 Task: Reply to email with the signature Autumn Baker with the subject Vacation request from softage.1@softage.net with the message I would like to request a meeting to discuss the upcoming sales strategy. Undo the message and rewrite the message as I will review this document and get back to you shortly. Send the email
Action: Mouse moved to (590, 736)
Screenshot: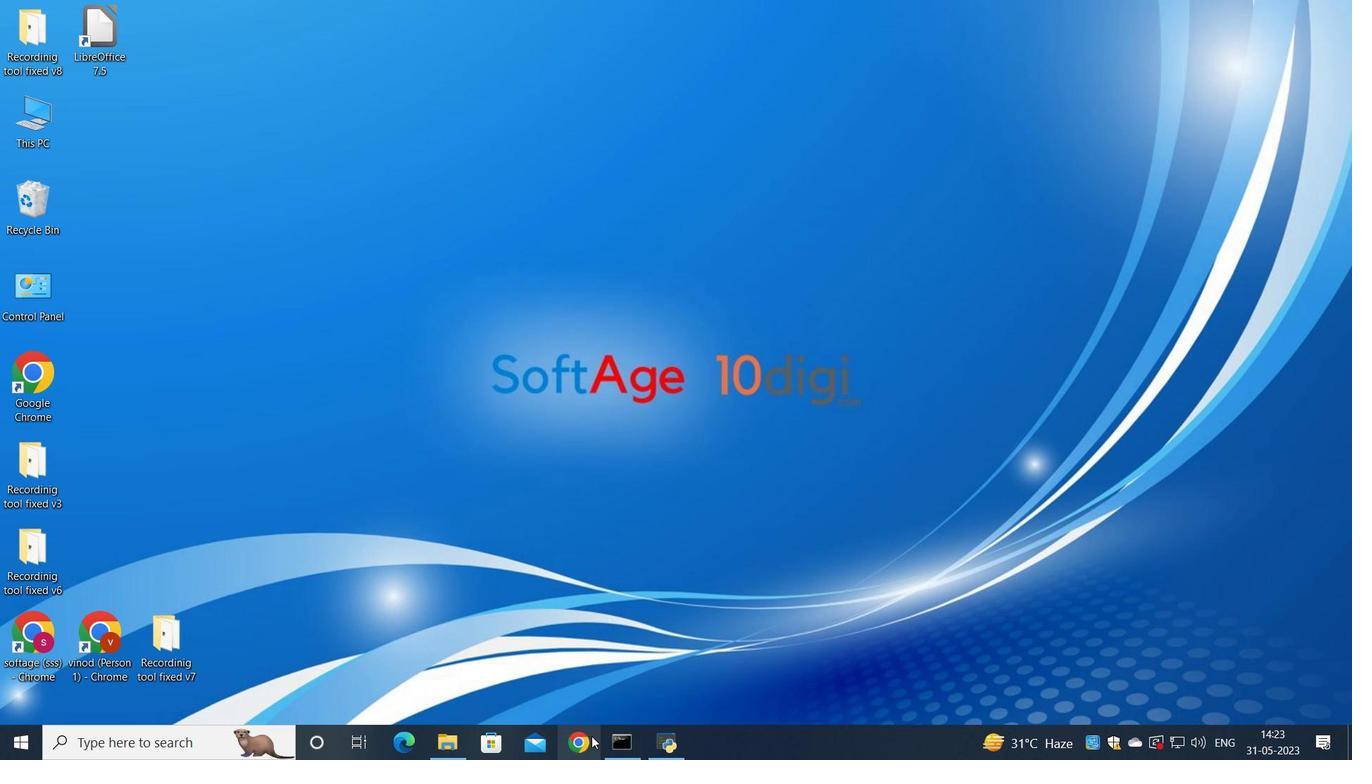 
Action: Mouse pressed left at (590, 736)
Screenshot: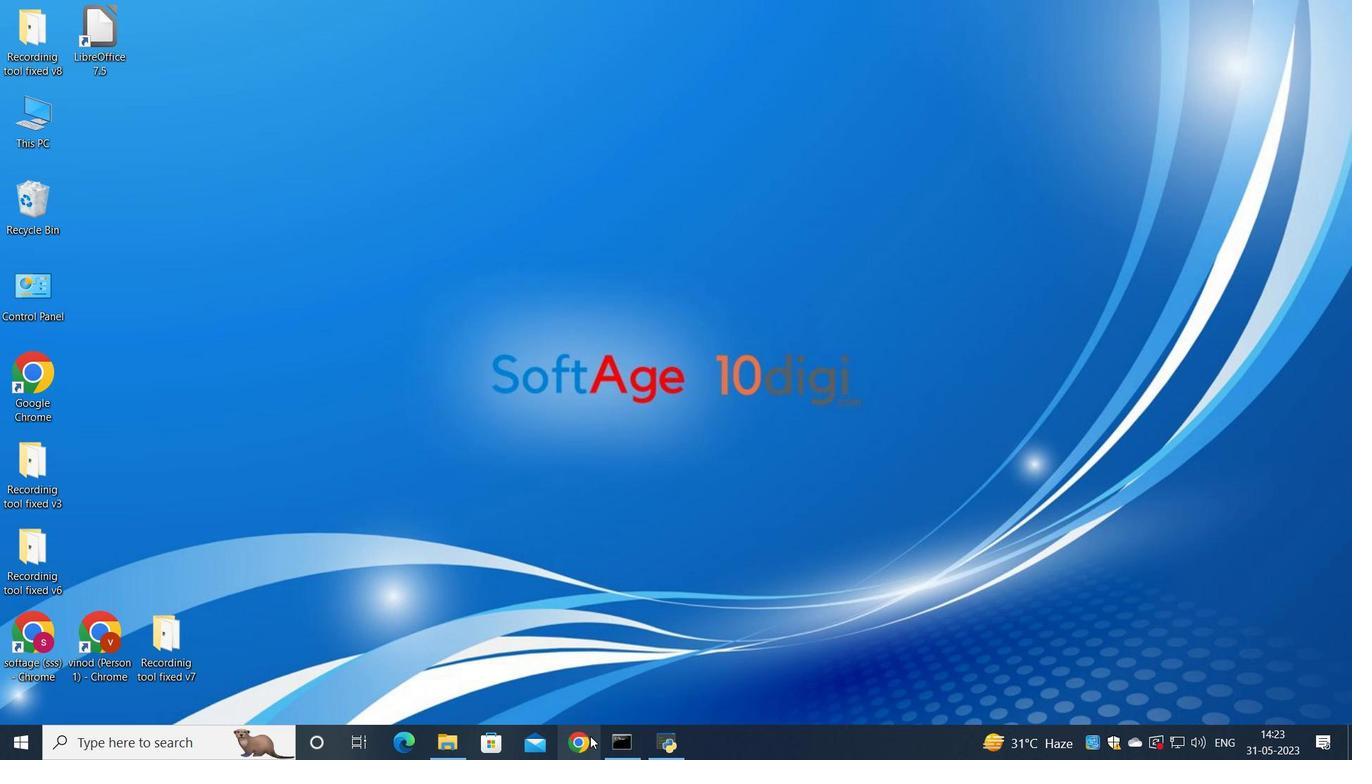 
Action: Mouse moved to (607, 443)
Screenshot: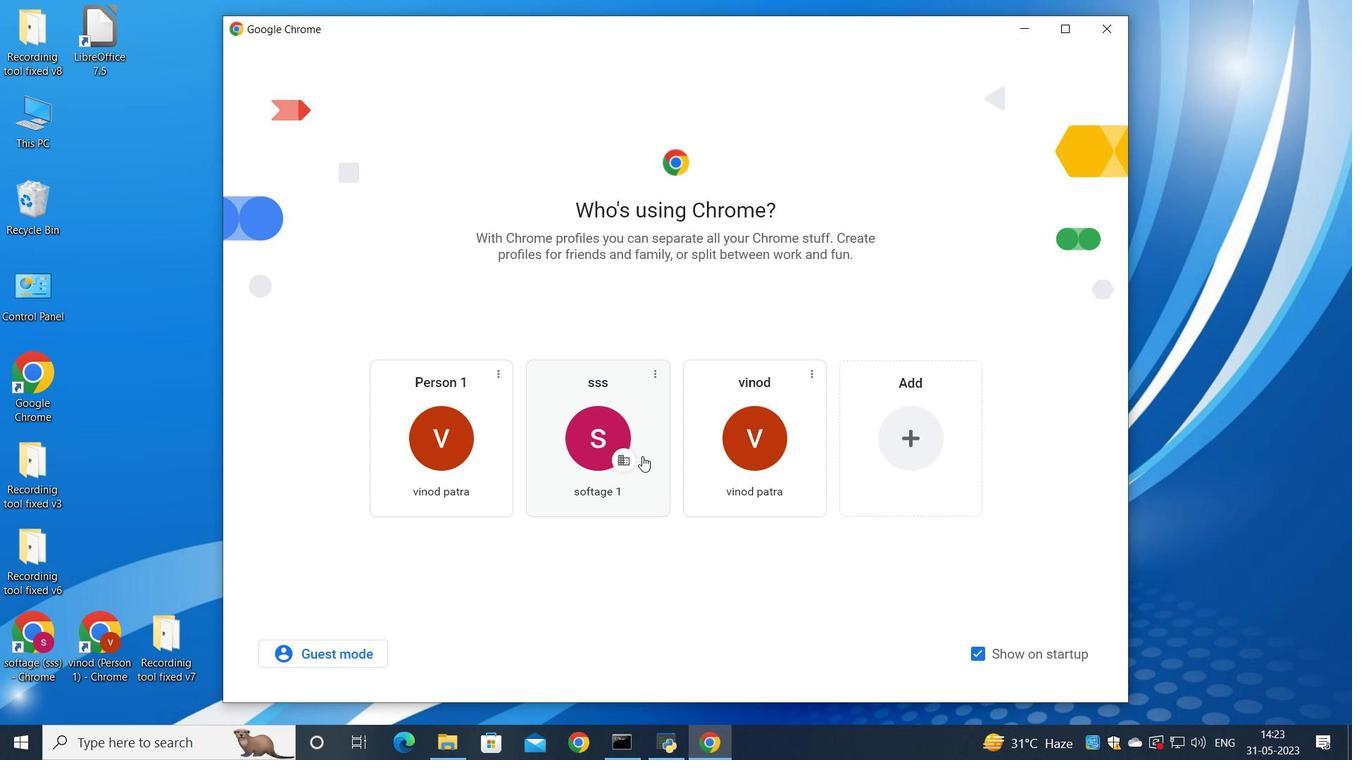 
Action: Mouse pressed left at (607, 443)
Screenshot: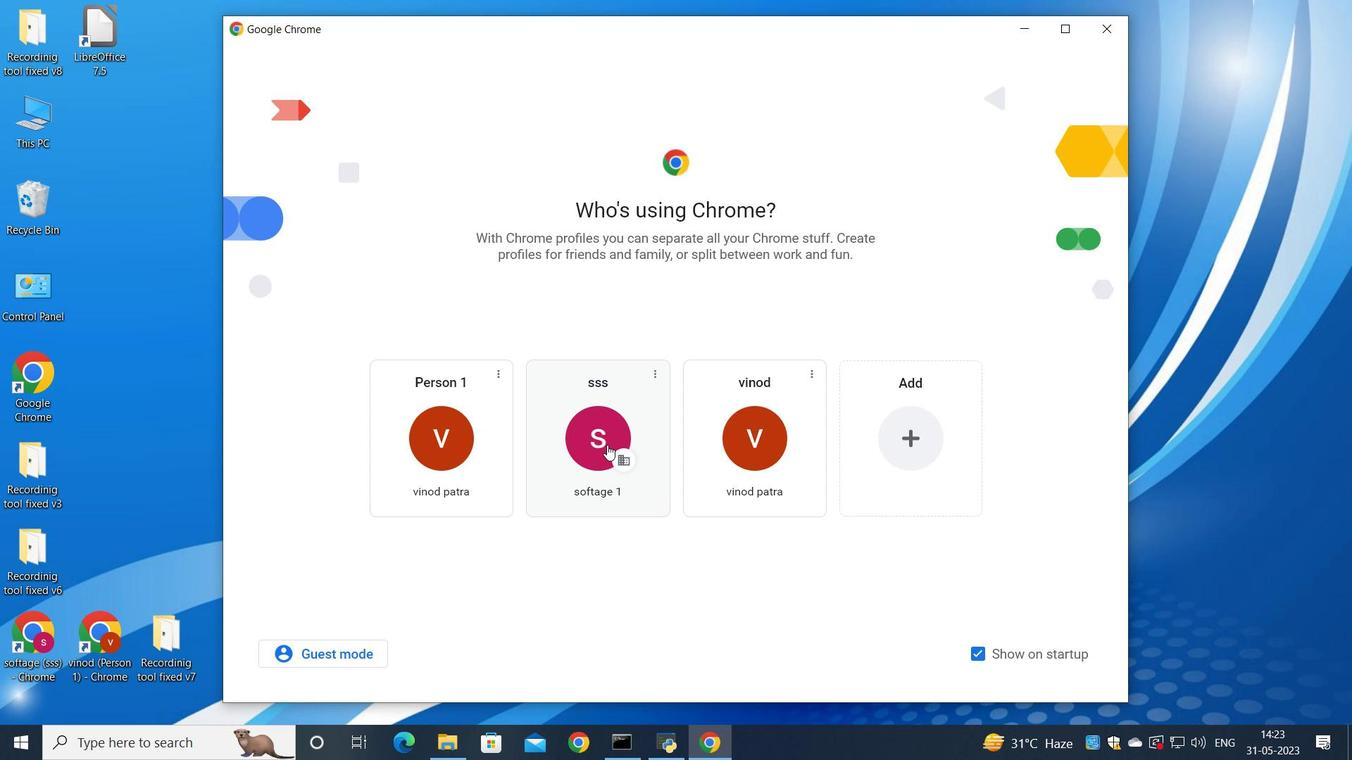 
Action: Mouse moved to (1184, 92)
Screenshot: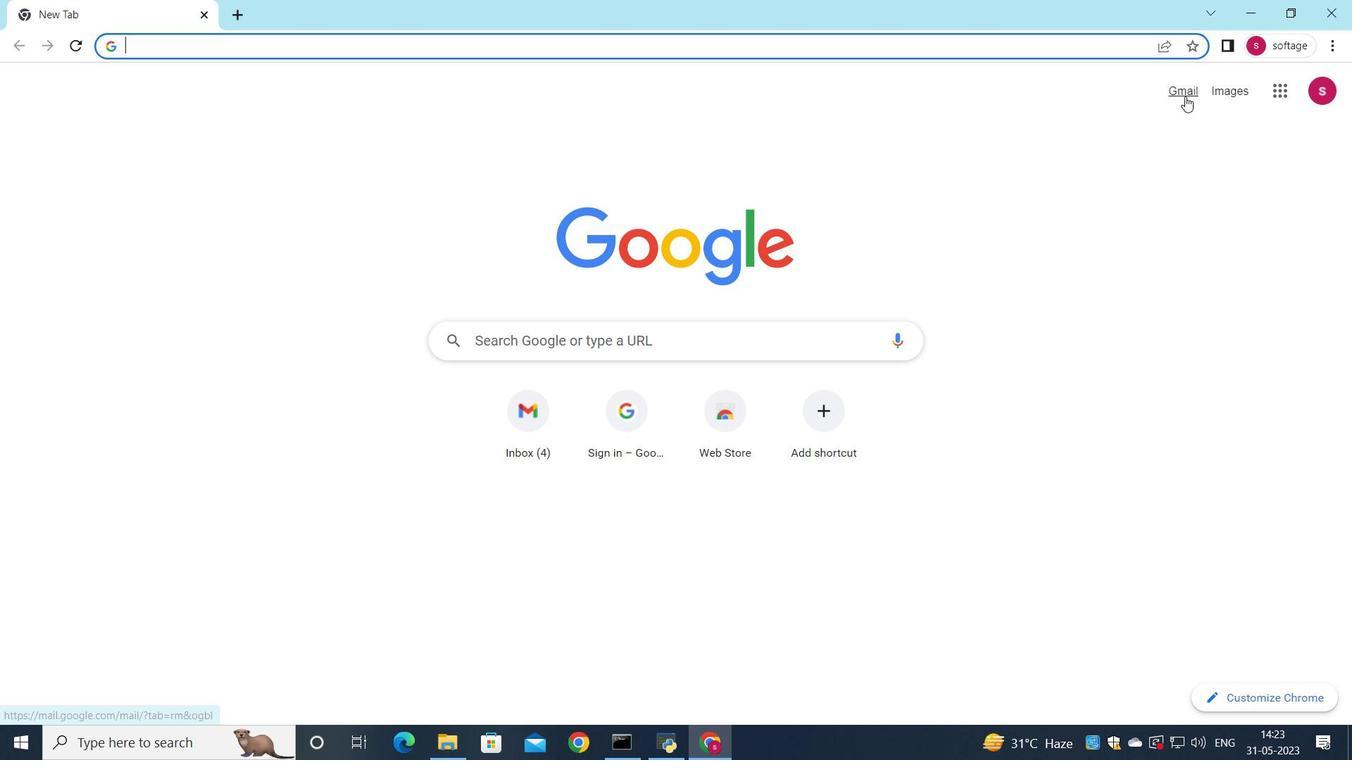 
Action: Mouse pressed left at (1184, 92)
Screenshot: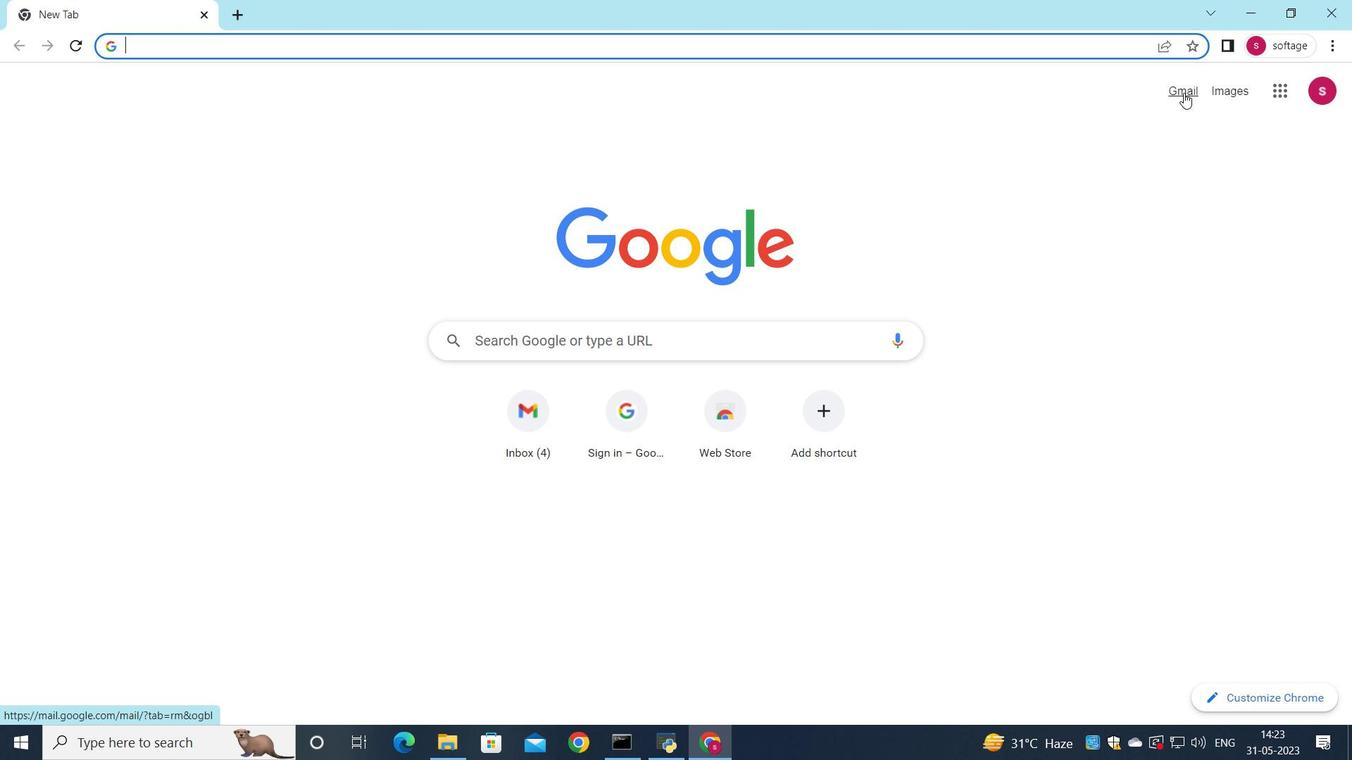 
Action: Mouse moved to (1154, 112)
Screenshot: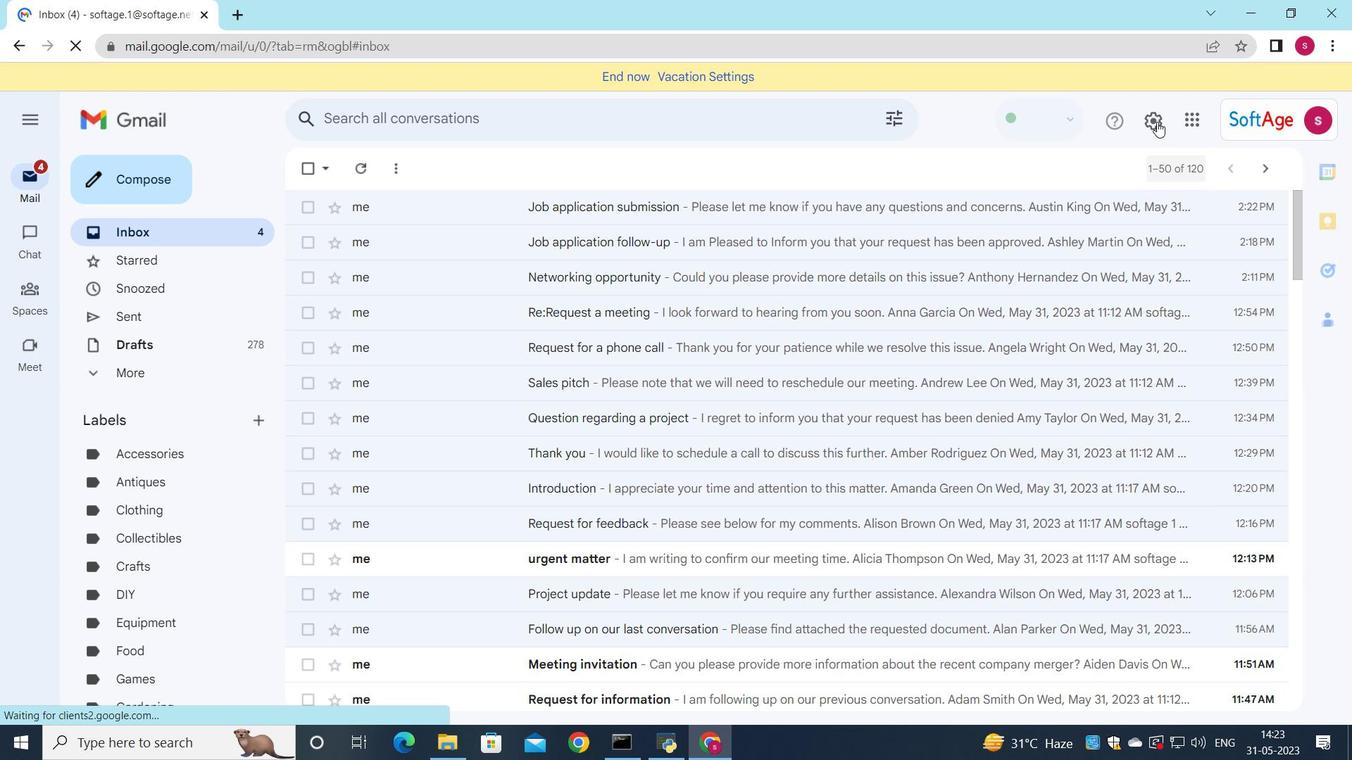 
Action: Mouse pressed left at (1154, 112)
Screenshot: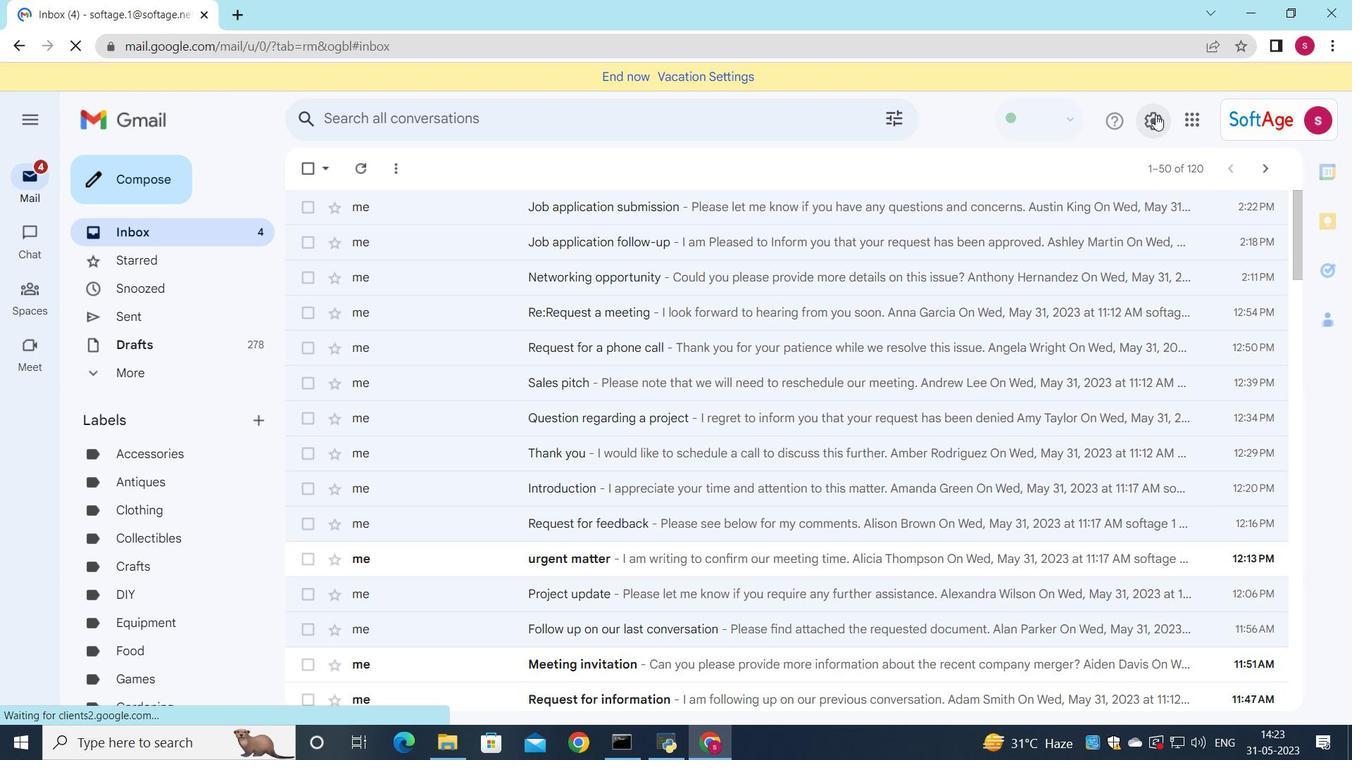 
Action: Mouse moved to (1147, 217)
Screenshot: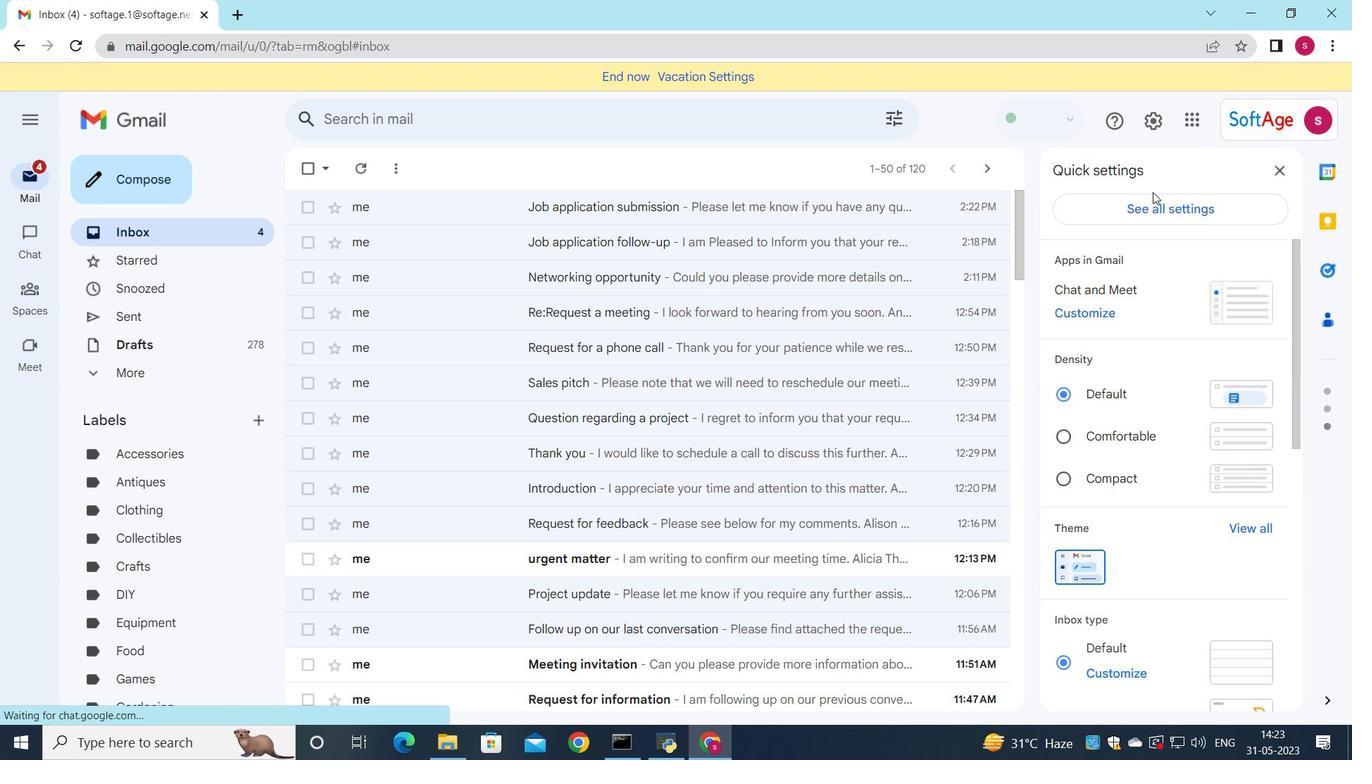 
Action: Mouse pressed left at (1147, 217)
Screenshot: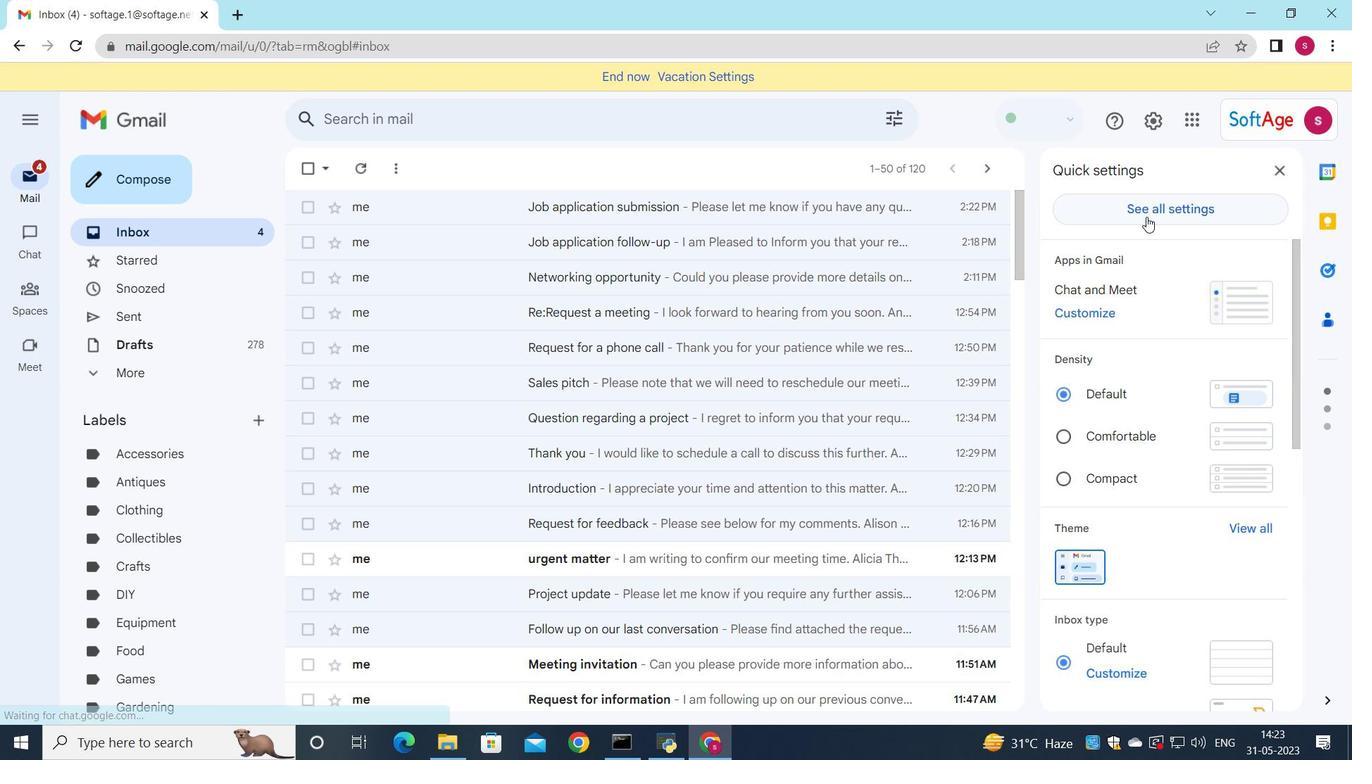 
Action: Mouse moved to (453, 486)
Screenshot: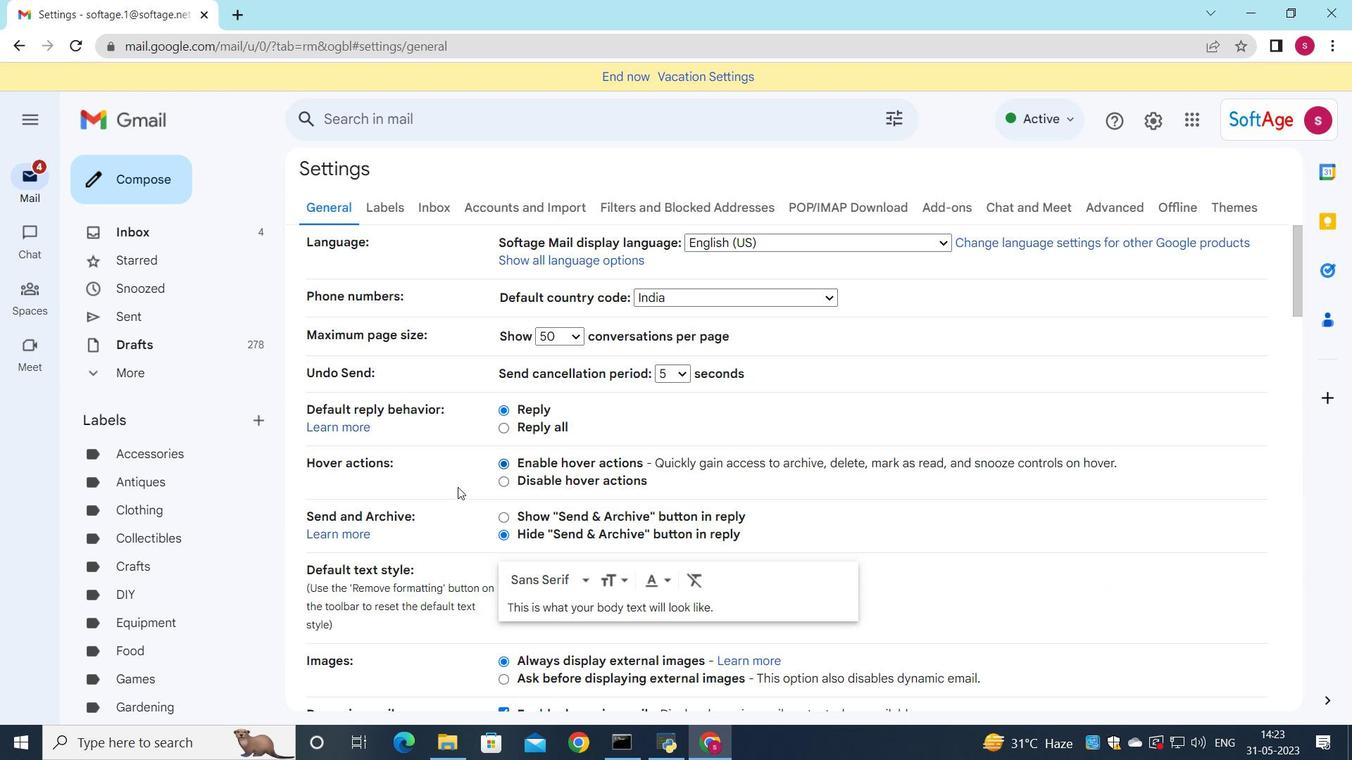 
Action: Mouse scrolled (453, 485) with delta (0, 0)
Screenshot: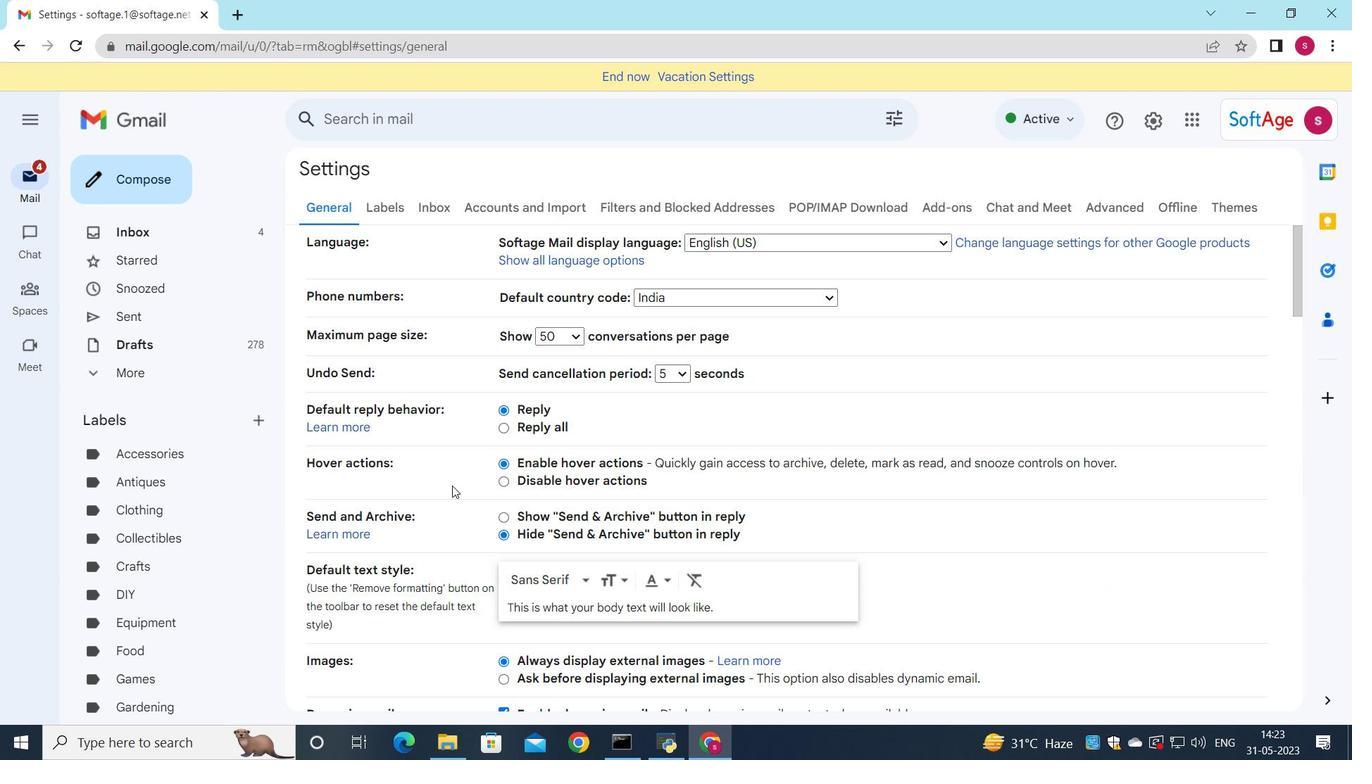 
Action: Mouse scrolled (453, 485) with delta (0, 0)
Screenshot: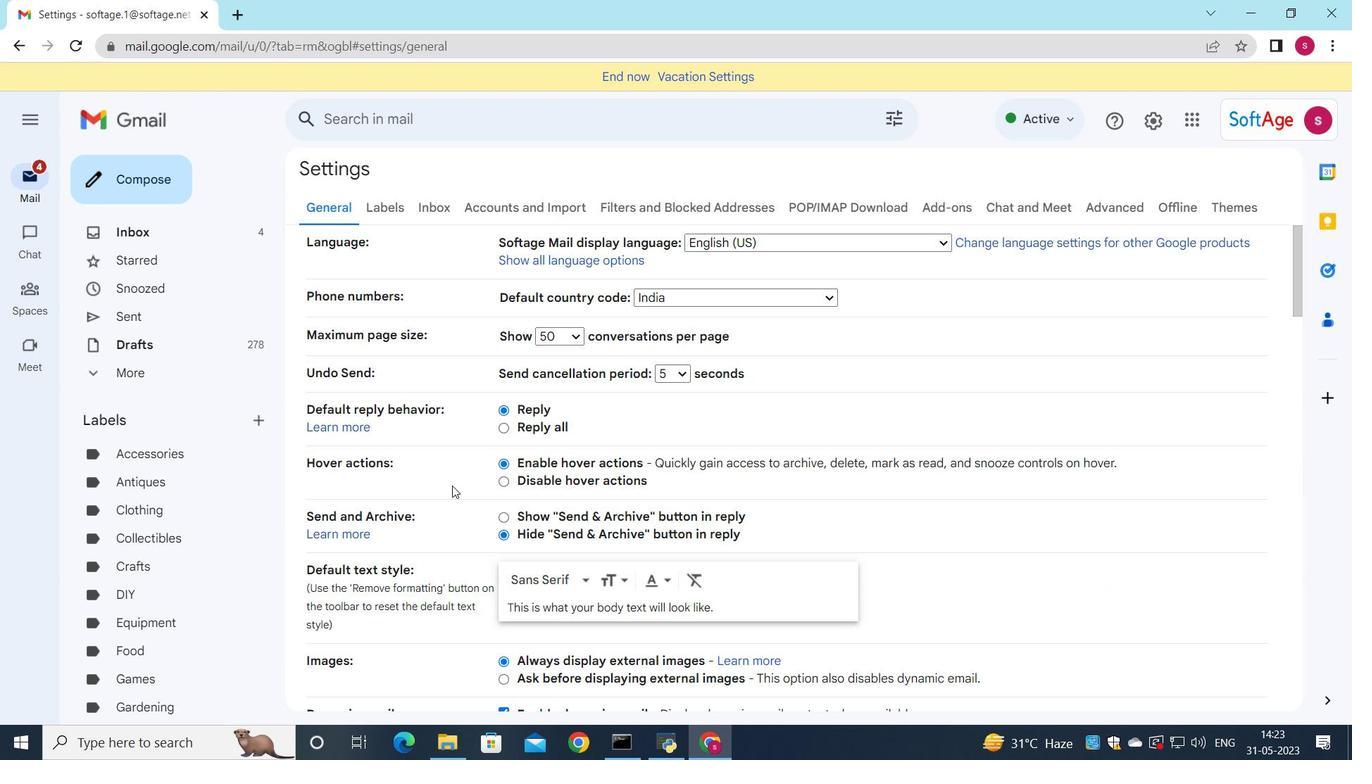 
Action: Mouse scrolled (453, 485) with delta (0, 0)
Screenshot: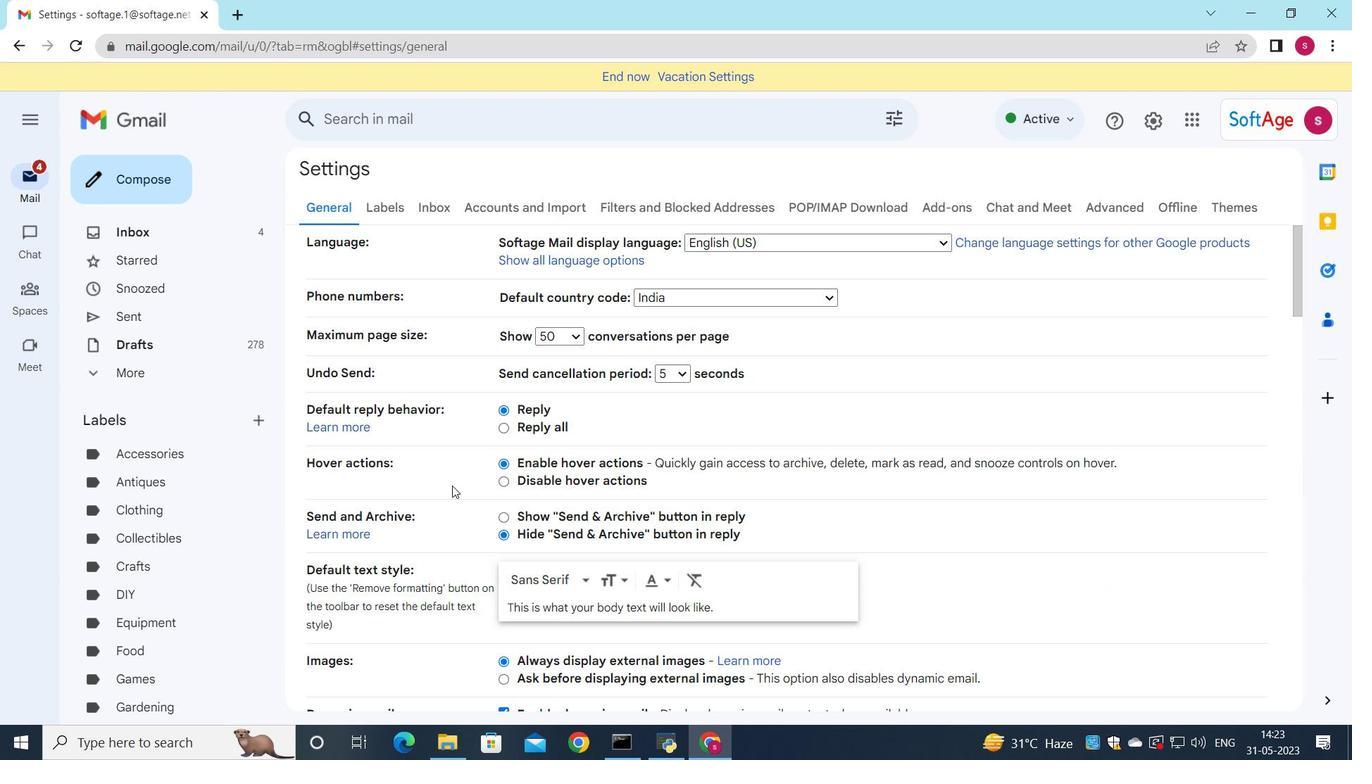 
Action: Mouse scrolled (453, 485) with delta (0, 0)
Screenshot: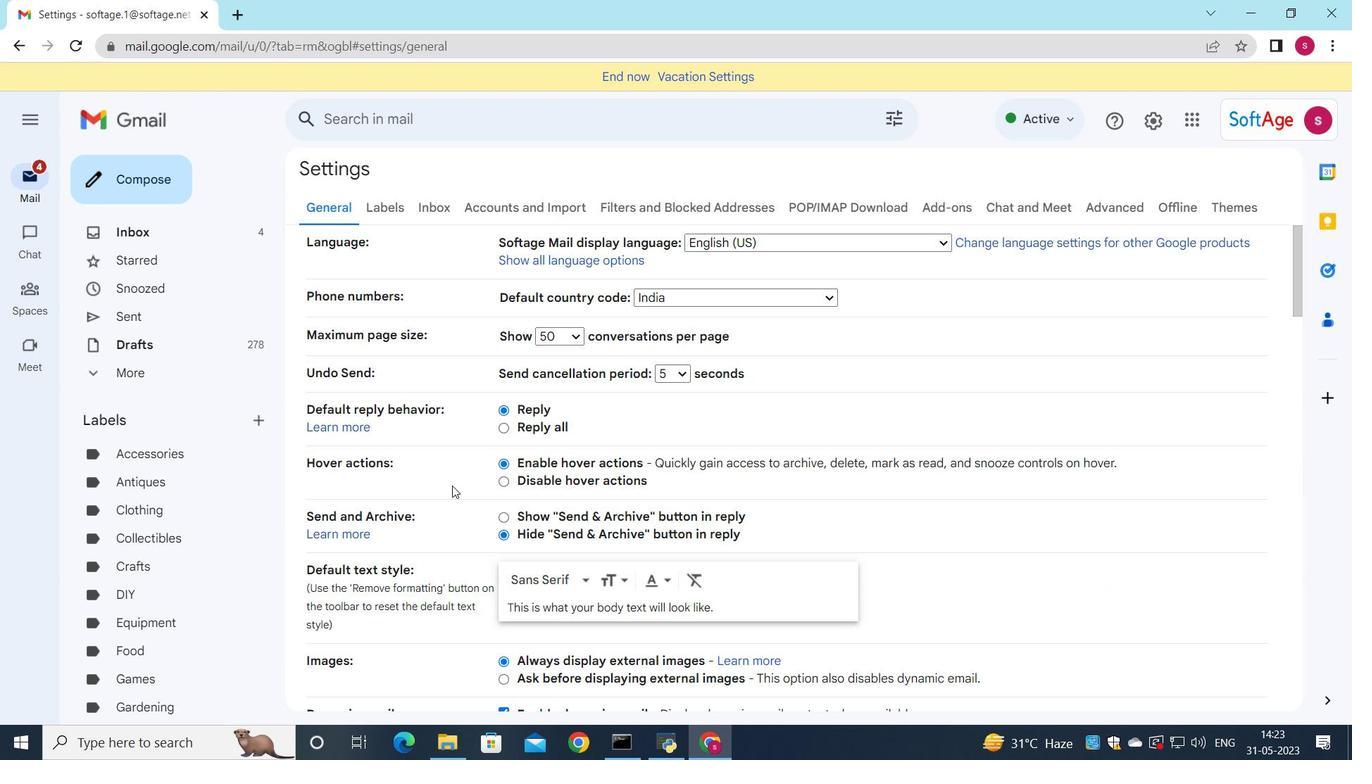 
Action: Mouse moved to (518, 493)
Screenshot: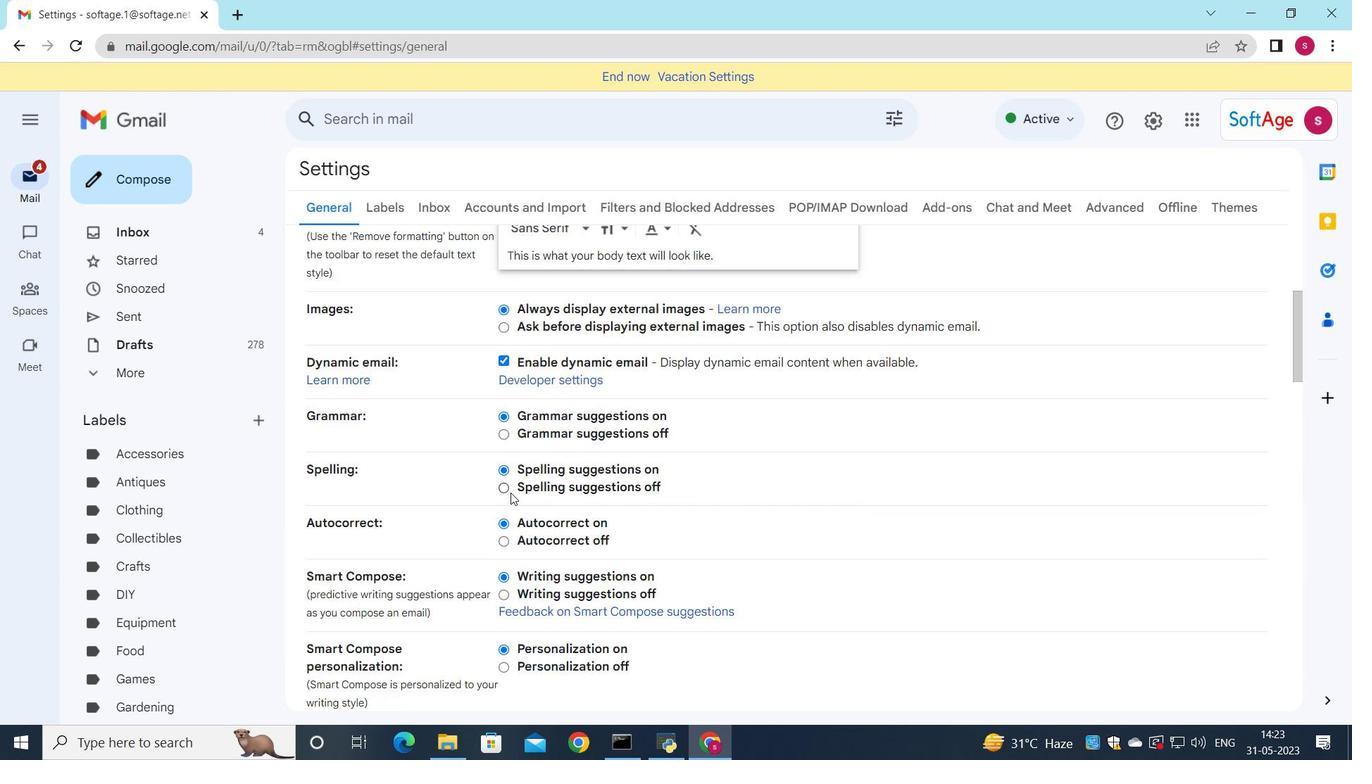 
Action: Mouse scrolled (518, 492) with delta (0, 0)
Screenshot: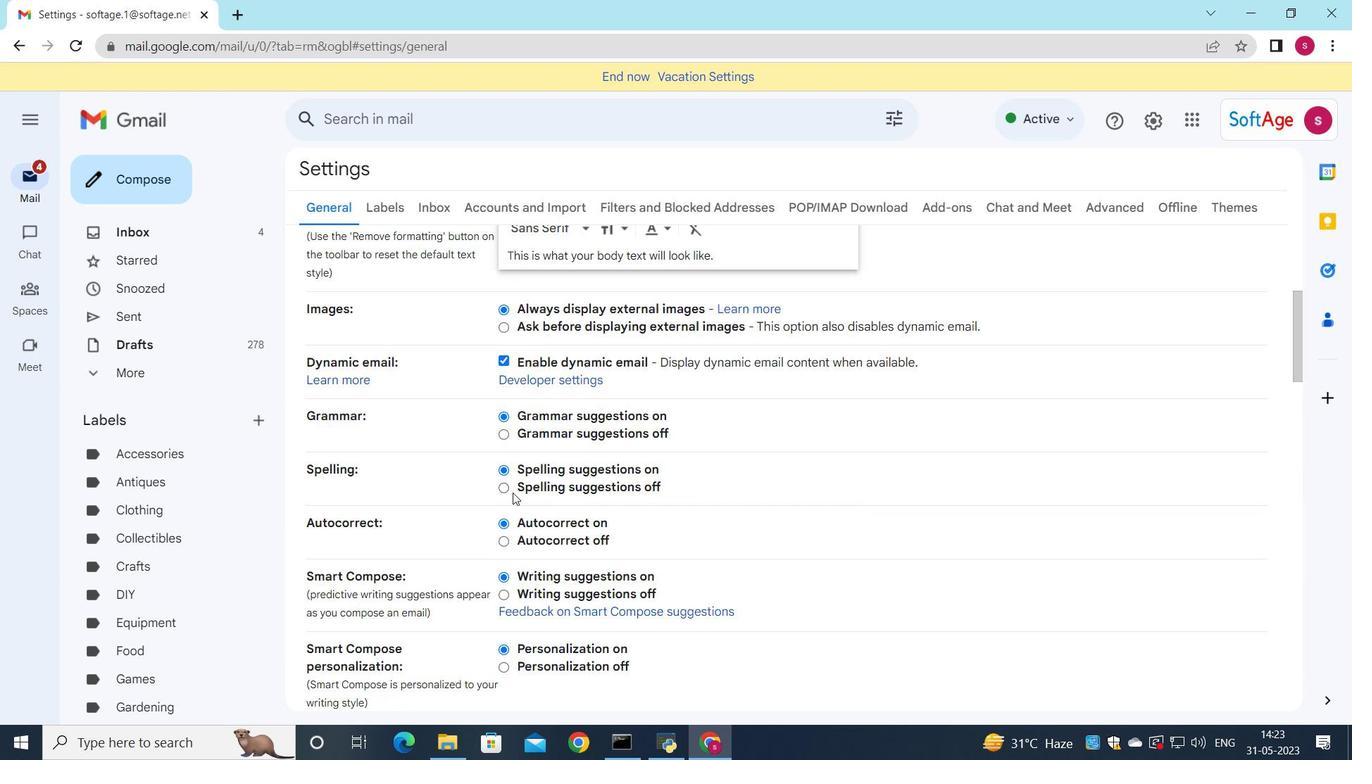
Action: Mouse scrolled (518, 492) with delta (0, 0)
Screenshot: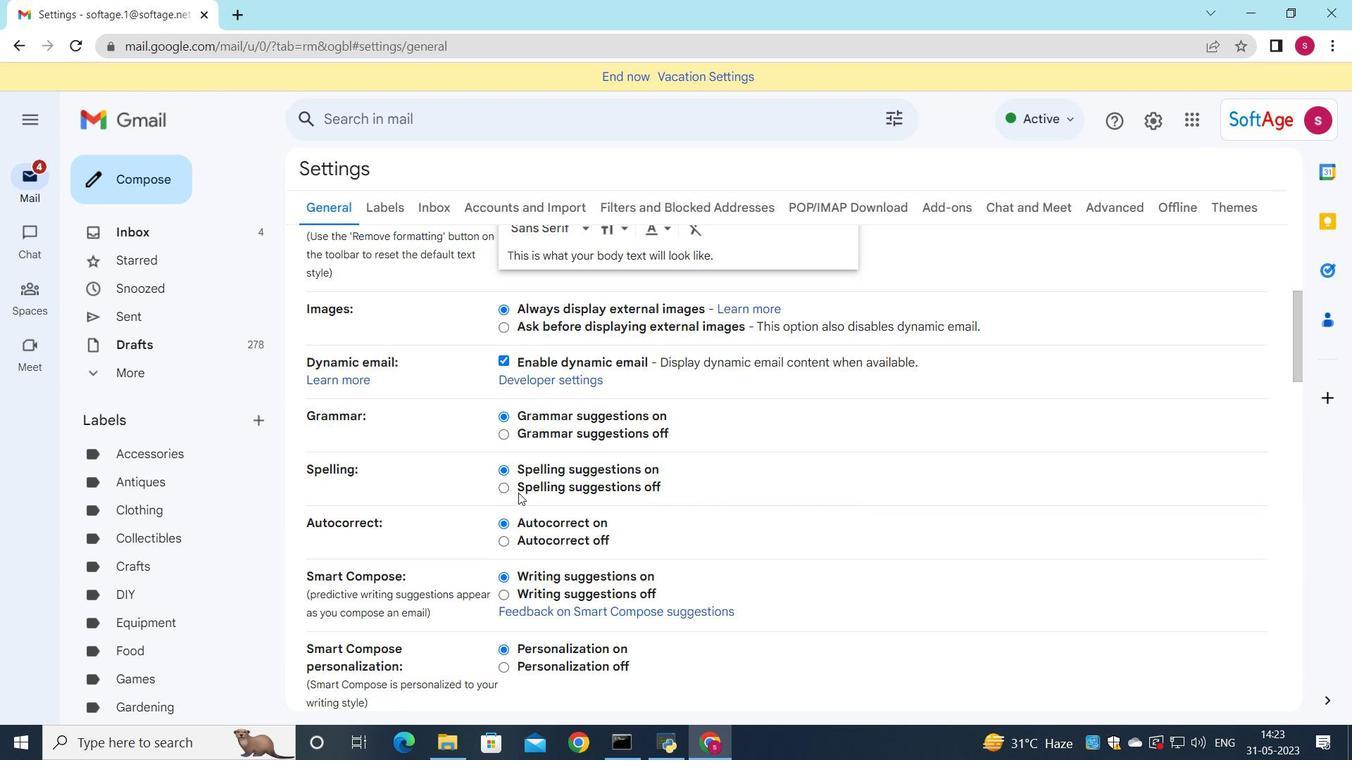 
Action: Mouse scrolled (518, 492) with delta (0, 0)
Screenshot: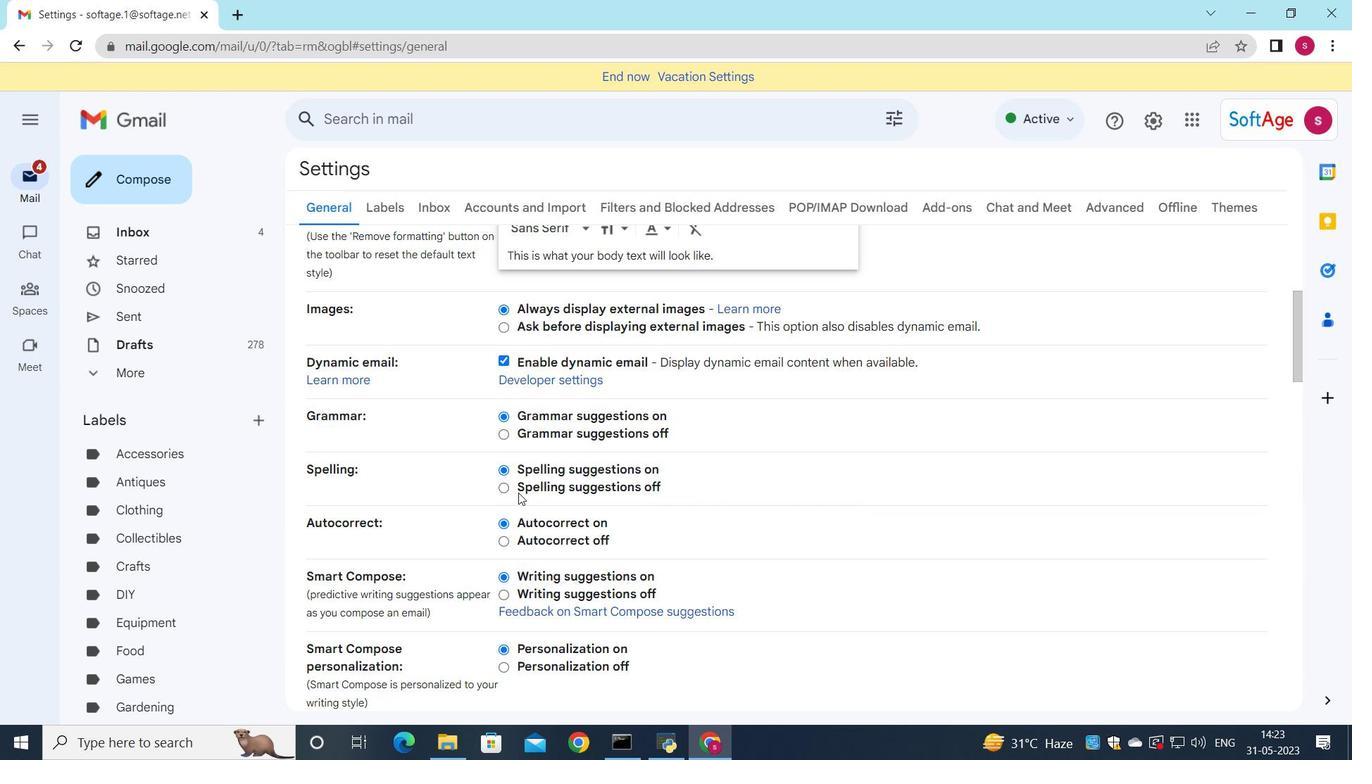 
Action: Mouse moved to (505, 484)
Screenshot: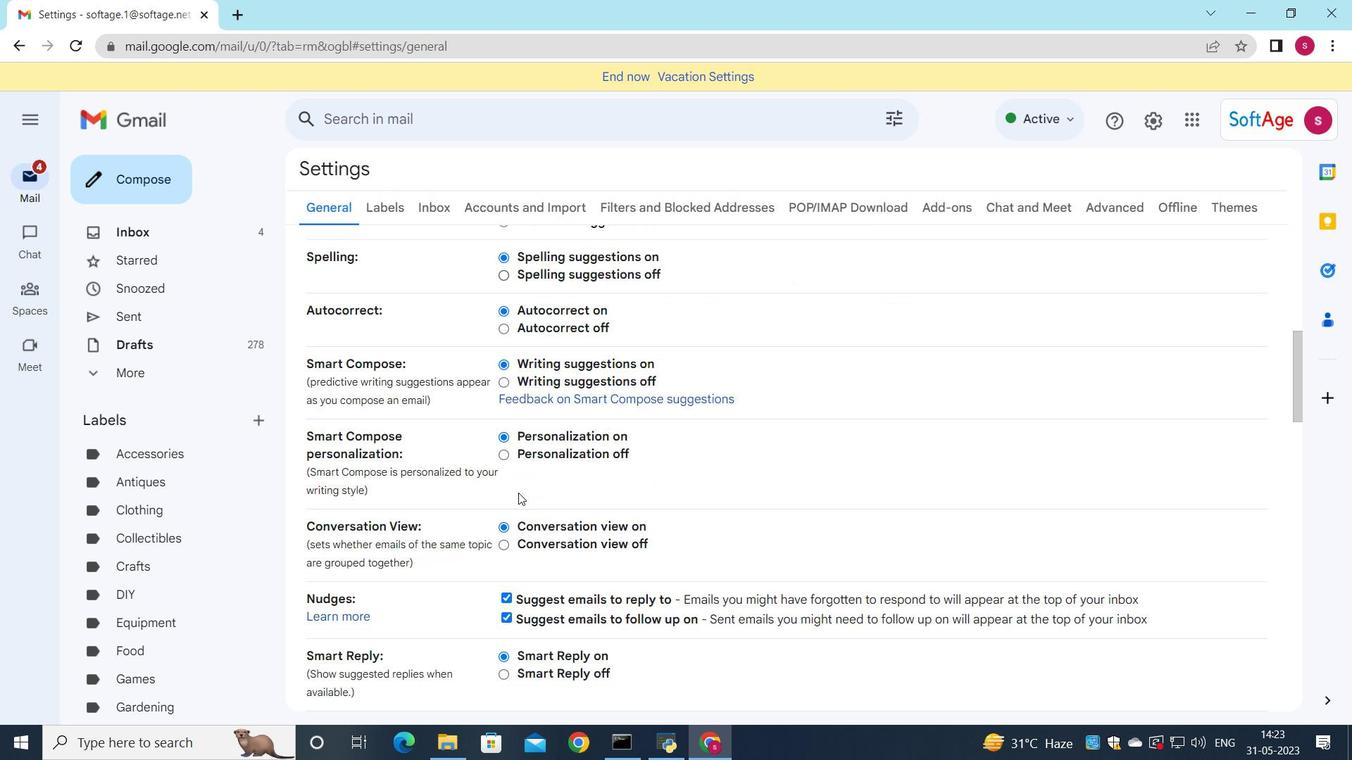 
Action: Mouse scrolled (505, 484) with delta (0, 0)
Screenshot: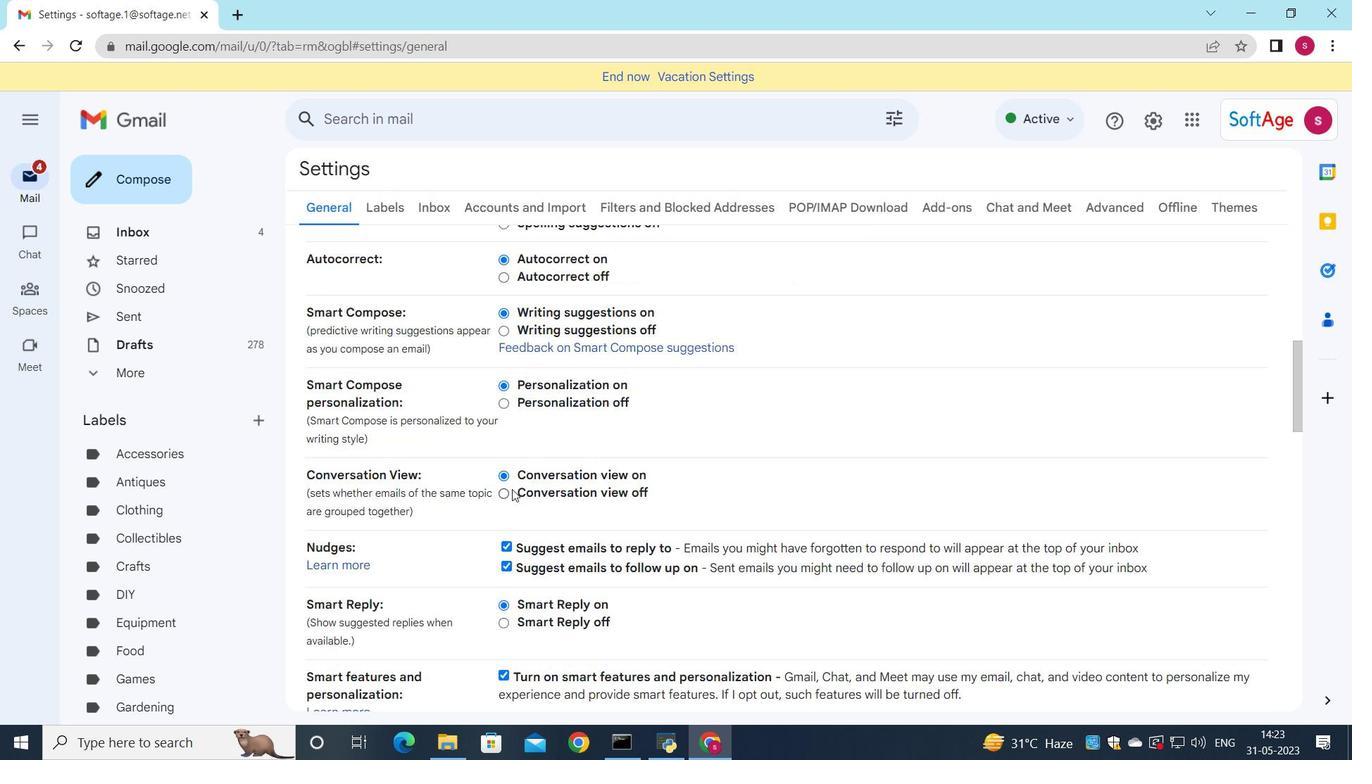 
Action: Mouse scrolled (505, 484) with delta (0, 0)
Screenshot: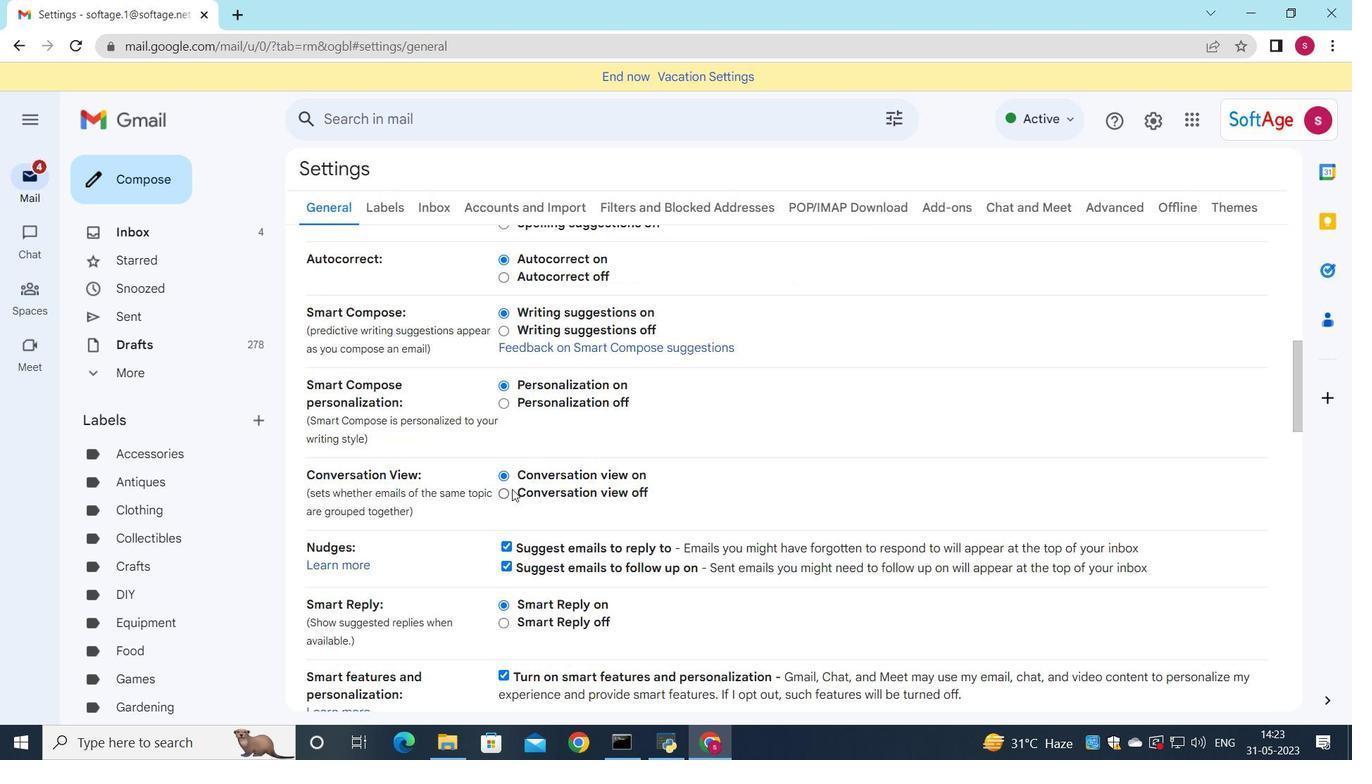 
Action: Mouse scrolled (505, 484) with delta (0, 0)
Screenshot: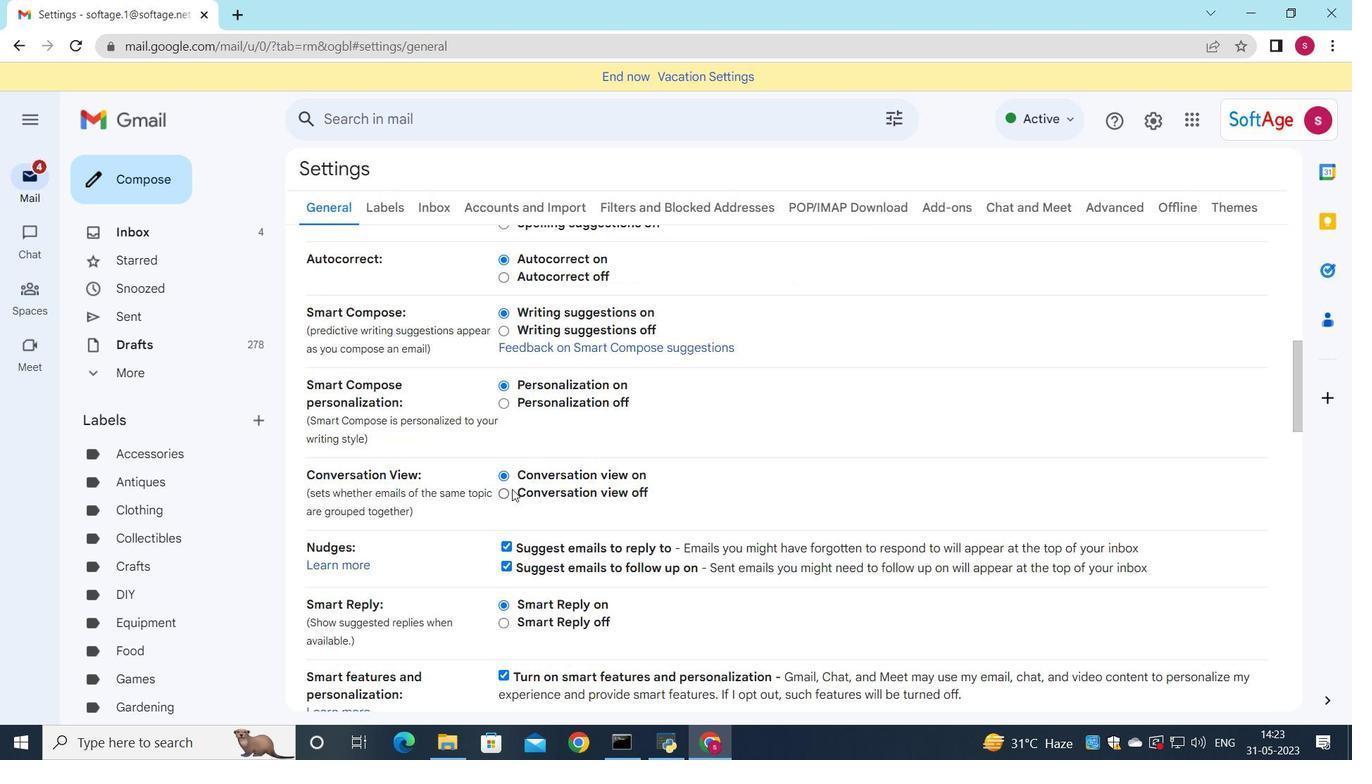 
Action: Mouse scrolled (505, 484) with delta (0, 0)
Screenshot: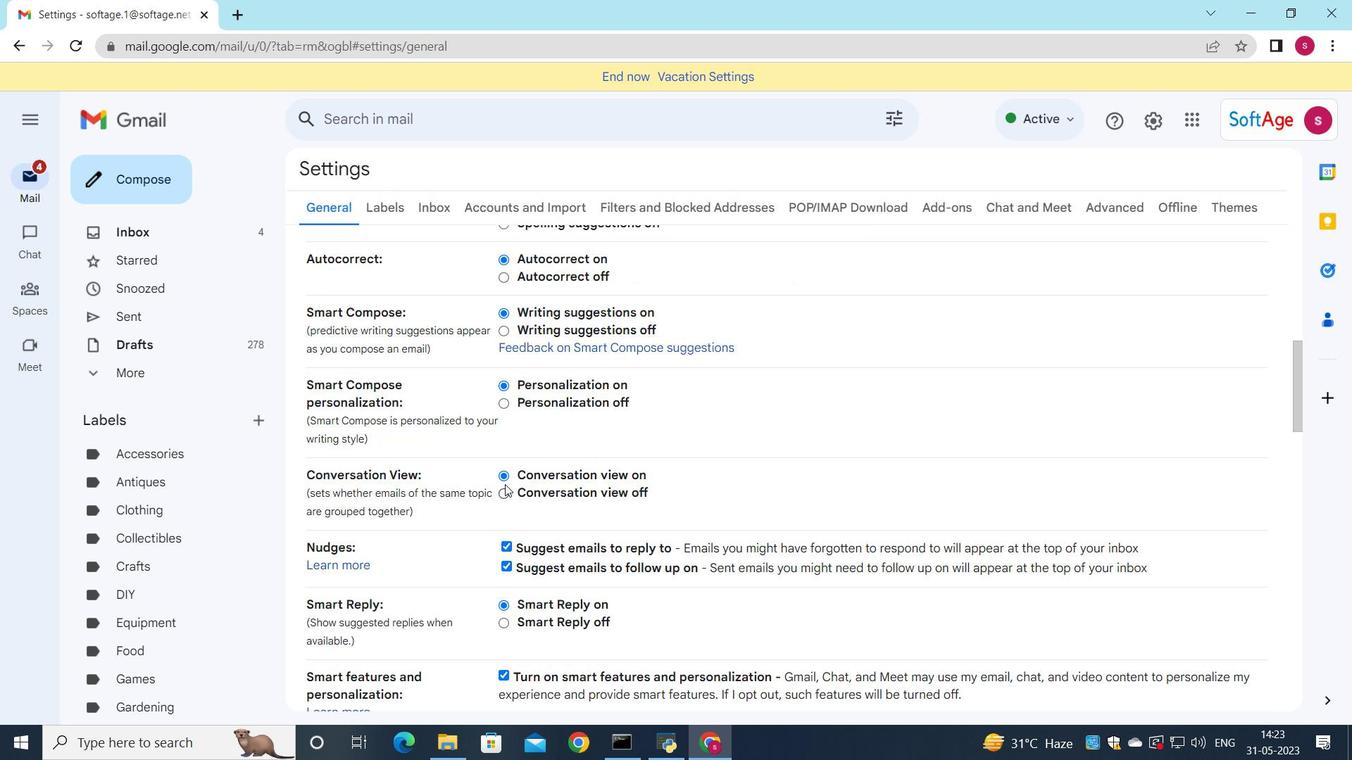 
Action: Mouse scrolled (505, 484) with delta (0, 0)
Screenshot: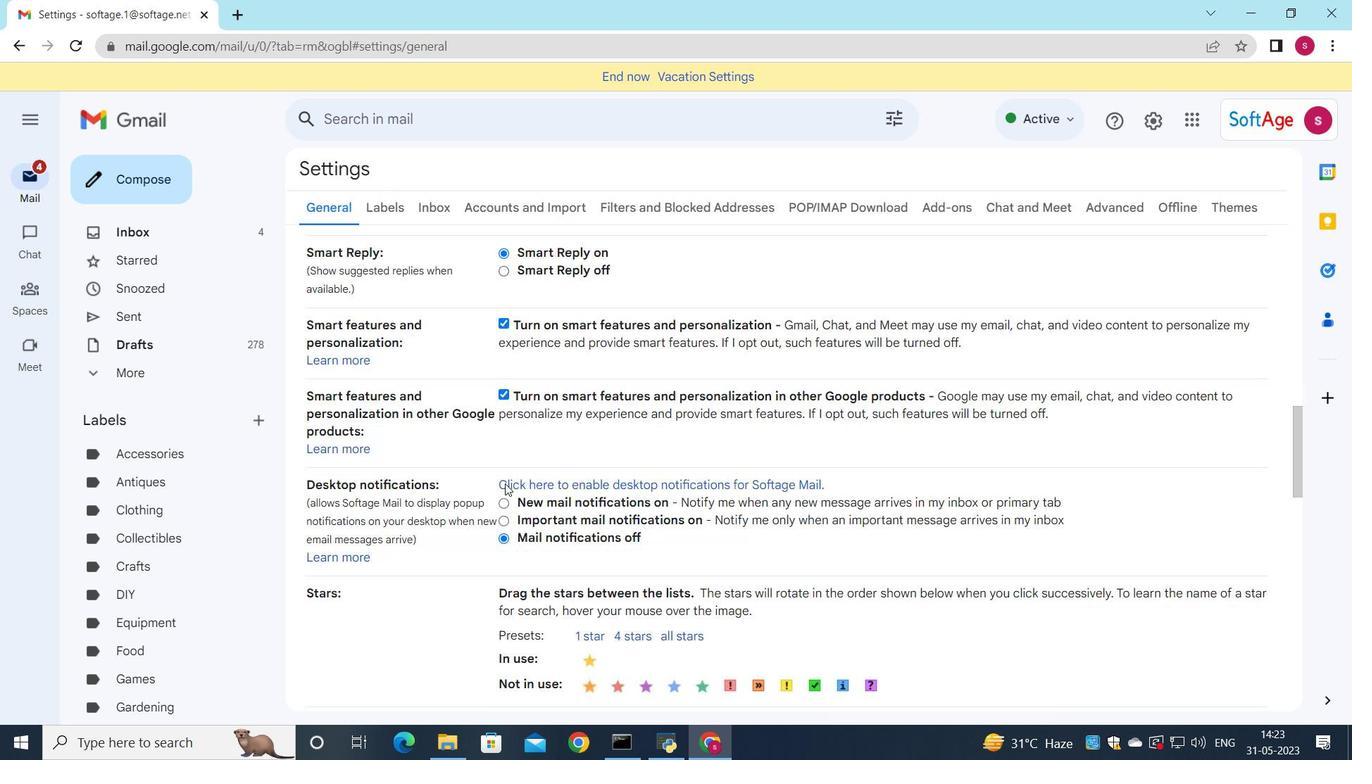 
Action: Mouse scrolled (505, 484) with delta (0, 0)
Screenshot: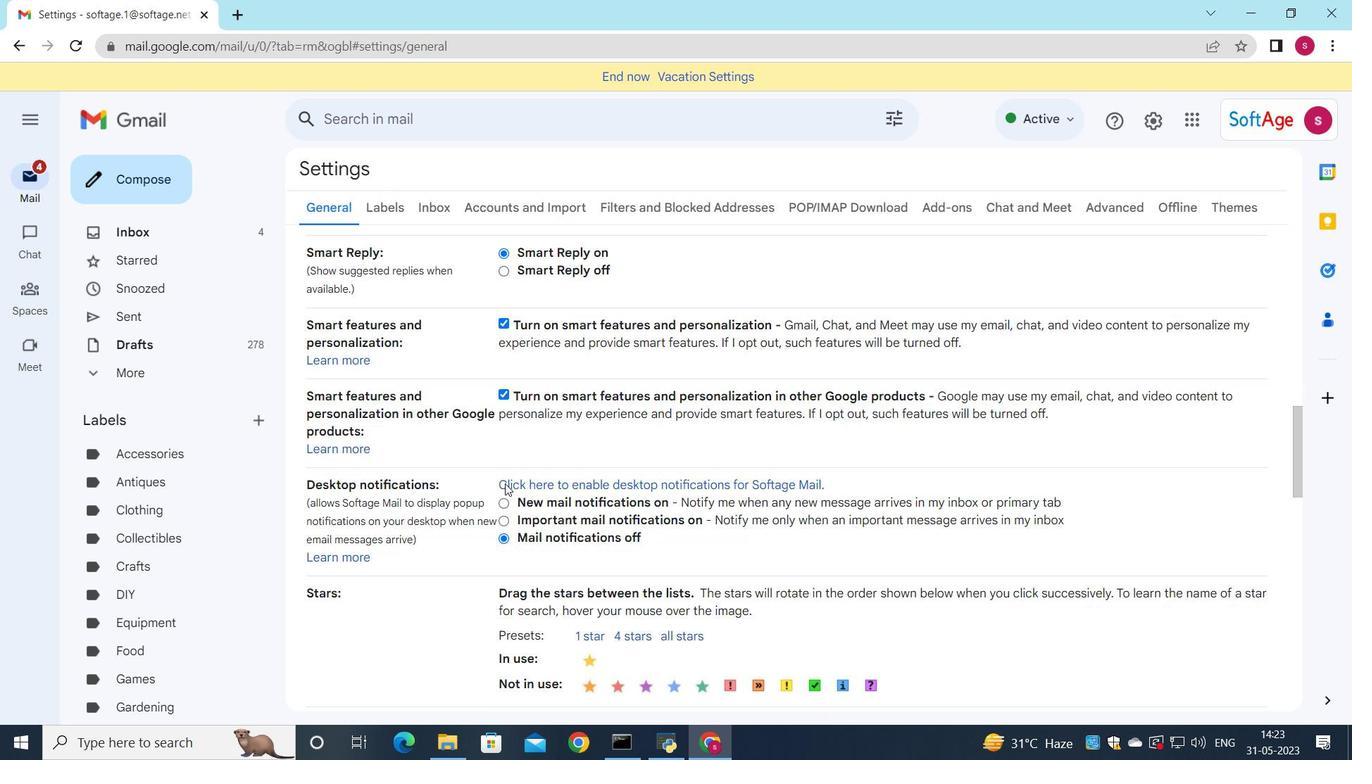 
Action: Mouse scrolled (505, 484) with delta (0, 0)
Screenshot: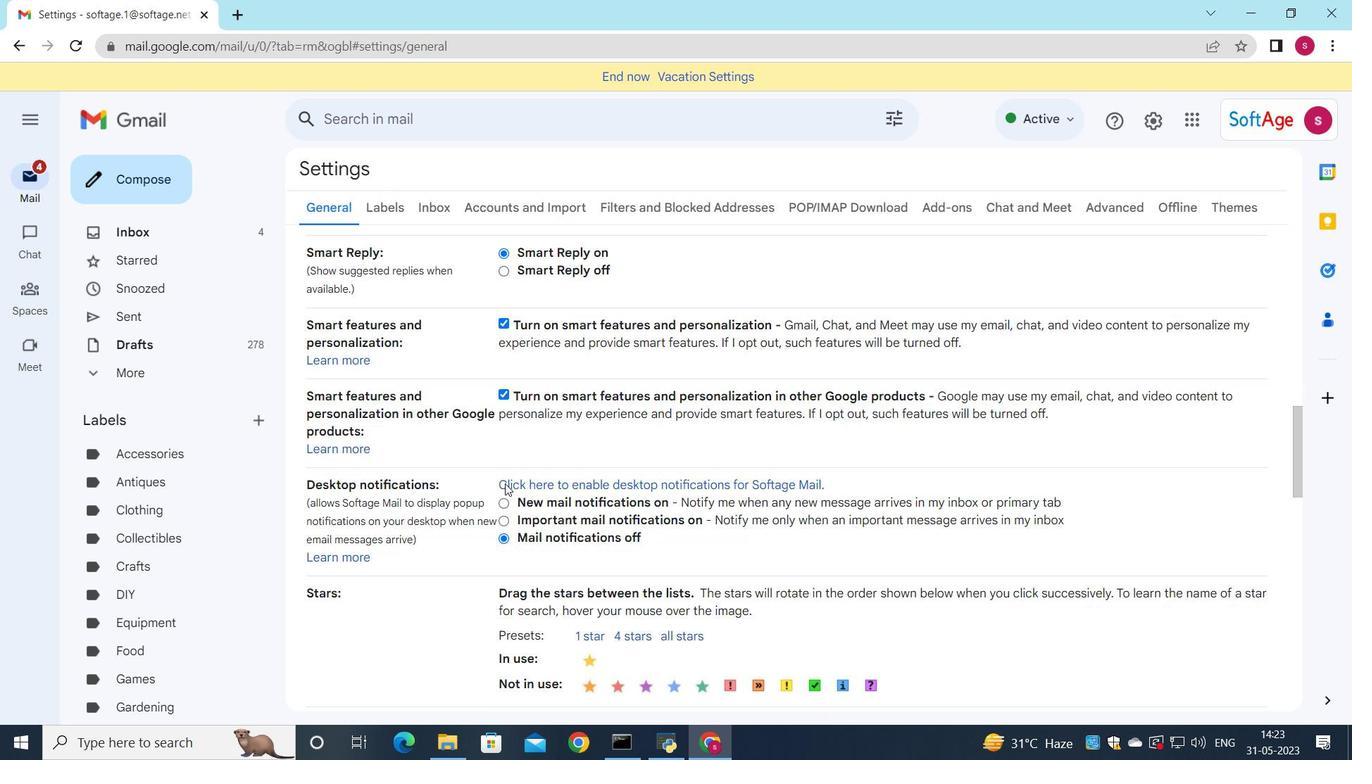 
Action: Mouse scrolled (505, 484) with delta (0, 0)
Screenshot: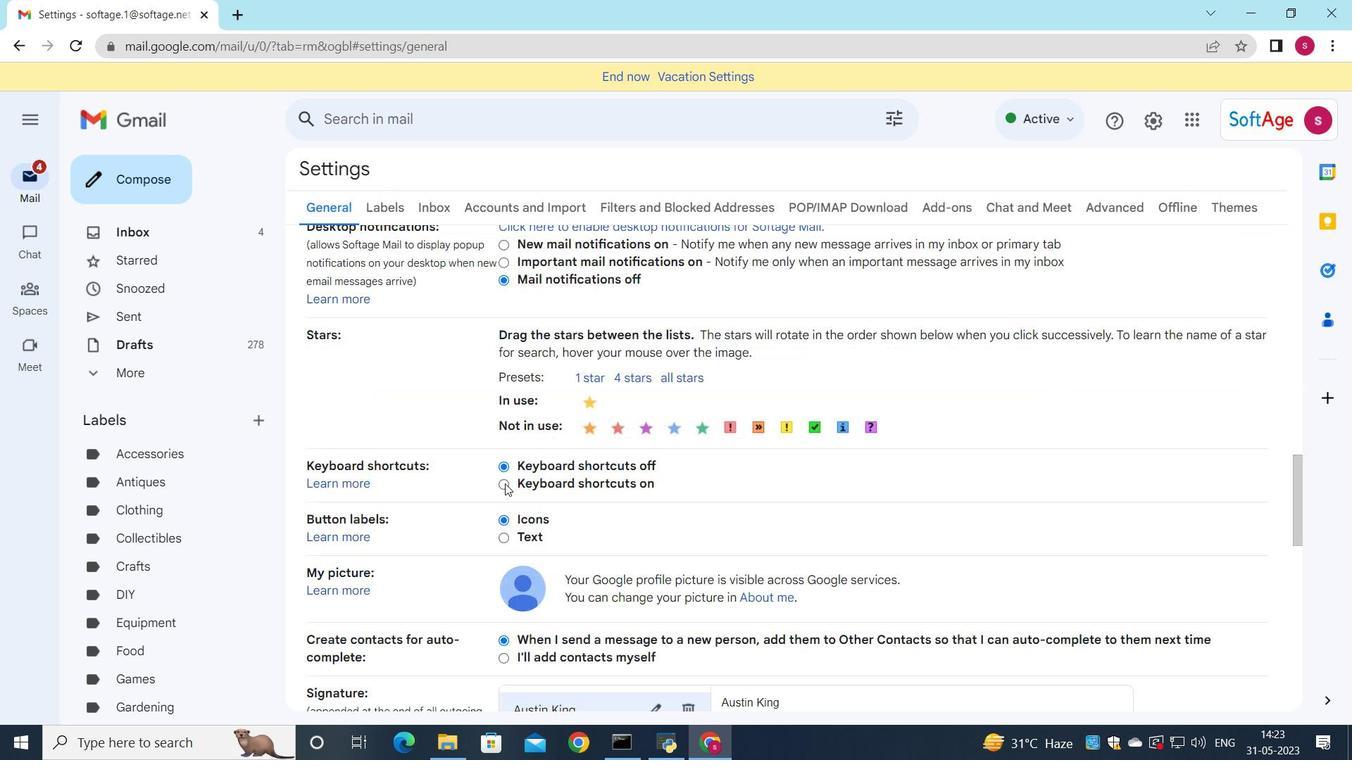 
Action: Mouse scrolled (505, 484) with delta (0, 0)
Screenshot: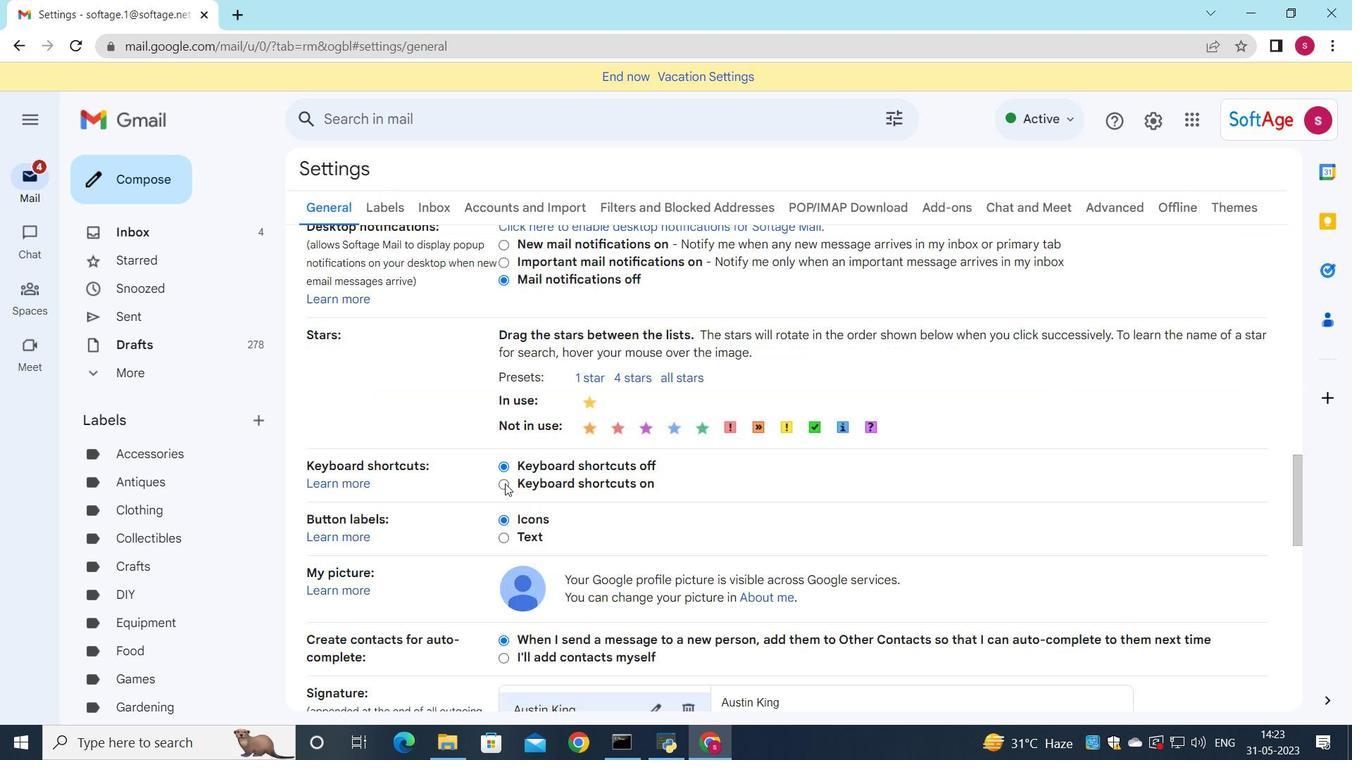 
Action: Mouse scrolled (505, 484) with delta (0, 0)
Screenshot: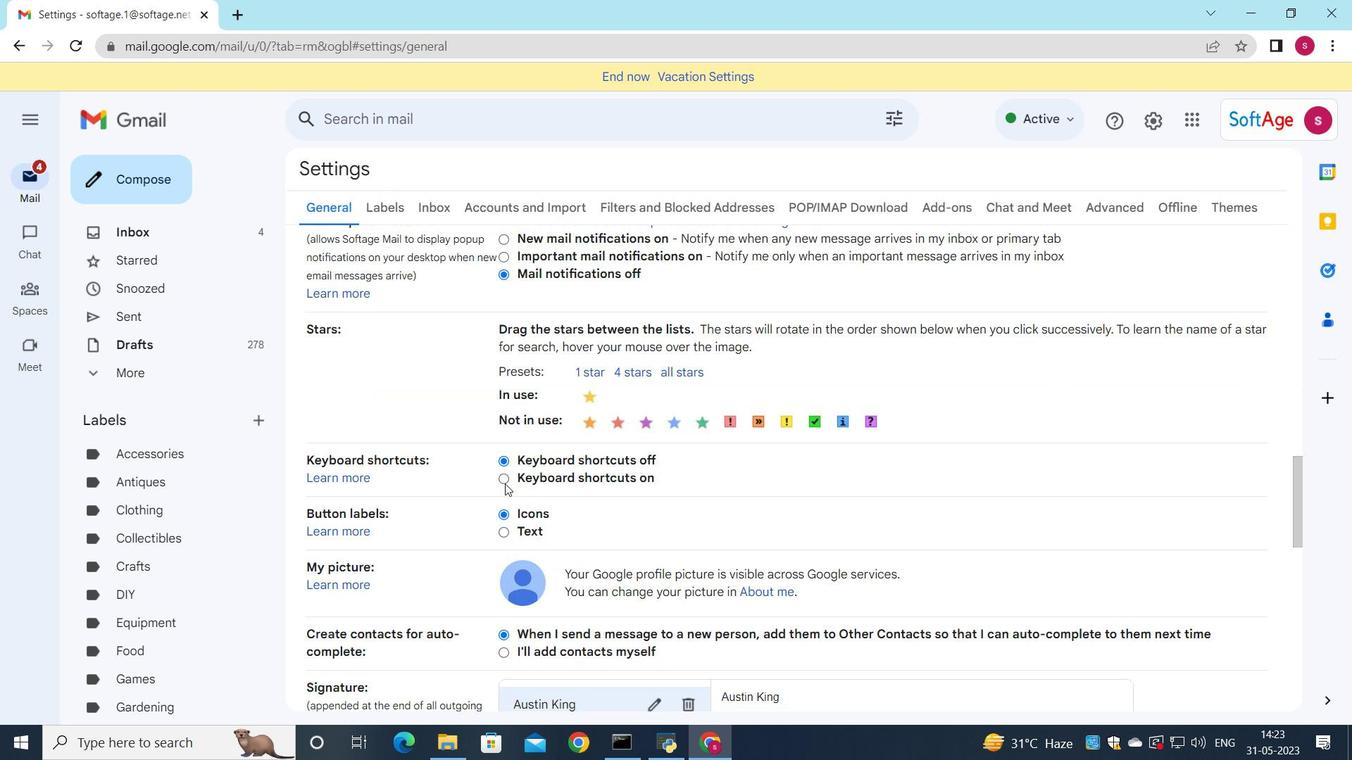 
Action: Mouse scrolled (505, 484) with delta (0, 0)
Screenshot: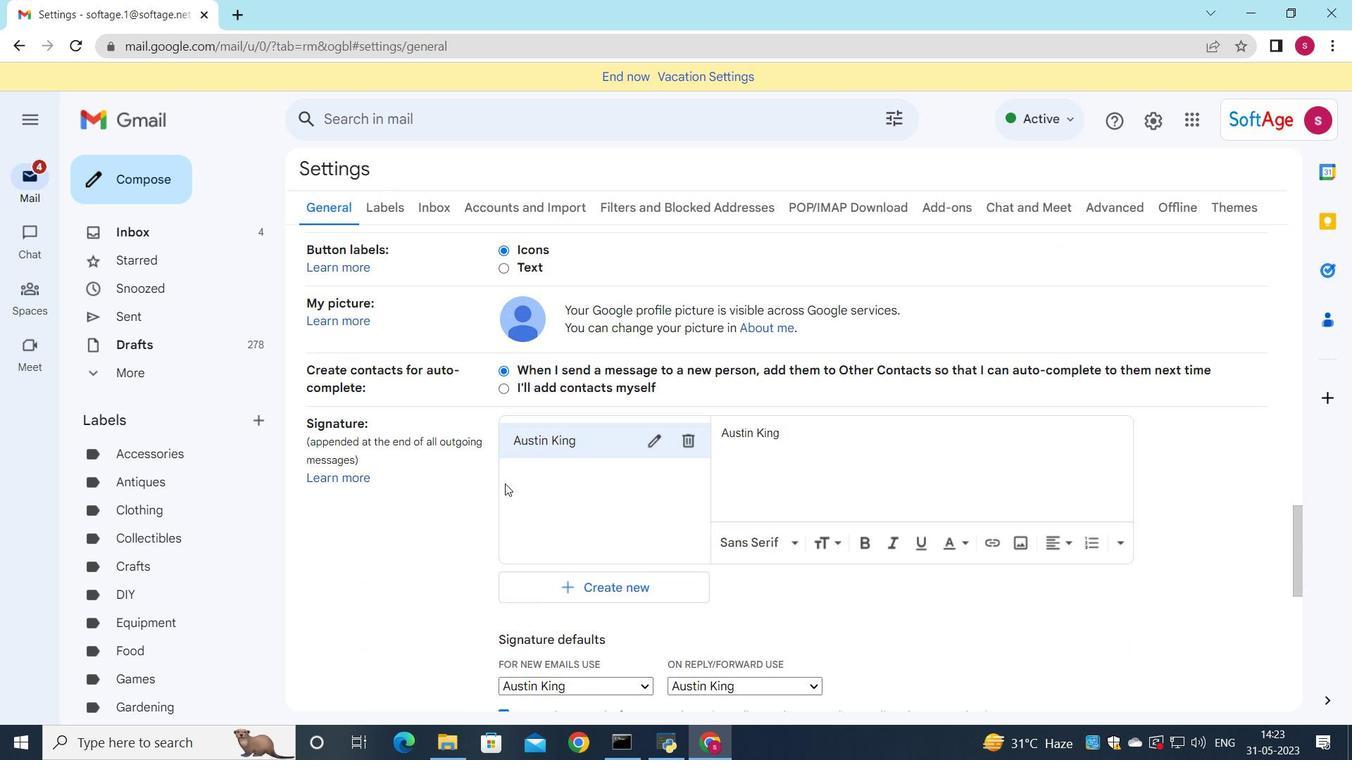 
Action: Mouse moved to (690, 348)
Screenshot: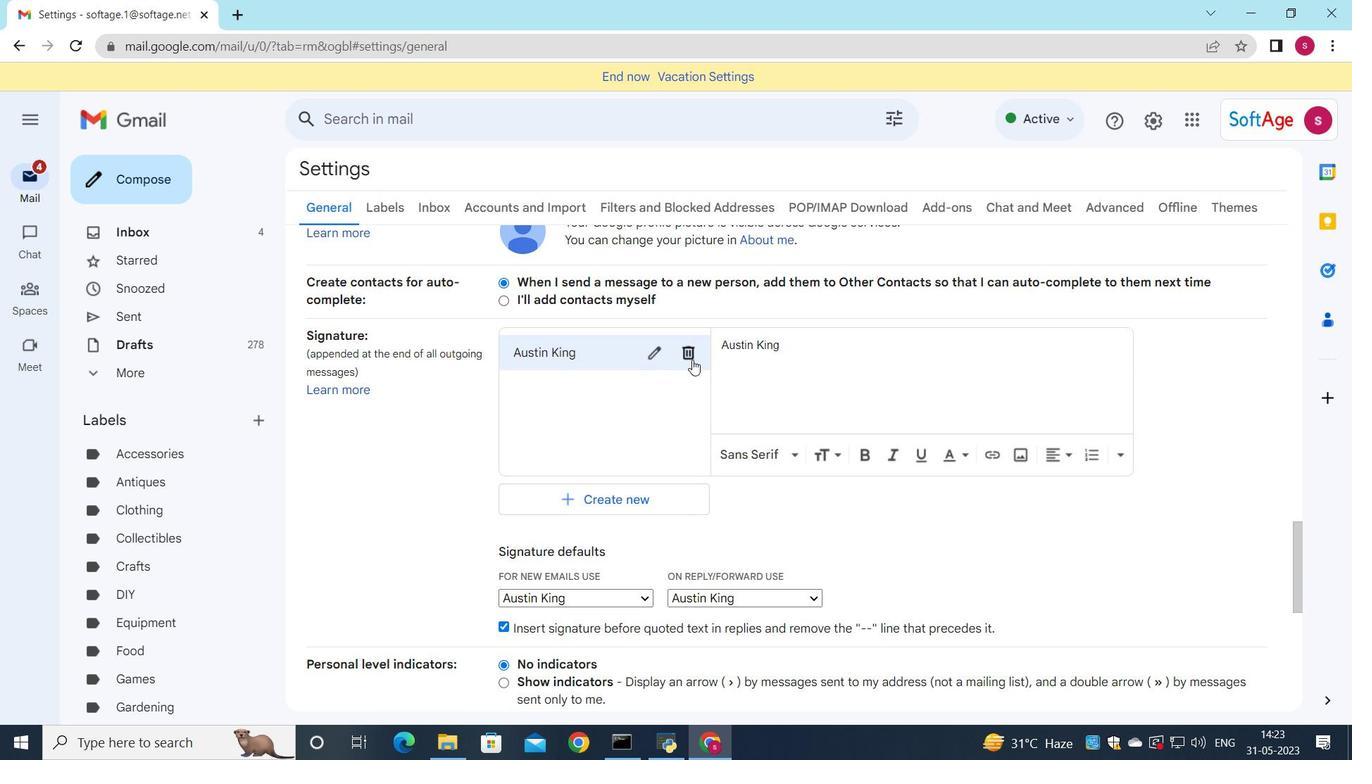 
Action: Mouse pressed left at (690, 348)
Screenshot: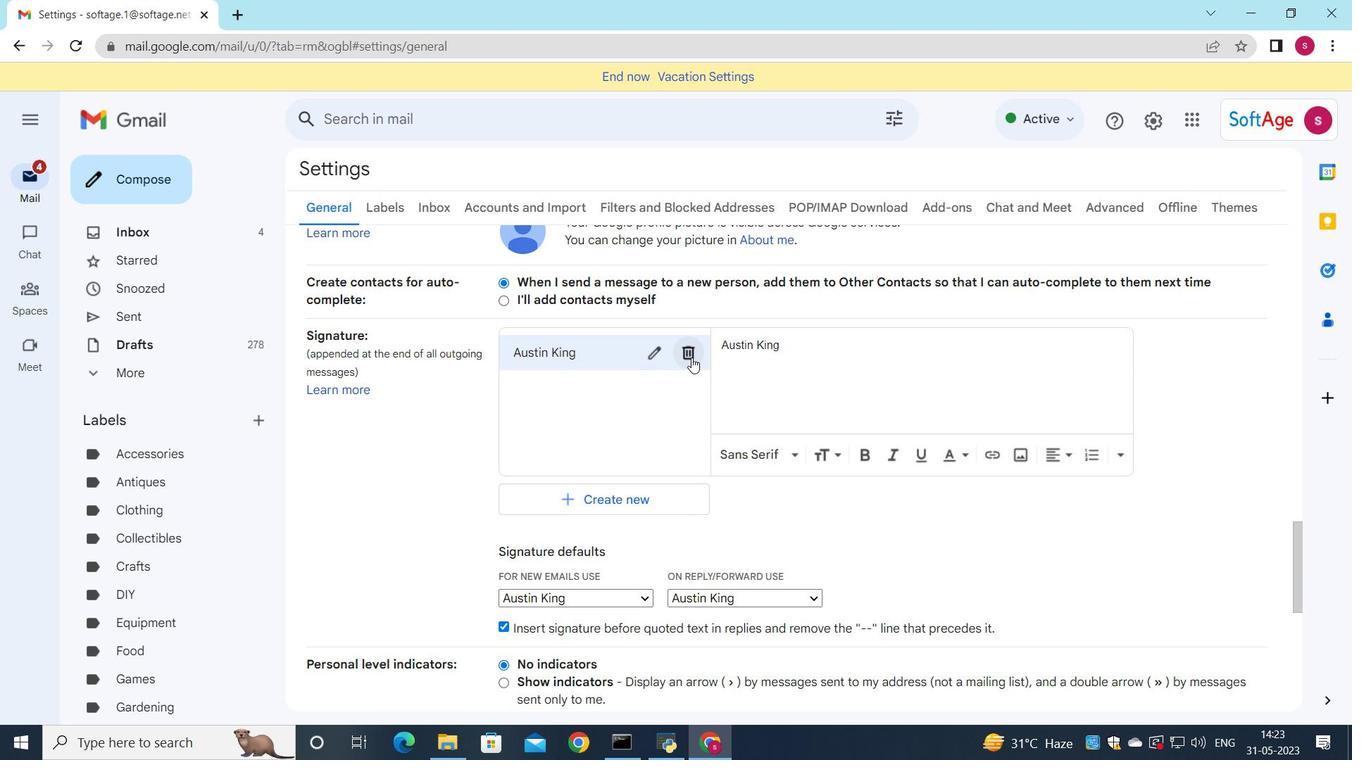 
Action: Mouse moved to (803, 422)
Screenshot: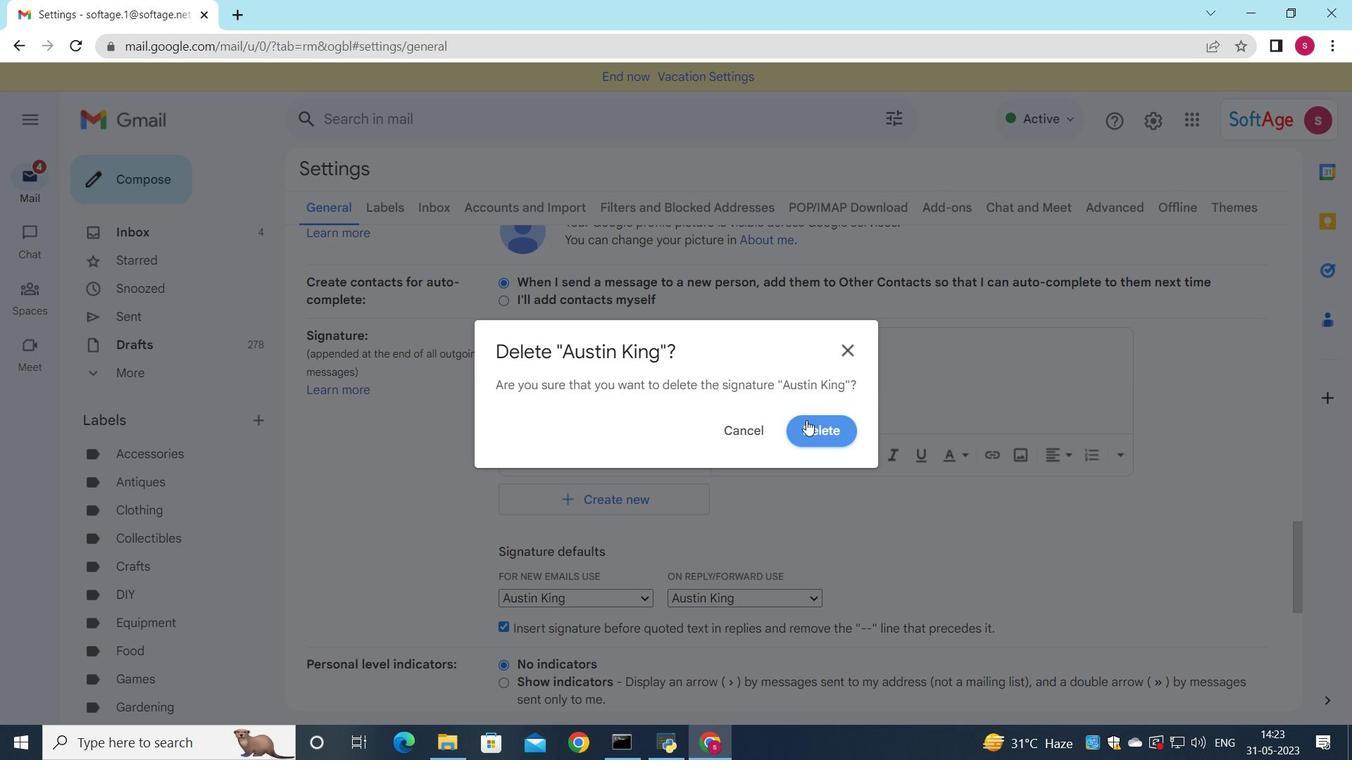 
Action: Mouse pressed left at (803, 422)
Screenshot: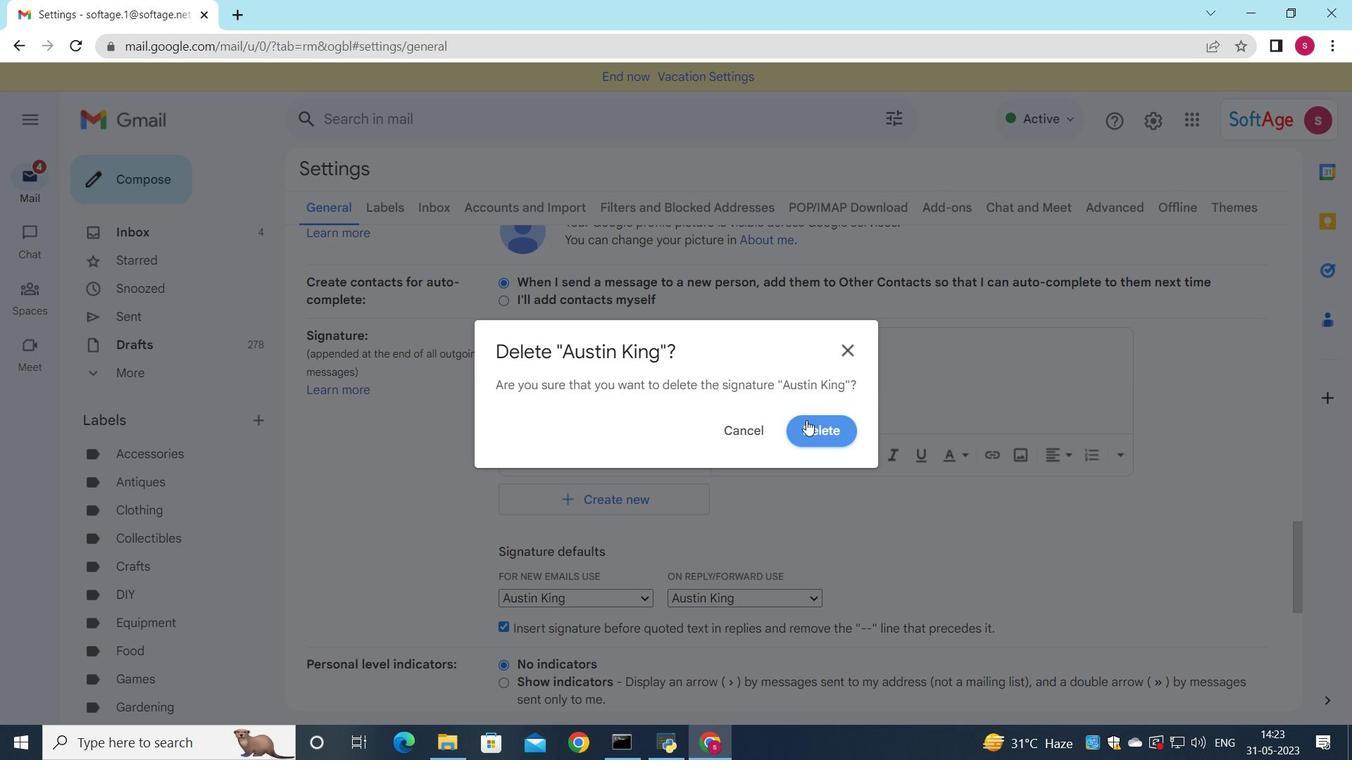 
Action: Mouse moved to (562, 369)
Screenshot: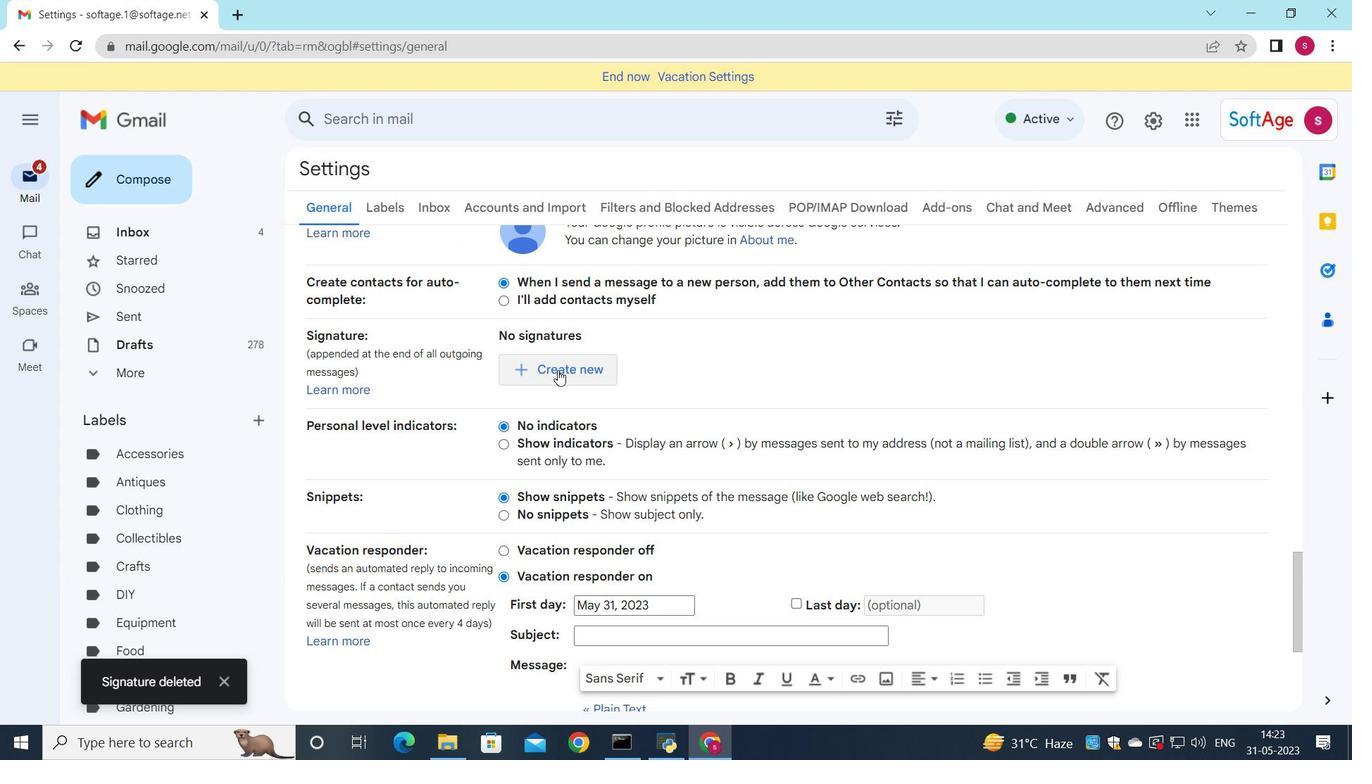 
Action: Mouse pressed left at (562, 369)
Screenshot: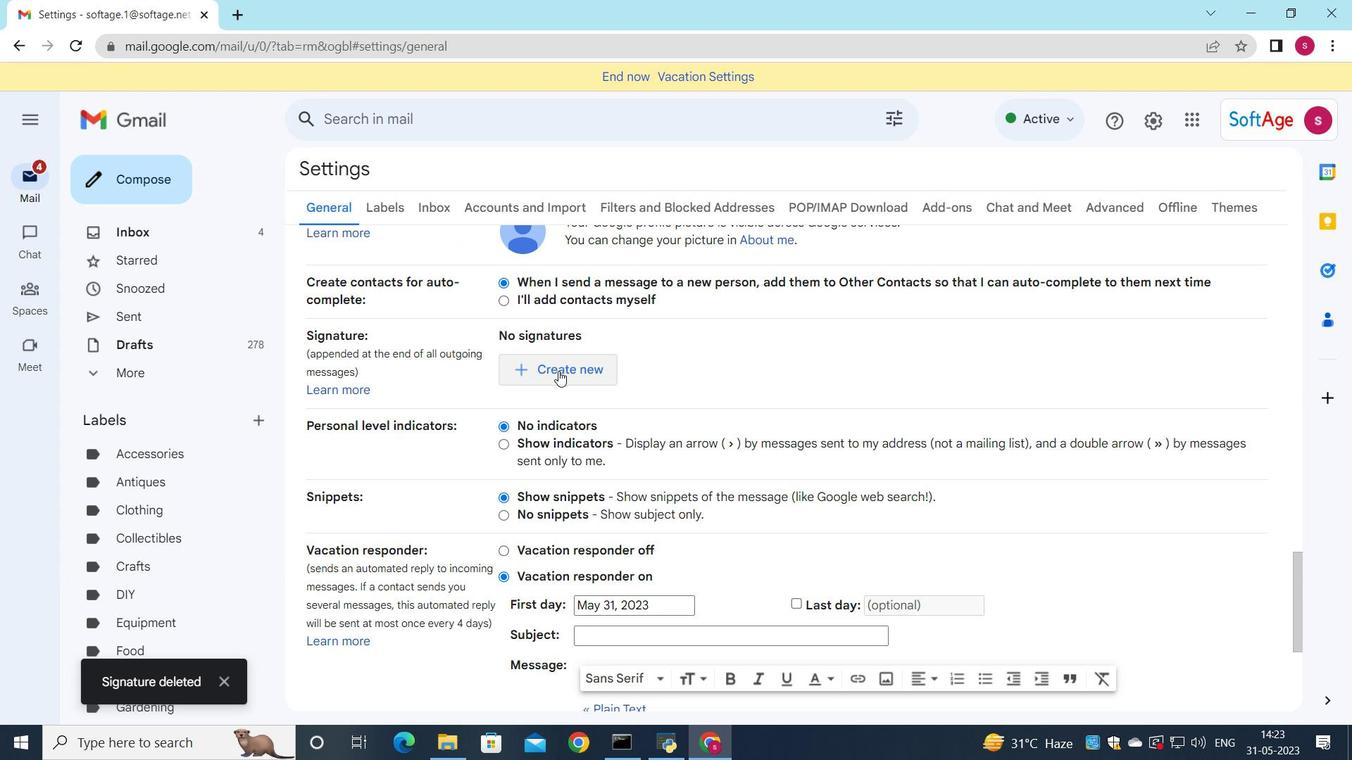 
Action: Mouse moved to (613, 374)
Screenshot: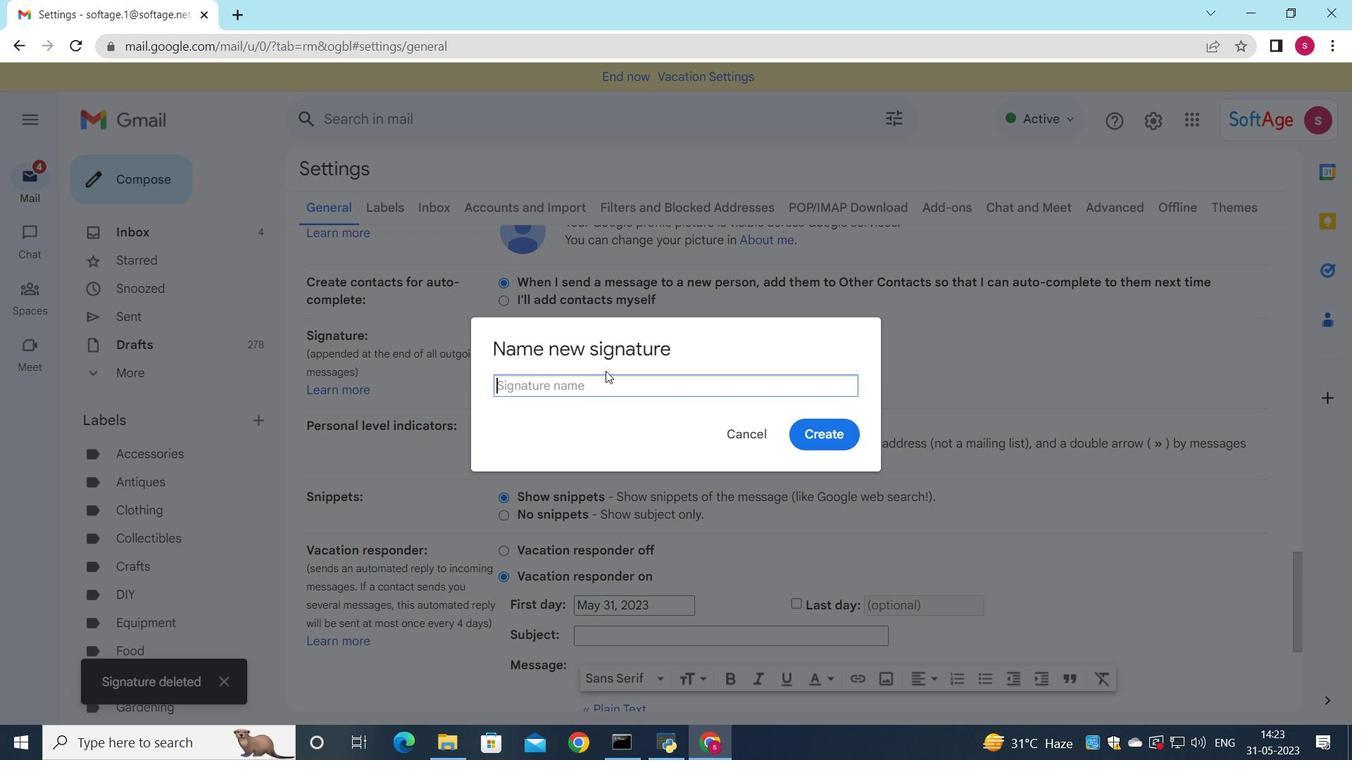 
Action: Key pressed <Key.shift>Autumc<Key.backspace>n<Key.space><Key.shift>Baker
Screenshot: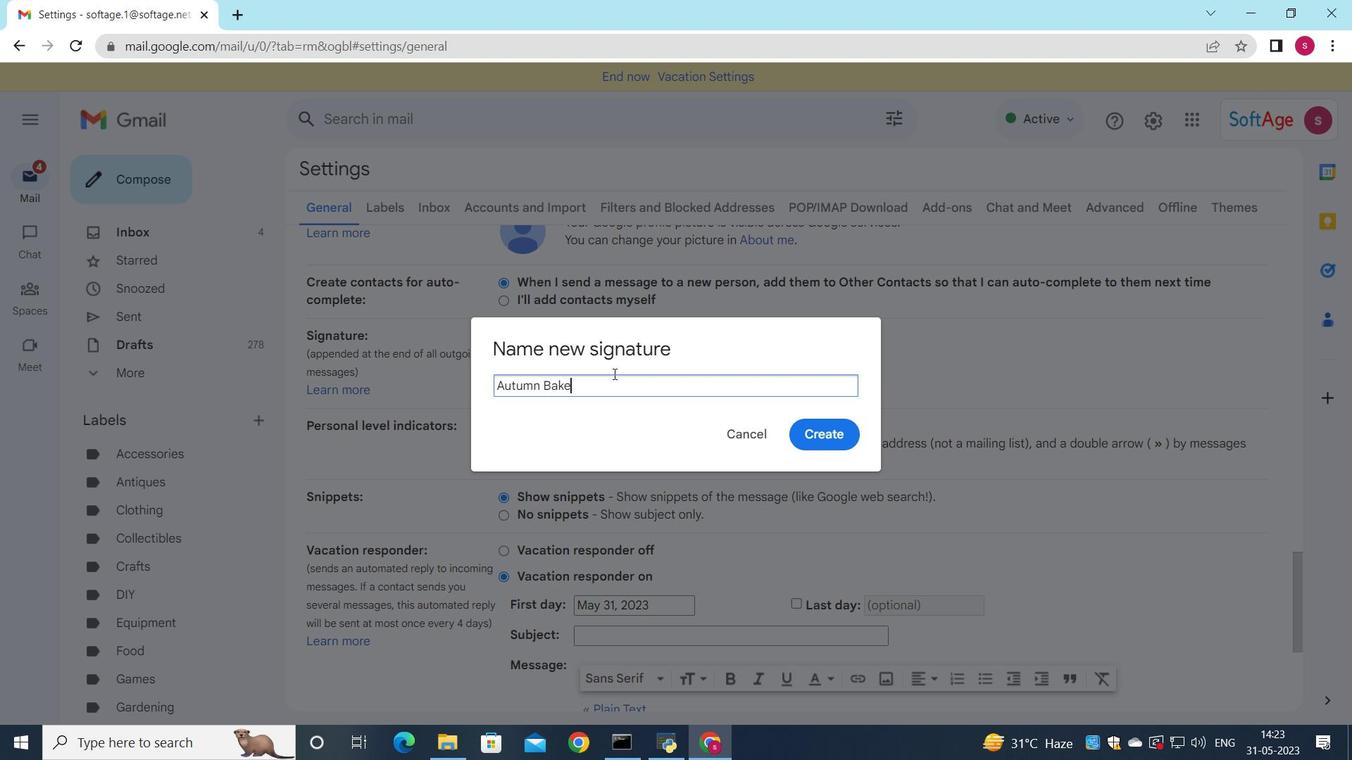 
Action: Mouse moved to (824, 438)
Screenshot: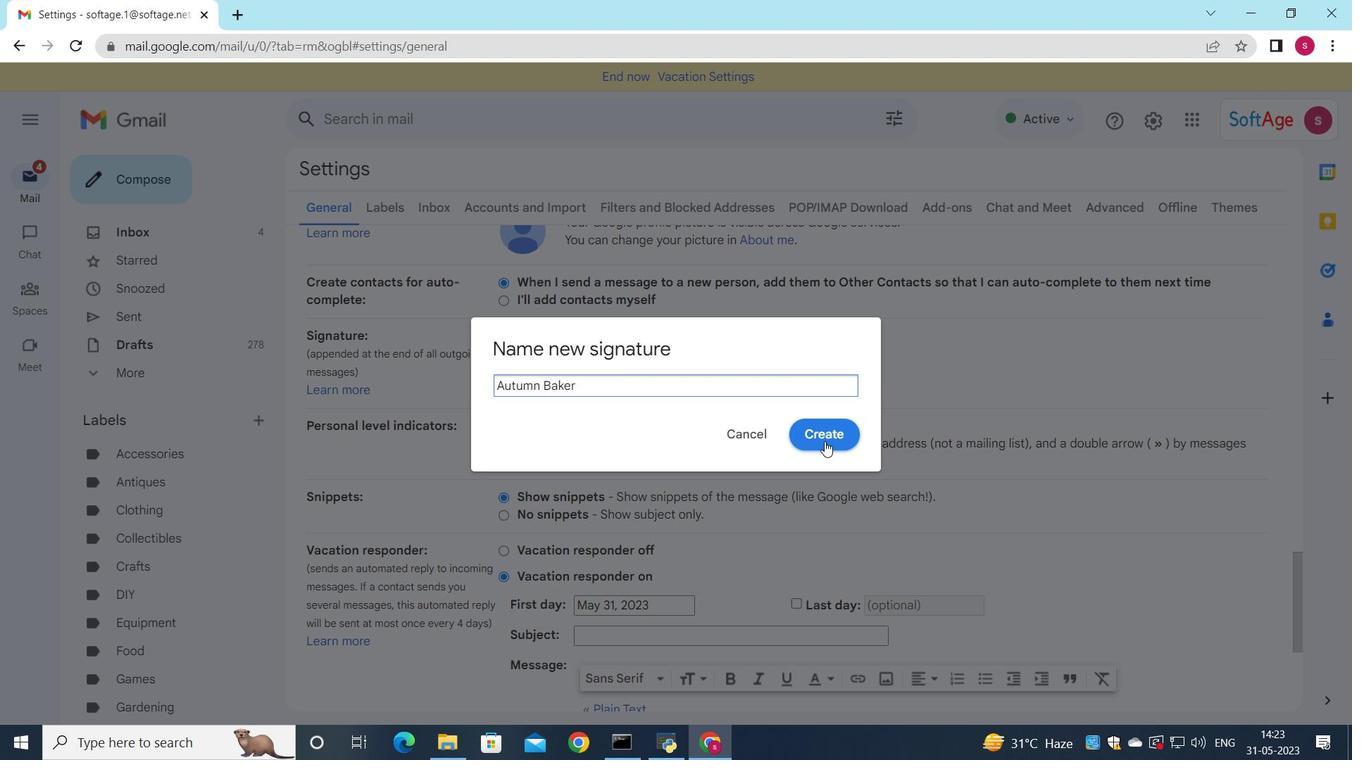 
Action: Mouse pressed left at (824, 438)
Screenshot: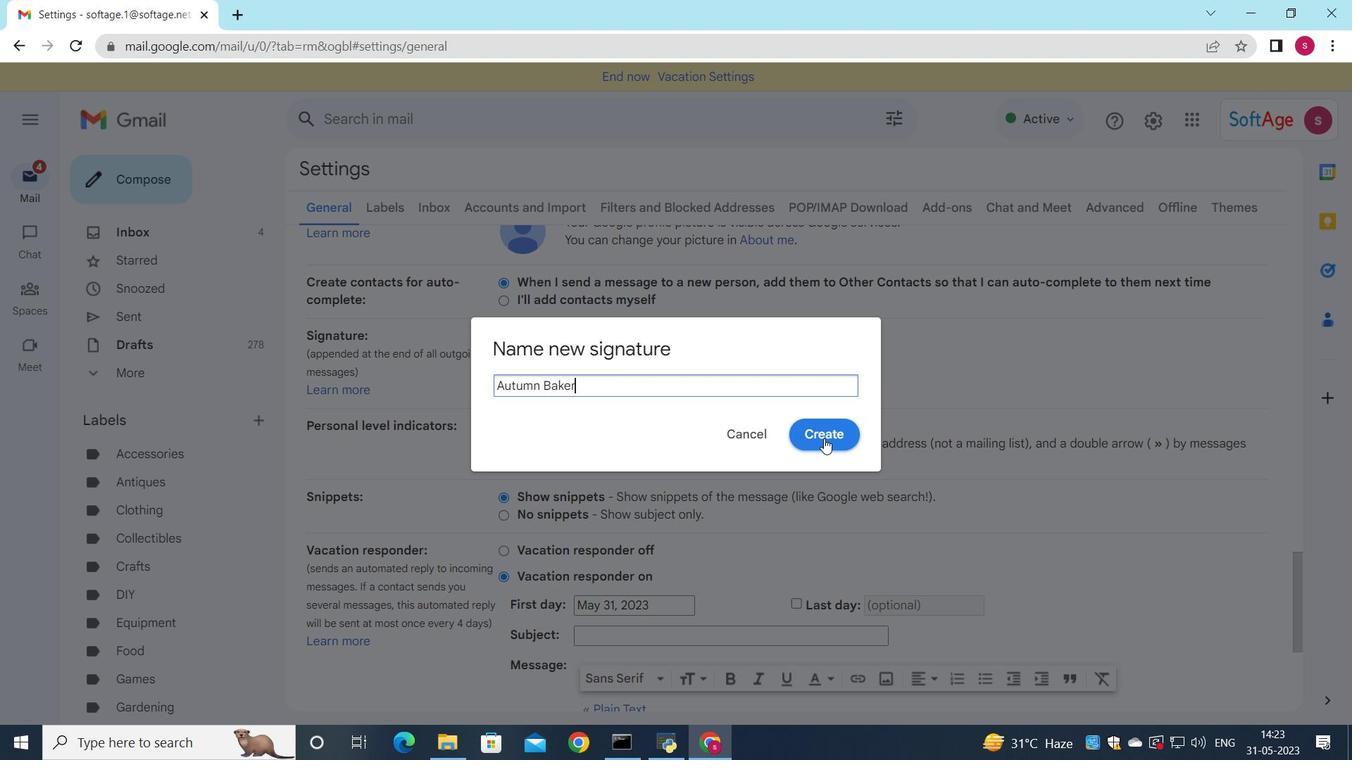 
Action: Mouse moved to (855, 384)
Screenshot: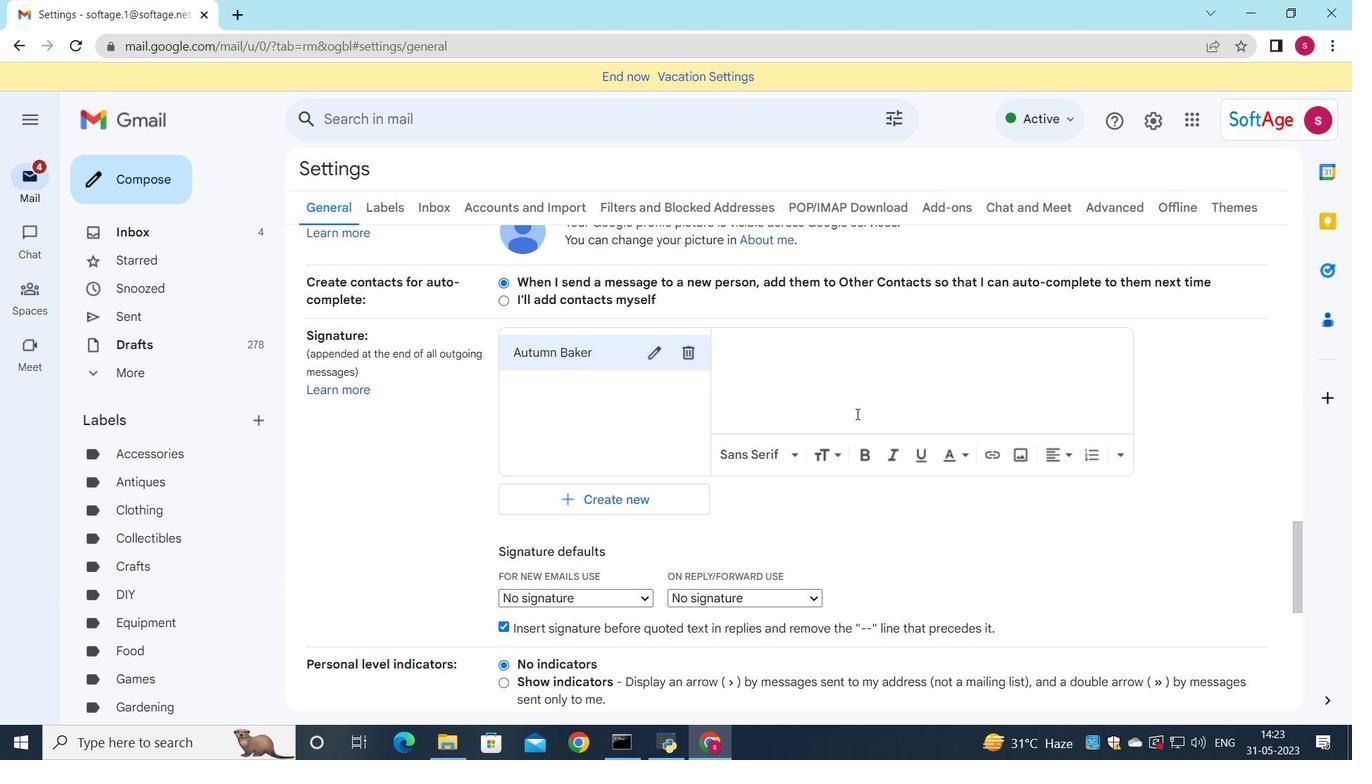 
Action: Mouse pressed left at (855, 384)
Screenshot: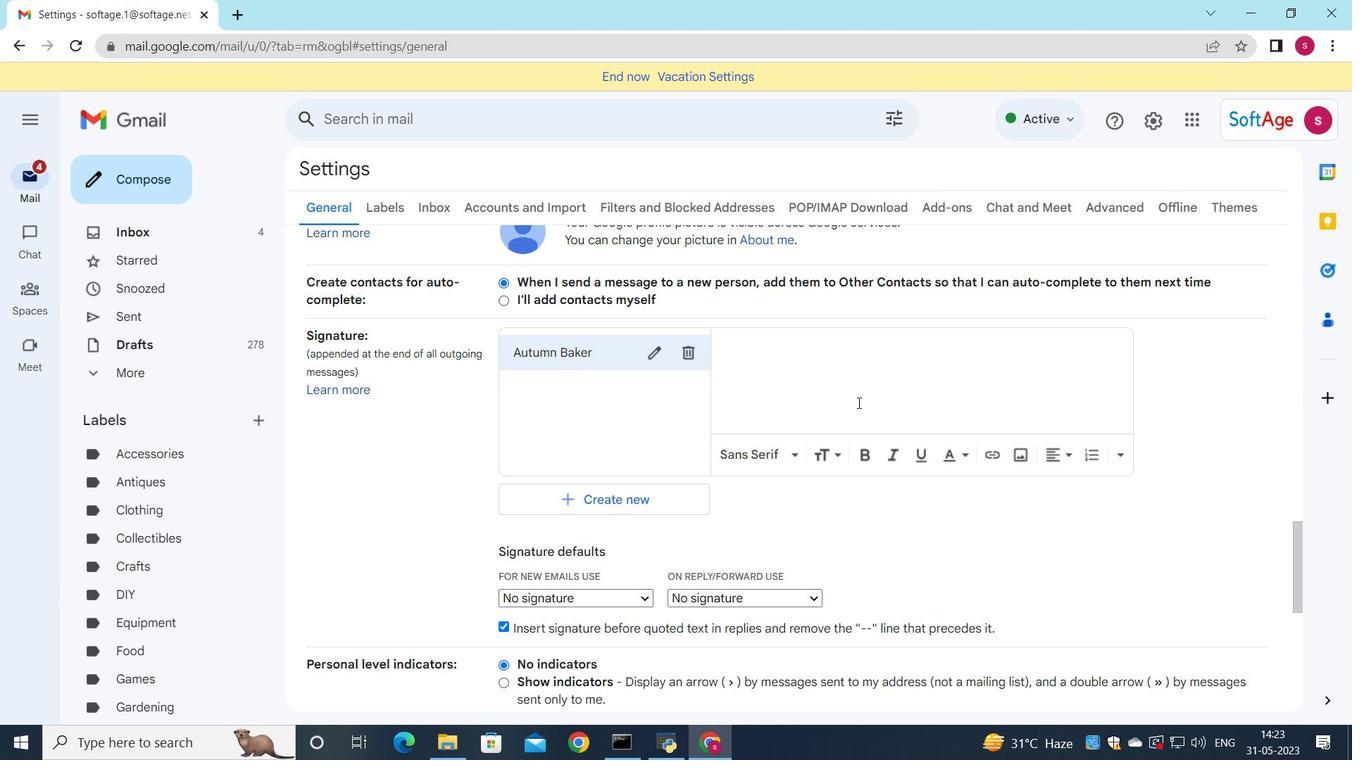 
Action: Key pressed <Key.shift>Autumn<Key.space><Key.shift>Baker
Screenshot: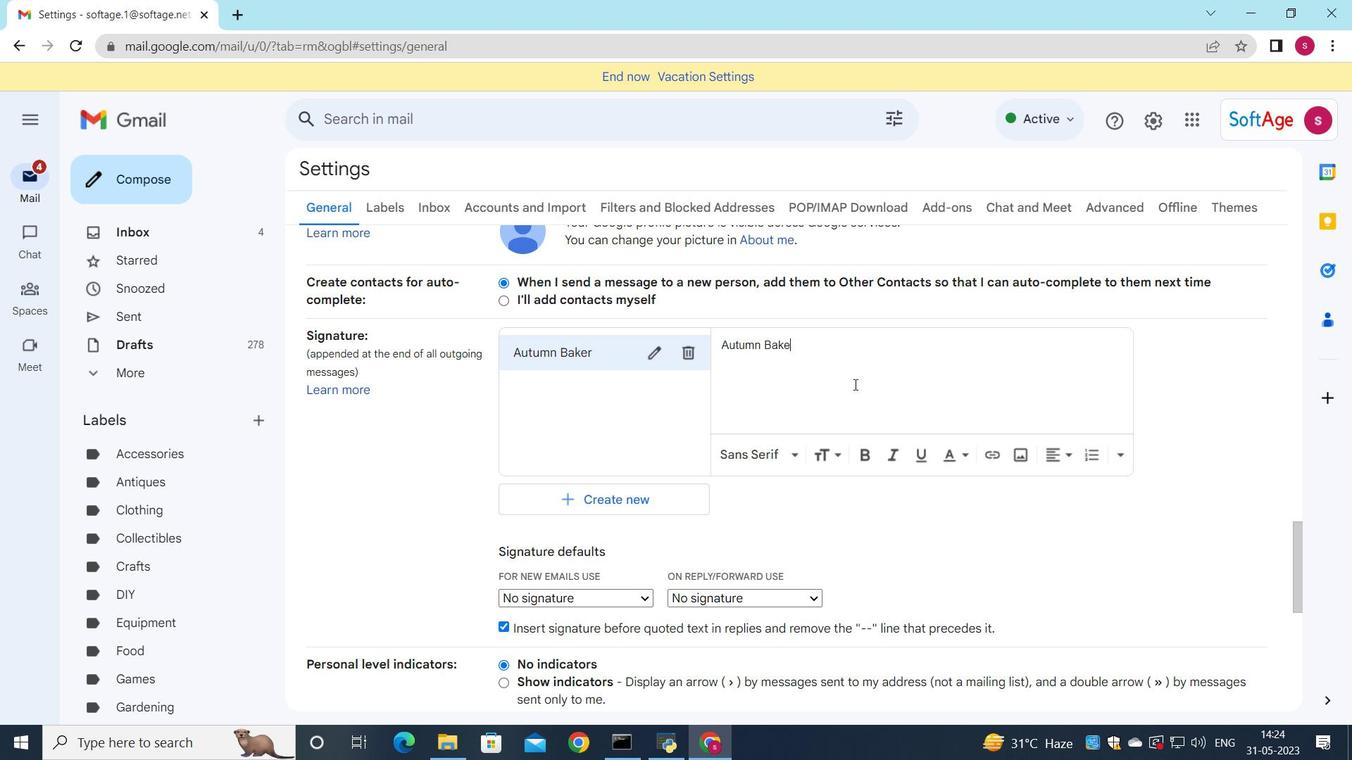 
Action: Mouse moved to (617, 603)
Screenshot: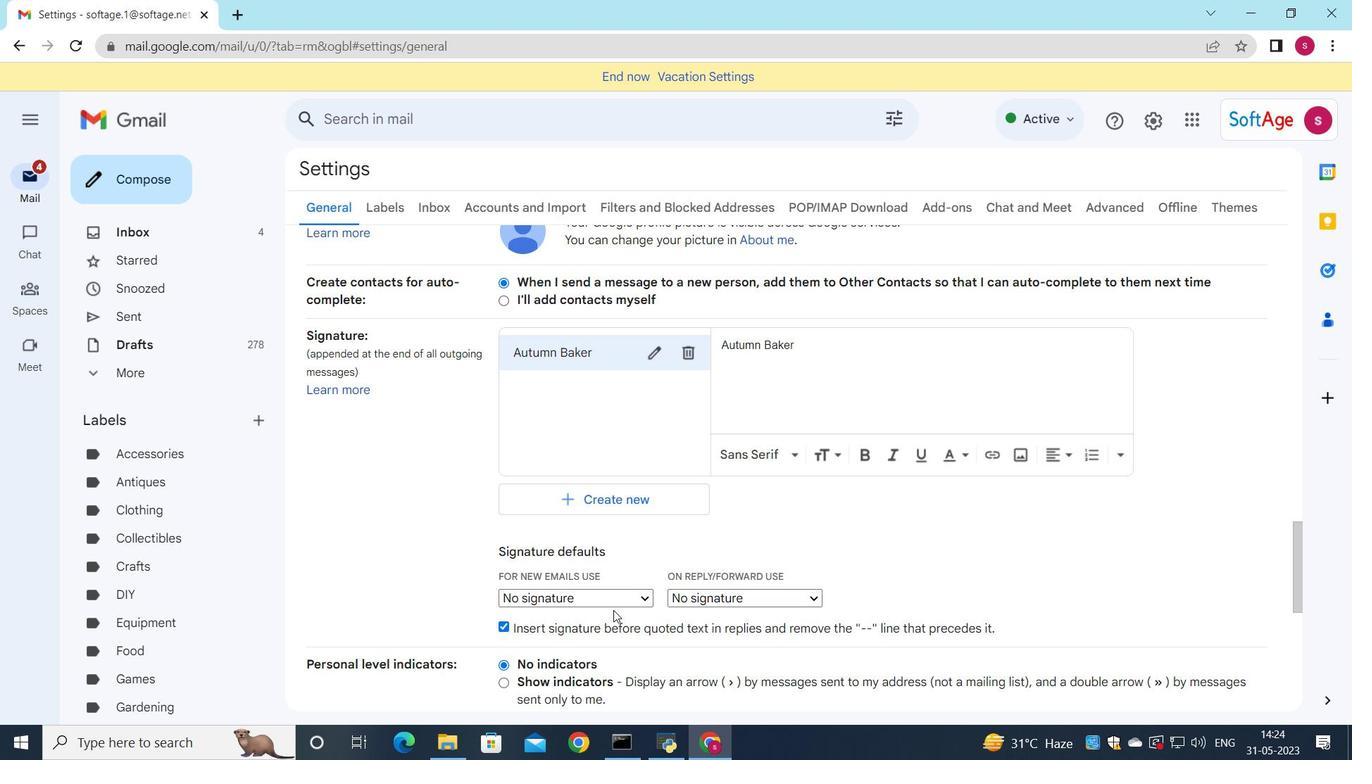 
Action: Mouse pressed left at (617, 603)
Screenshot: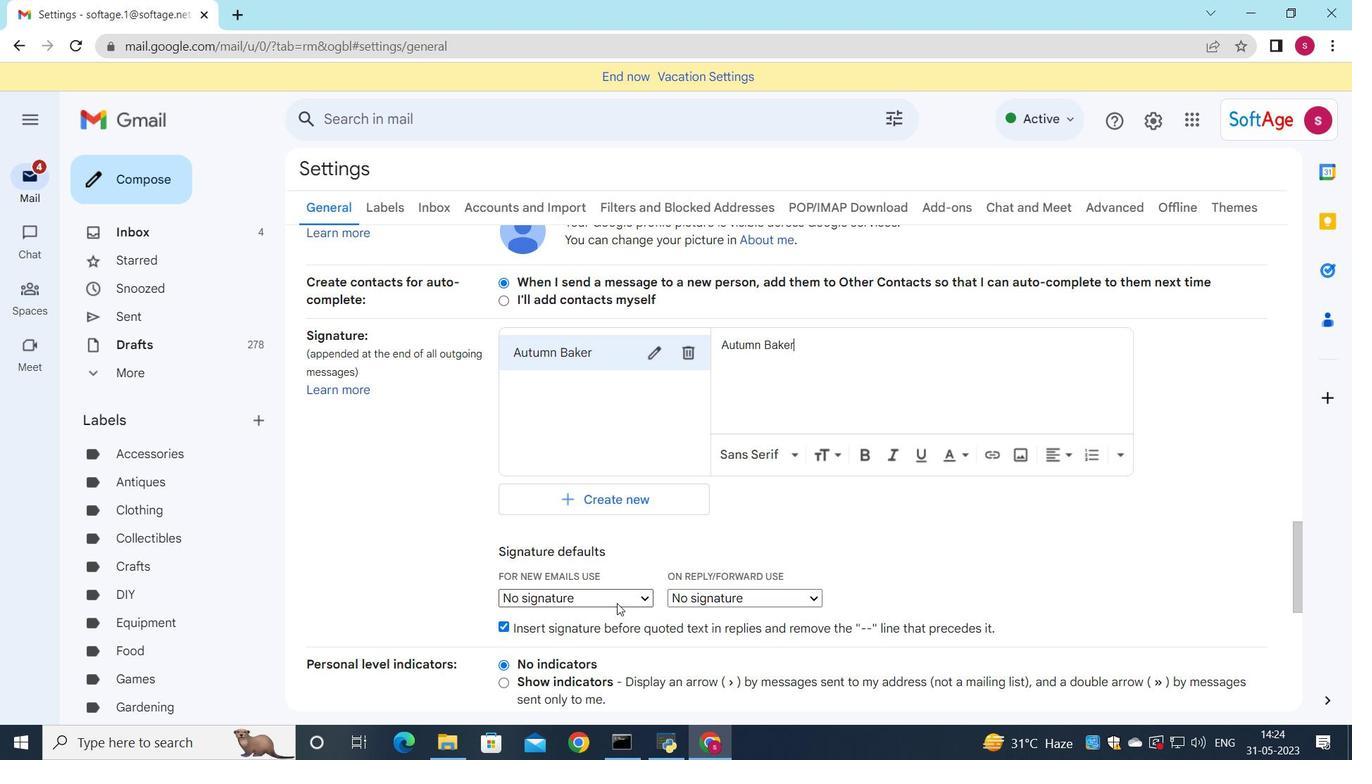
Action: Mouse moved to (609, 630)
Screenshot: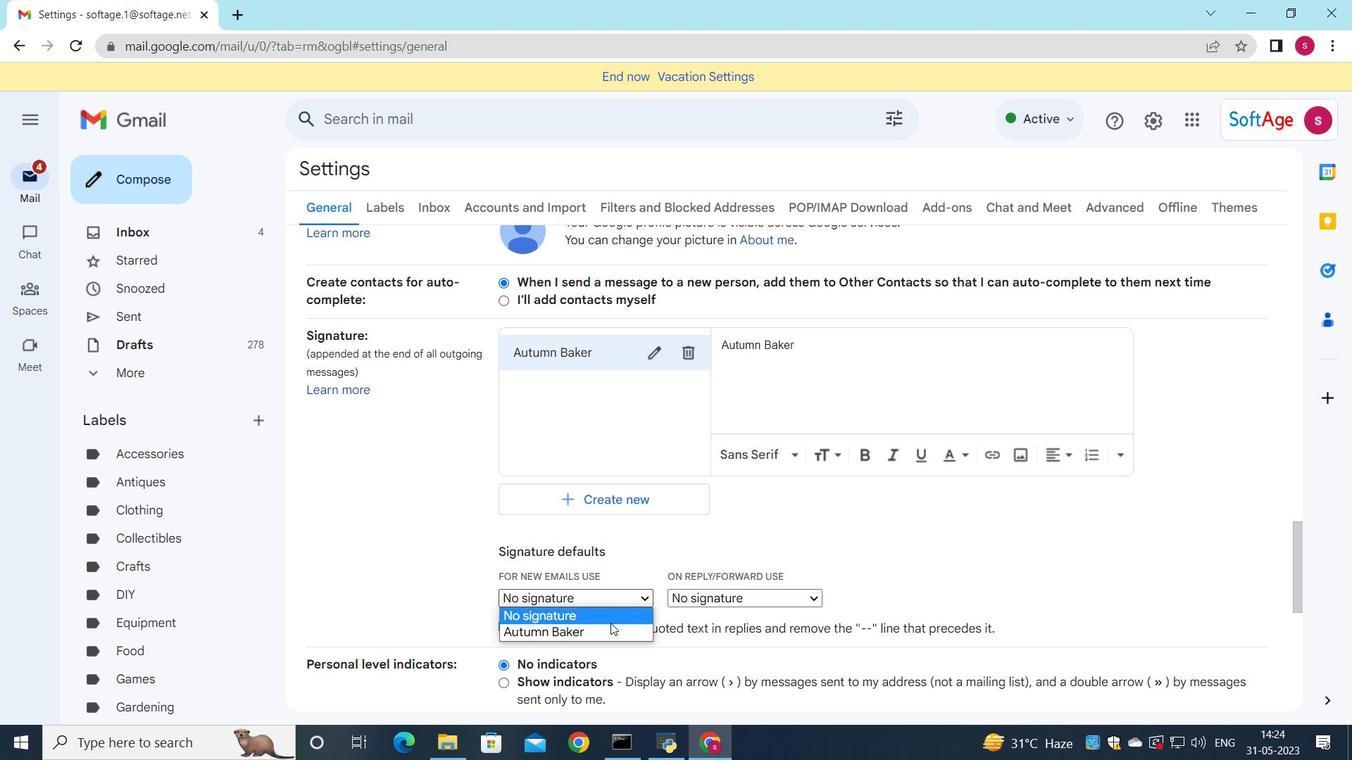 
Action: Mouse pressed left at (609, 630)
Screenshot: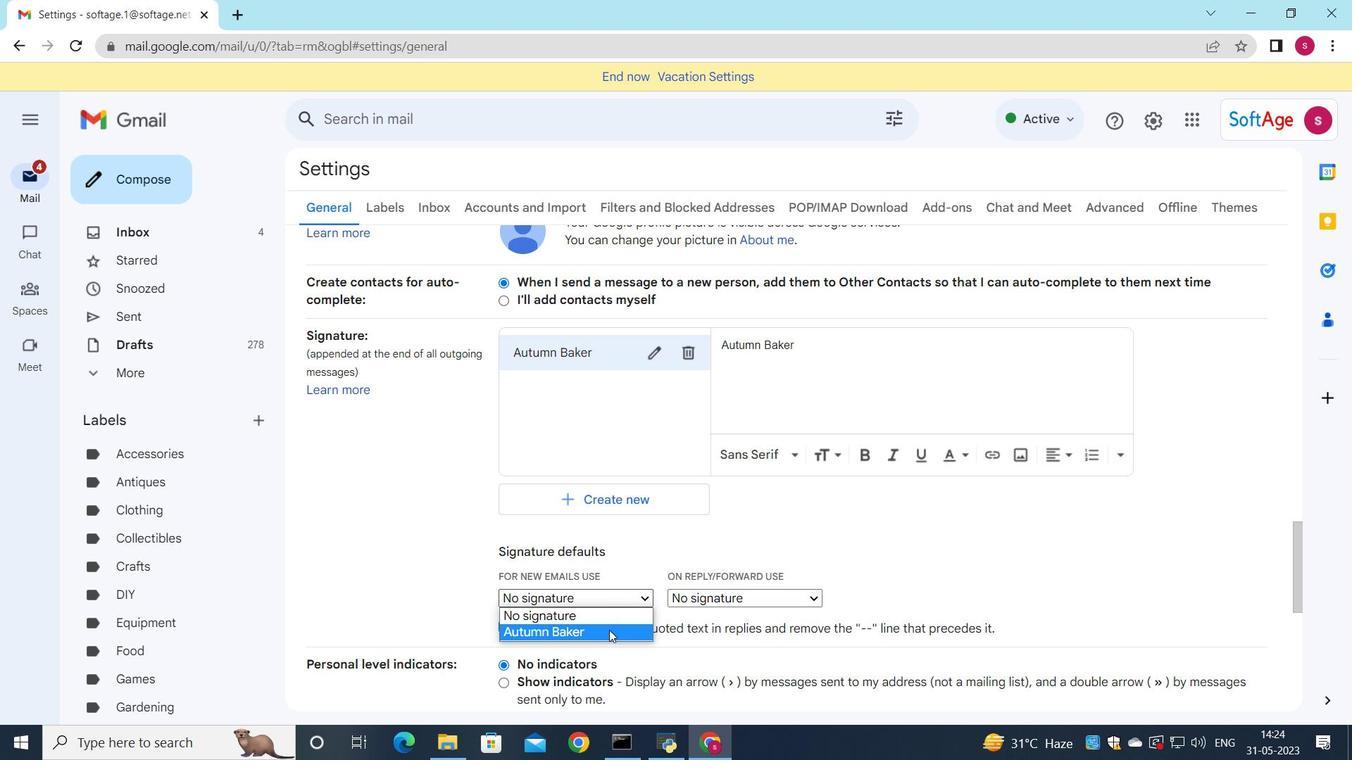 
Action: Mouse moved to (707, 603)
Screenshot: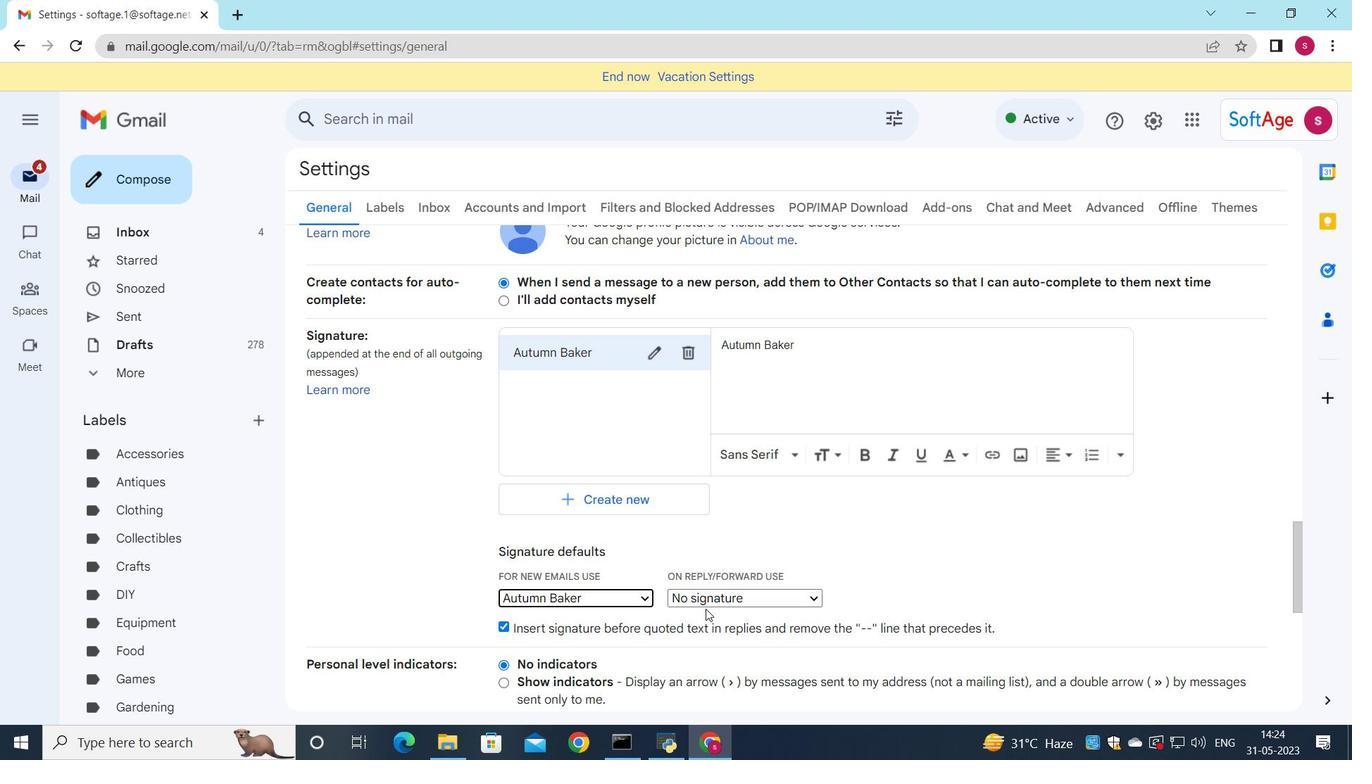 
Action: Mouse pressed left at (707, 603)
Screenshot: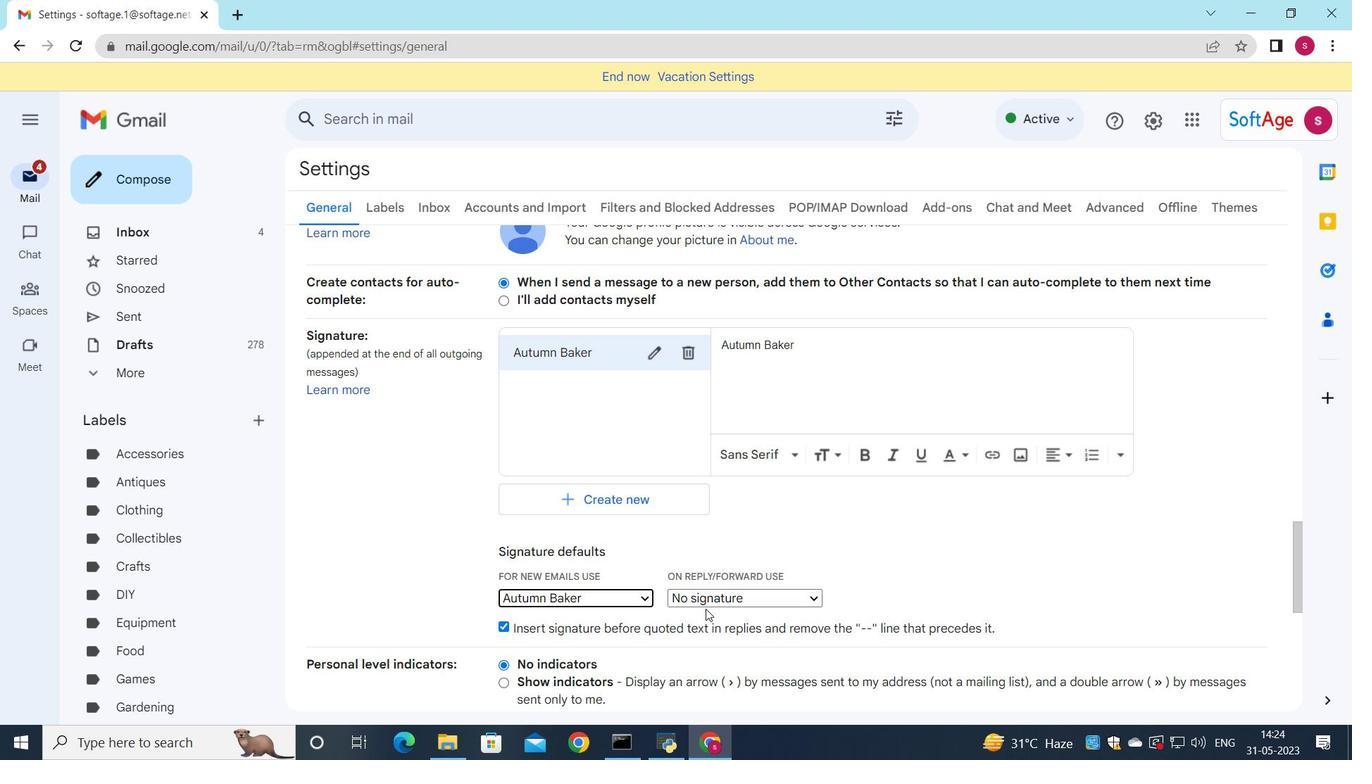 
Action: Mouse moved to (700, 640)
Screenshot: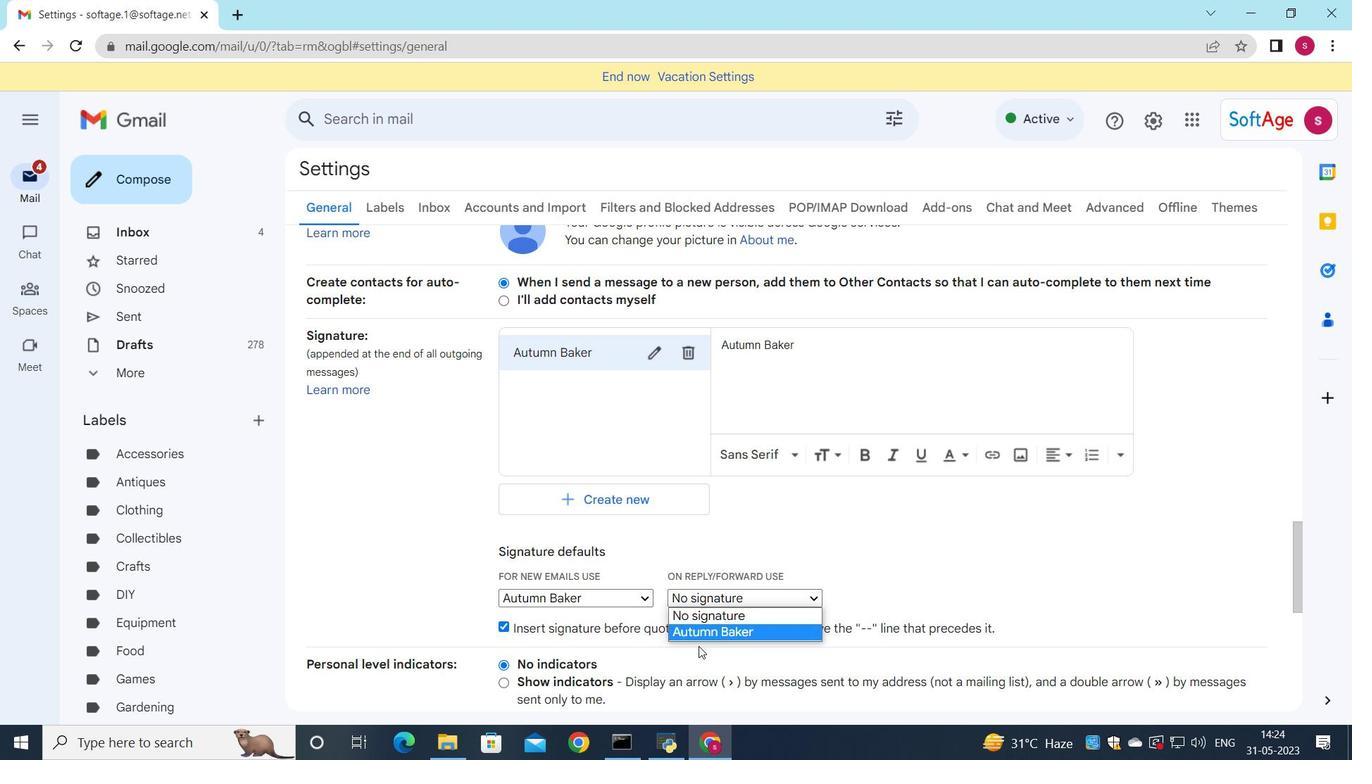 
Action: Mouse pressed left at (700, 640)
Screenshot: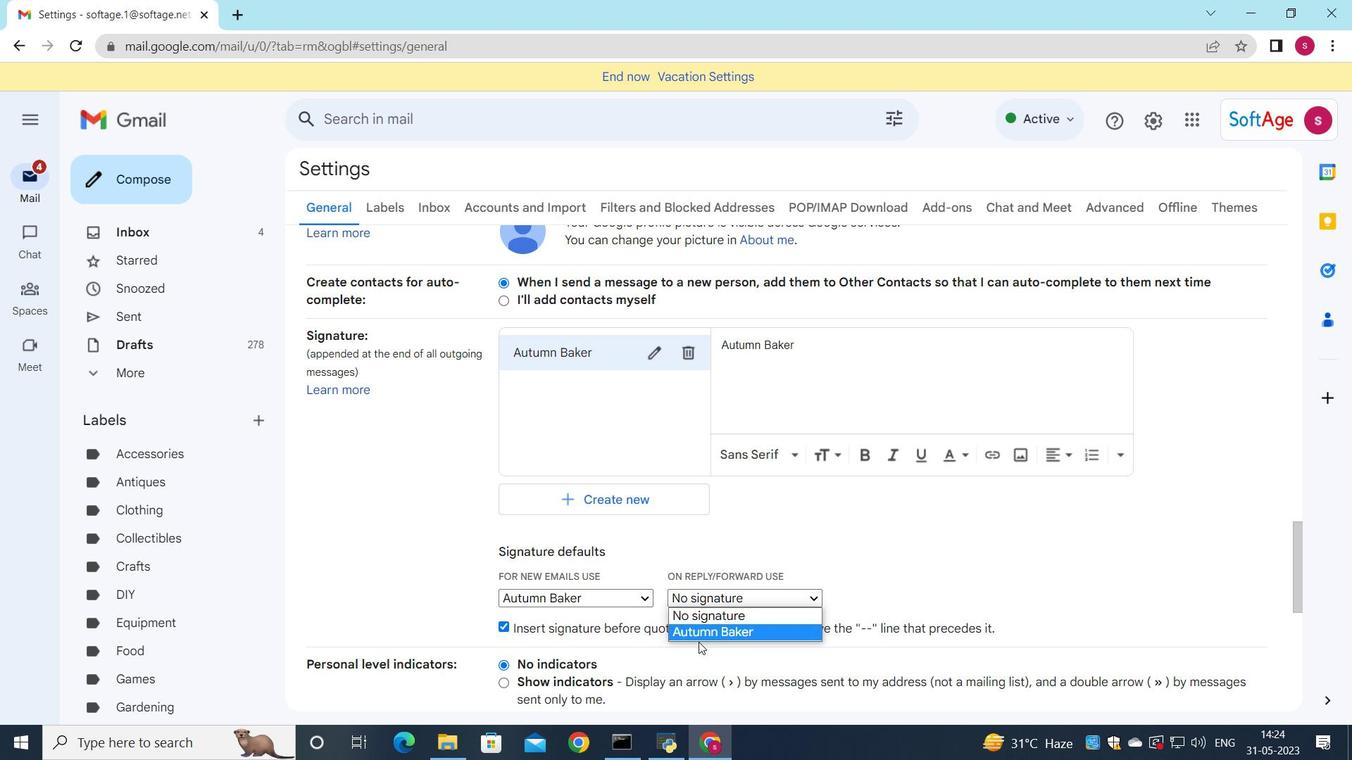 
Action: Mouse moved to (657, 548)
Screenshot: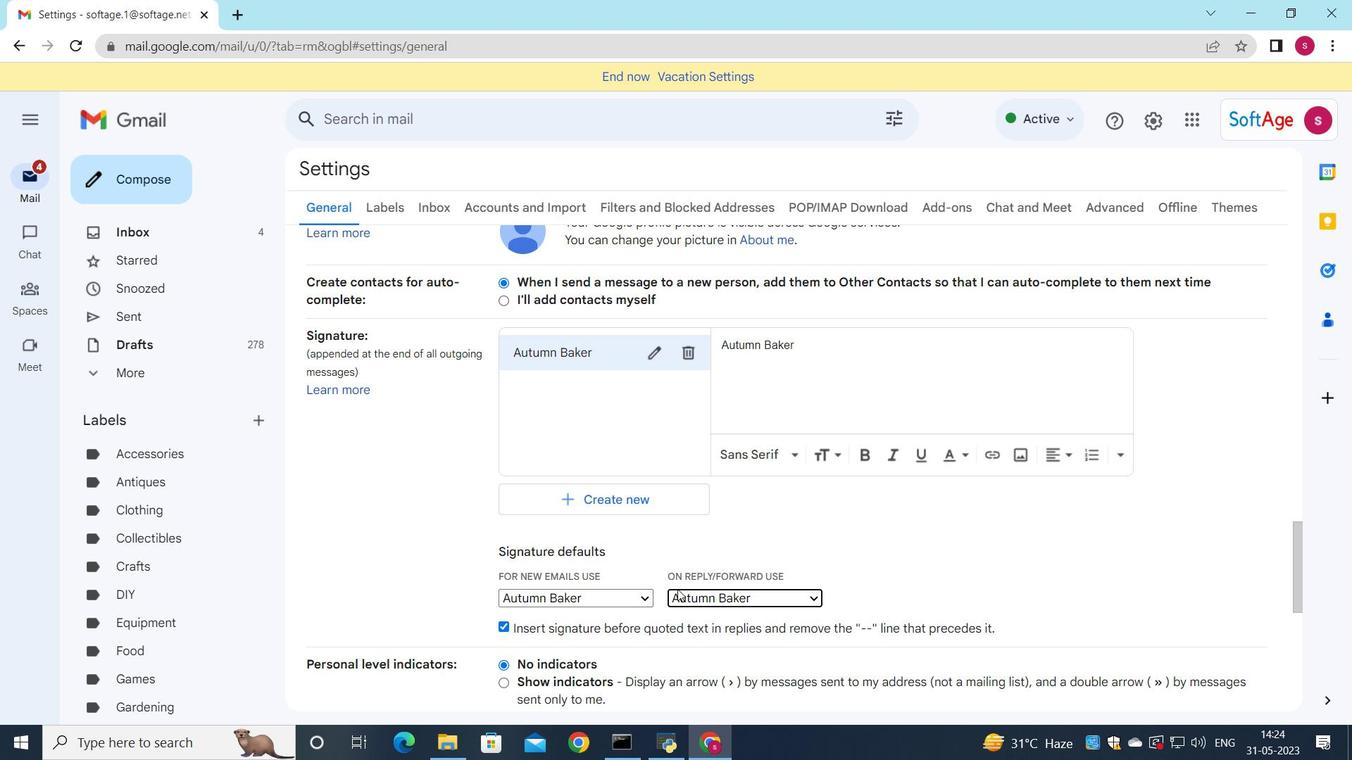 
Action: Mouse scrolled (657, 548) with delta (0, 0)
Screenshot: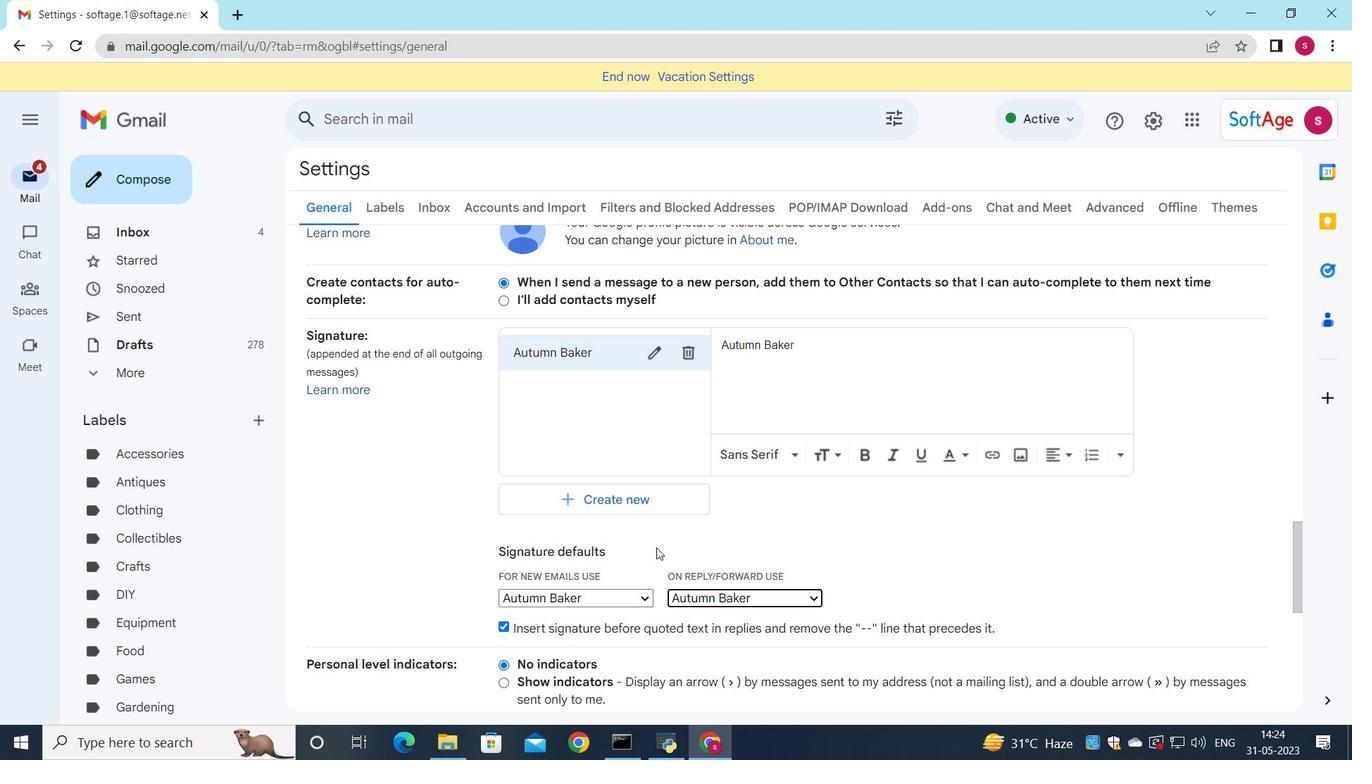 
Action: Mouse scrolled (657, 548) with delta (0, 0)
Screenshot: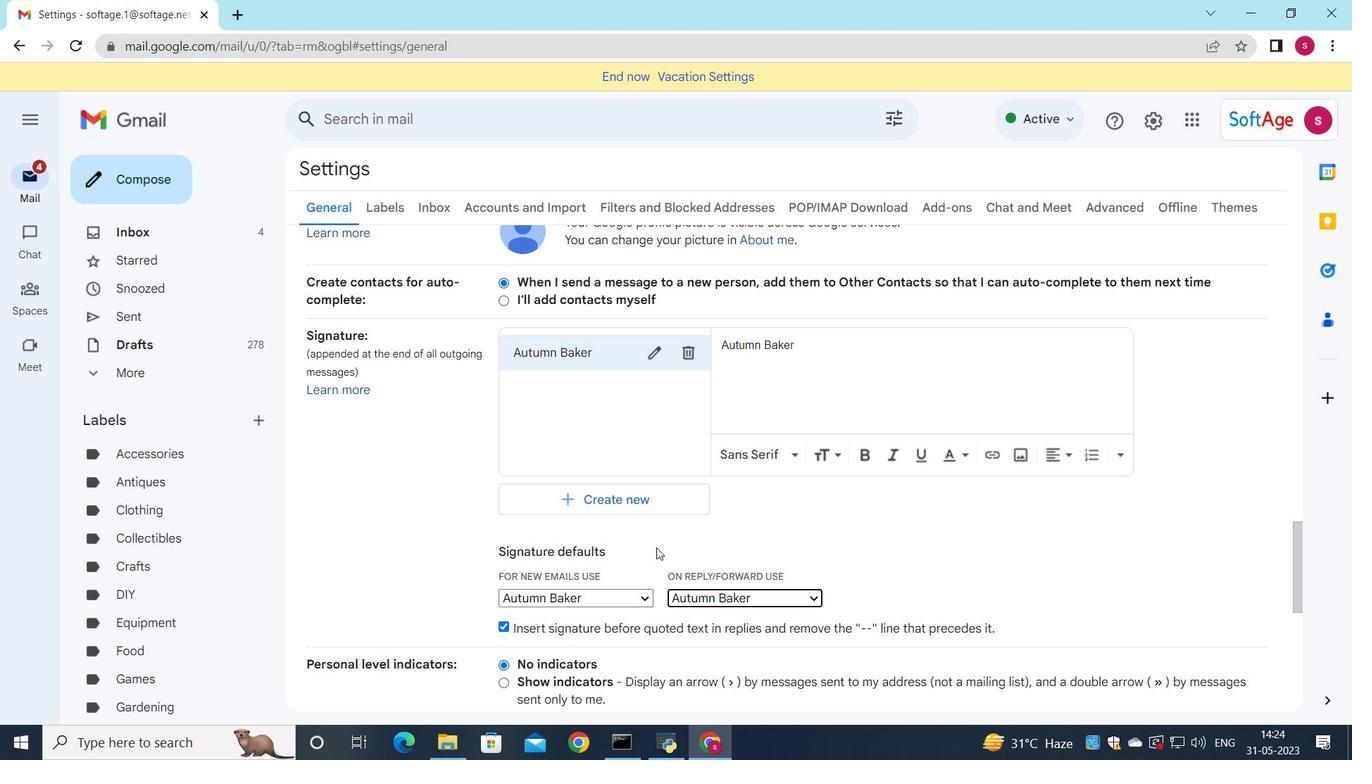 
Action: Mouse scrolled (657, 548) with delta (0, 0)
Screenshot: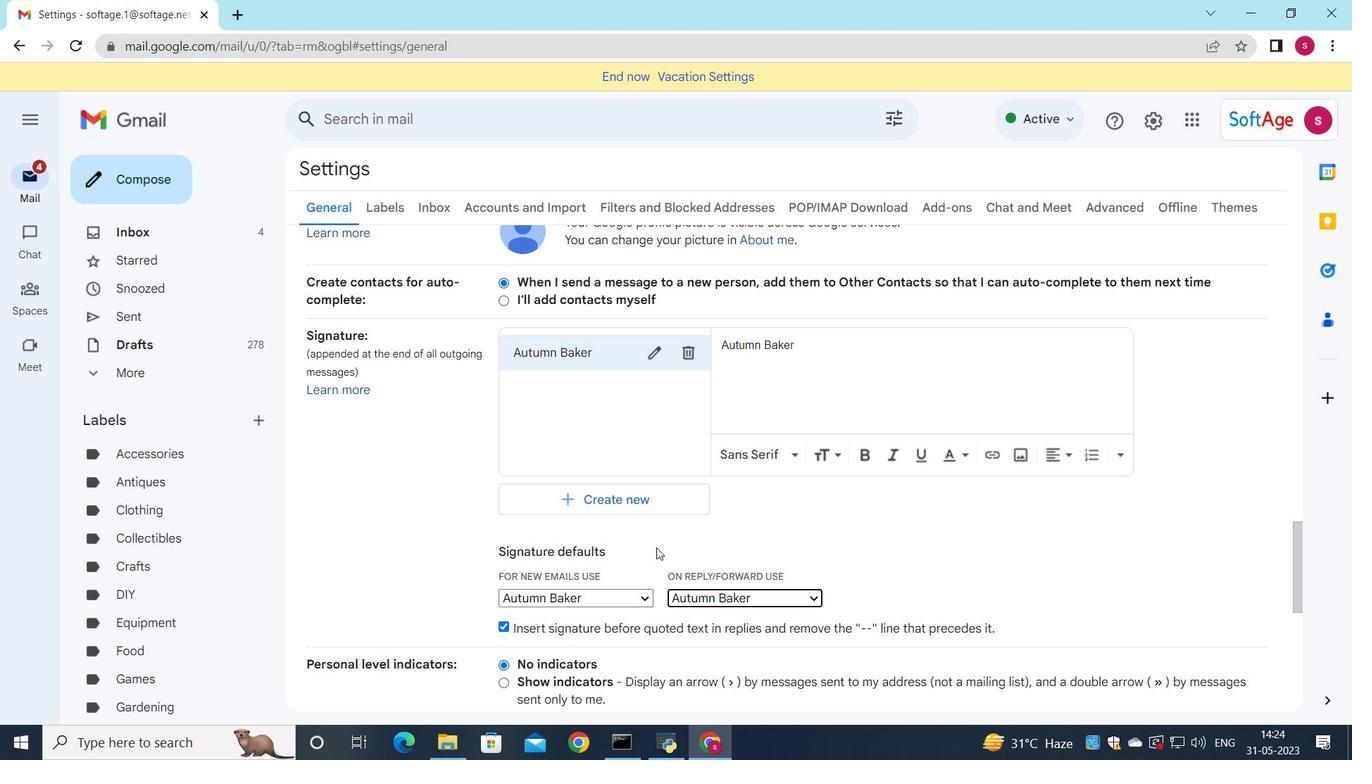 
Action: Mouse scrolled (657, 548) with delta (0, 0)
Screenshot: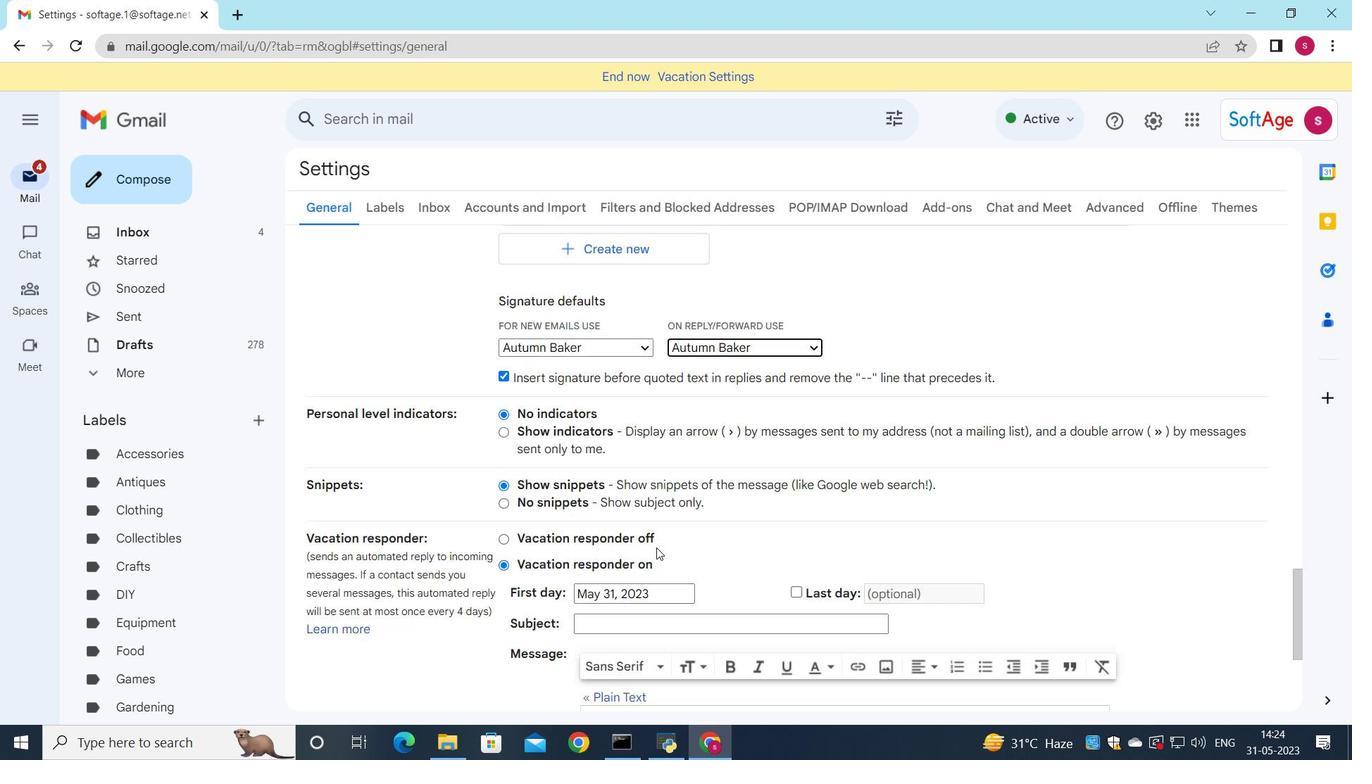 
Action: Mouse scrolled (657, 548) with delta (0, 0)
Screenshot: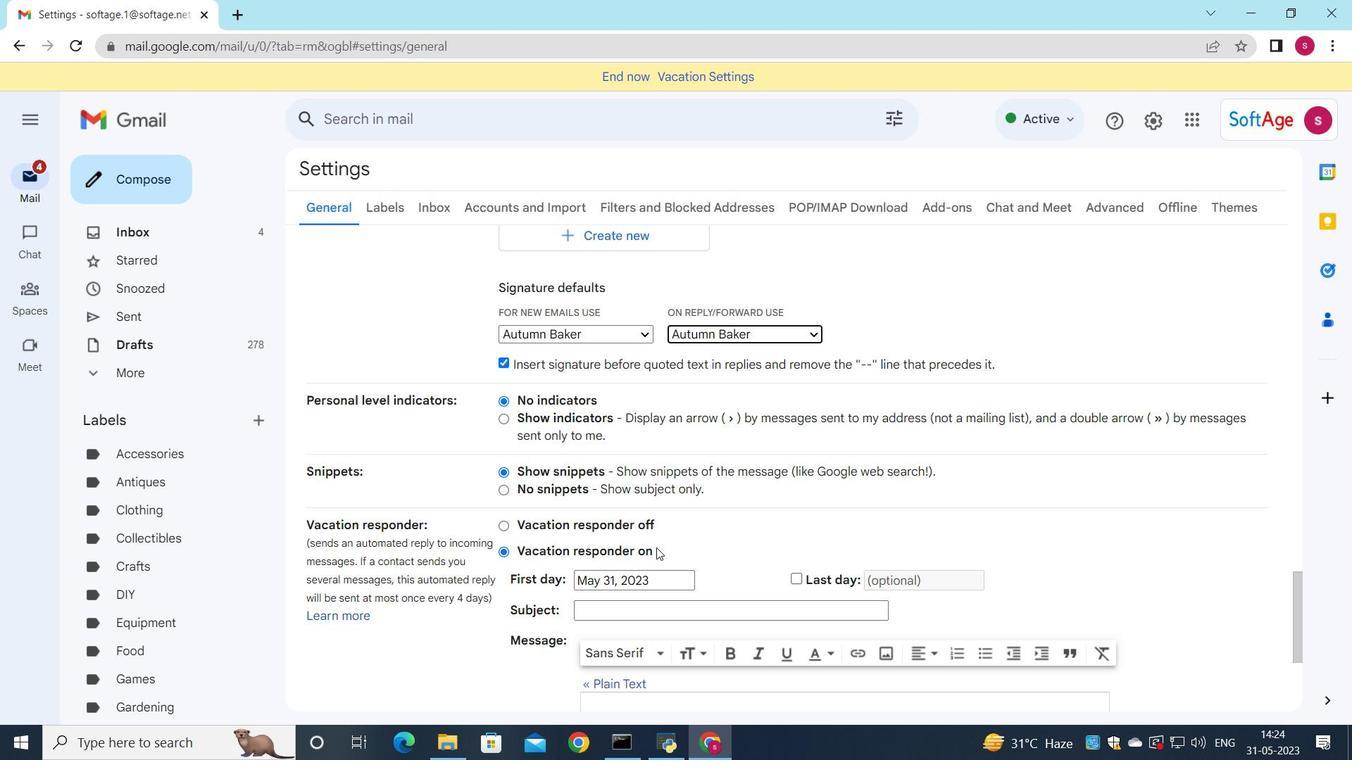 
Action: Mouse scrolled (657, 548) with delta (0, 0)
Screenshot: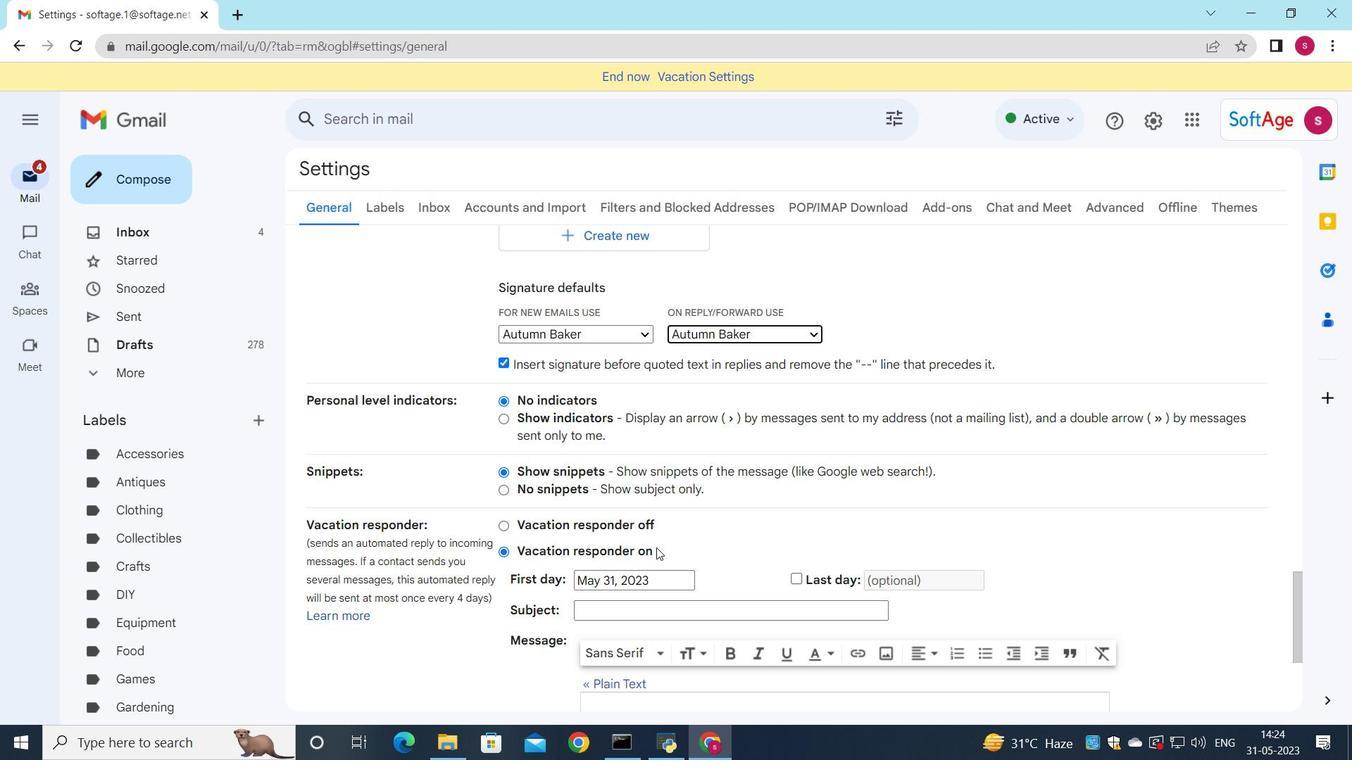 
Action: Mouse scrolled (657, 548) with delta (0, 0)
Screenshot: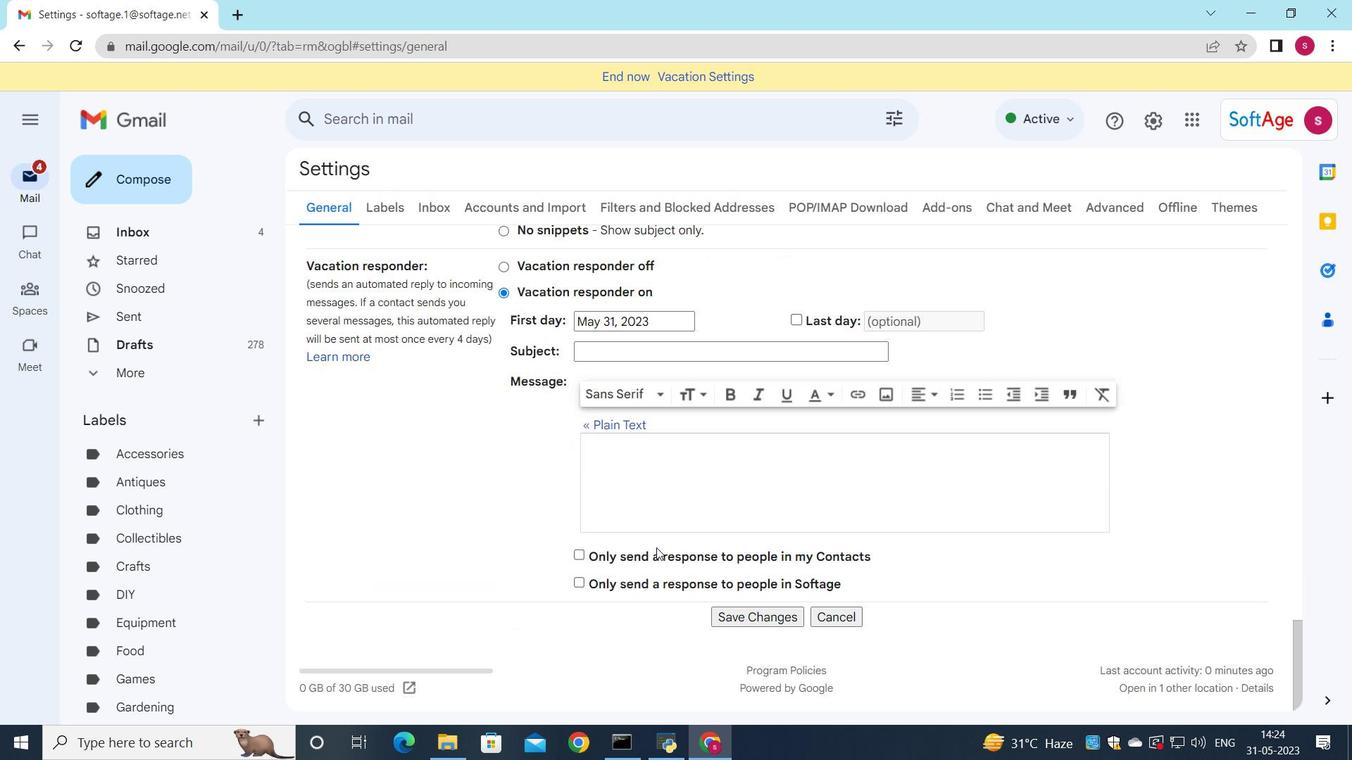
Action: Mouse scrolled (657, 548) with delta (0, 0)
Screenshot: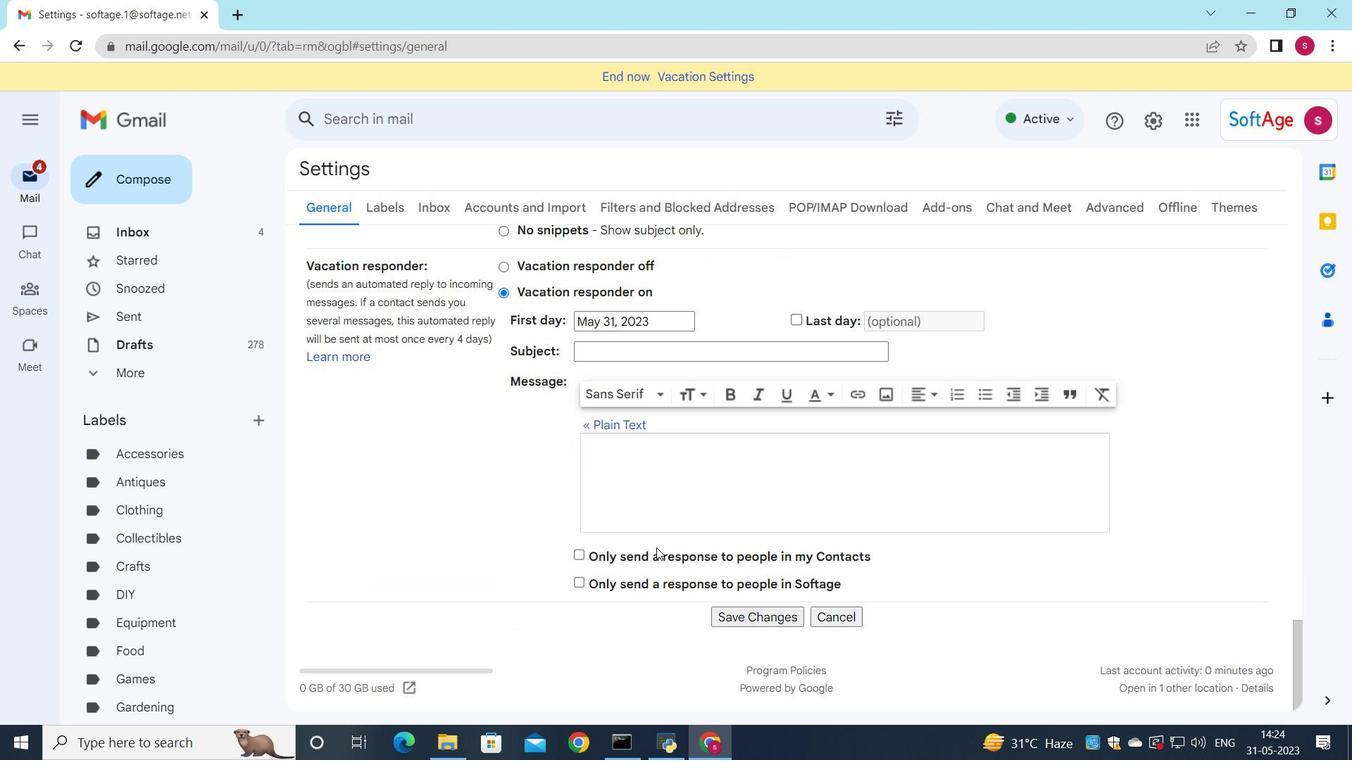 
Action: Mouse scrolled (657, 548) with delta (0, 0)
Screenshot: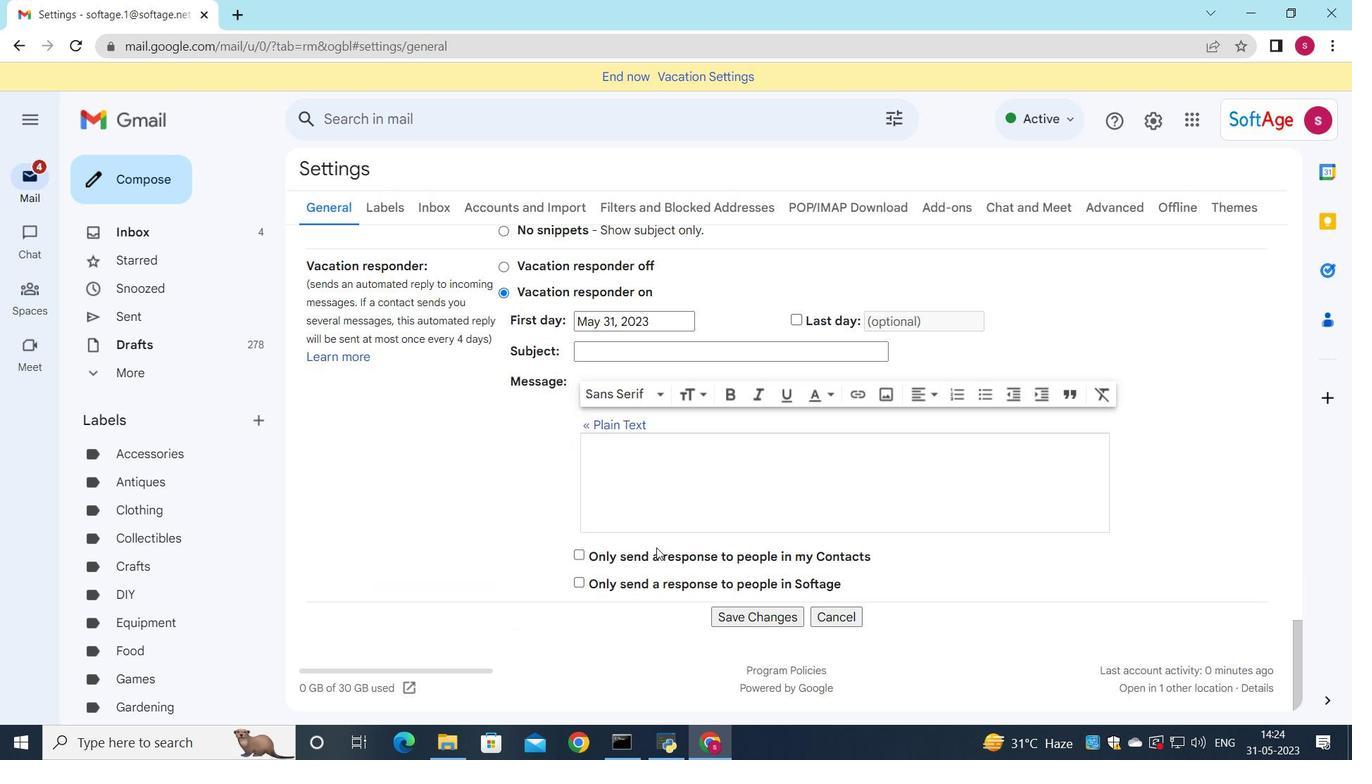 
Action: Mouse moved to (758, 617)
Screenshot: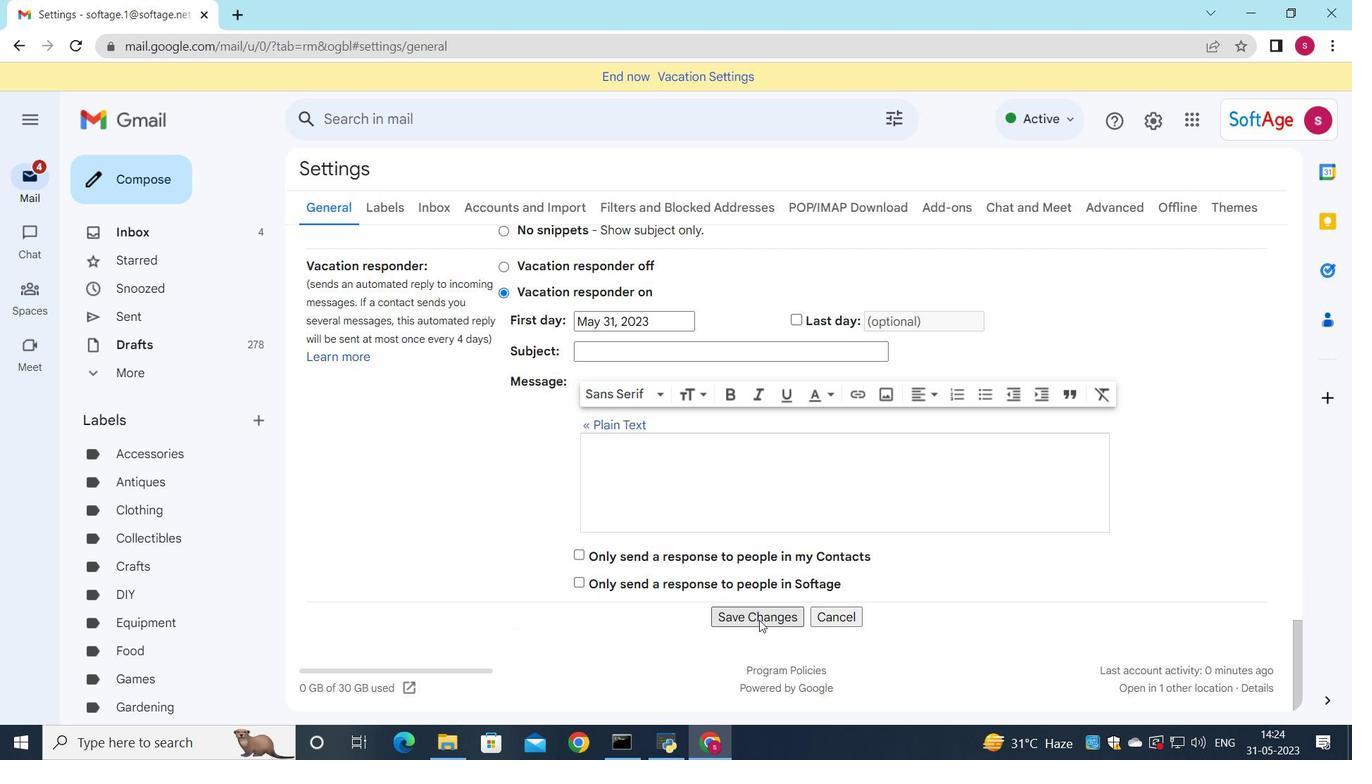 
Action: Mouse pressed left at (758, 617)
Screenshot: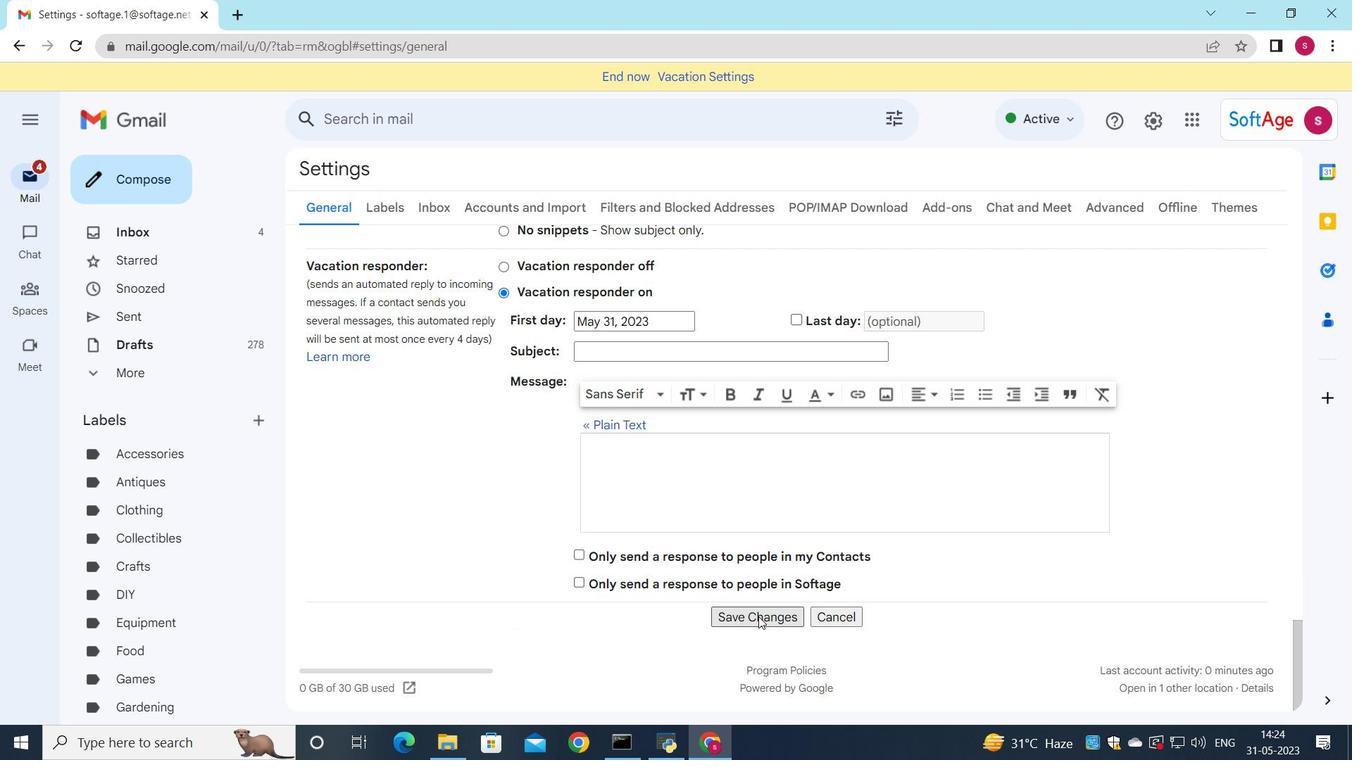 
Action: Mouse moved to (479, 394)
Screenshot: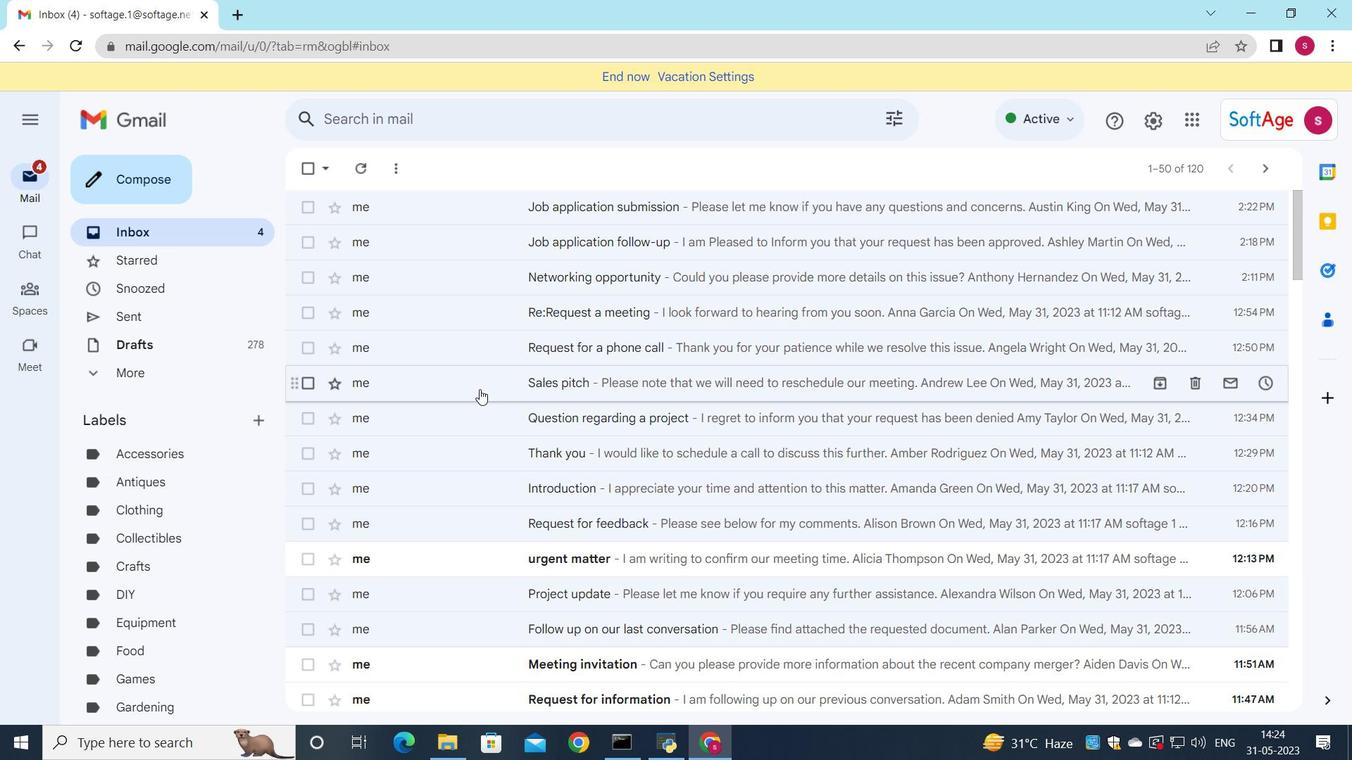 
Action: Mouse scrolled (479, 393) with delta (0, 0)
Screenshot: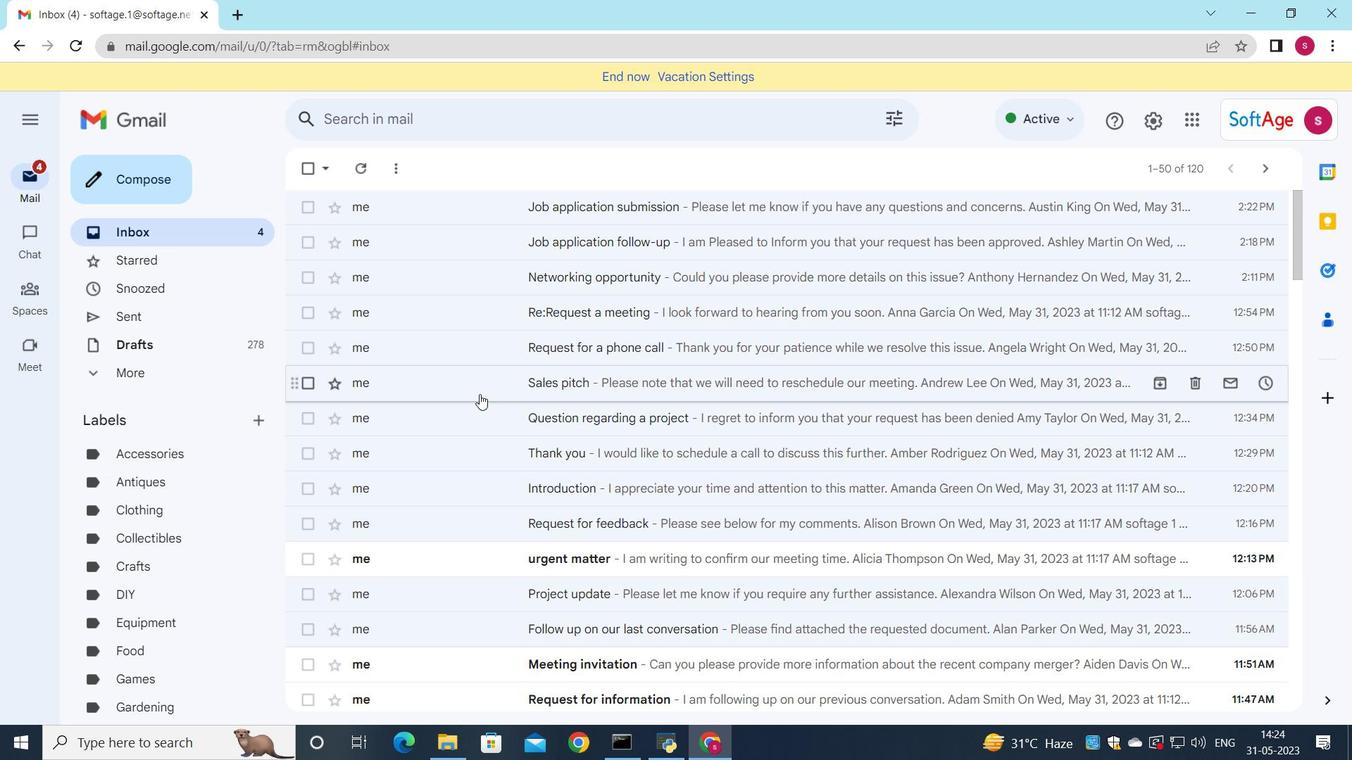 
Action: Mouse moved to (479, 394)
Screenshot: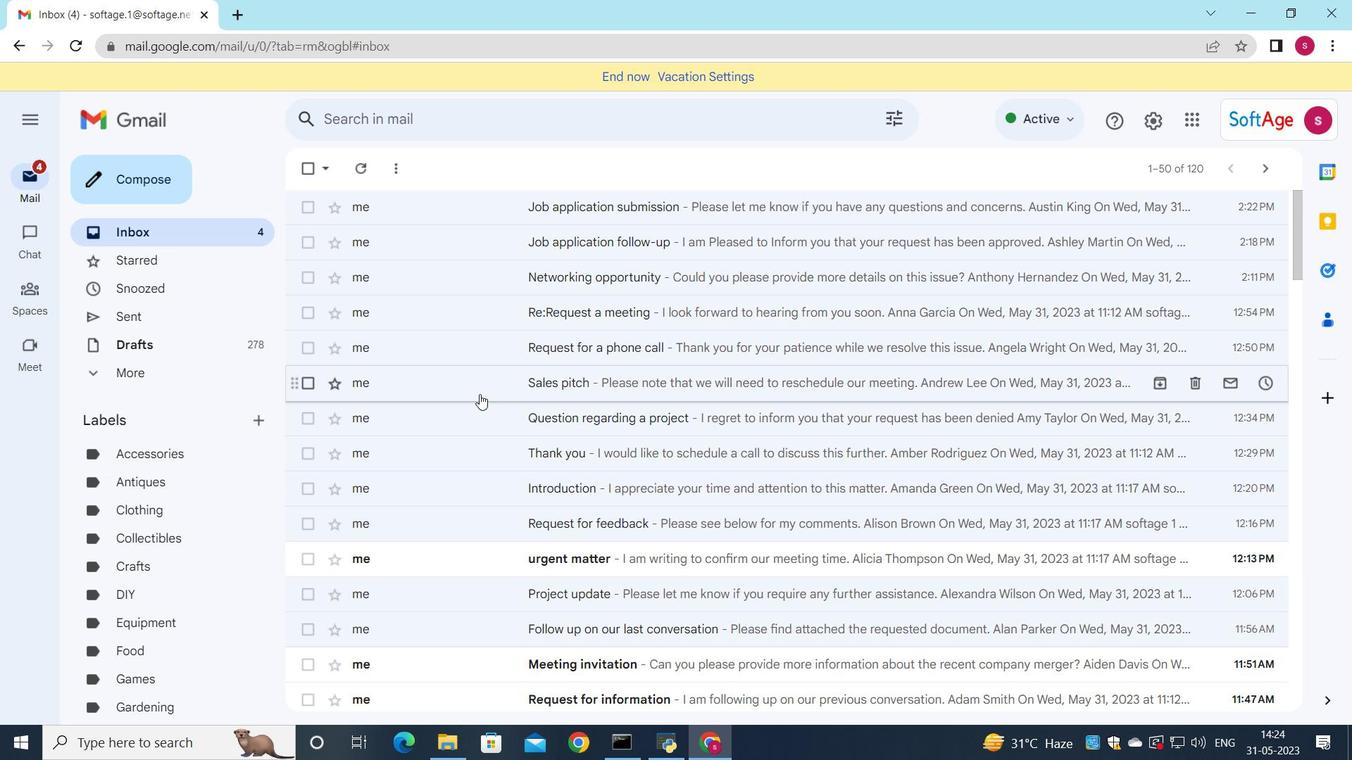 
Action: Mouse scrolled (479, 393) with delta (0, 0)
Screenshot: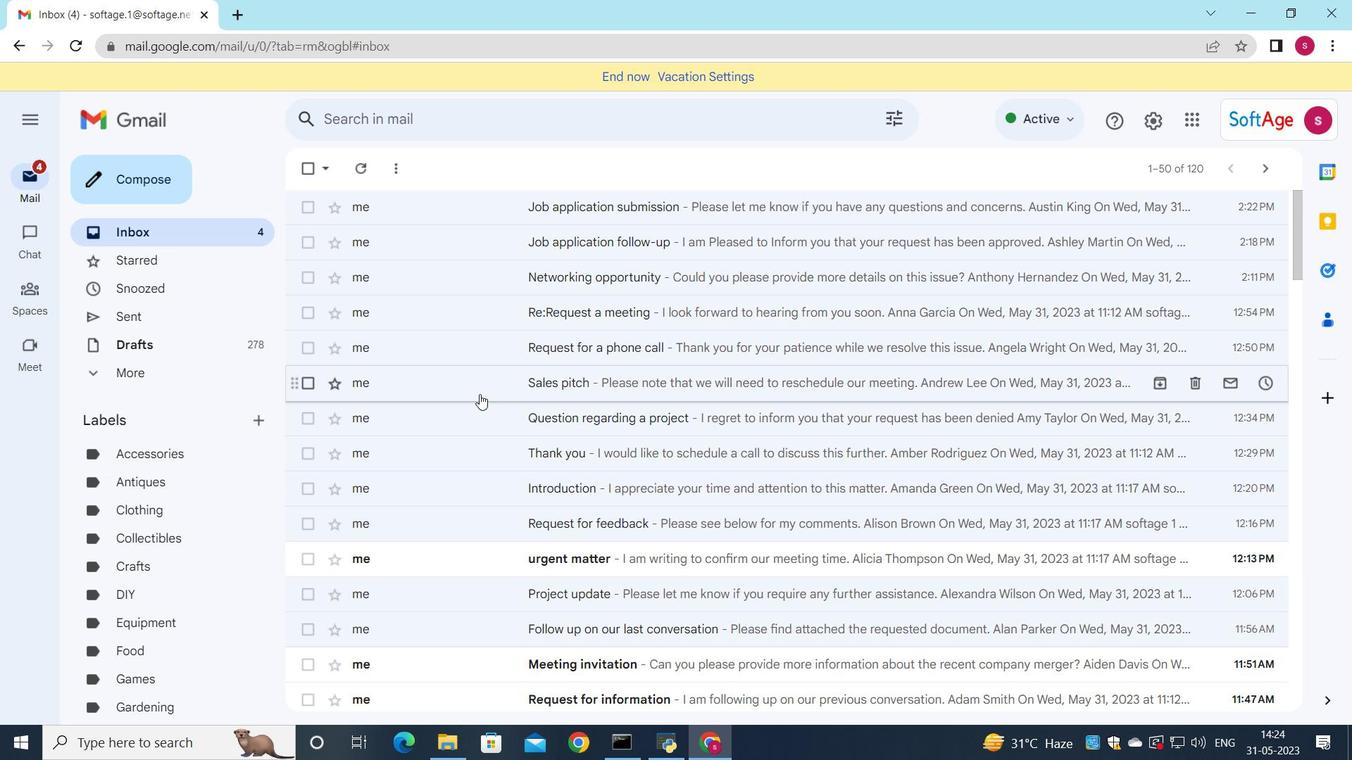 
Action: Mouse scrolled (479, 393) with delta (0, 0)
Screenshot: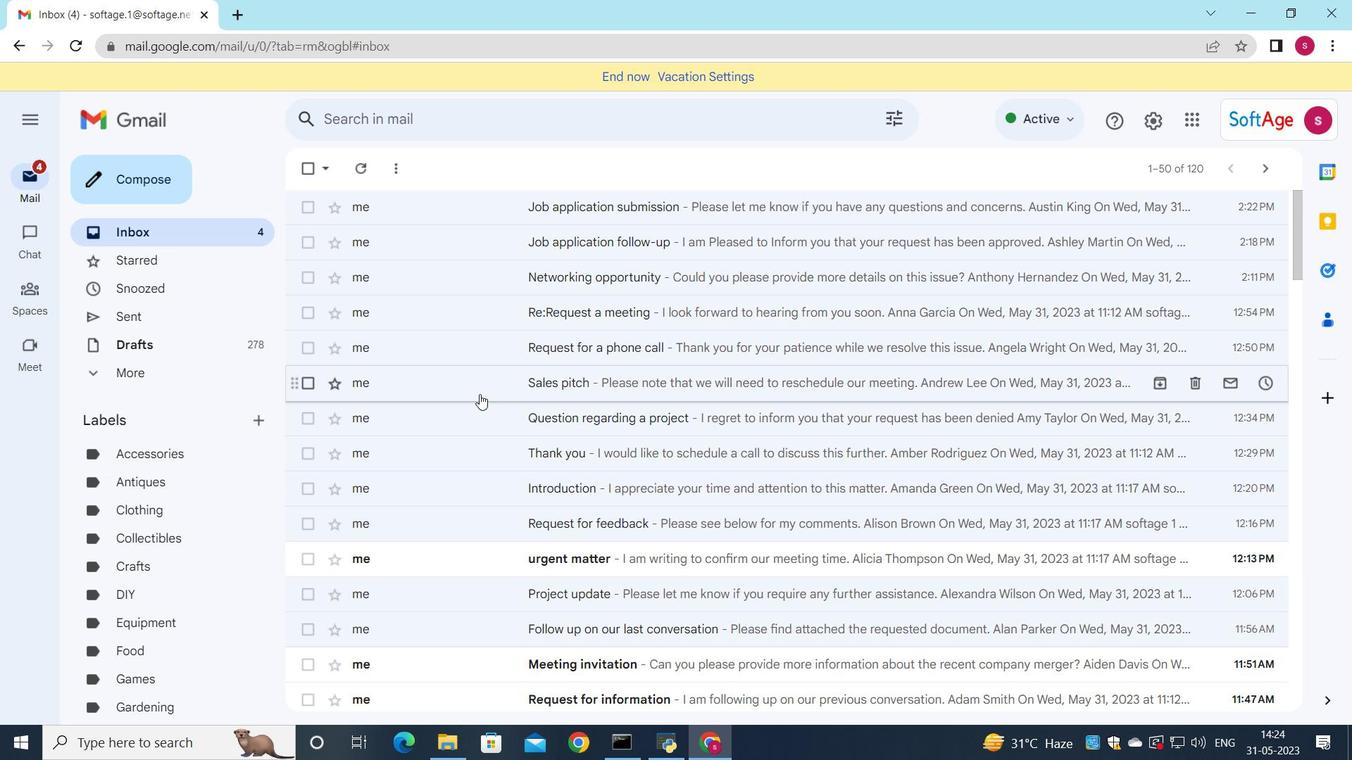 
Action: Mouse moved to (480, 398)
Screenshot: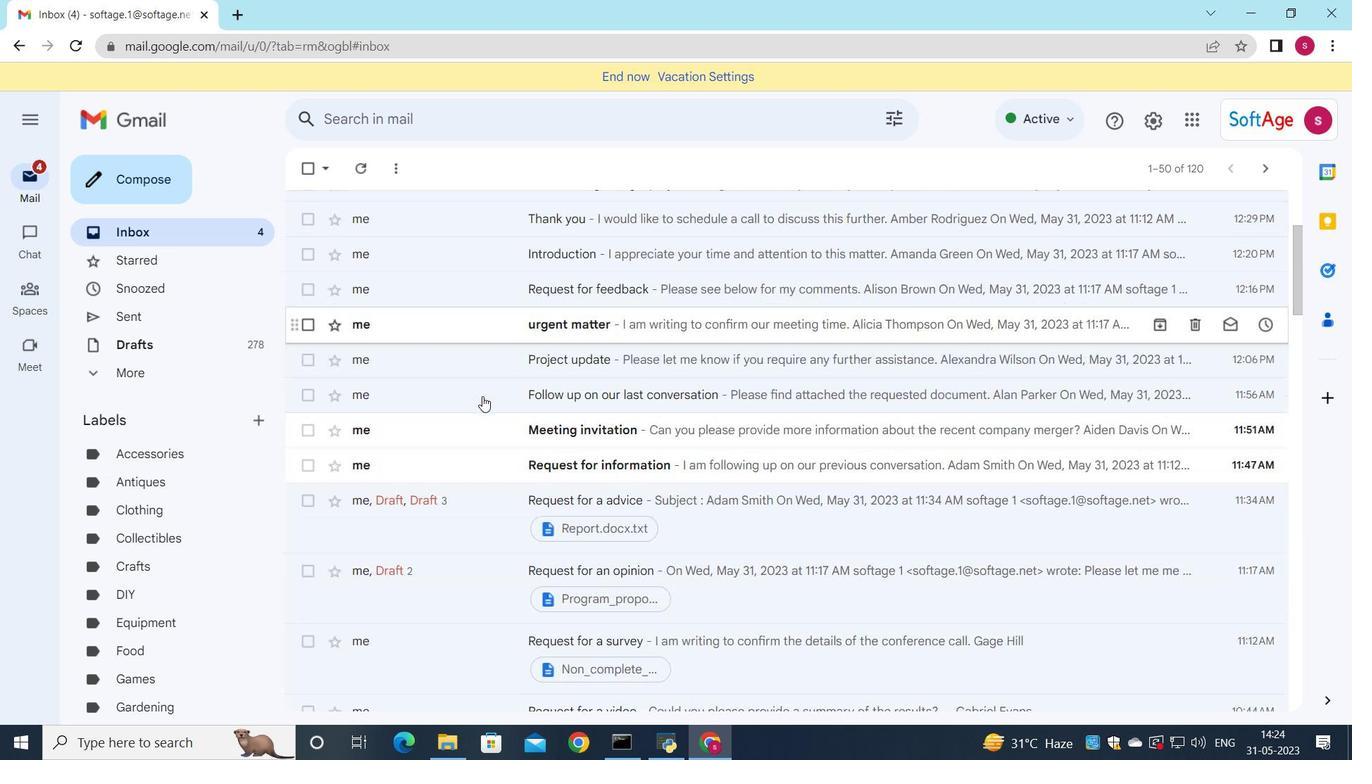 
Action: Mouse scrolled (480, 397) with delta (0, 0)
Screenshot: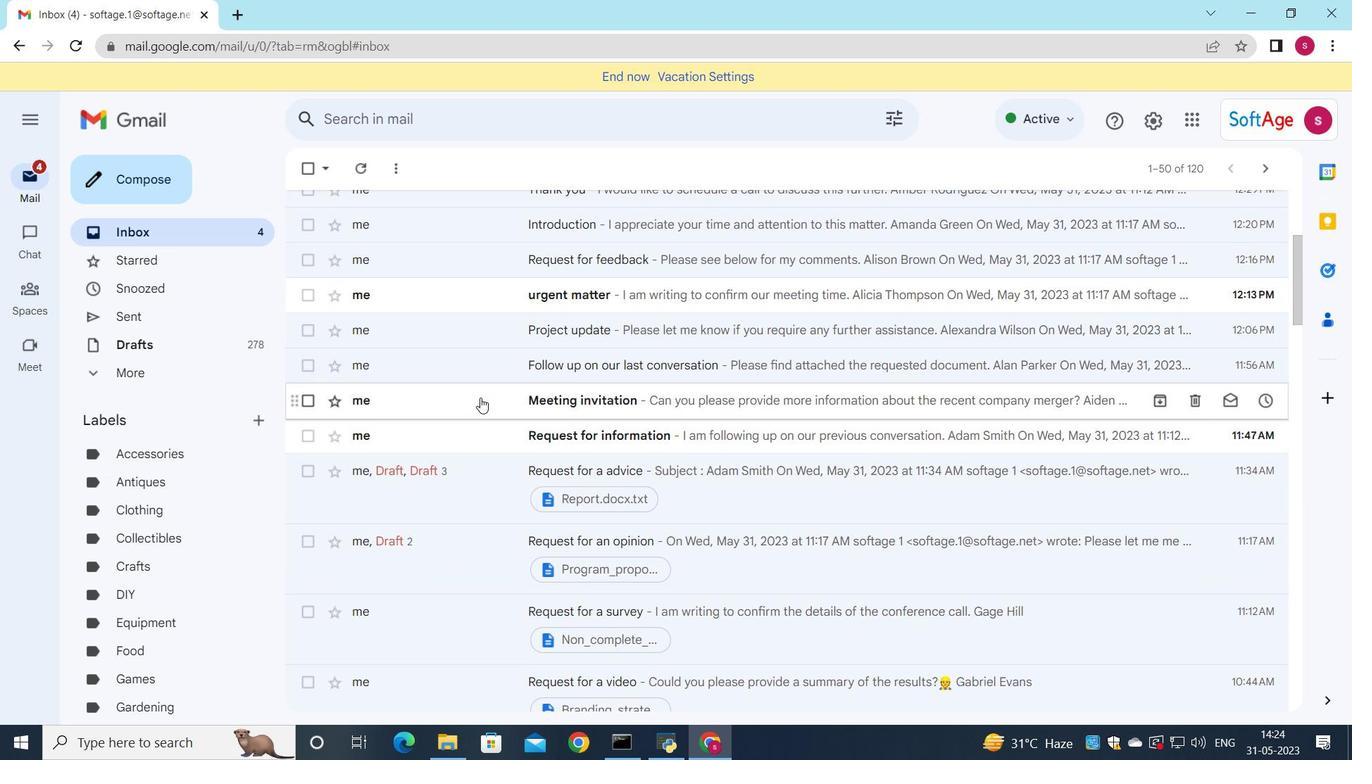 
Action: Mouse scrolled (480, 397) with delta (0, 0)
Screenshot: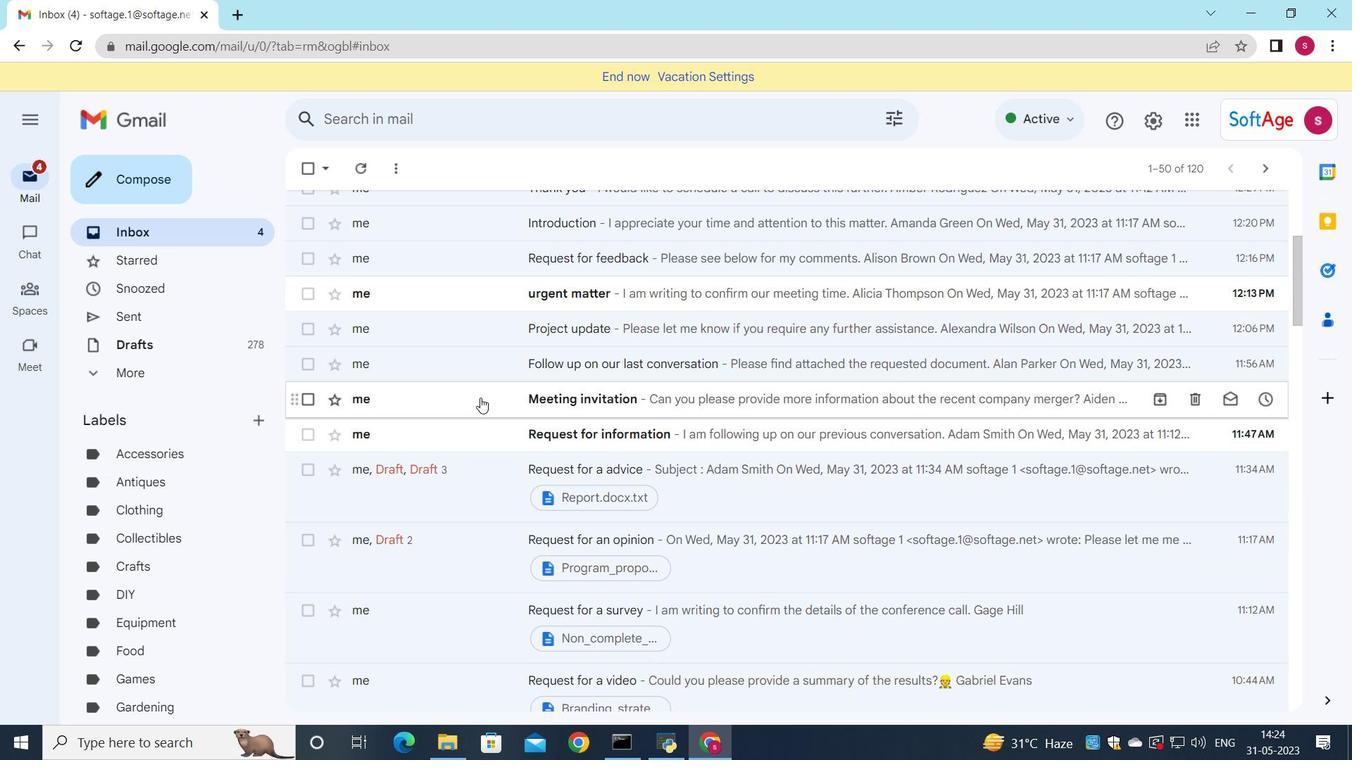 
Action: Mouse moved to (679, 456)
Screenshot: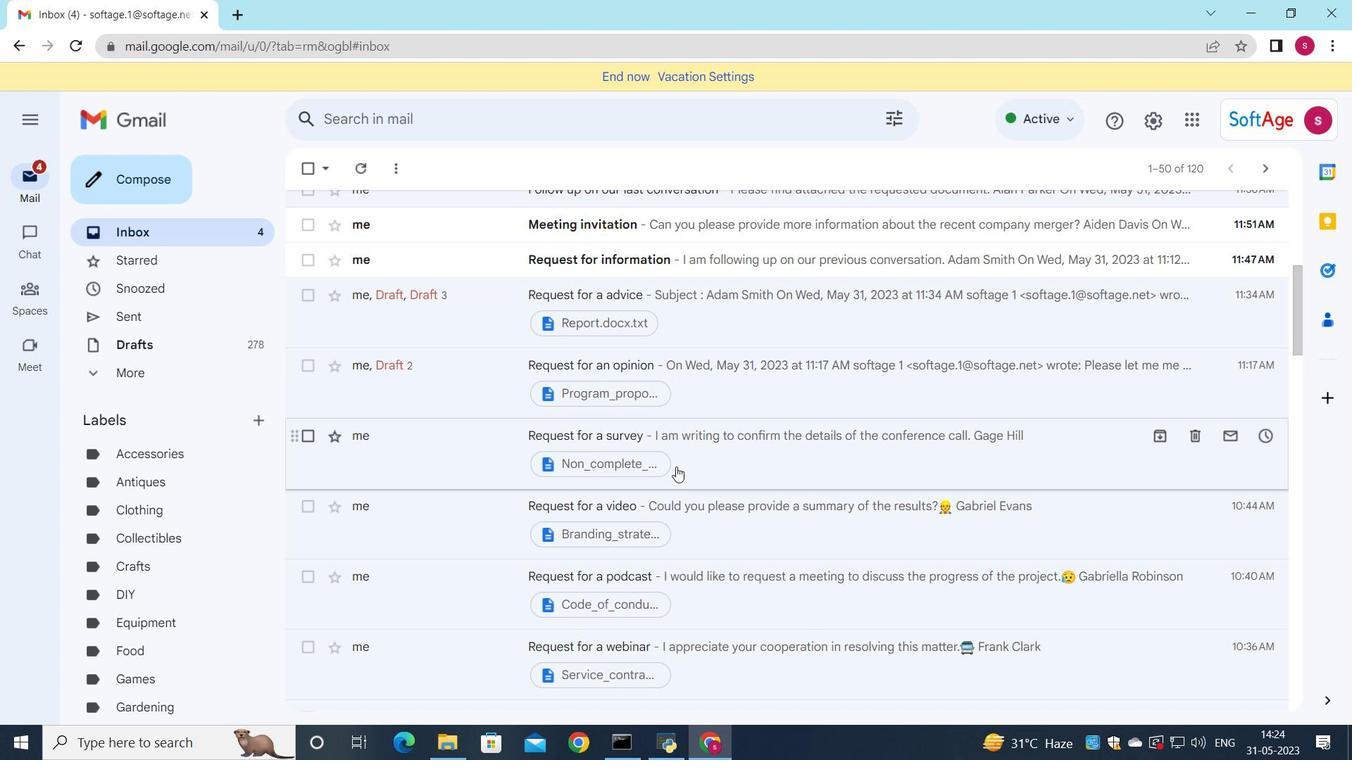 
Action: Mouse pressed left at (679, 456)
Screenshot: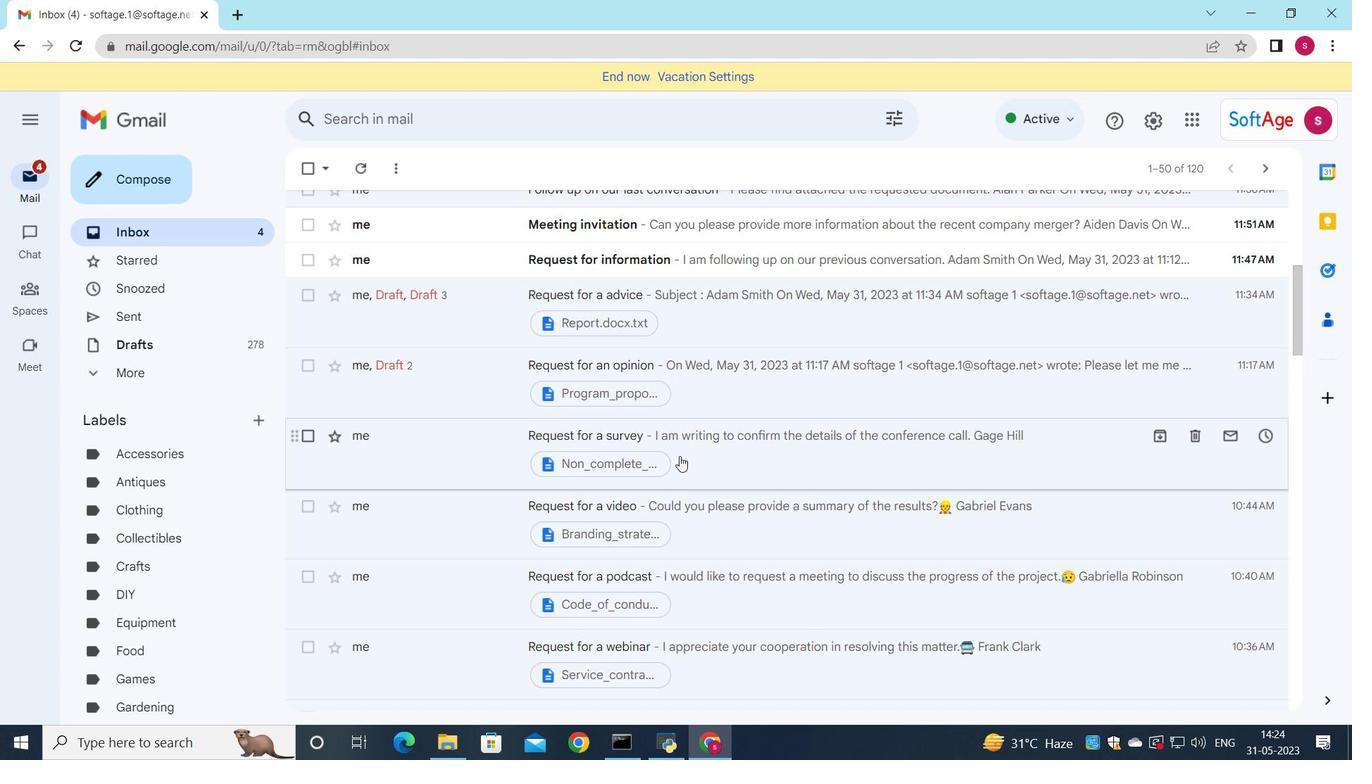 
Action: Mouse moved to (398, 555)
Screenshot: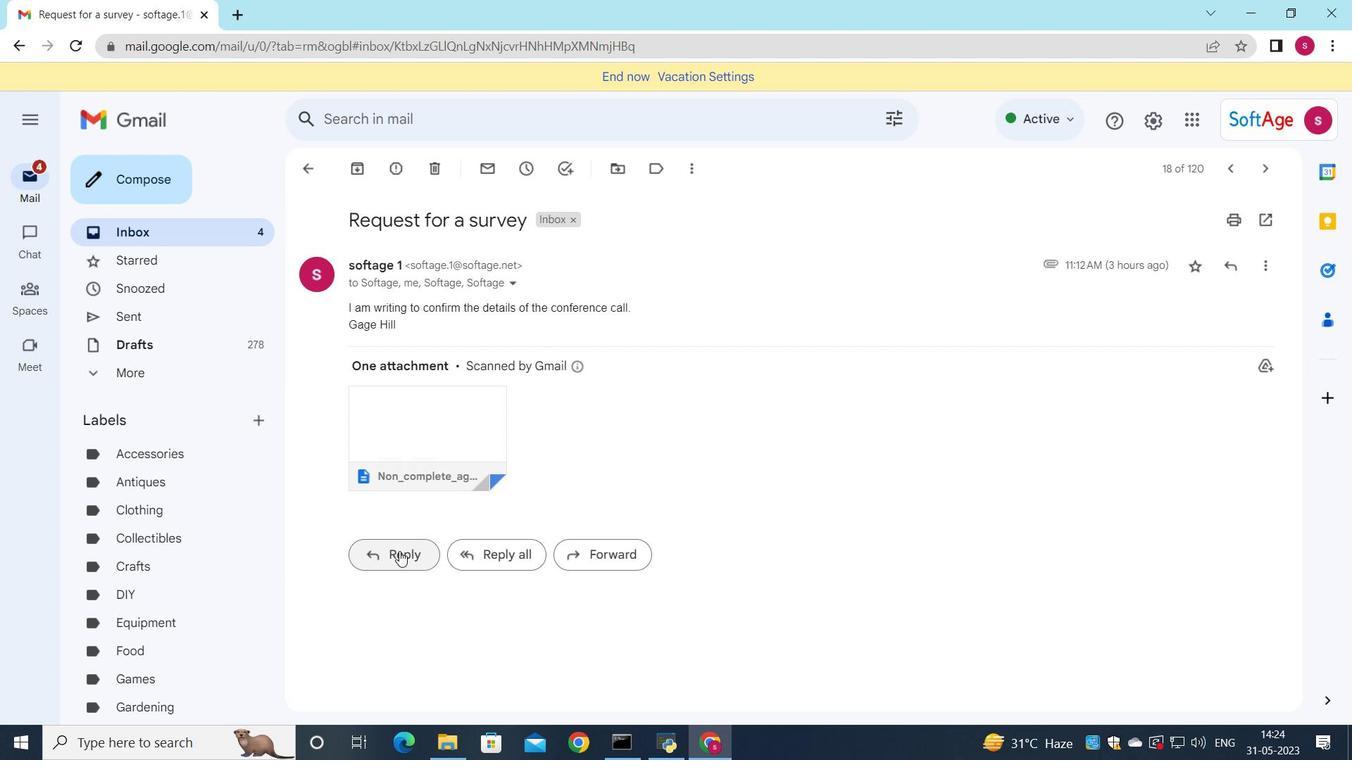 
Action: Mouse pressed left at (398, 555)
Screenshot: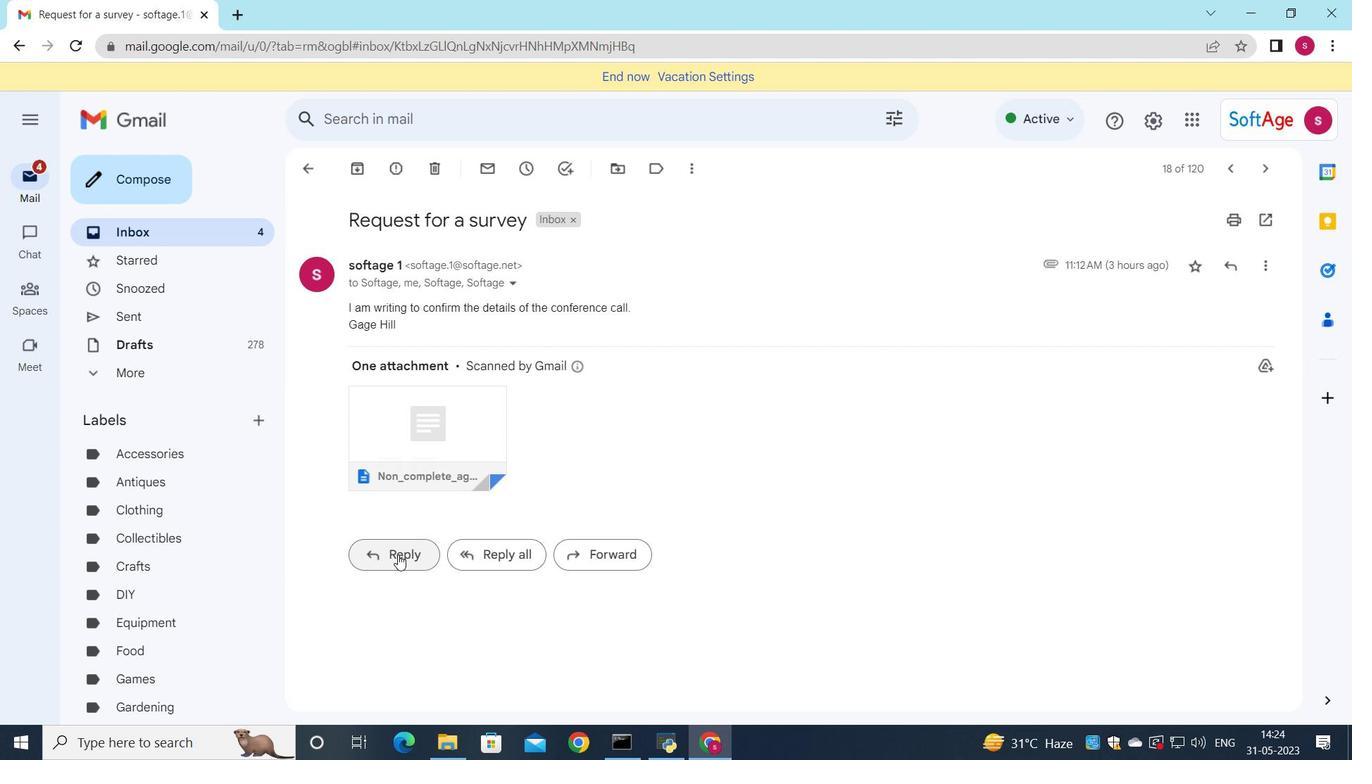 
Action: Mouse moved to (384, 481)
Screenshot: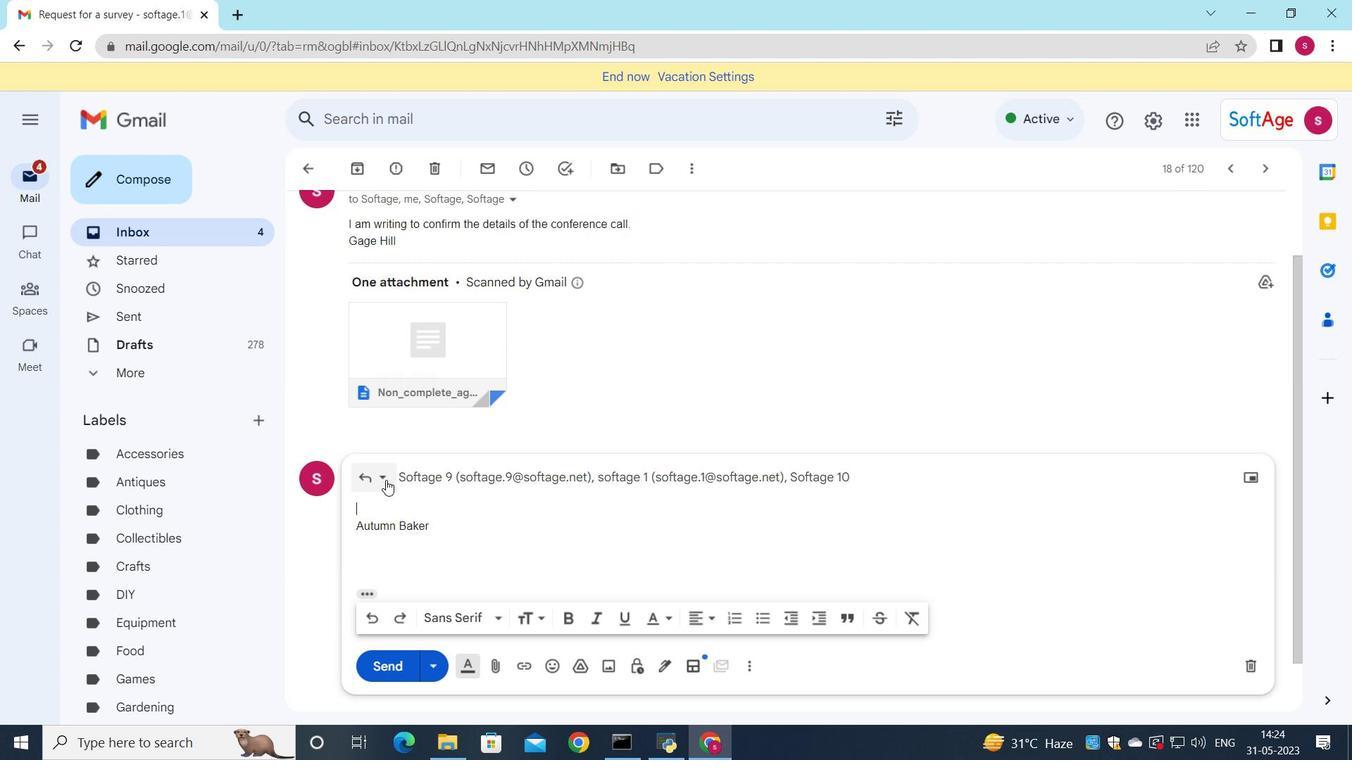 
Action: Mouse pressed left at (384, 481)
Screenshot: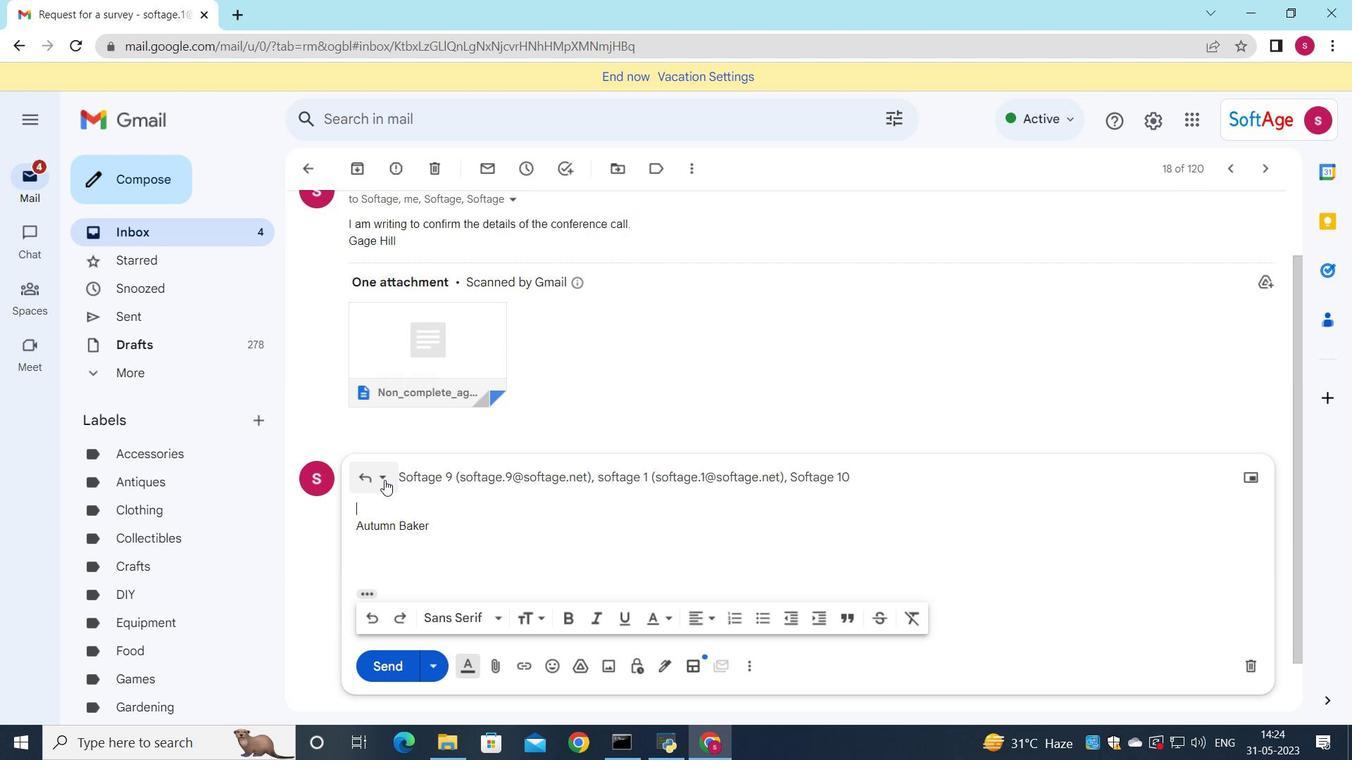 
Action: Mouse moved to (418, 607)
Screenshot: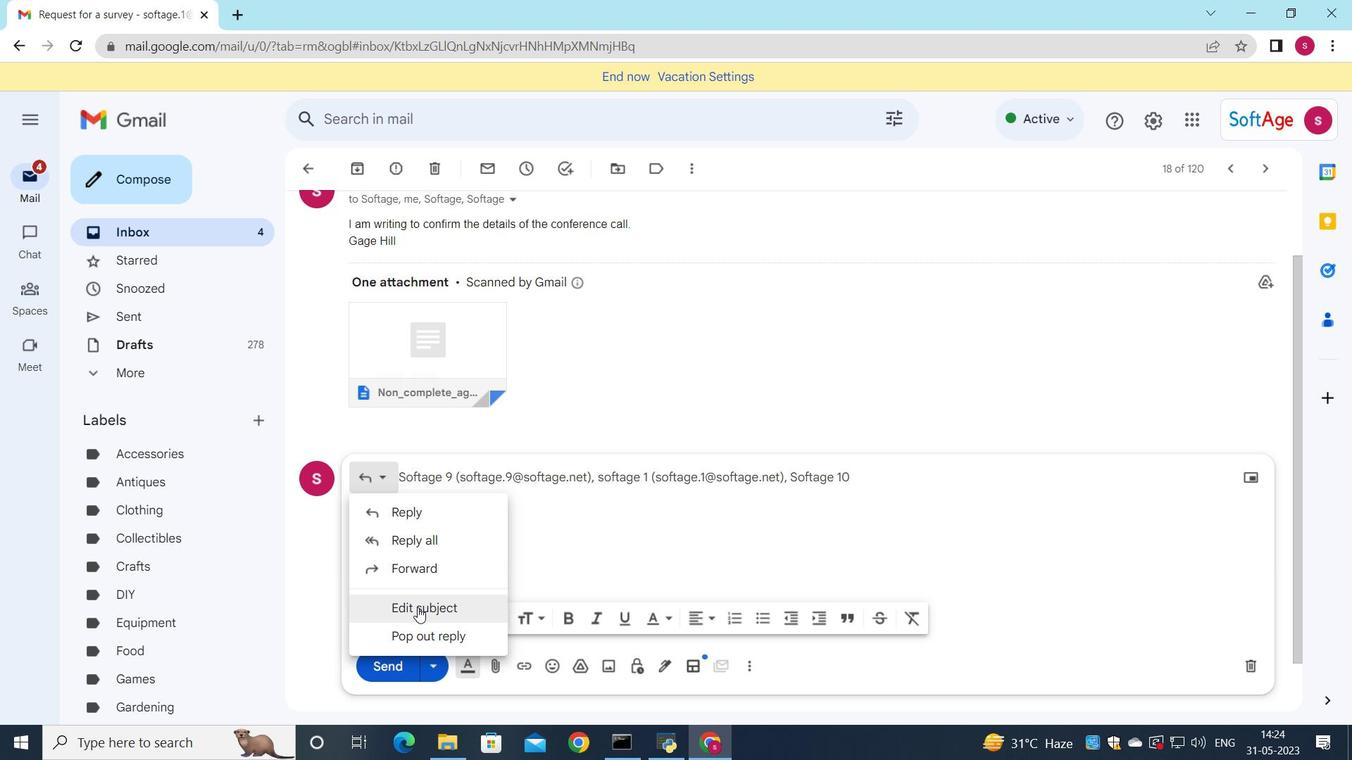 
Action: Mouse pressed left at (418, 607)
Screenshot: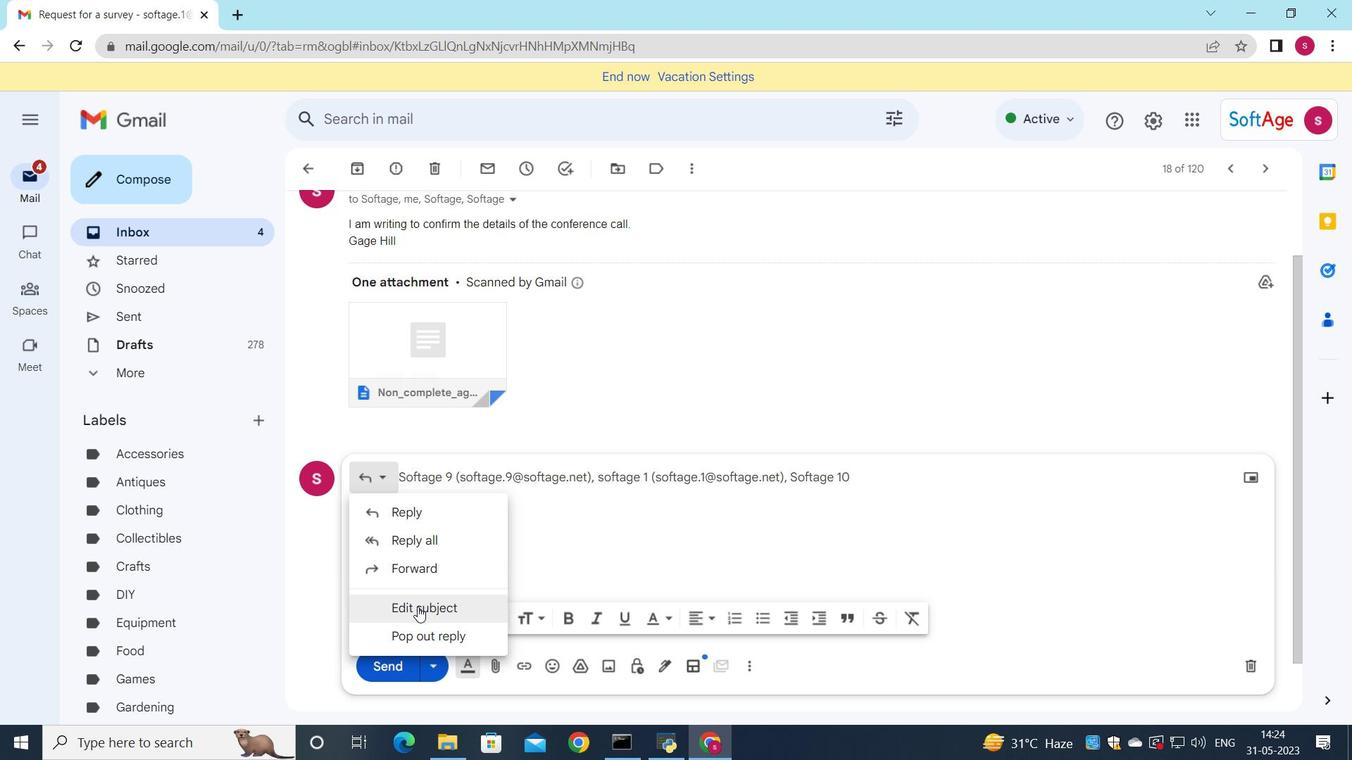 
Action: Mouse moved to (726, 515)
Screenshot: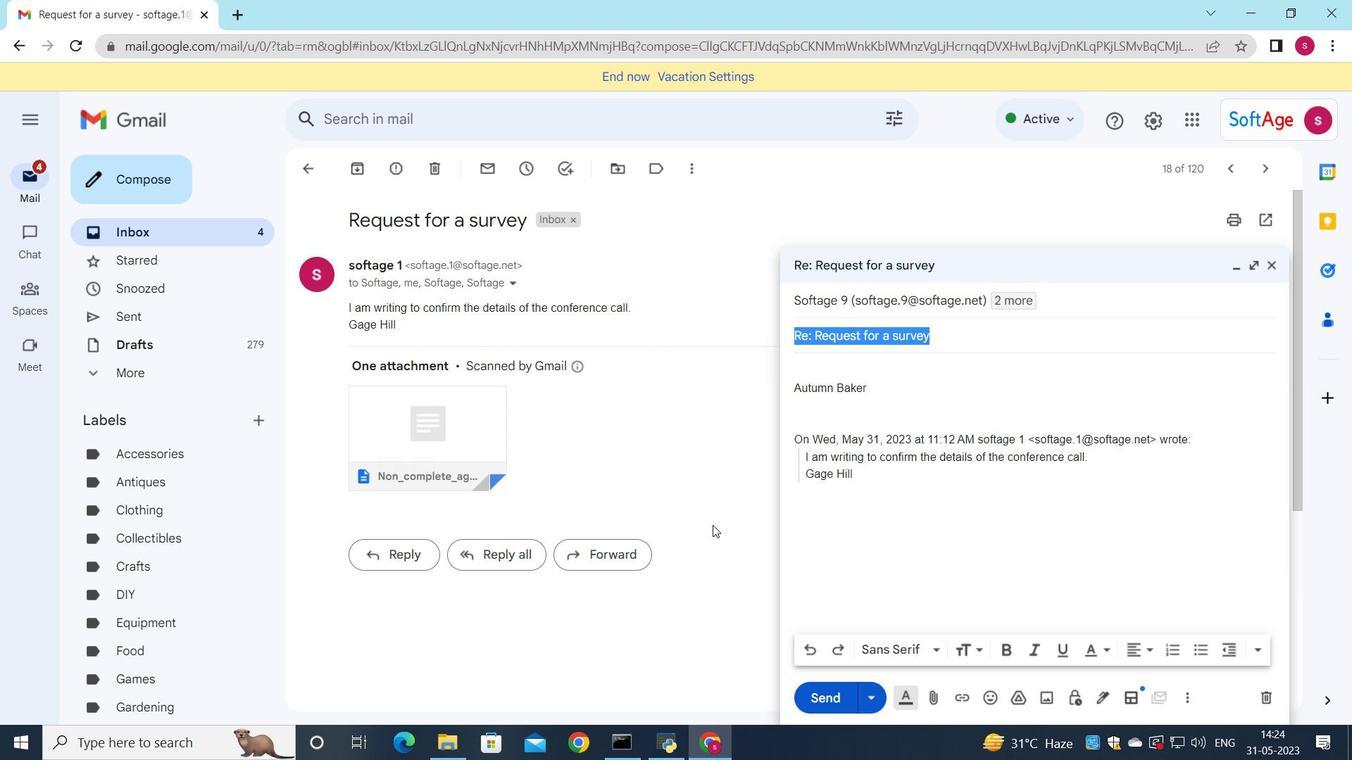 
Action: Key pressed <Key.shift>Vacation<Key.space>request
Screenshot: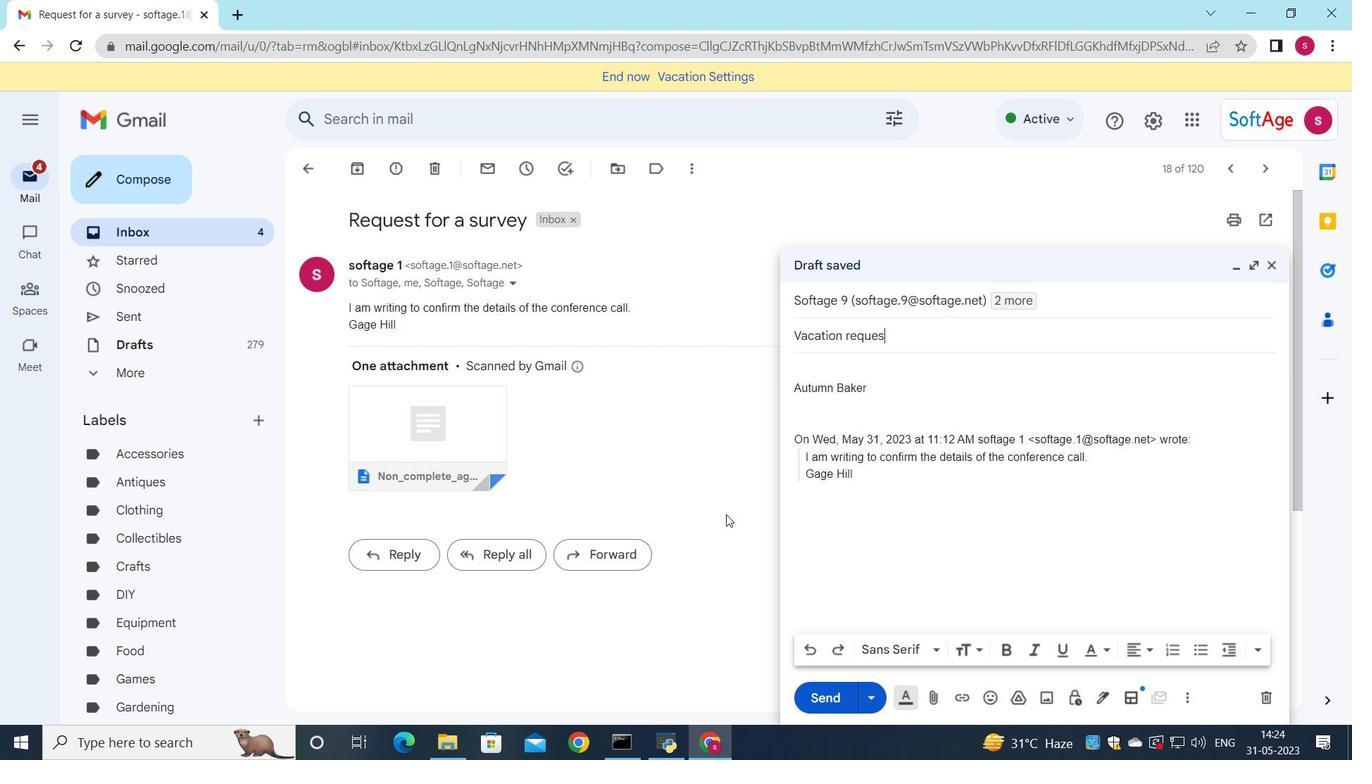 
Action: Mouse moved to (844, 362)
Screenshot: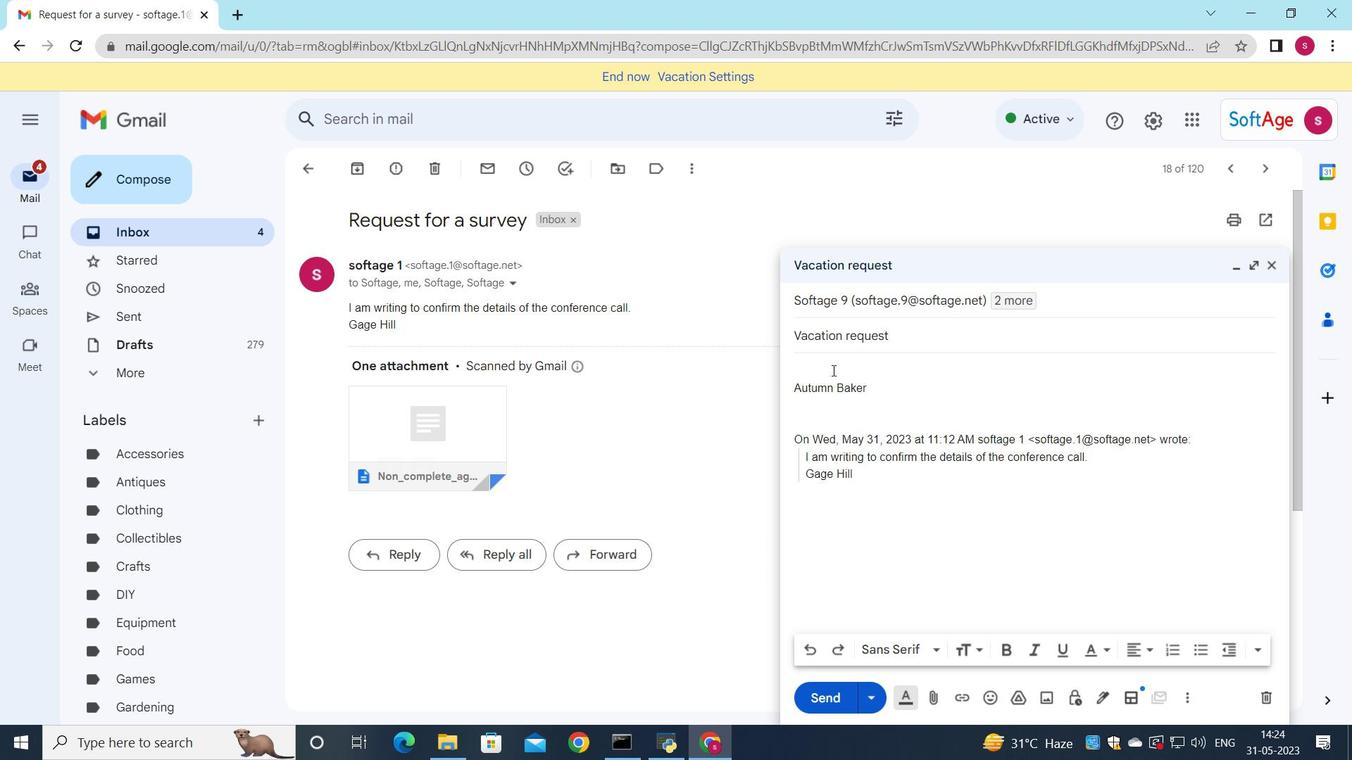 
Action: Mouse pressed left at (844, 362)
Screenshot: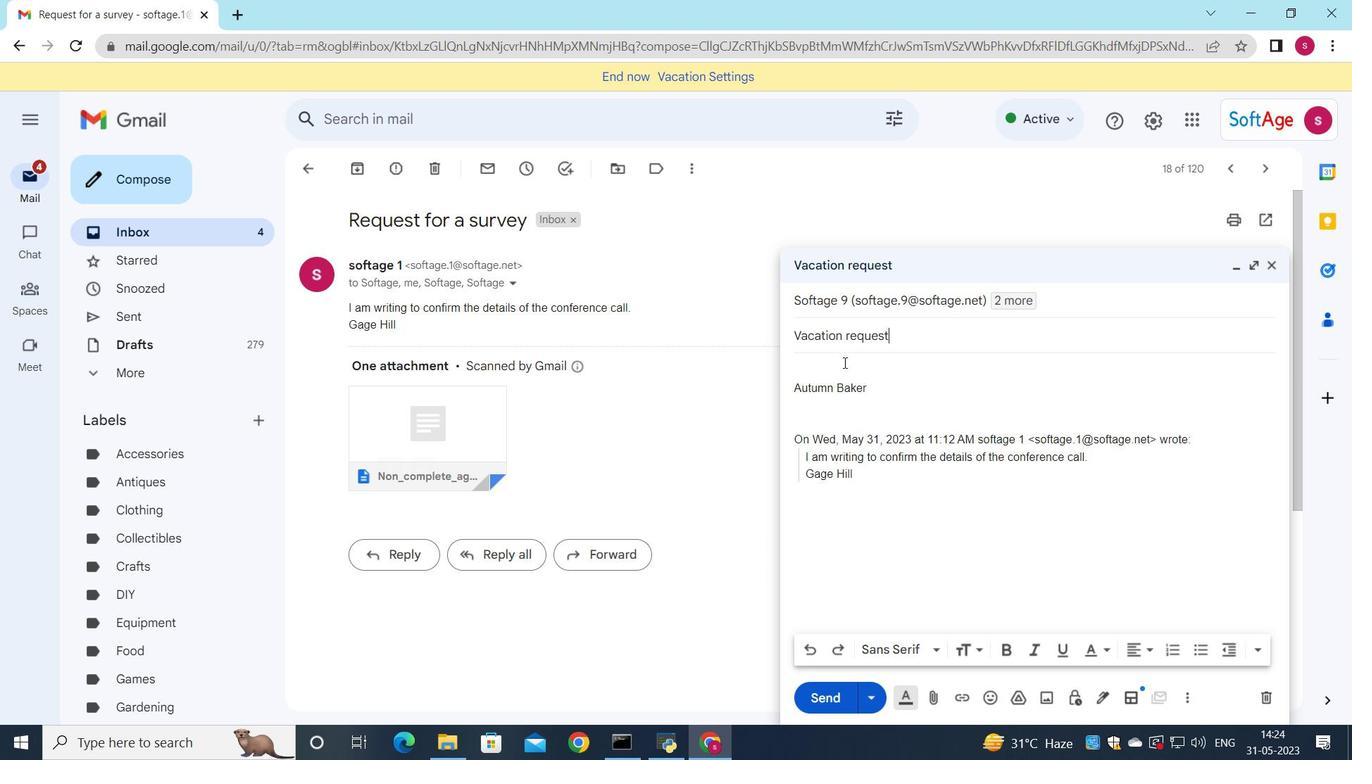 
Action: Key pressed <Key.shift>I<Key.space>would<Key.space>like<Key.space>to<Key.space>request<Key.space>a<Key.space>meeting<Key.space>to<Key.space>discuss<Key.space>the<Key.space>upo<Key.backspace>coming<Key.space>sales<Key.space>ste<Key.backspace>rtegy<Key.left><Key.left><Key.left>a<Key.right><Key.right><Key.right><Key.right><Key.up><Key.right><Key.right><Key.right><Key.right><Key.right><Key.right><Key.right>
Screenshot: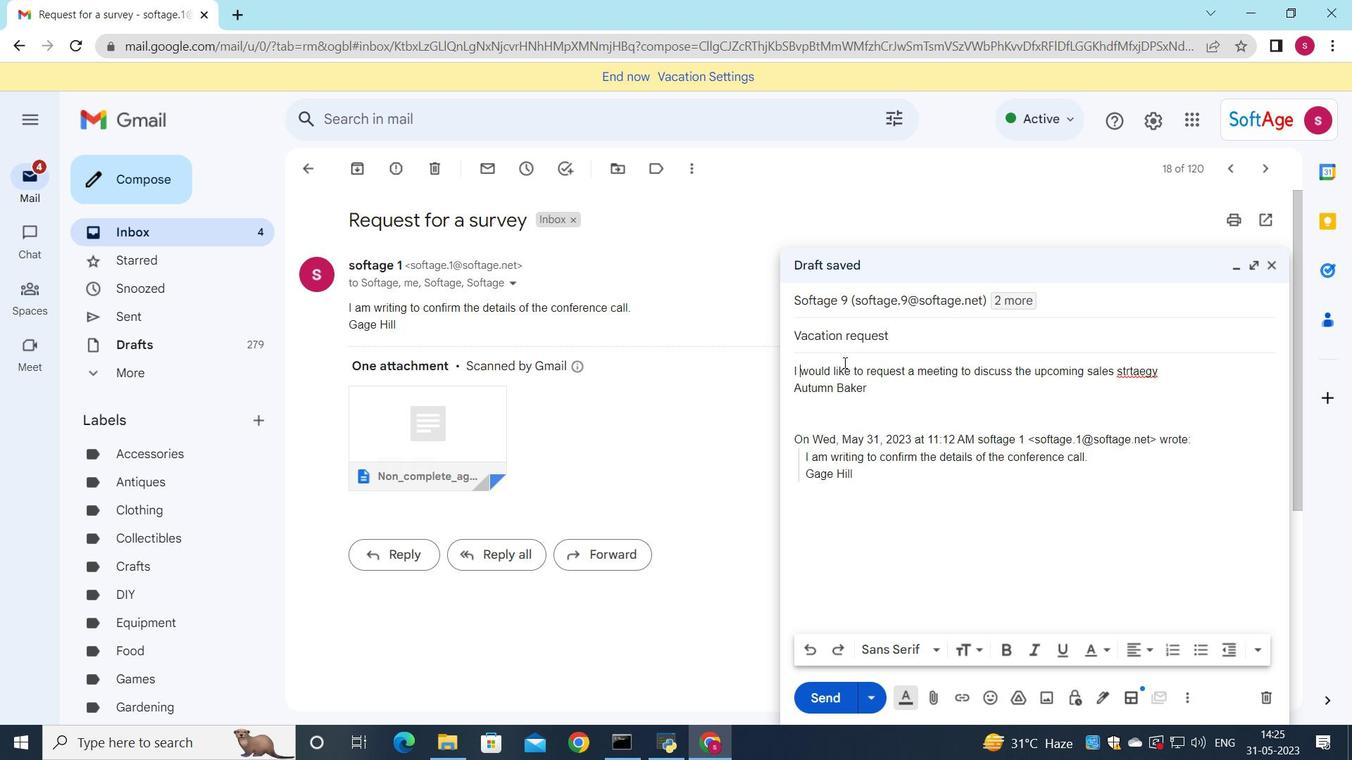 
Action: Mouse moved to (1132, 376)
Screenshot: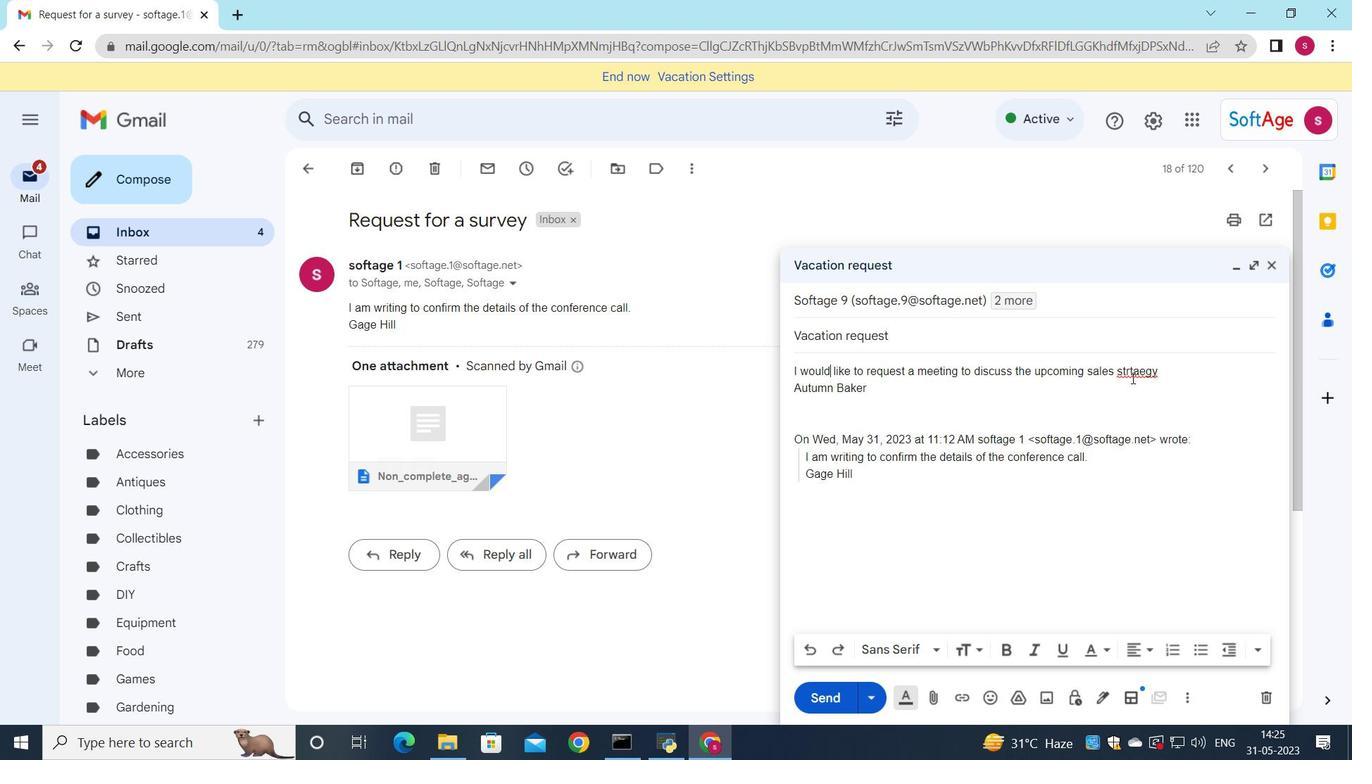 
Action: Mouse pressed left at (1132, 376)
Screenshot: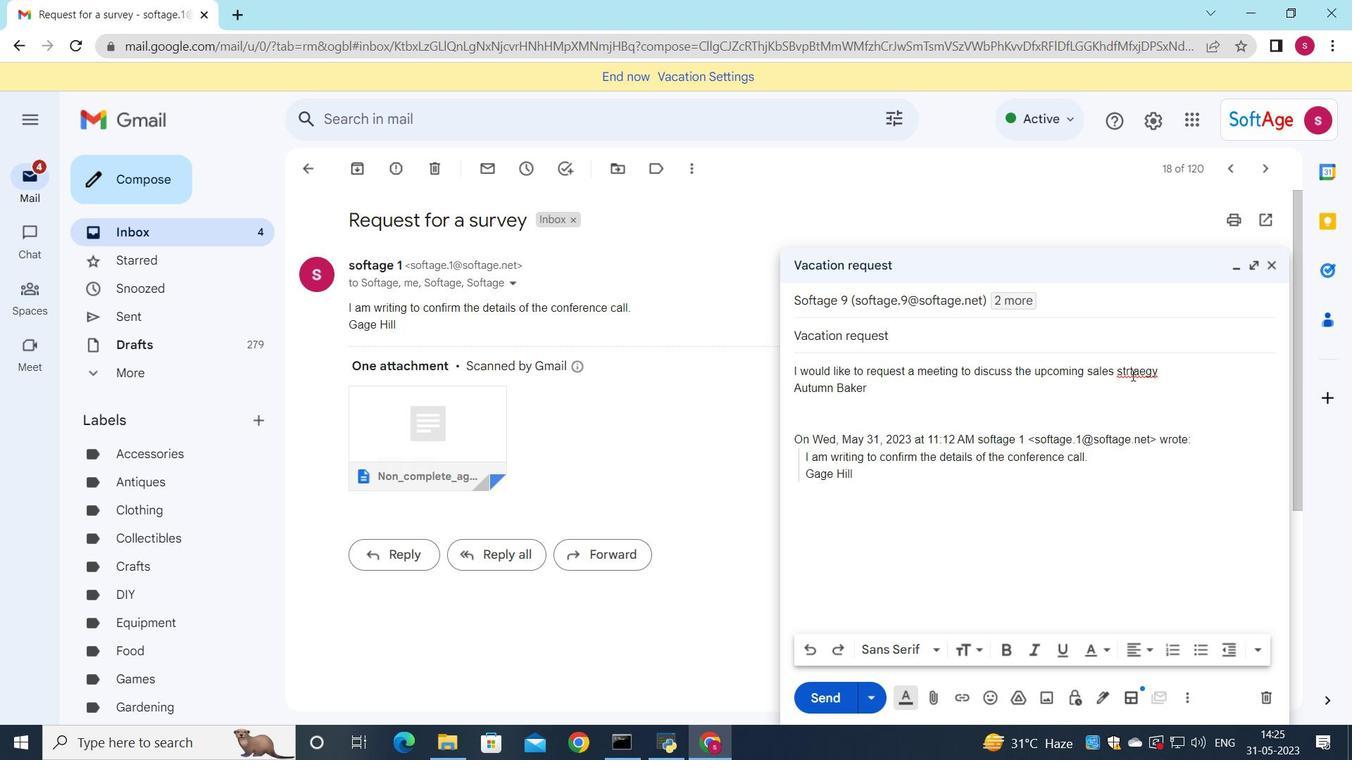 
Action: Mouse moved to (1135, 416)
Screenshot: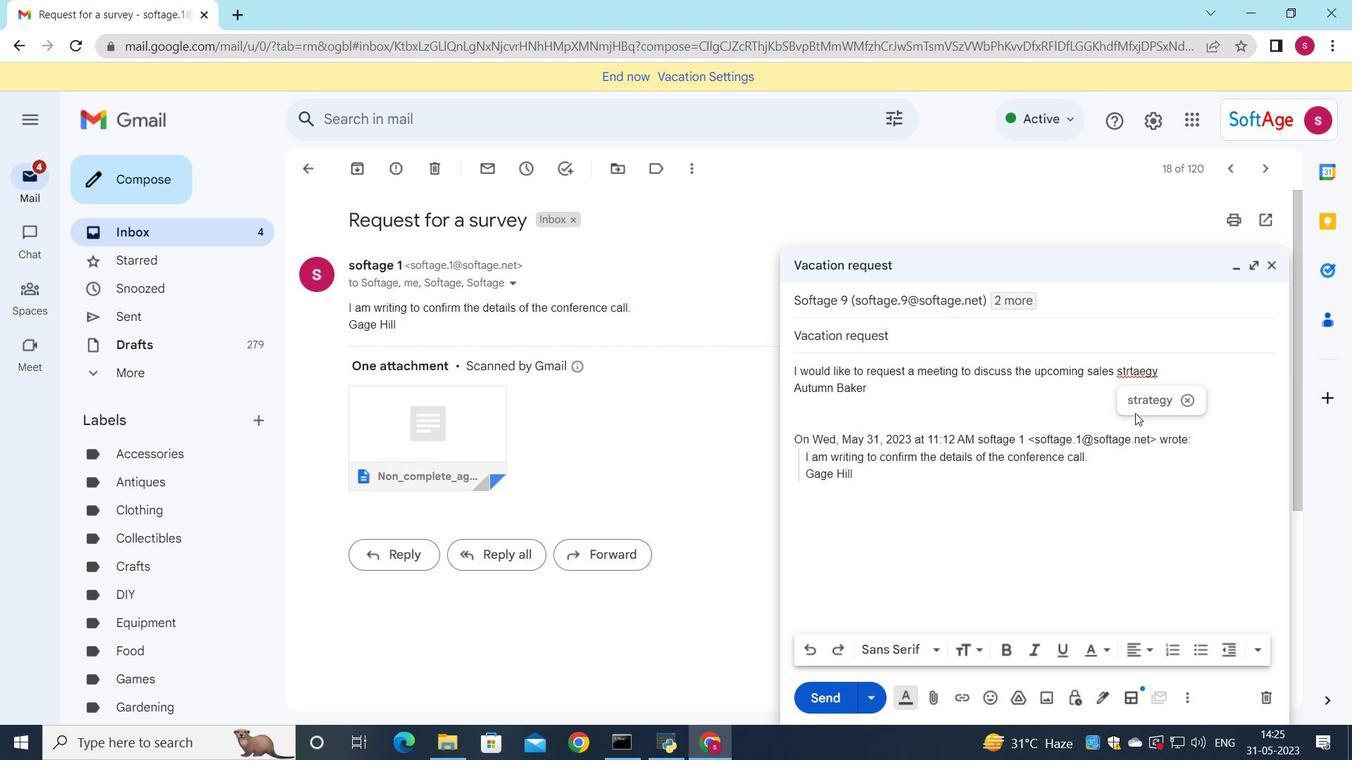 
Action: Key pressed a
Screenshot: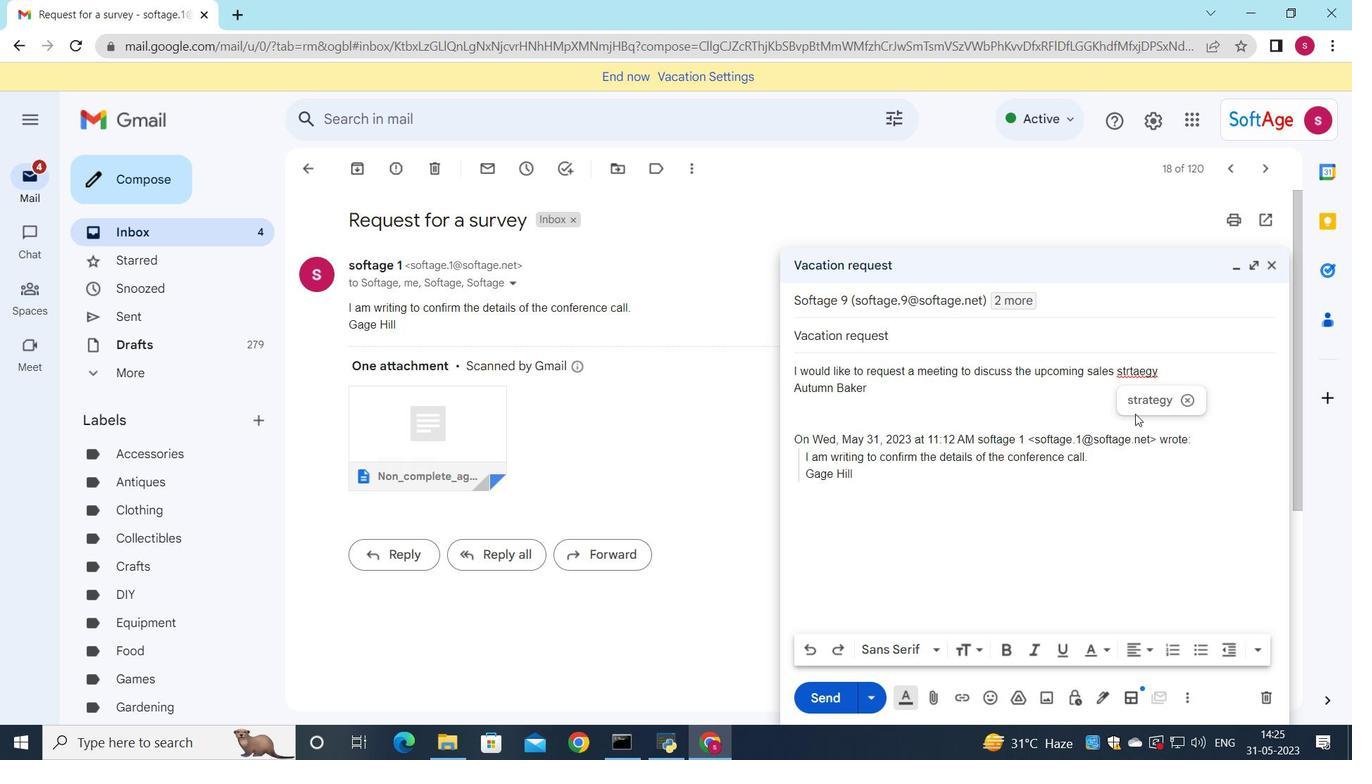 
Action: Mouse moved to (1132, 366)
Screenshot: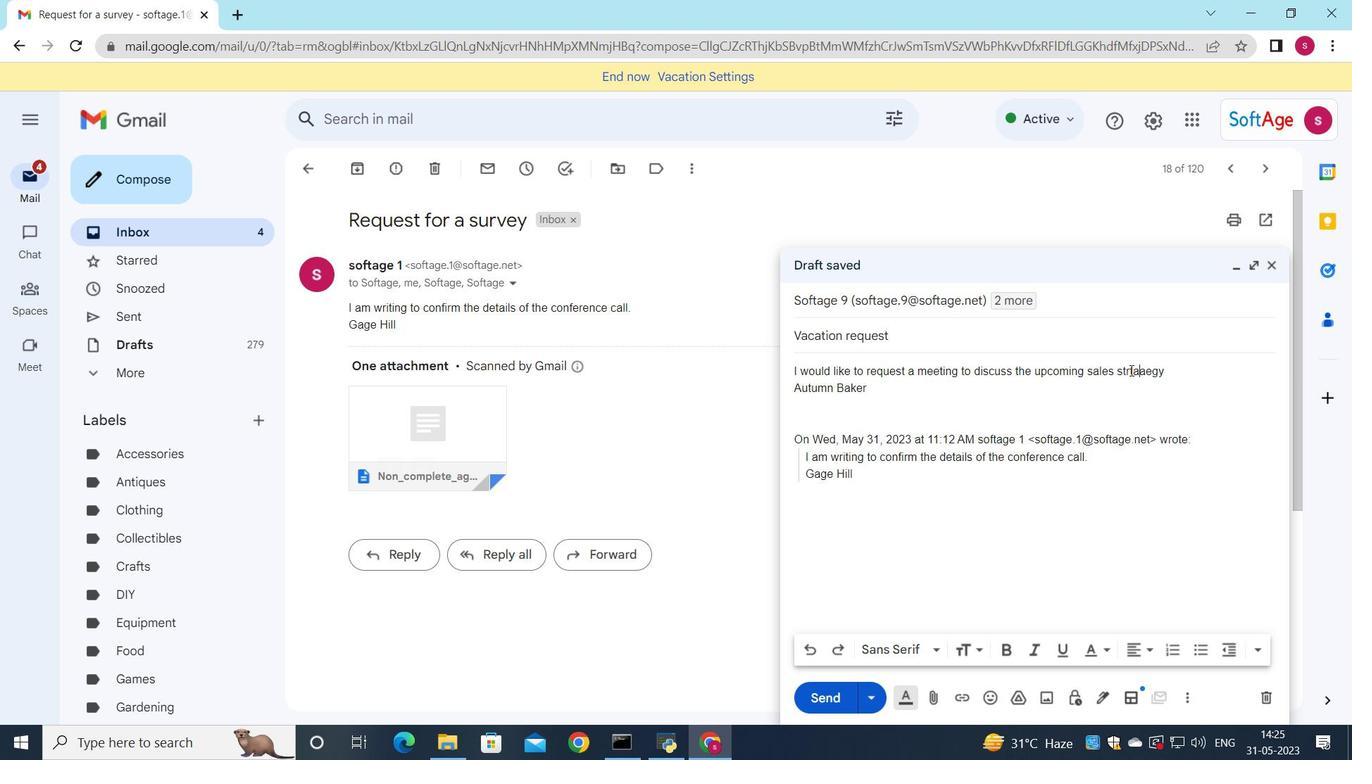 
Action: Mouse pressed left at (1132, 366)
Screenshot: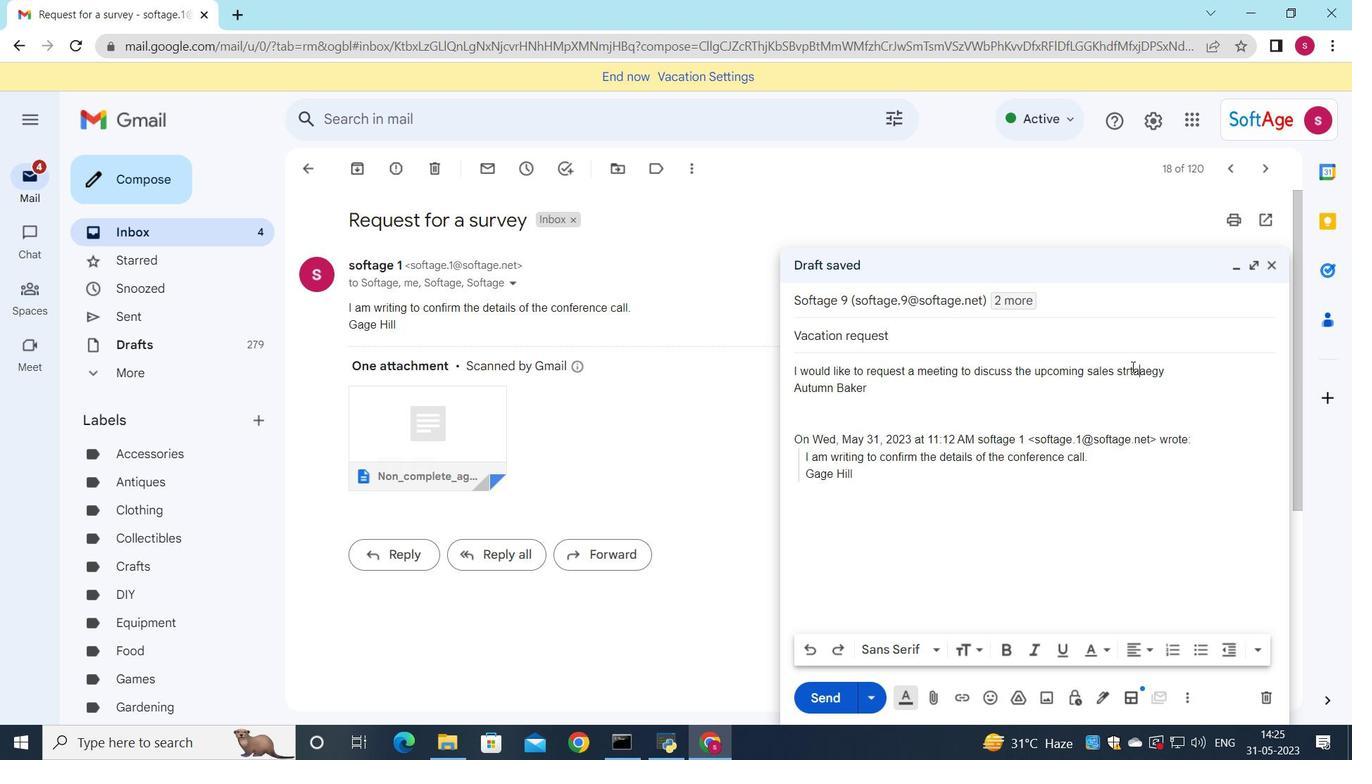 
Action: Mouse moved to (1128, 372)
Screenshot: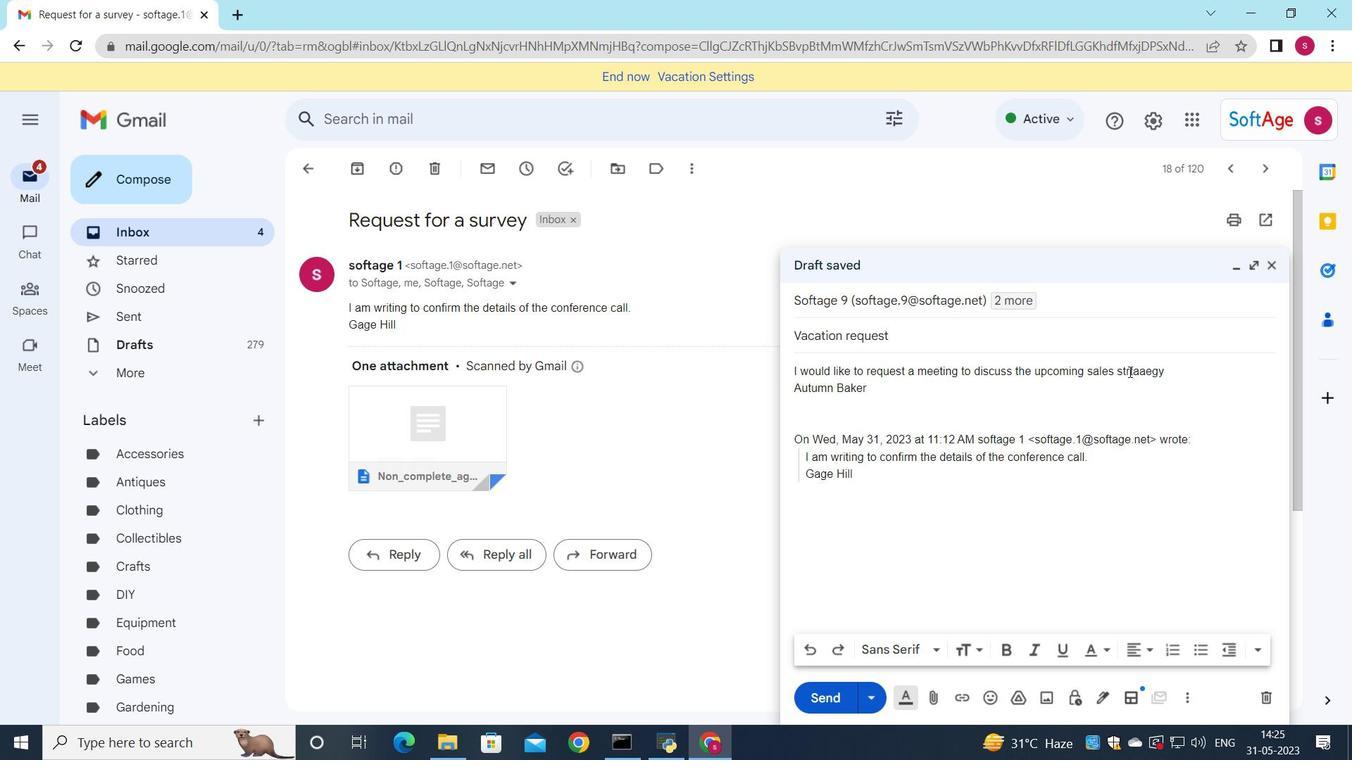 
Action: Mouse pressed left at (1128, 372)
Screenshot: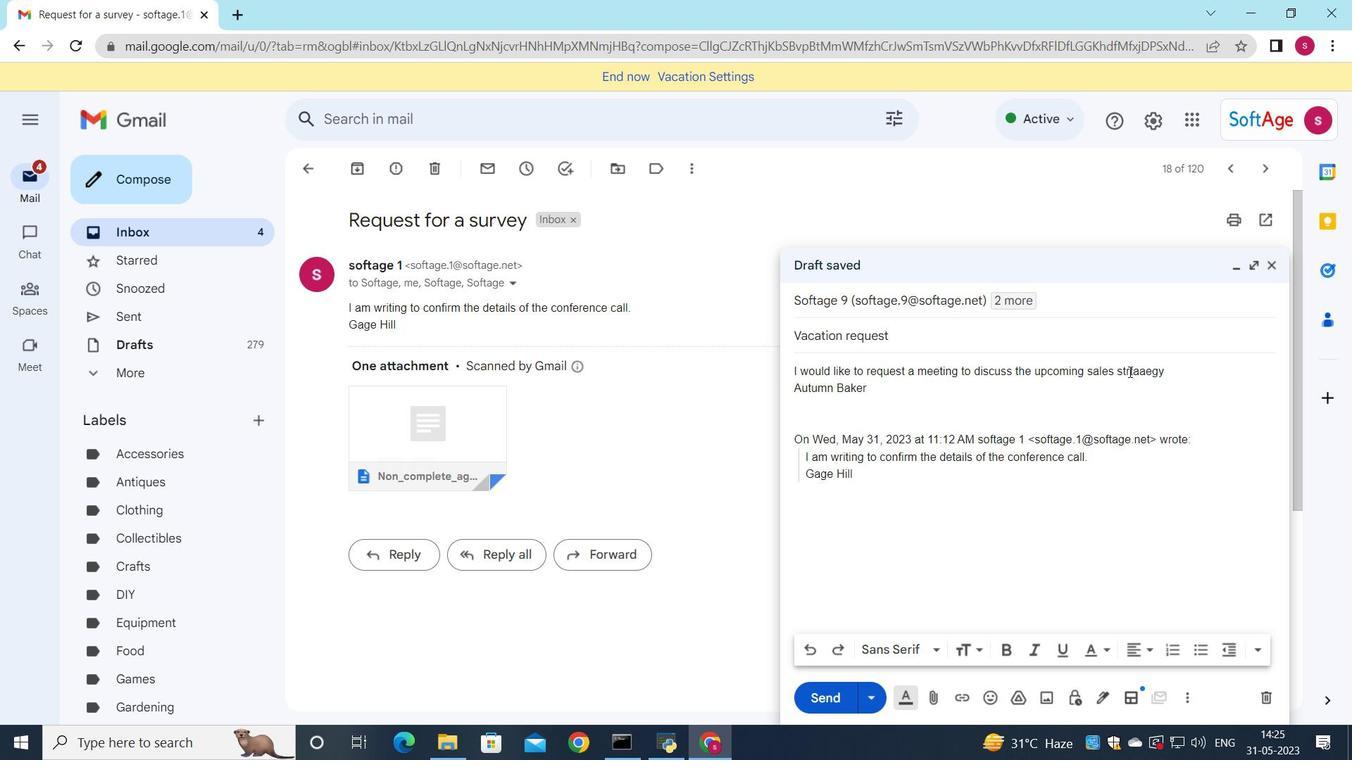 
Action: Mouse moved to (1132, 381)
Screenshot: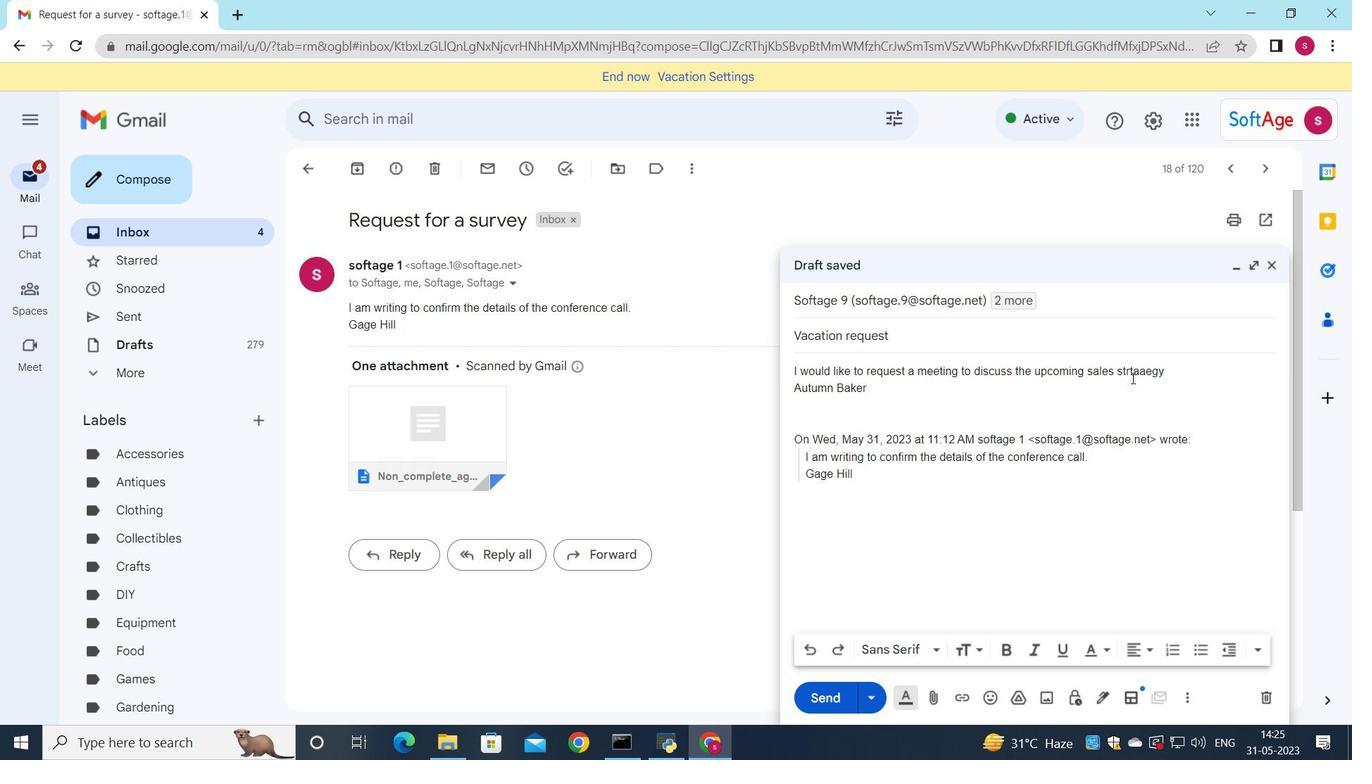 
Action: Key pressed a
Screenshot: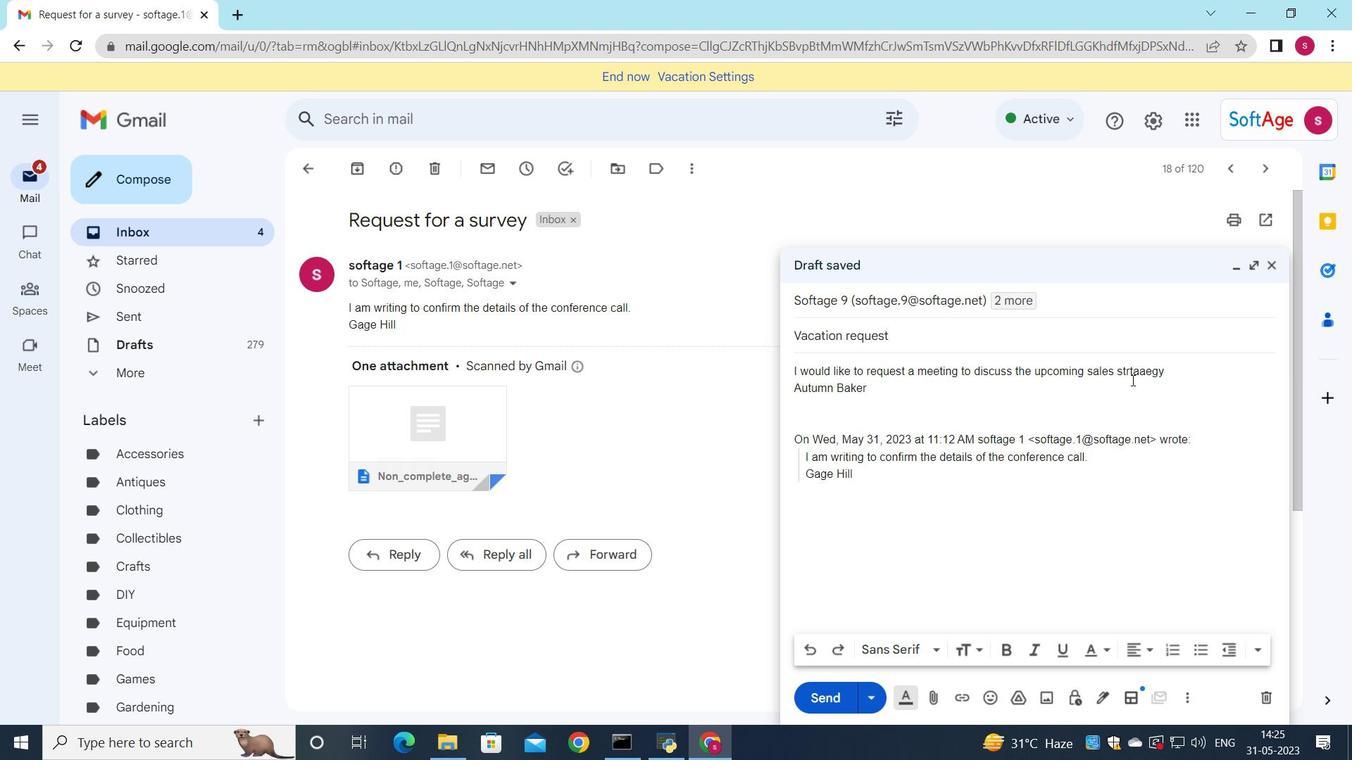 
Action: Mouse moved to (1150, 372)
Screenshot: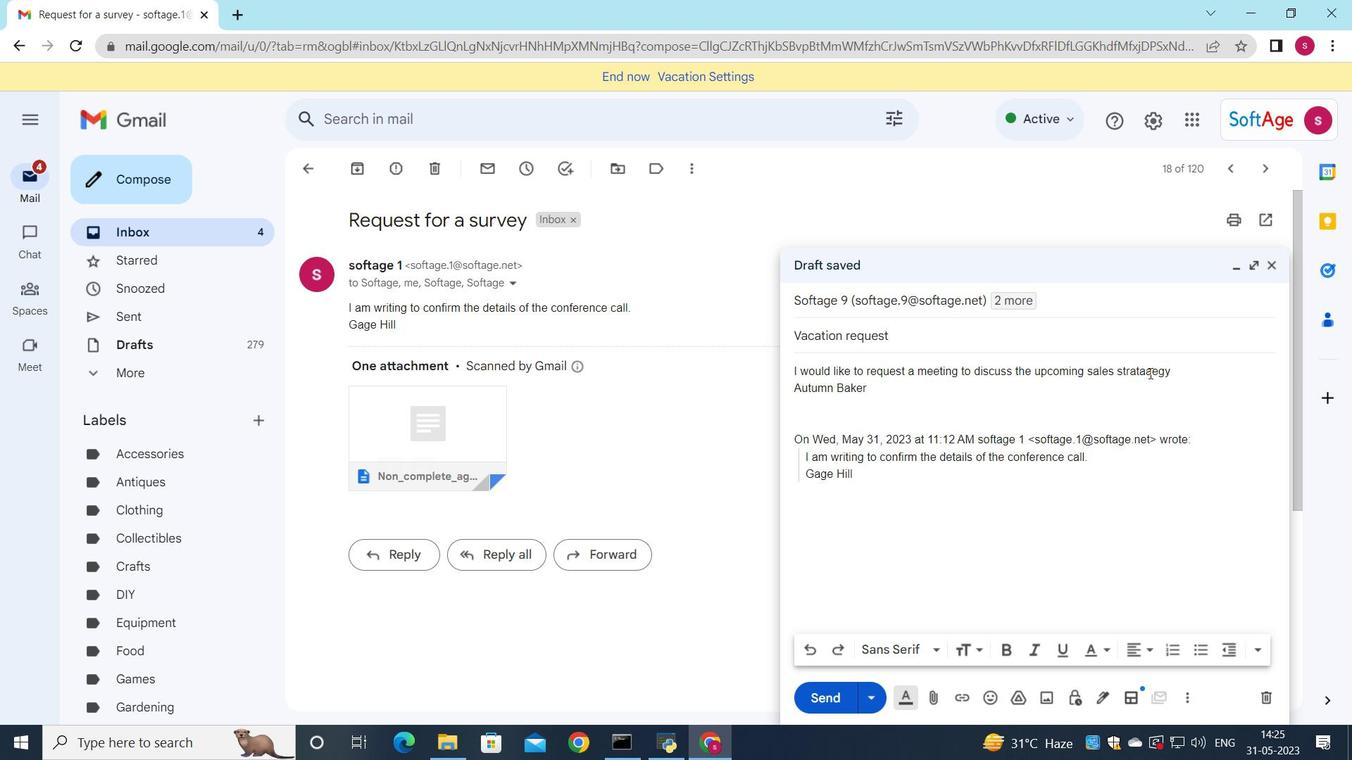 
Action: Mouse pressed left at (1150, 372)
Screenshot: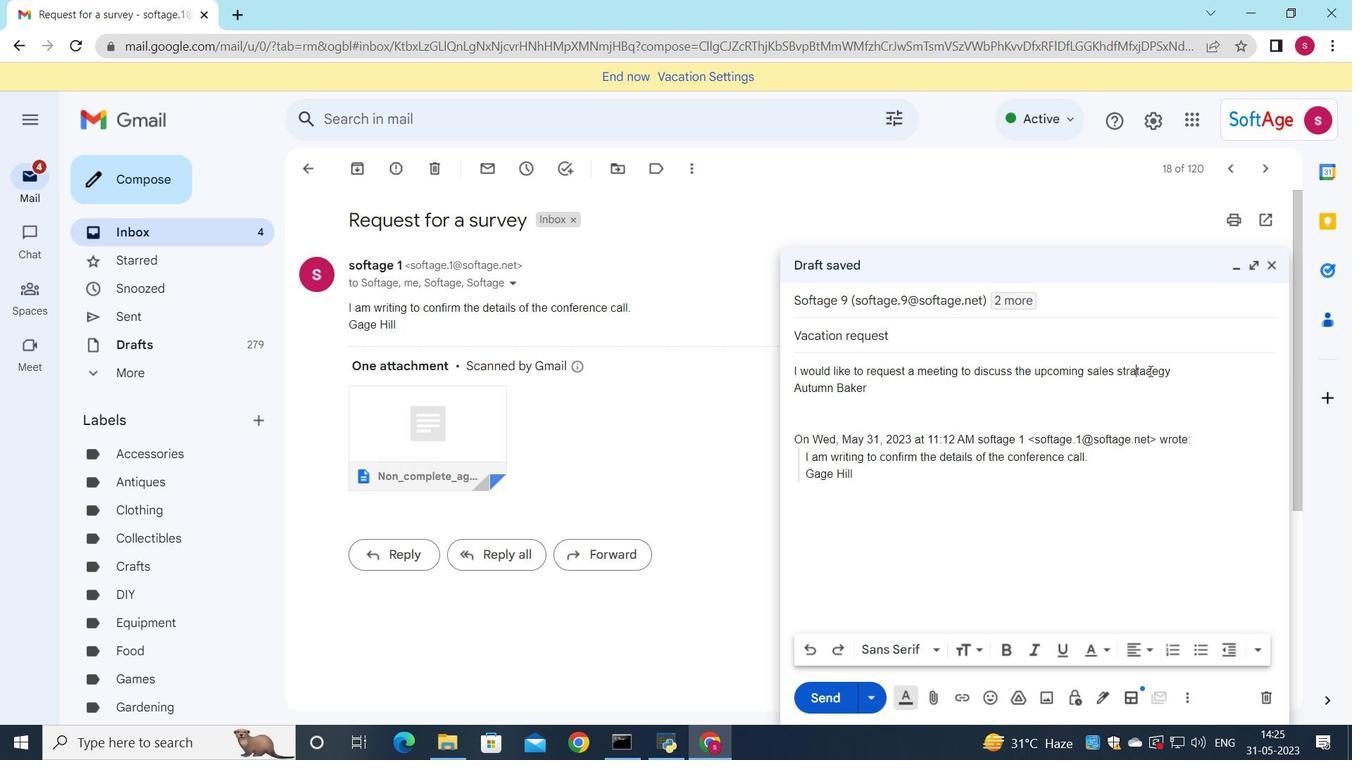 
Action: Key pressed <Key.backspace><Key.backspace>e
Screenshot: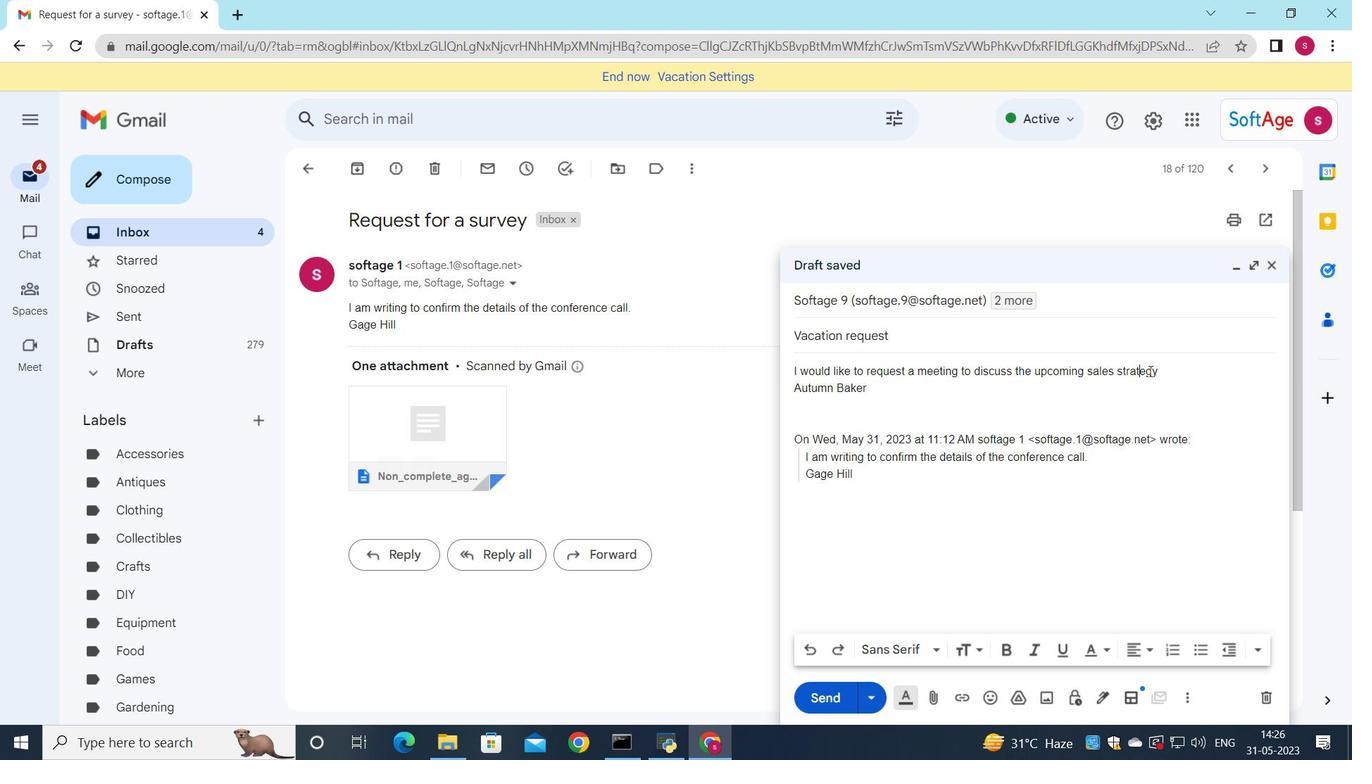
Action: Mouse moved to (1156, 379)
Screenshot: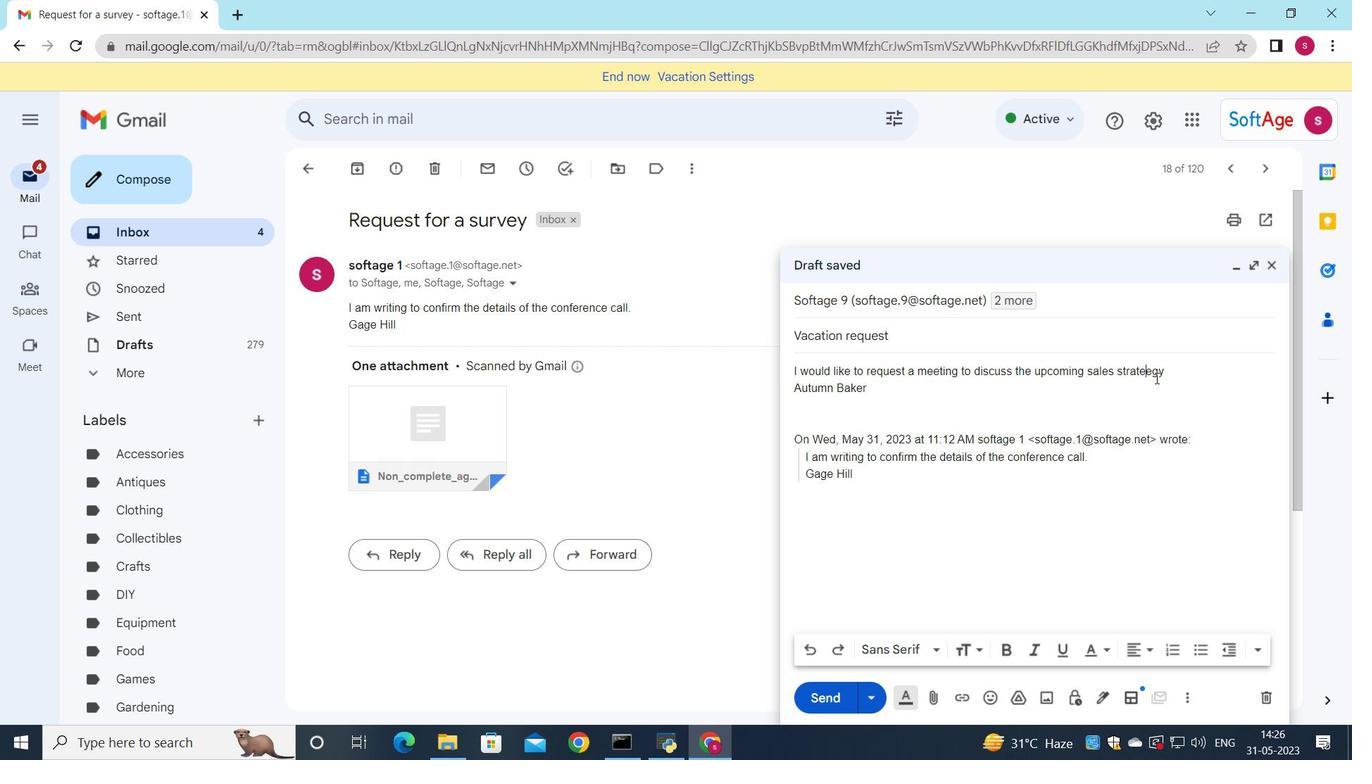 
Action: Key pressed <Key.backspace>
Screenshot: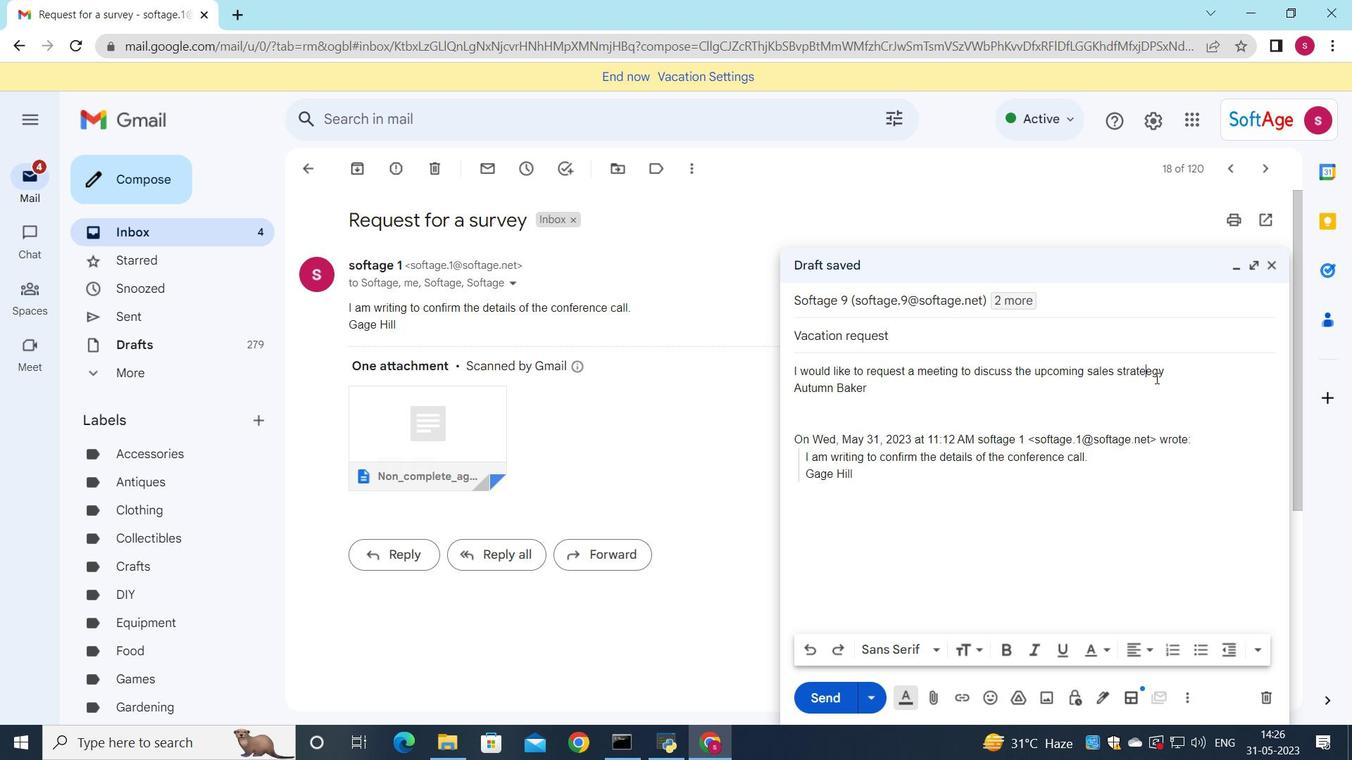 
Action: Mouse moved to (1166, 374)
Screenshot: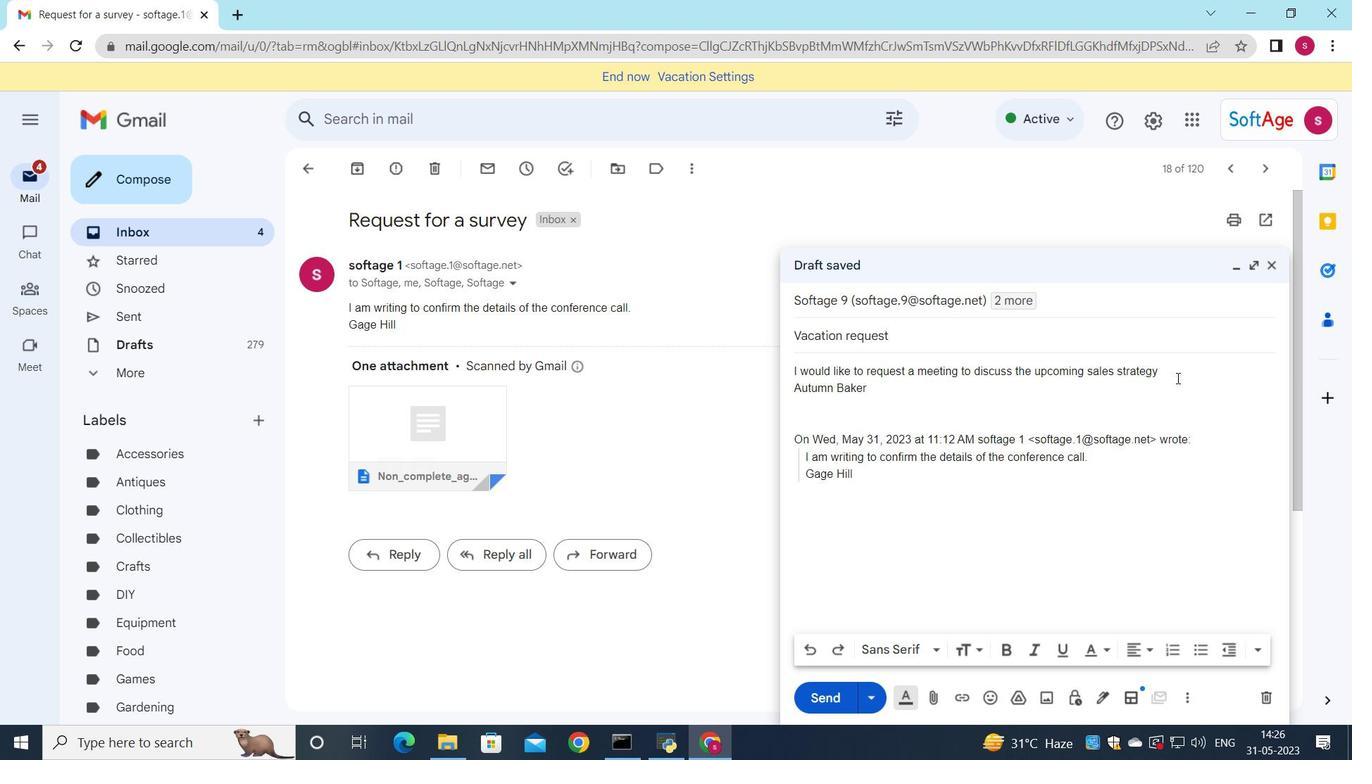 
Action: Mouse pressed left at (1166, 374)
Screenshot: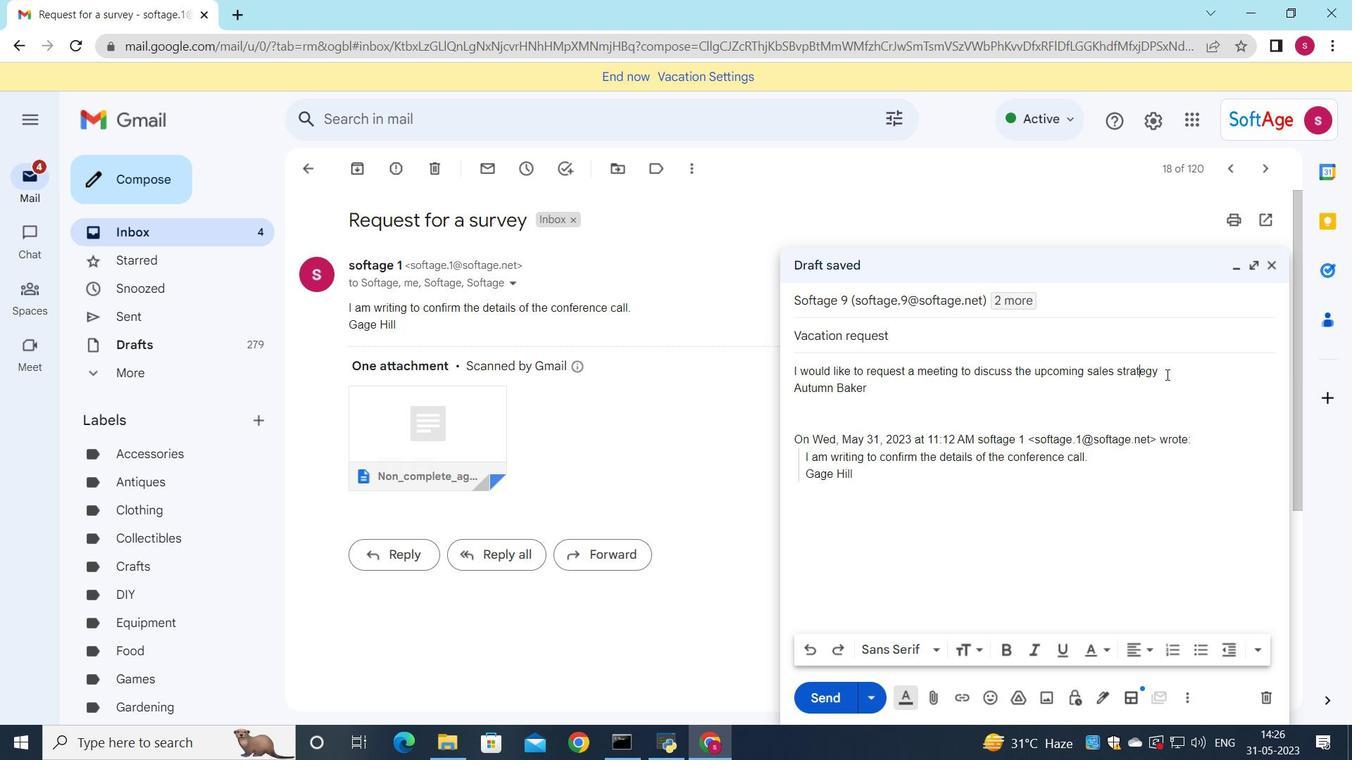 
Action: Mouse moved to (1179, 481)
Screenshot: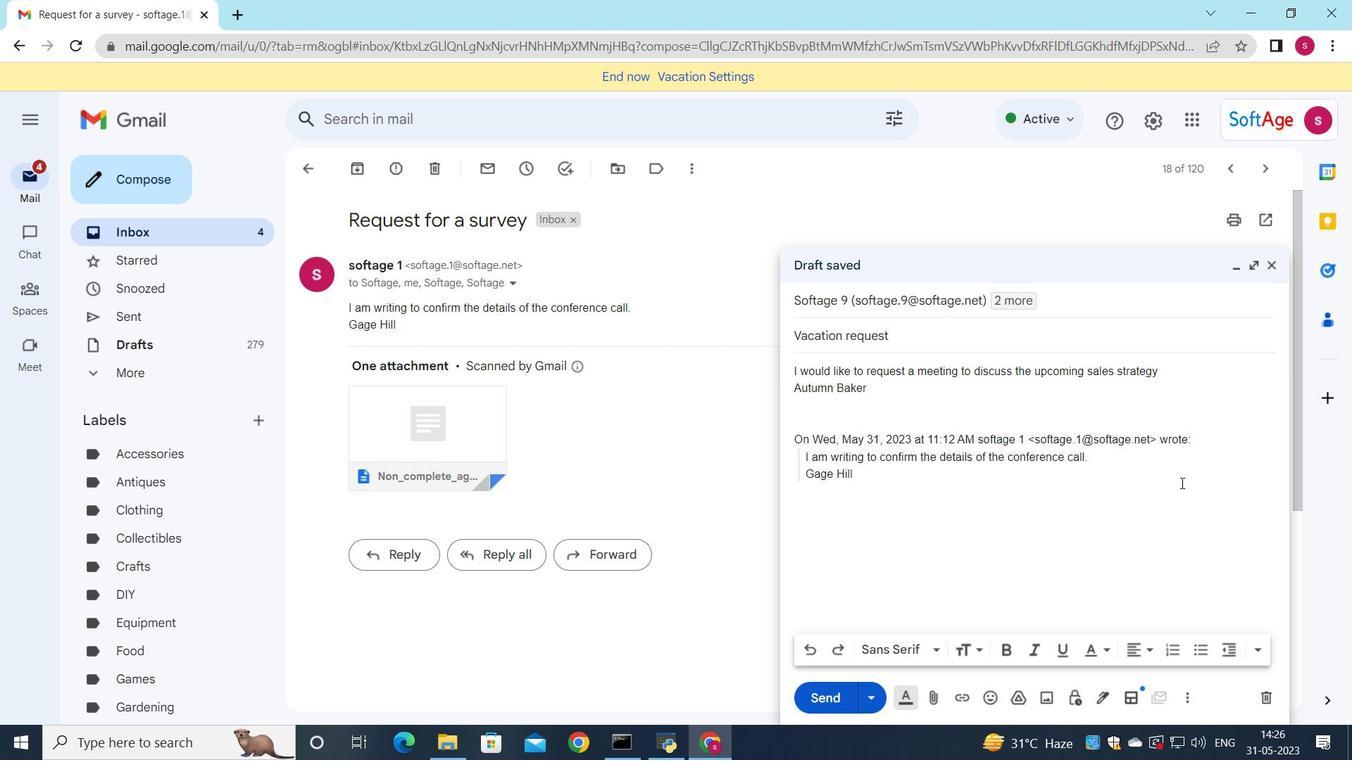 
Action: Key pressed .
Screenshot: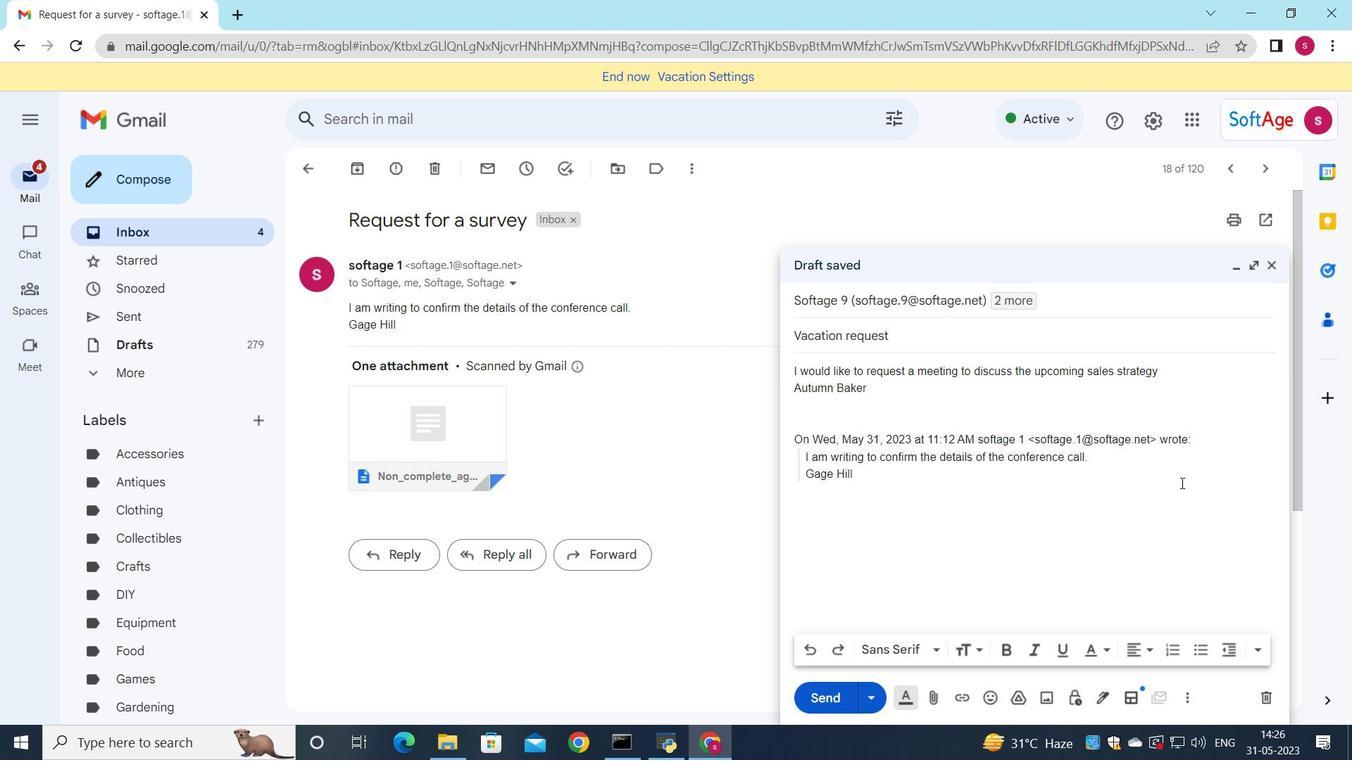 
Action: Mouse moved to (815, 658)
Screenshot: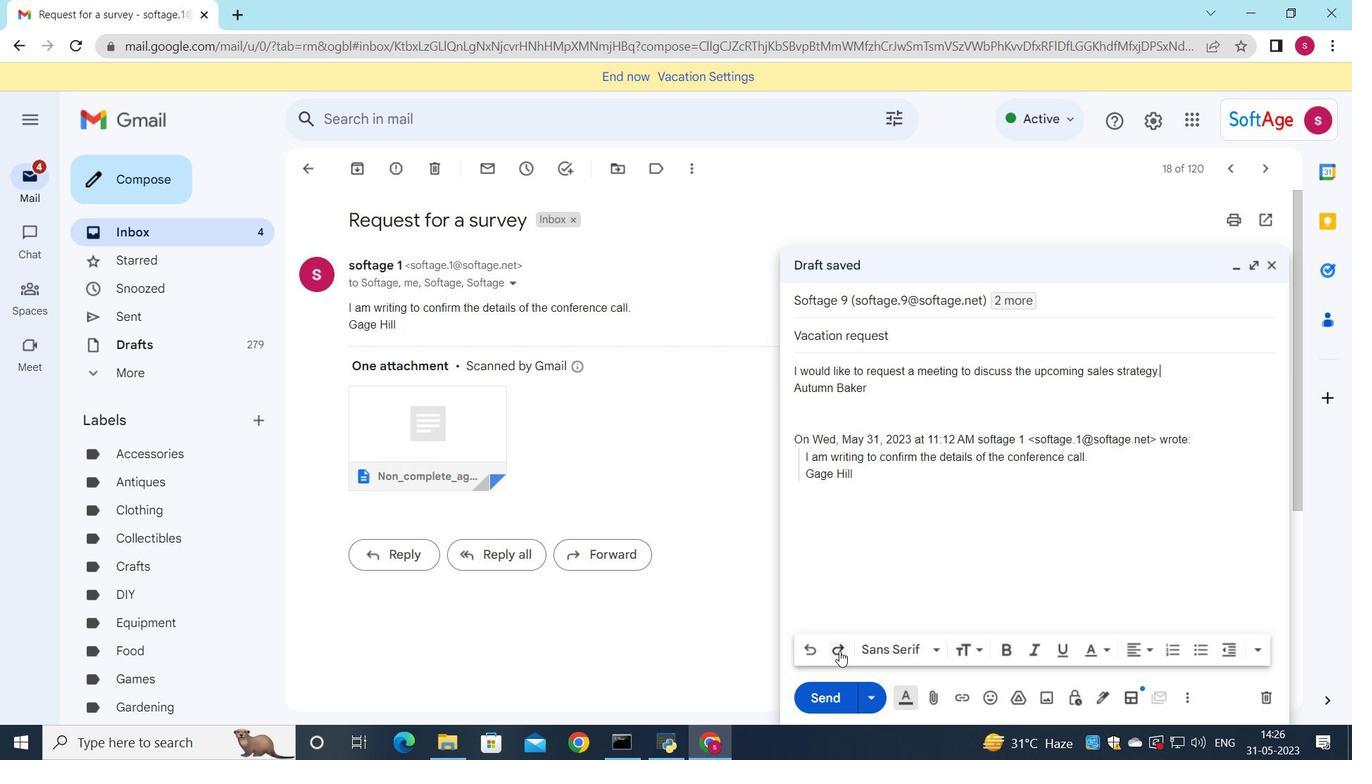 
Action: Mouse pressed left at (815, 658)
Screenshot: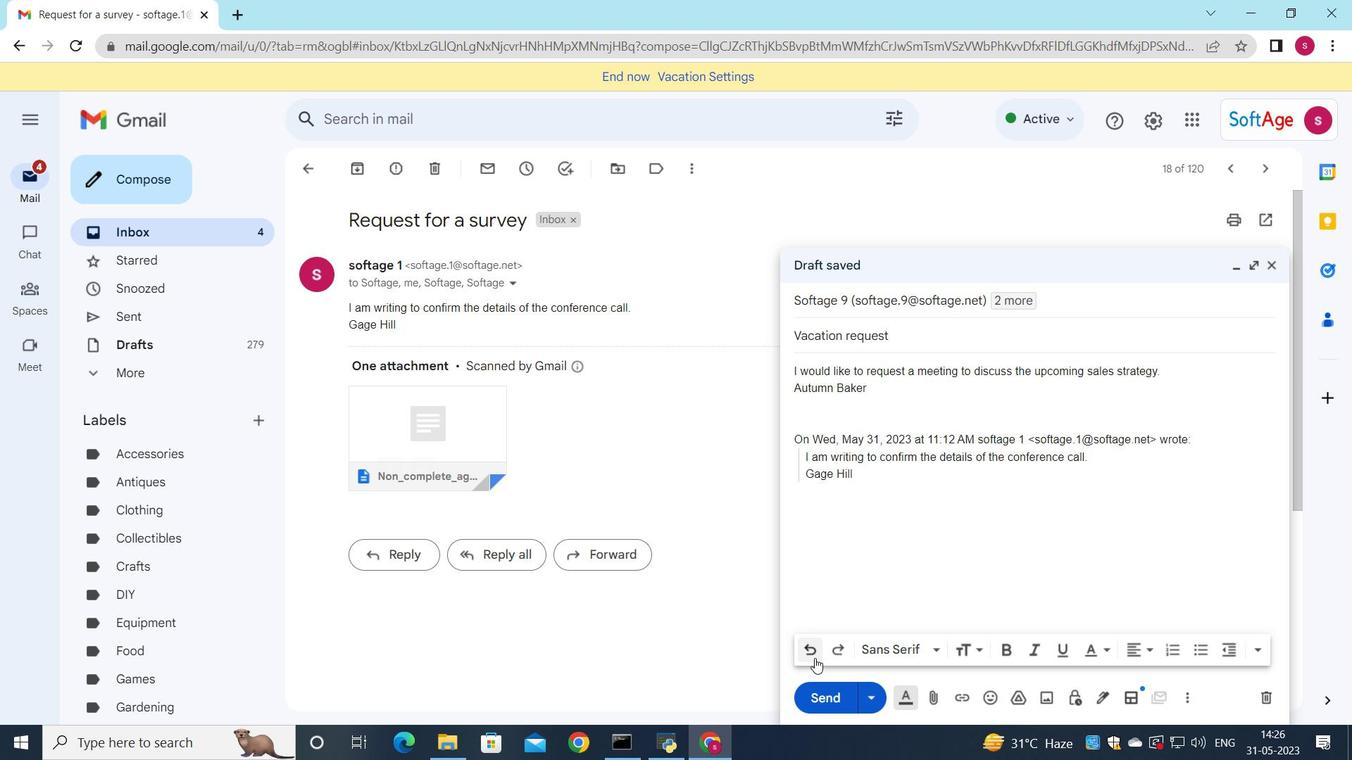
Action: Mouse pressed left at (815, 658)
Screenshot: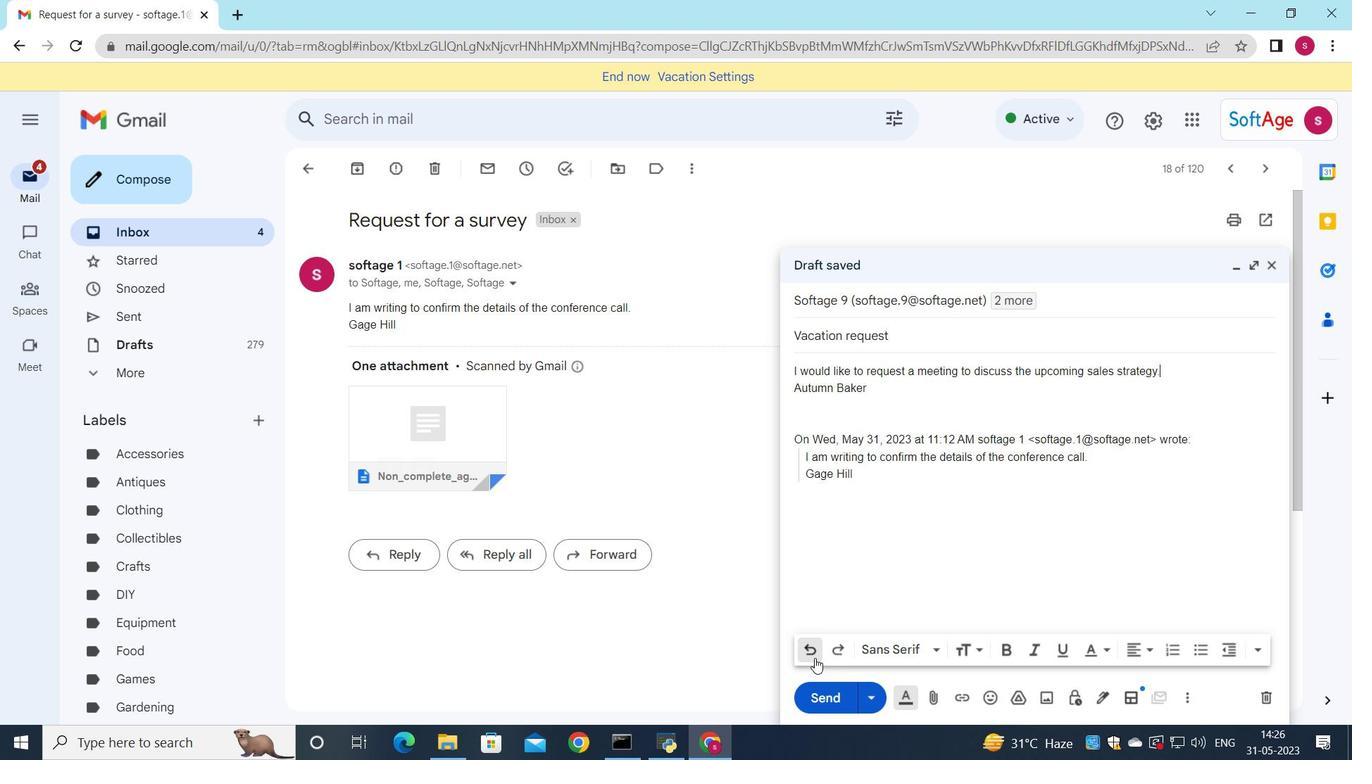 
Action: Mouse pressed left at (815, 658)
Screenshot: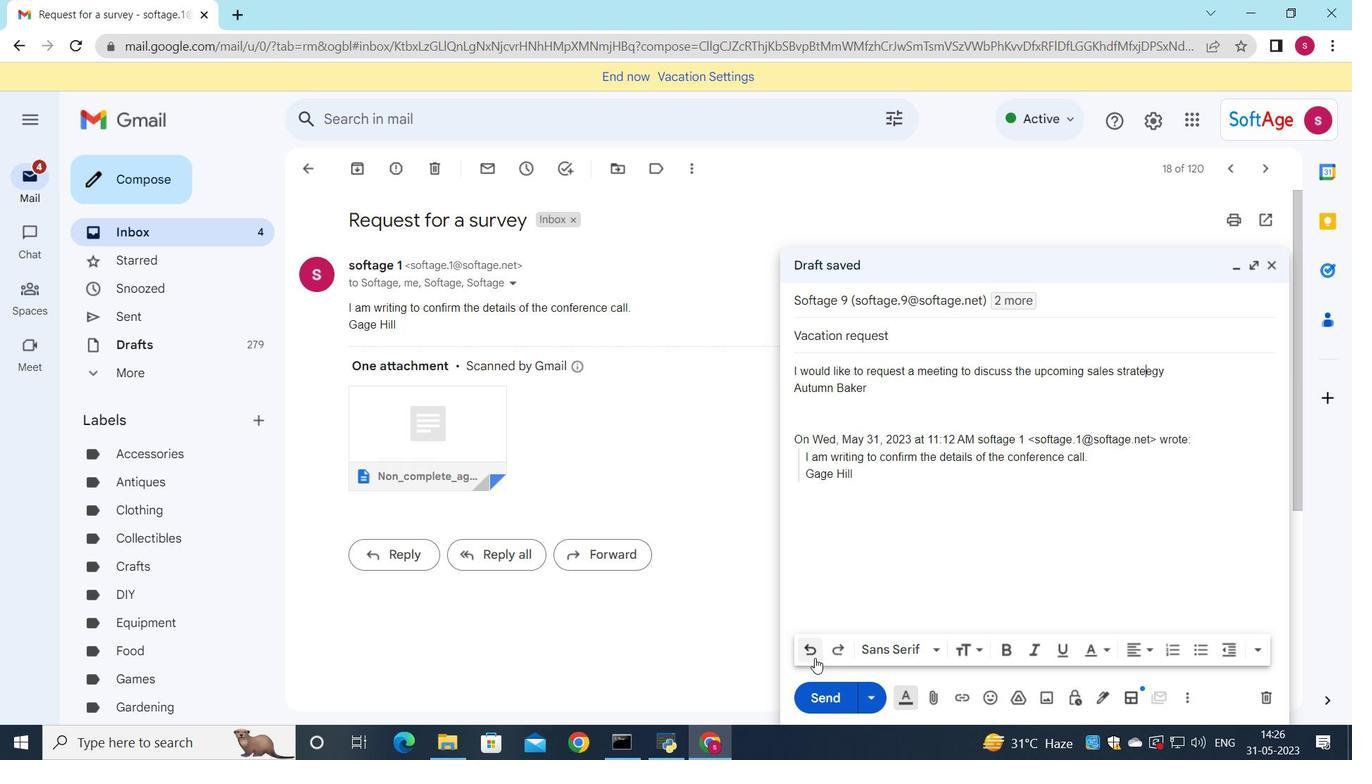 
Action: Mouse pressed left at (815, 658)
Screenshot: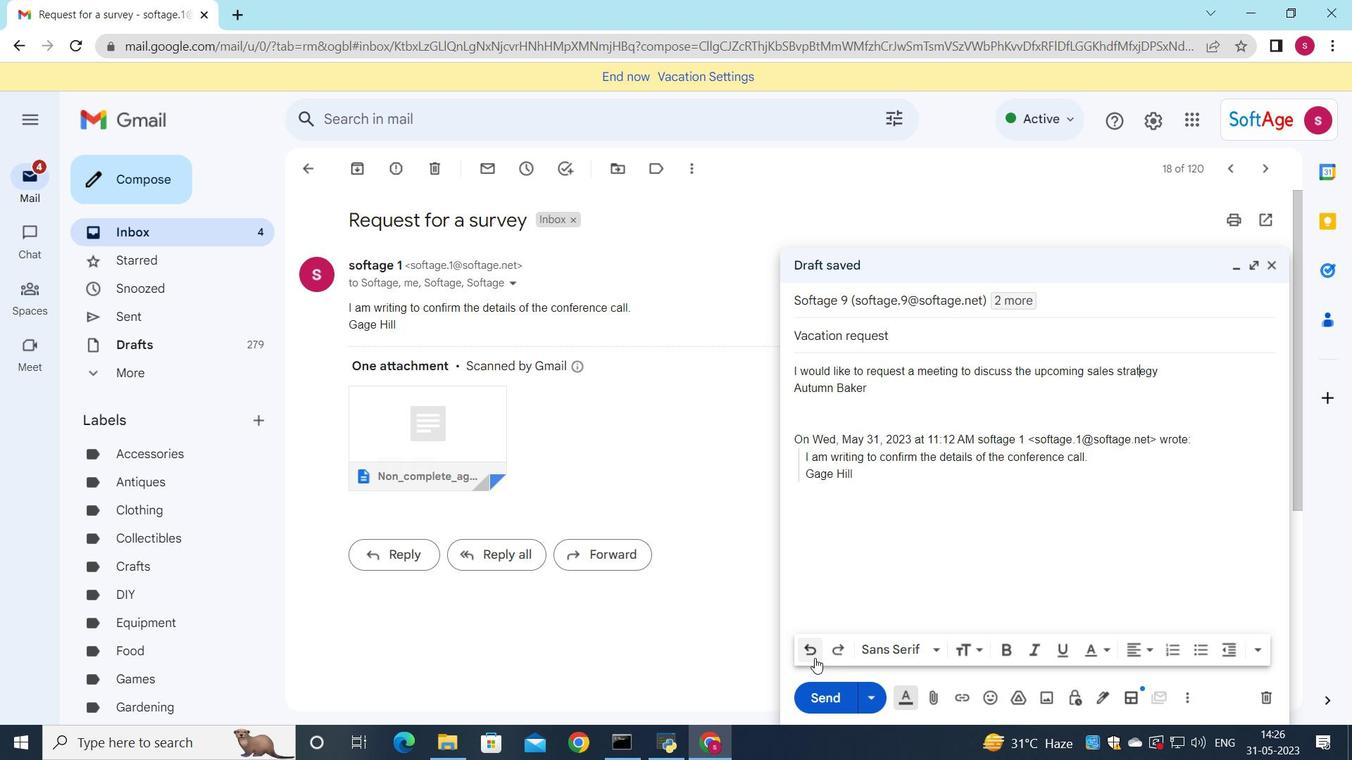 
Action: Mouse pressed left at (815, 658)
Screenshot: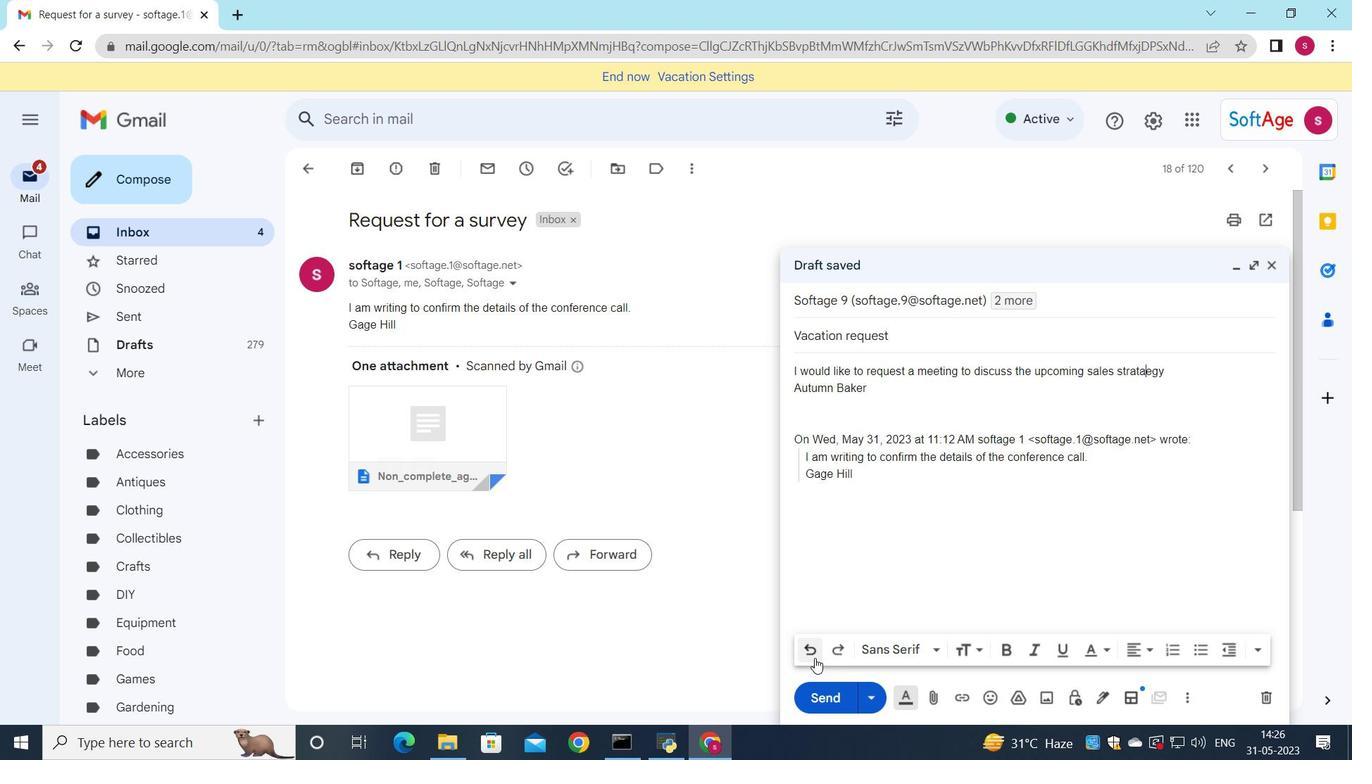 
Action: Mouse pressed left at (815, 658)
Screenshot: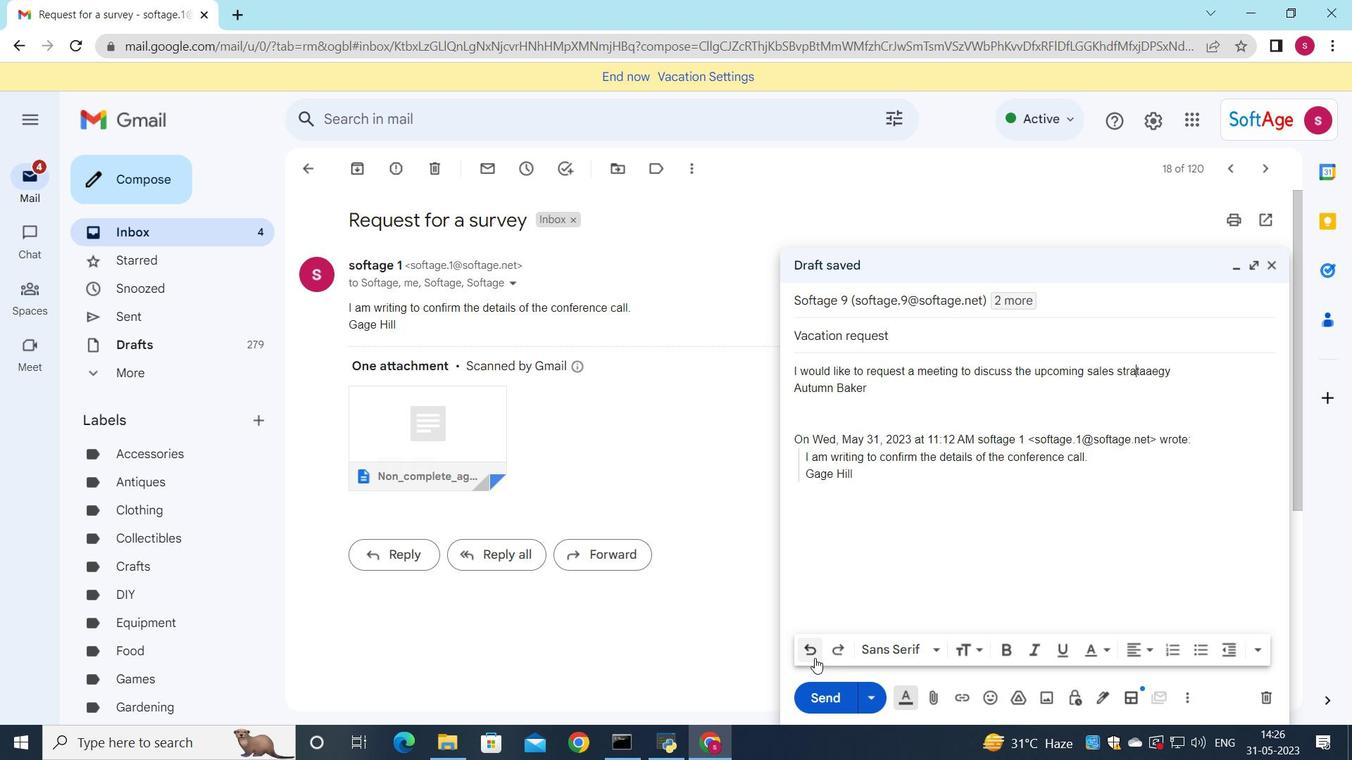 
Action: Mouse moved to (814, 654)
Screenshot: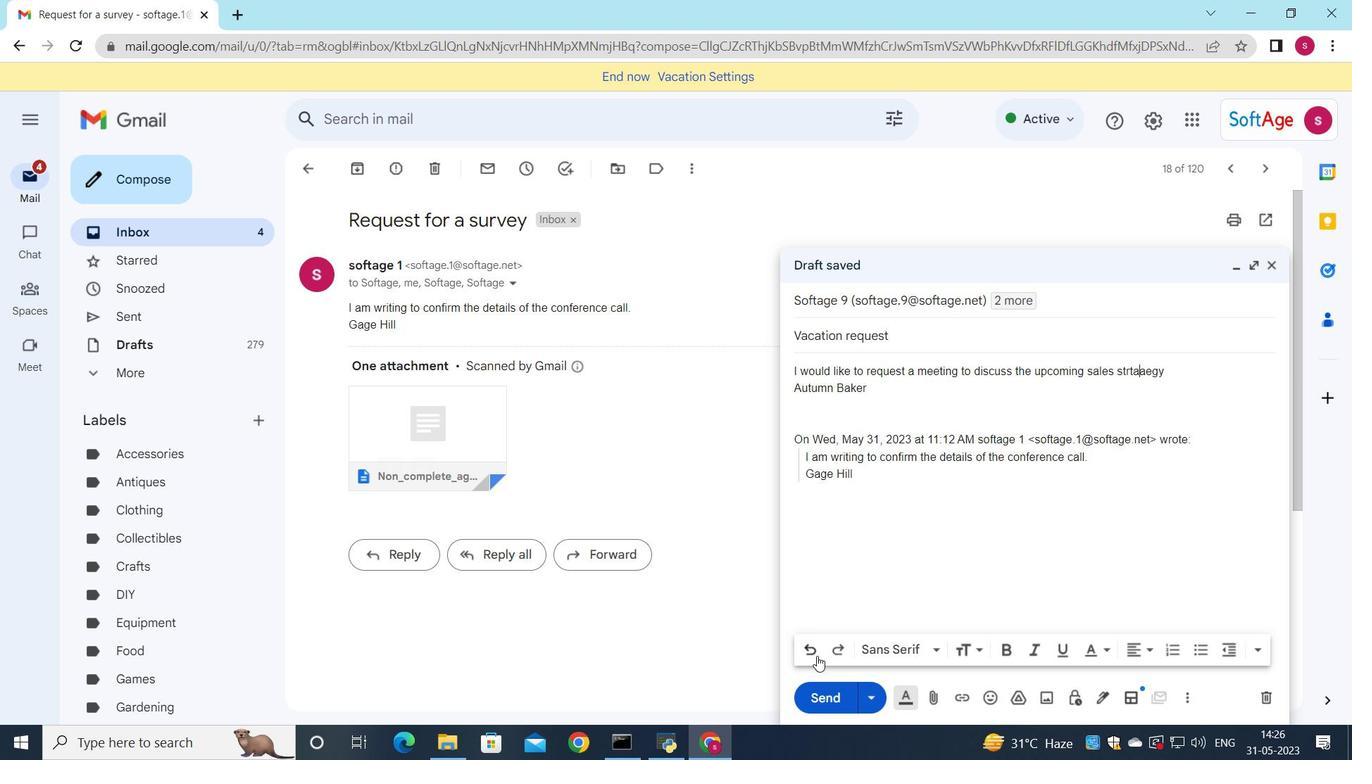 
Action: Mouse pressed left at (814, 654)
Screenshot: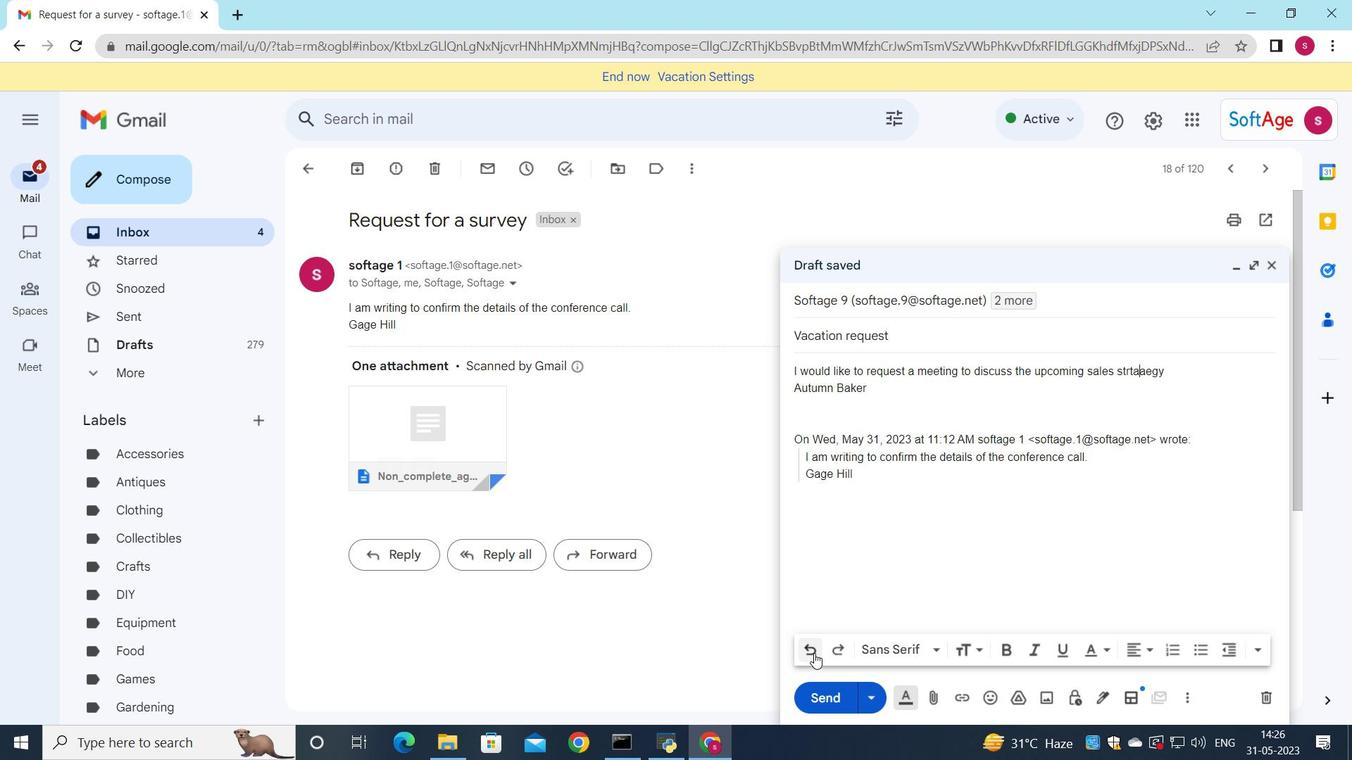 
Action: Mouse pressed left at (814, 654)
Screenshot: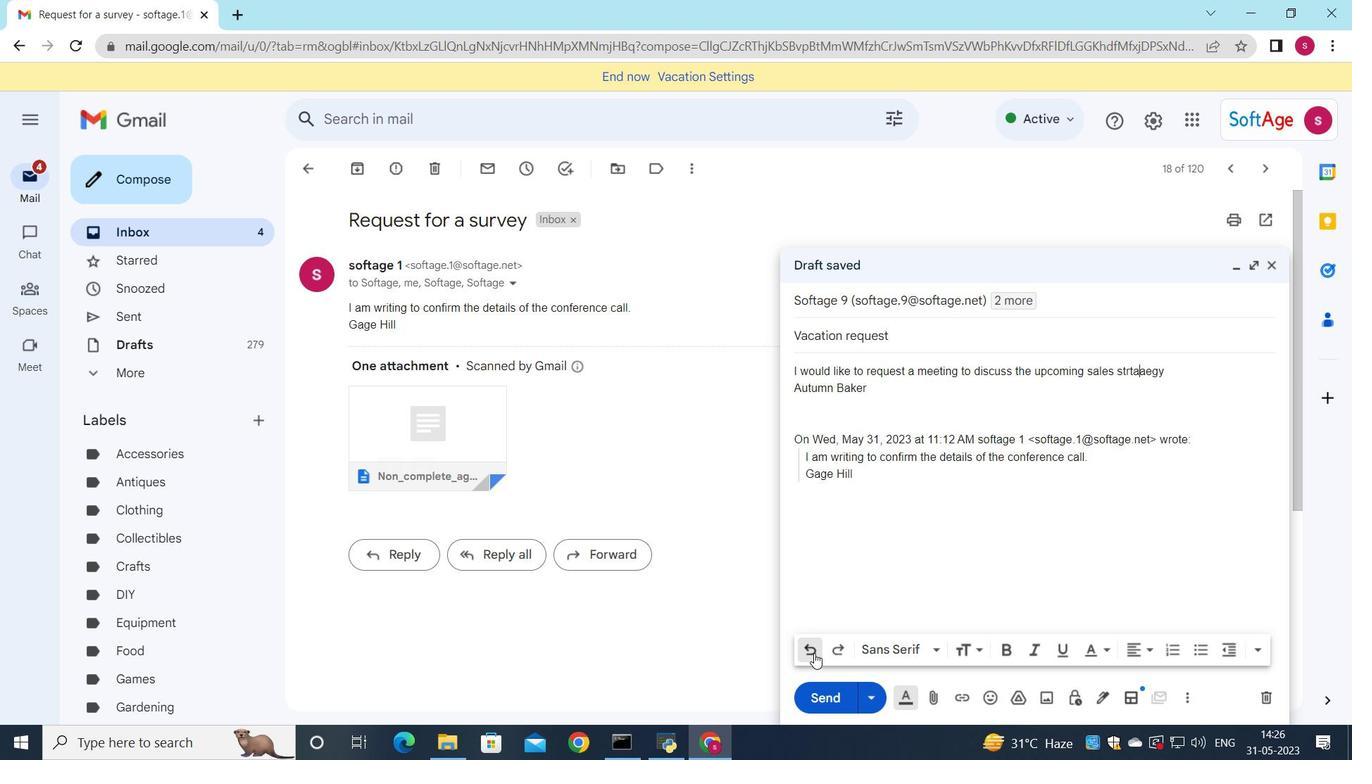 
Action: Mouse pressed left at (814, 654)
Screenshot: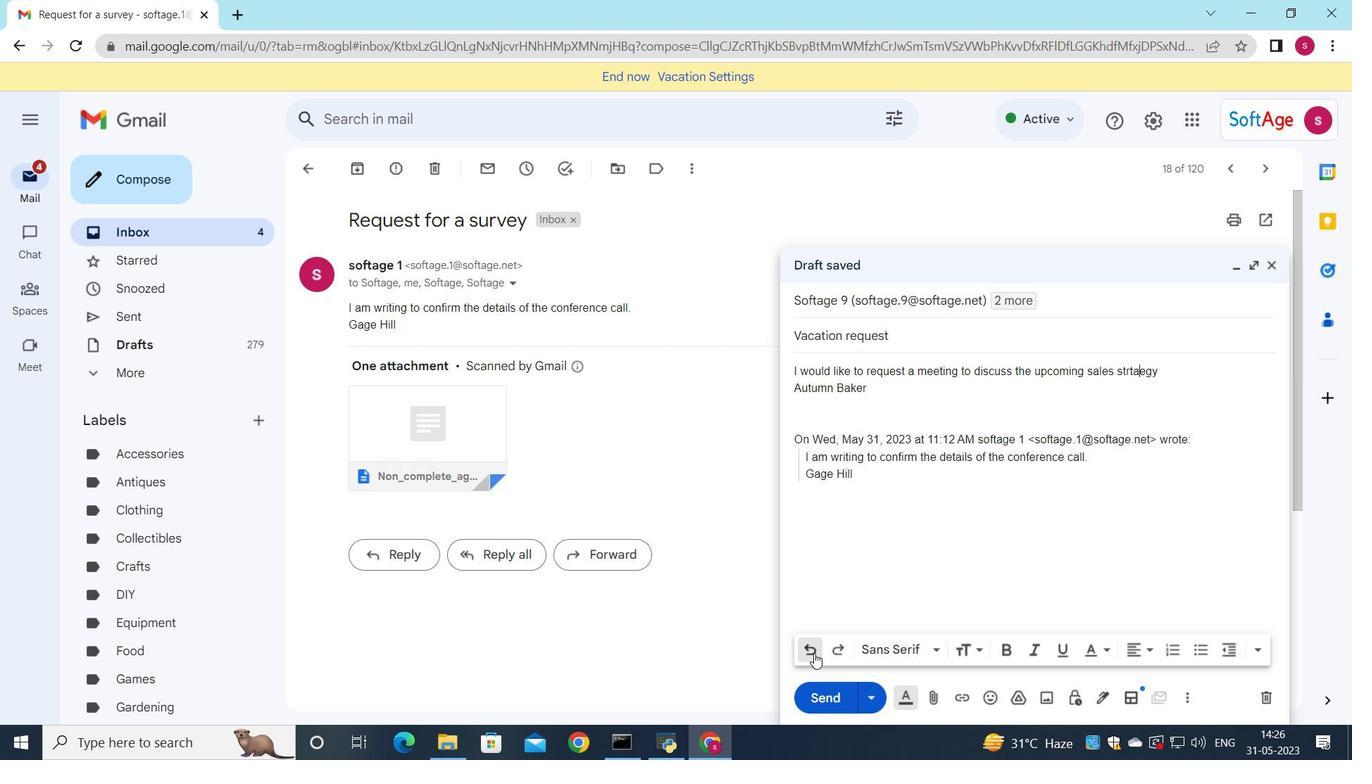 
Action: Mouse pressed left at (814, 654)
Screenshot: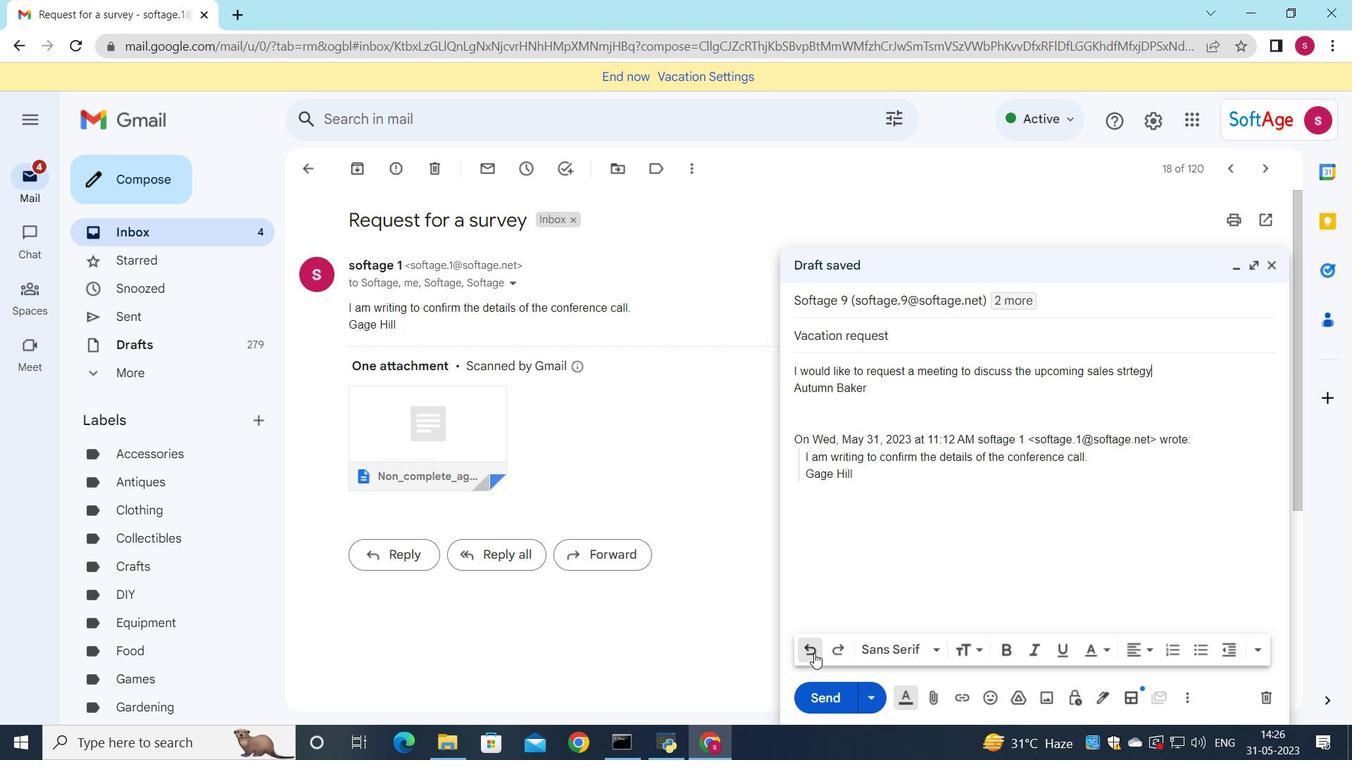
Action: Mouse pressed left at (814, 654)
Screenshot: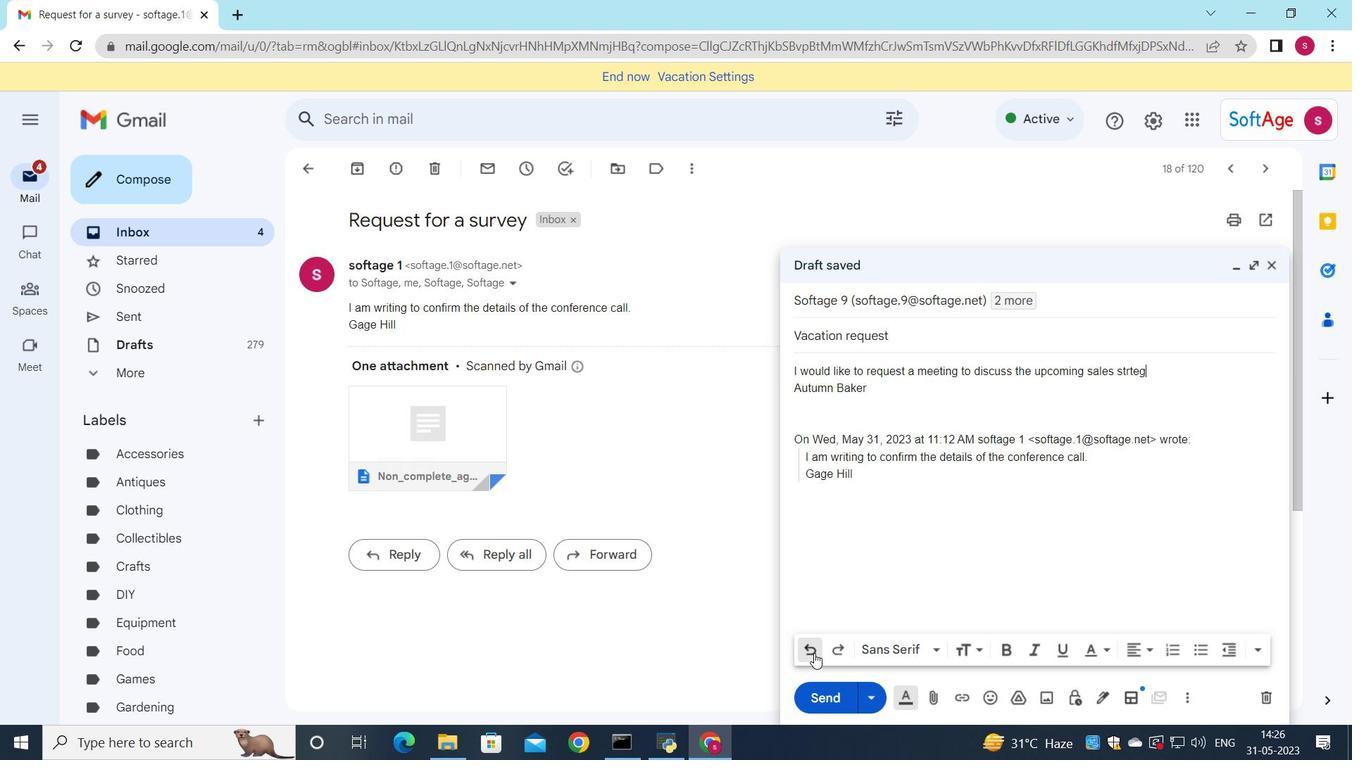 
Action: Mouse pressed left at (814, 654)
Screenshot: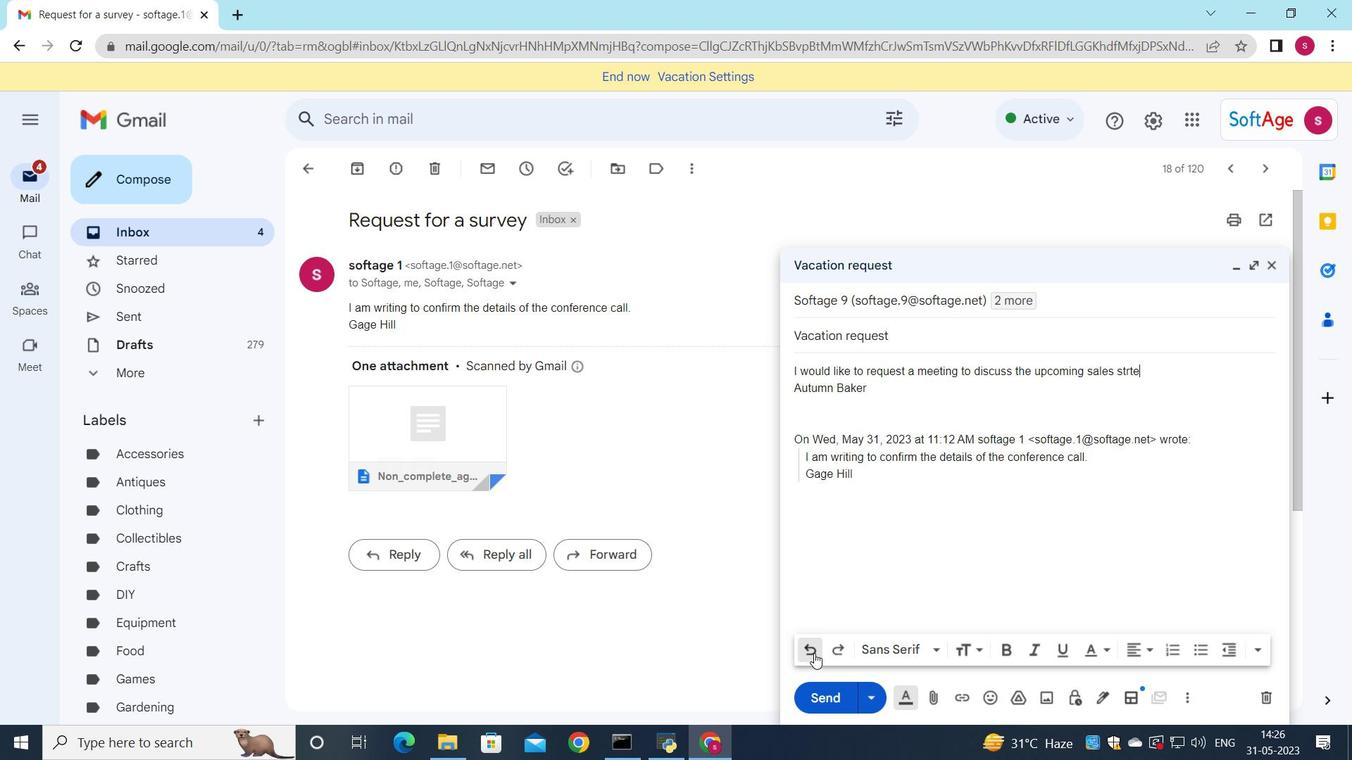 
Action: Mouse pressed left at (814, 654)
Screenshot: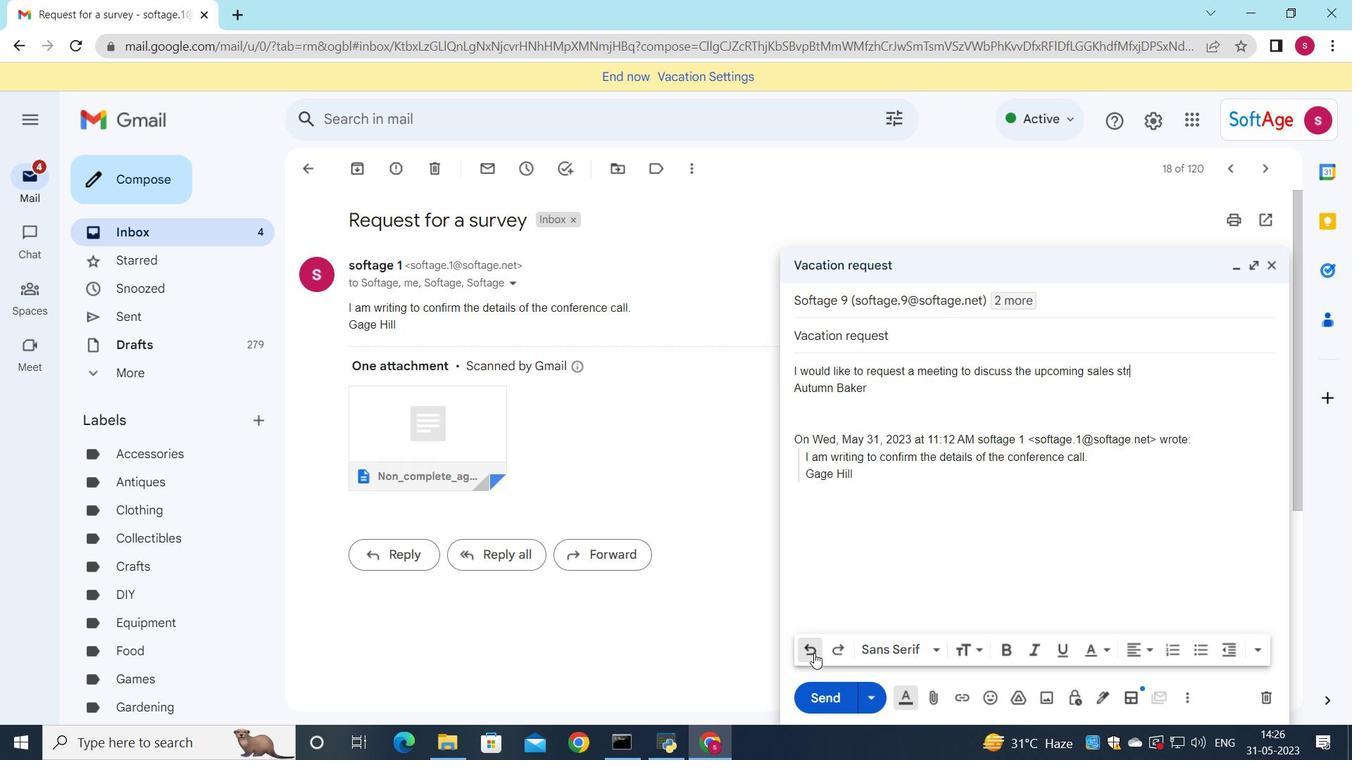 
Action: Mouse pressed left at (814, 654)
Screenshot: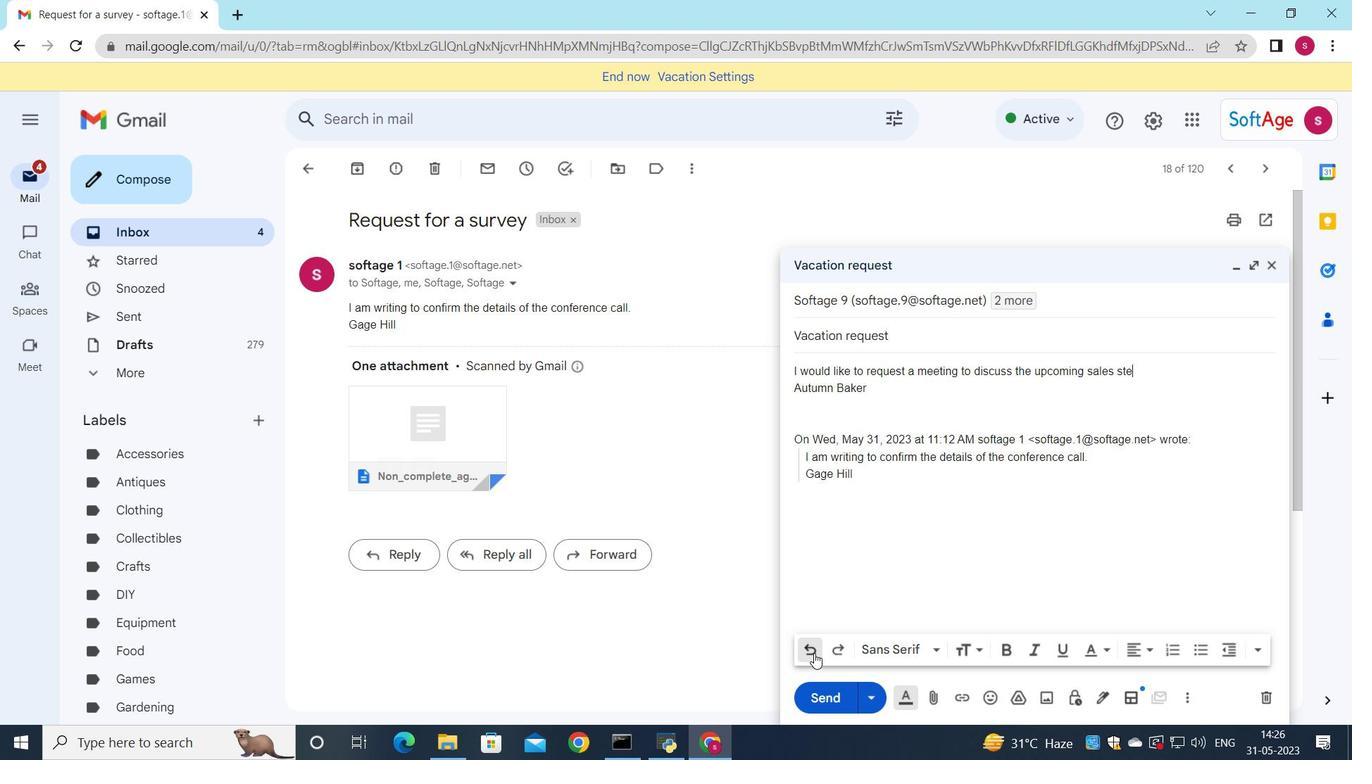 
Action: Mouse pressed left at (814, 654)
Screenshot: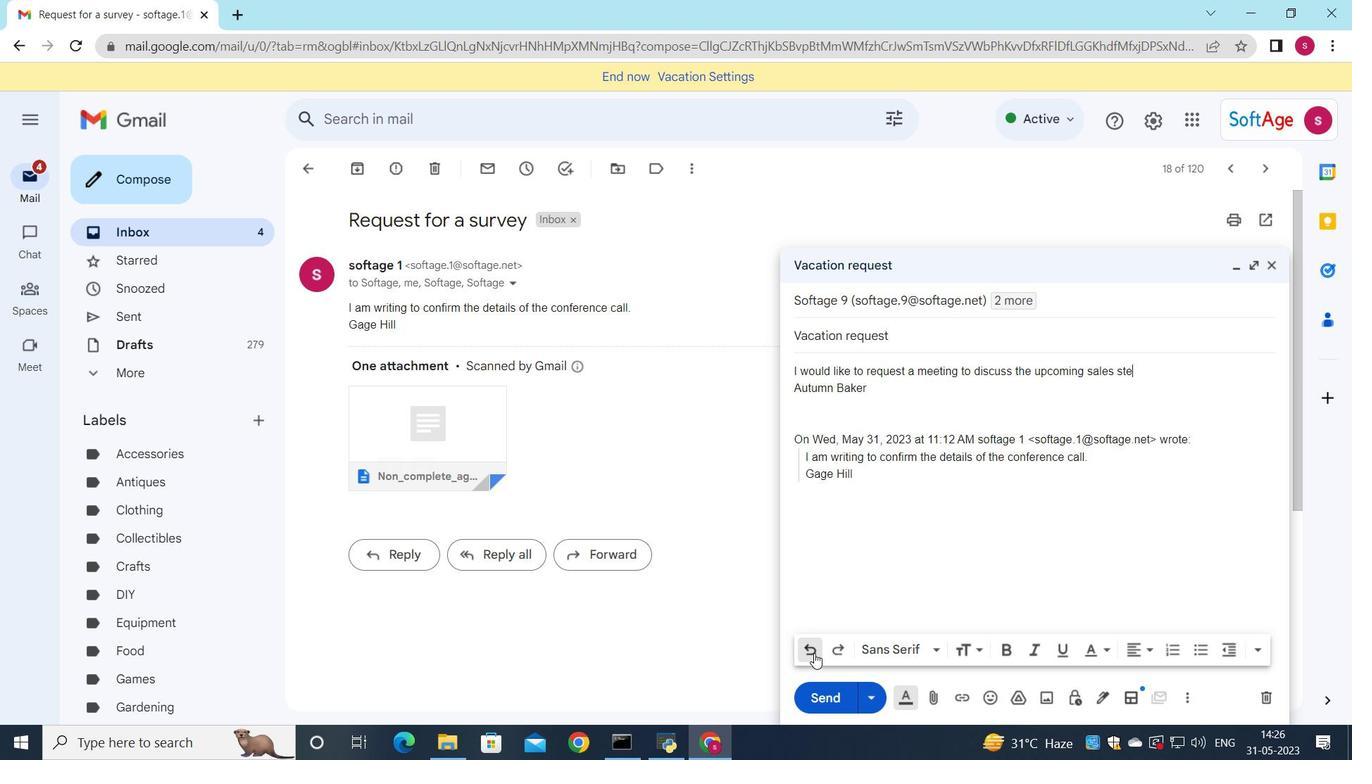 
Action: Mouse pressed left at (814, 654)
Screenshot: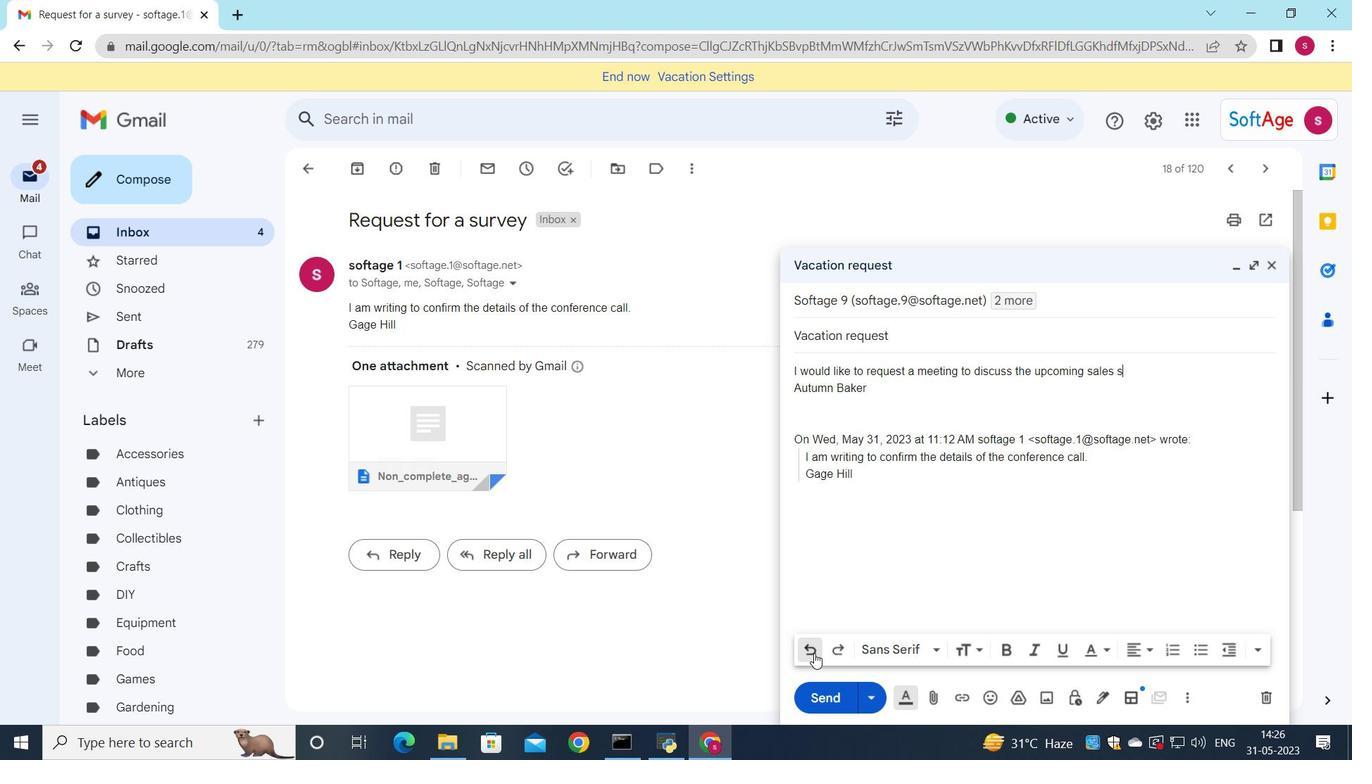 
Action: Mouse pressed left at (814, 654)
Screenshot: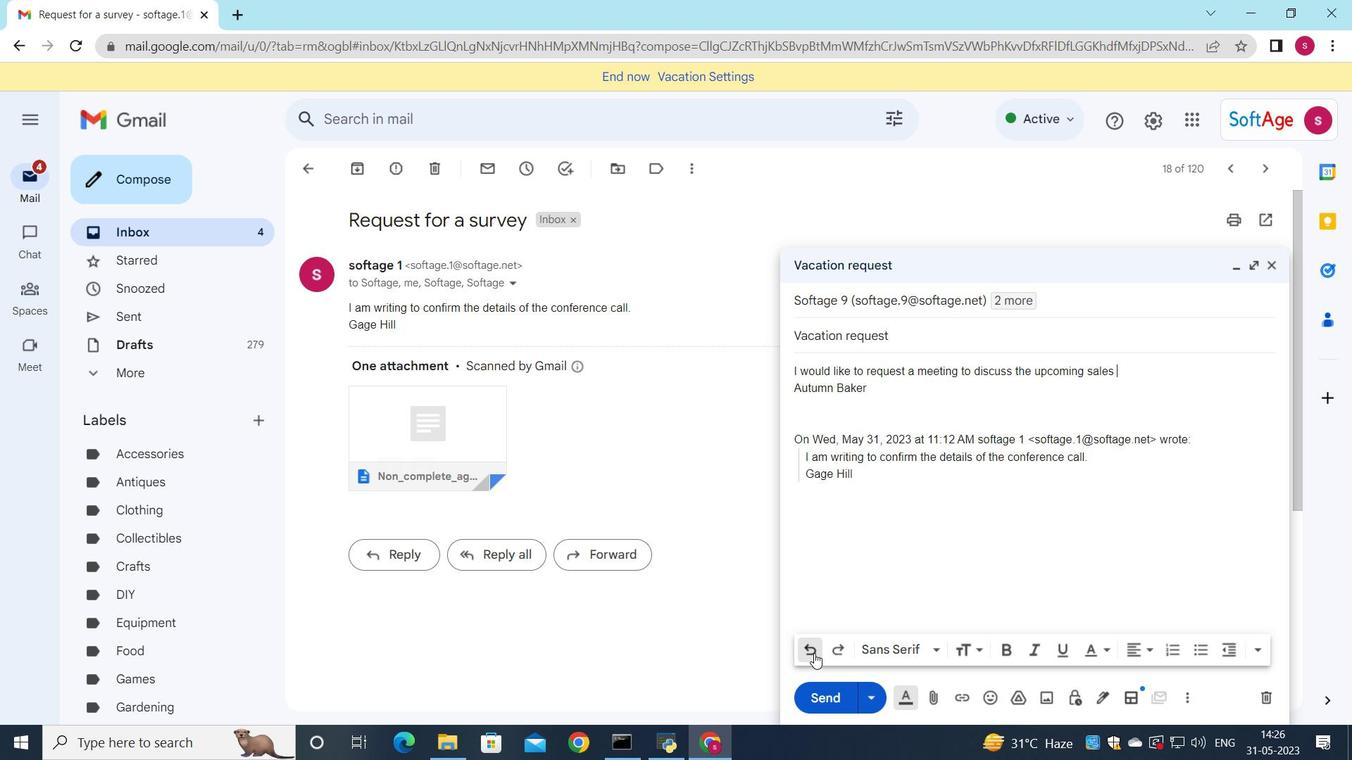 
Action: Mouse pressed left at (814, 654)
Screenshot: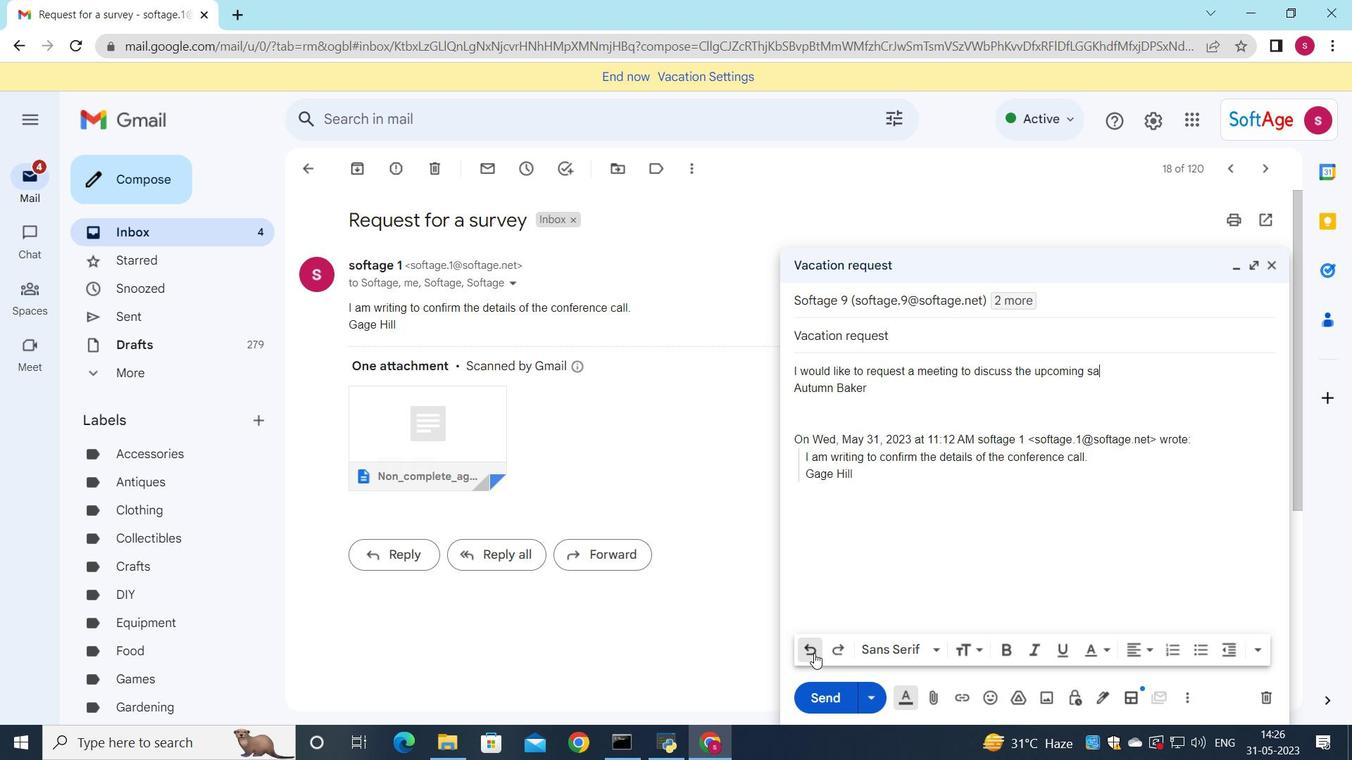 
Action: Mouse pressed left at (814, 654)
Screenshot: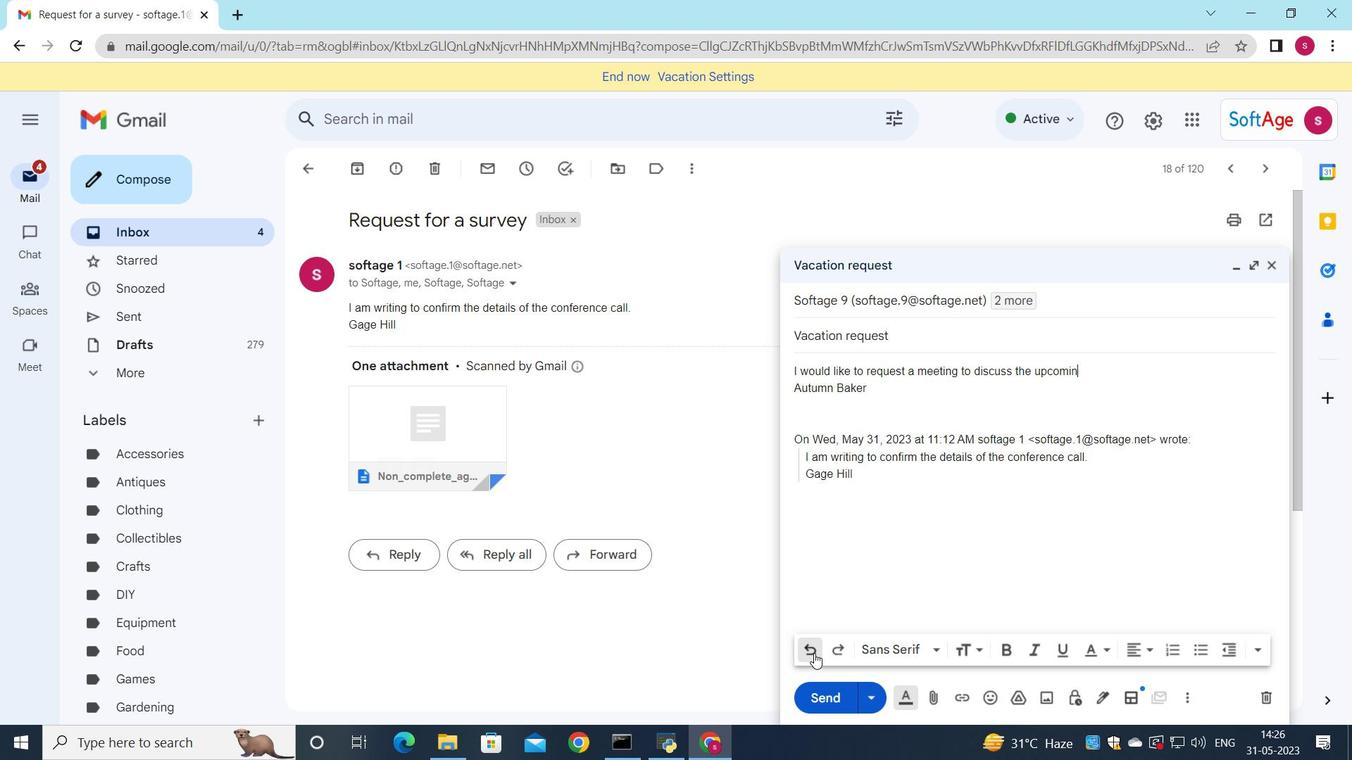 
Action: Mouse pressed left at (814, 654)
Screenshot: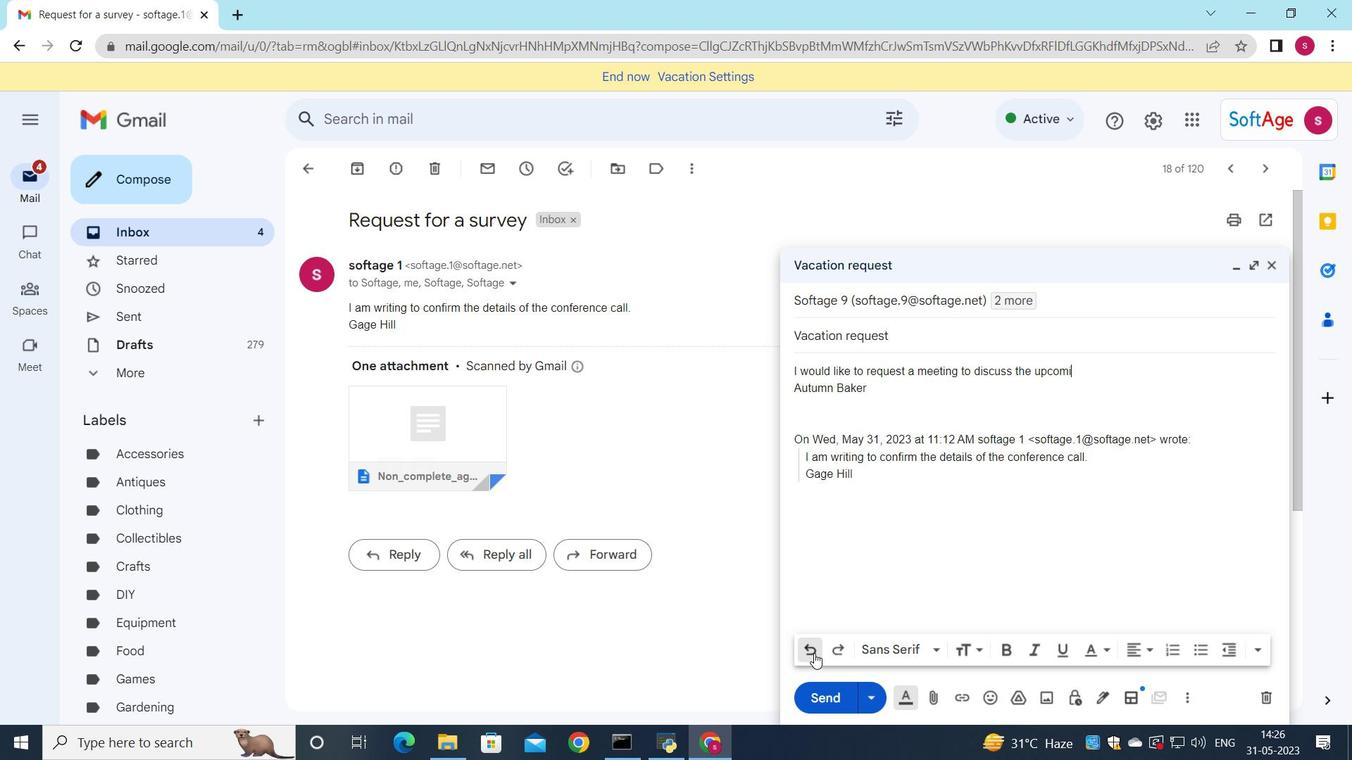 
Action: Mouse pressed left at (814, 654)
Screenshot: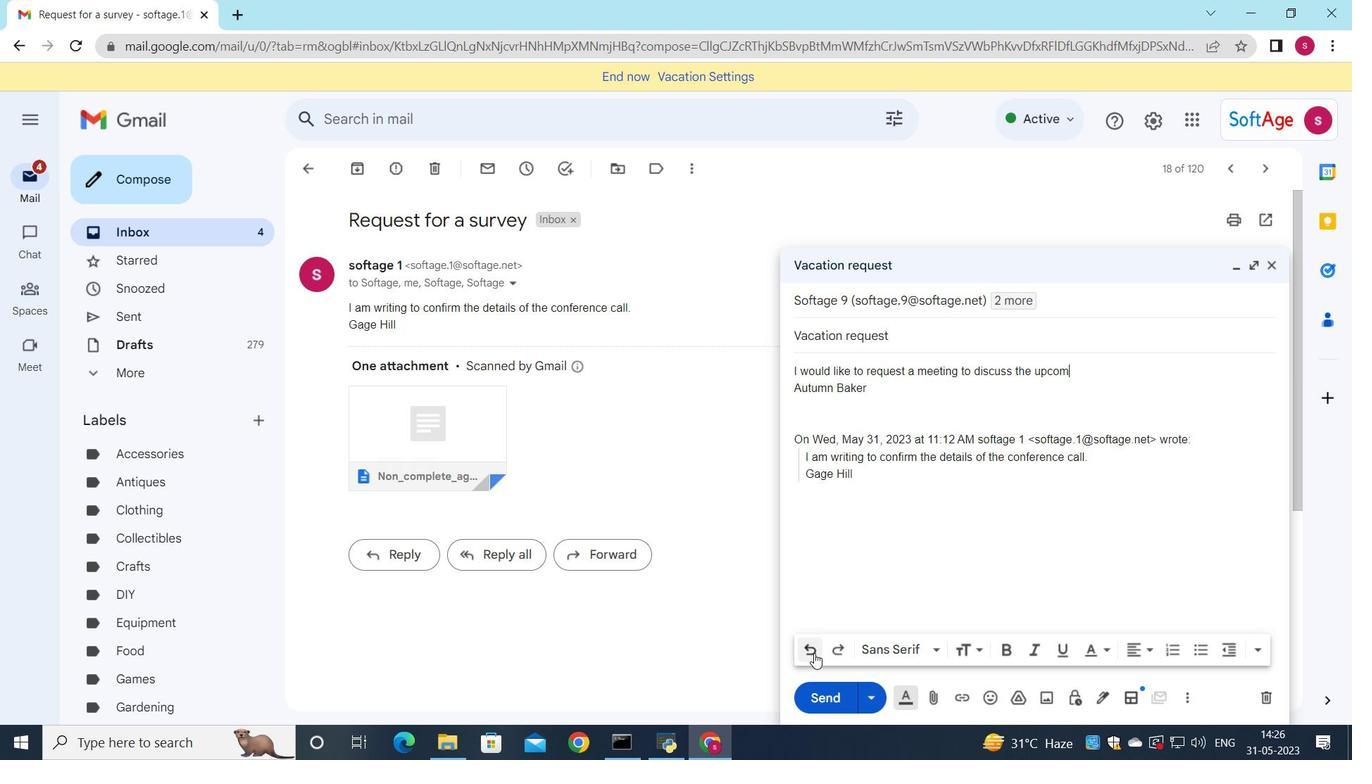 
Action: Mouse pressed left at (814, 654)
Screenshot: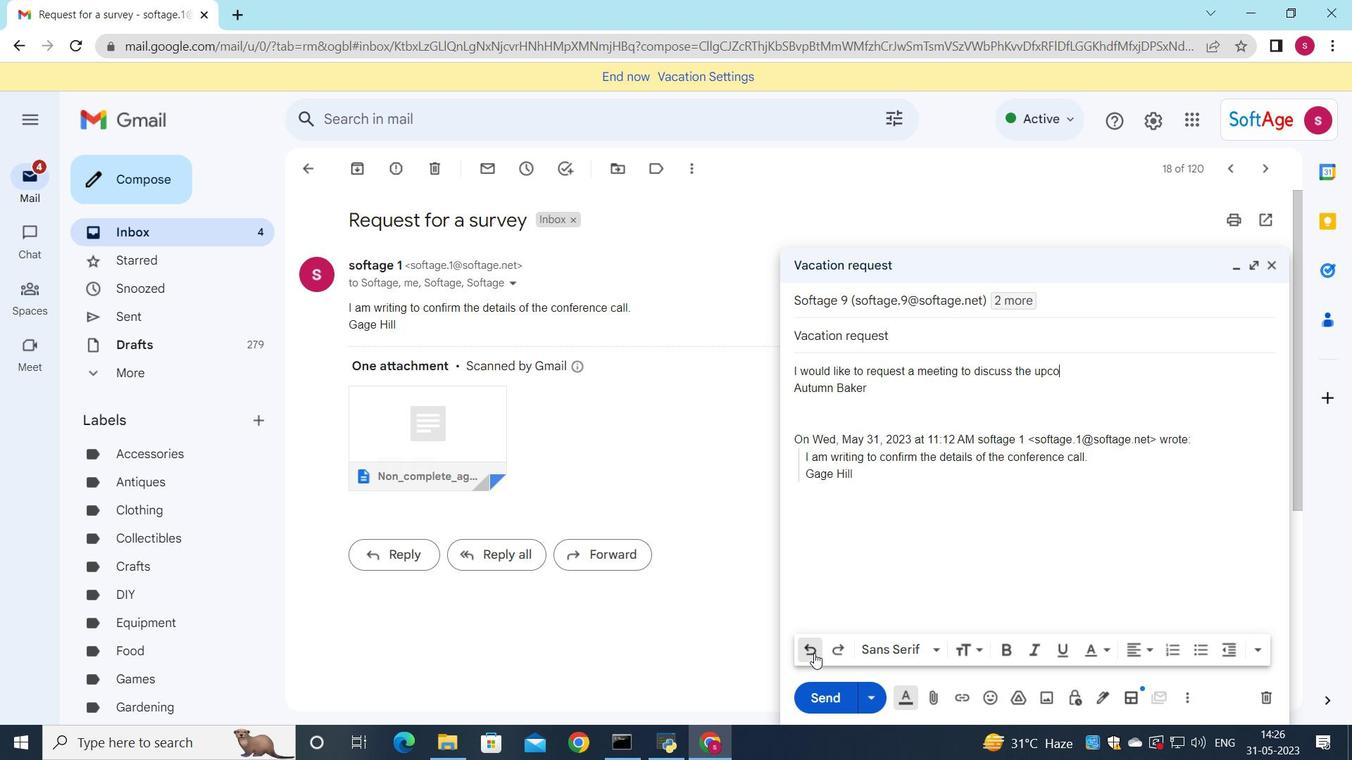 
Action: Mouse pressed left at (814, 654)
Screenshot: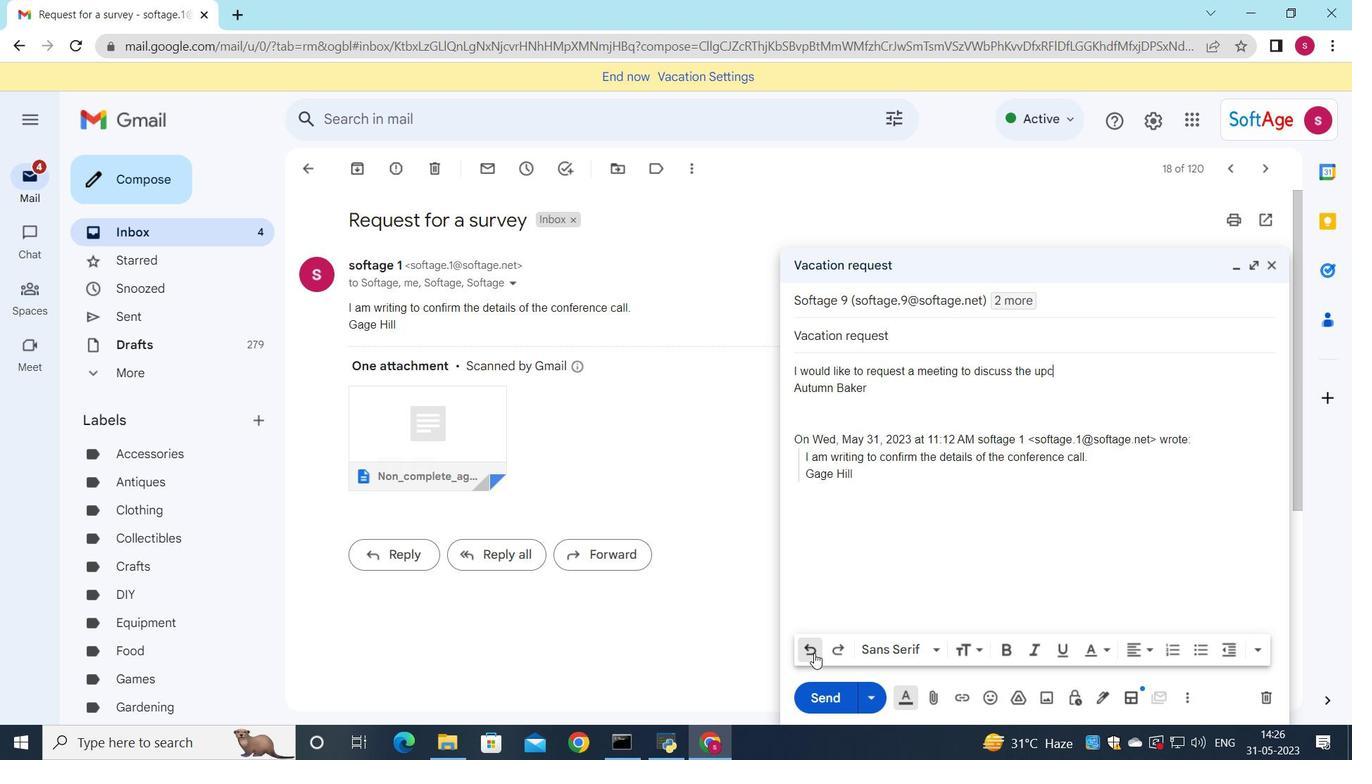 
Action: Mouse pressed left at (814, 654)
Screenshot: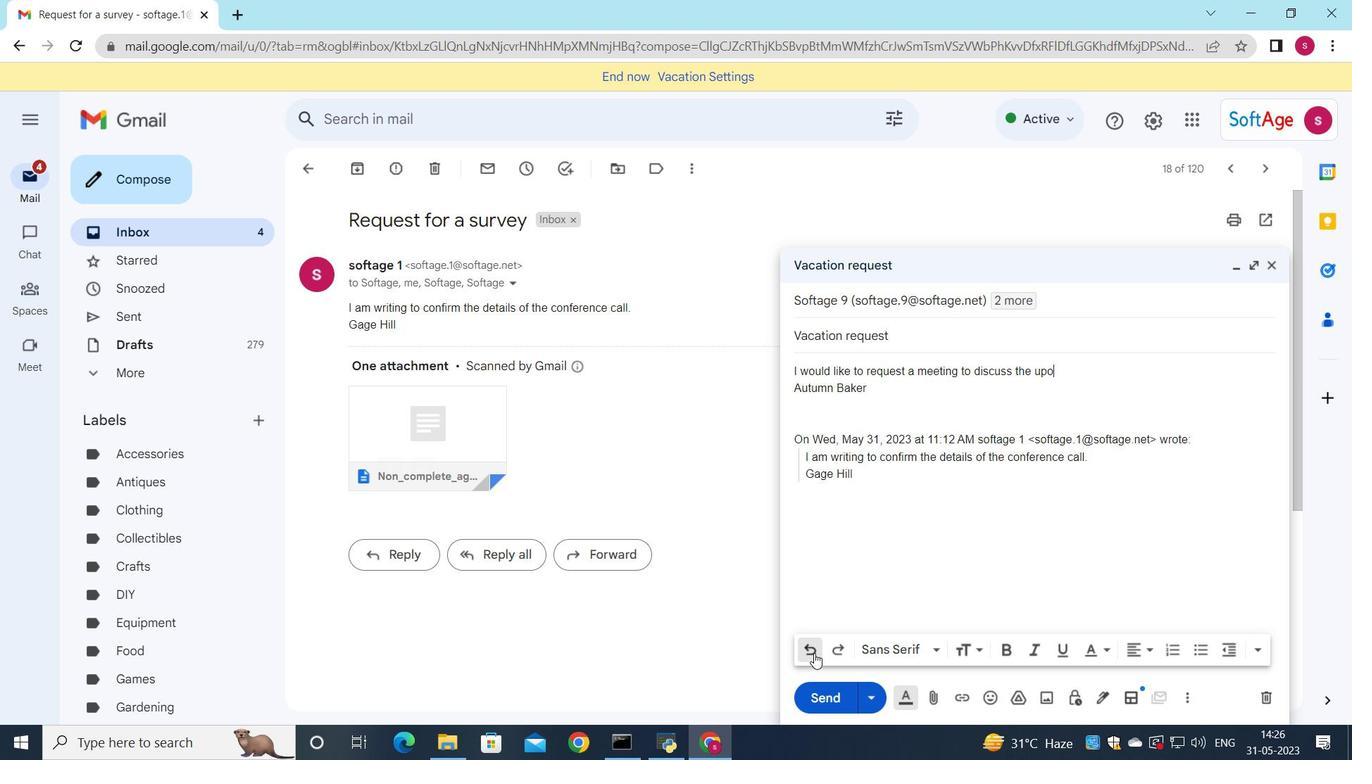 
Action: Mouse pressed left at (814, 654)
Screenshot: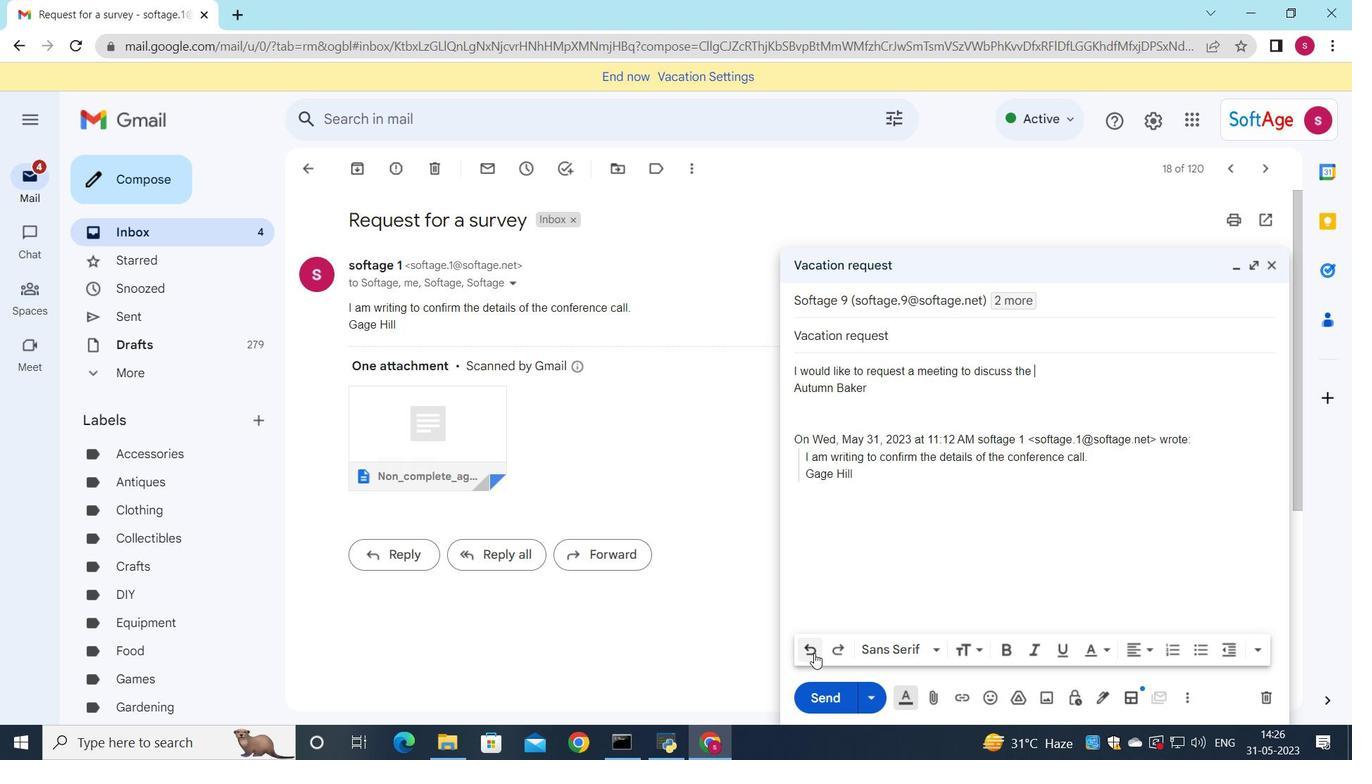 
Action: Mouse pressed left at (814, 654)
Screenshot: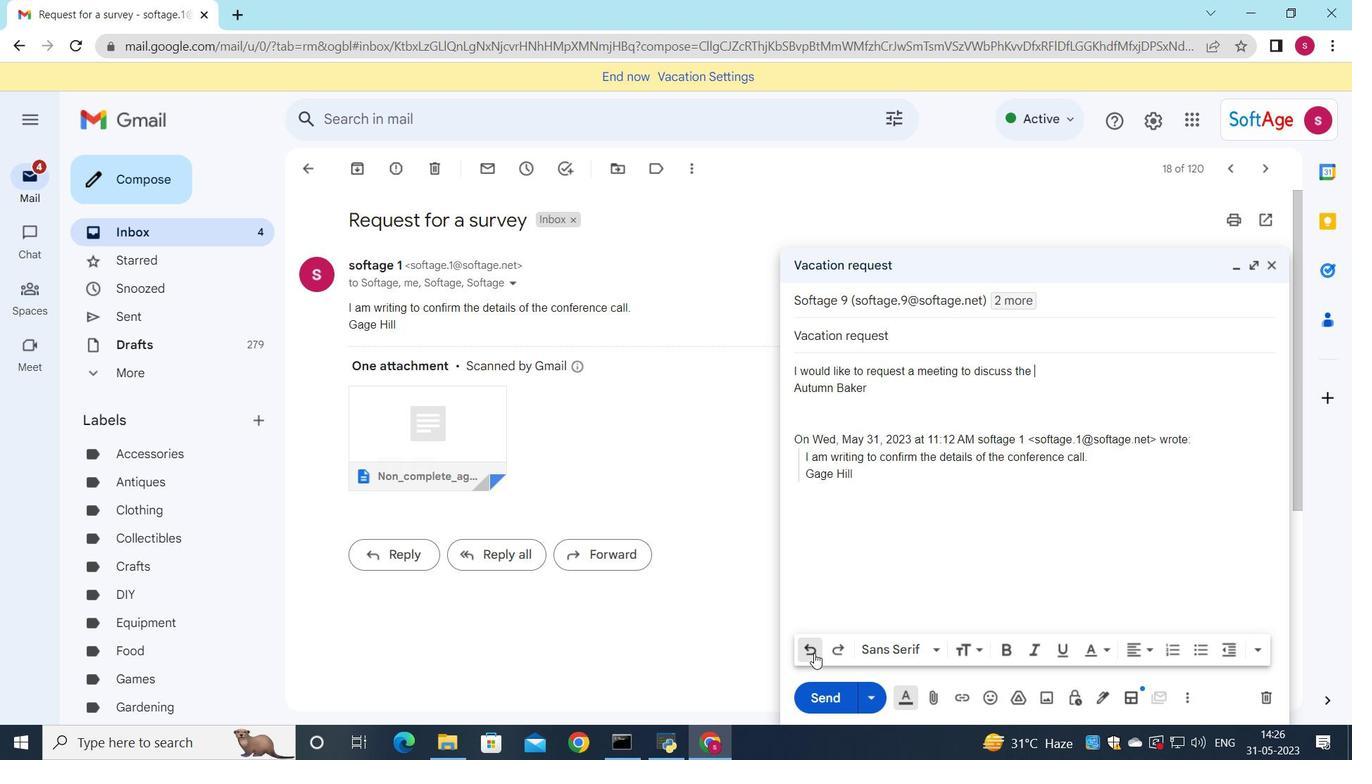 
Action: Mouse pressed left at (814, 654)
Screenshot: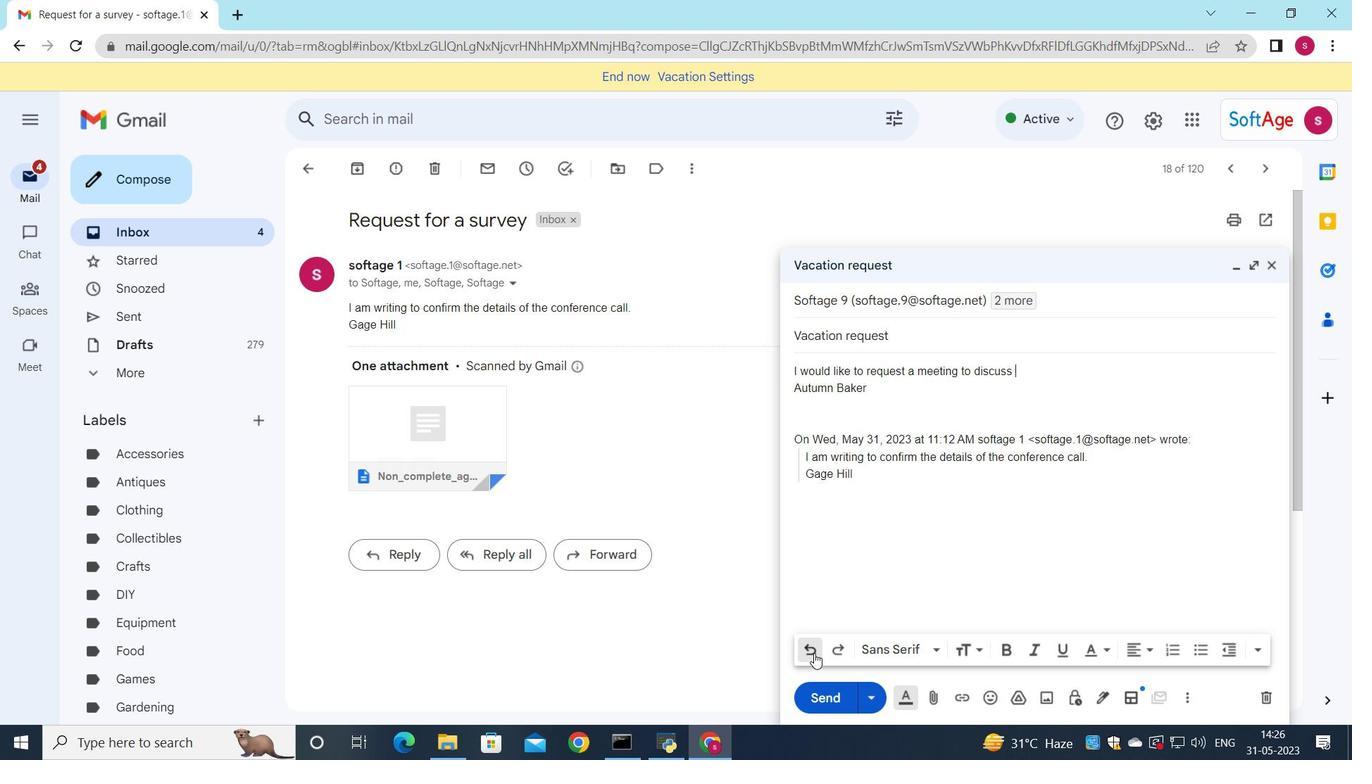 
Action: Mouse pressed left at (814, 654)
Screenshot: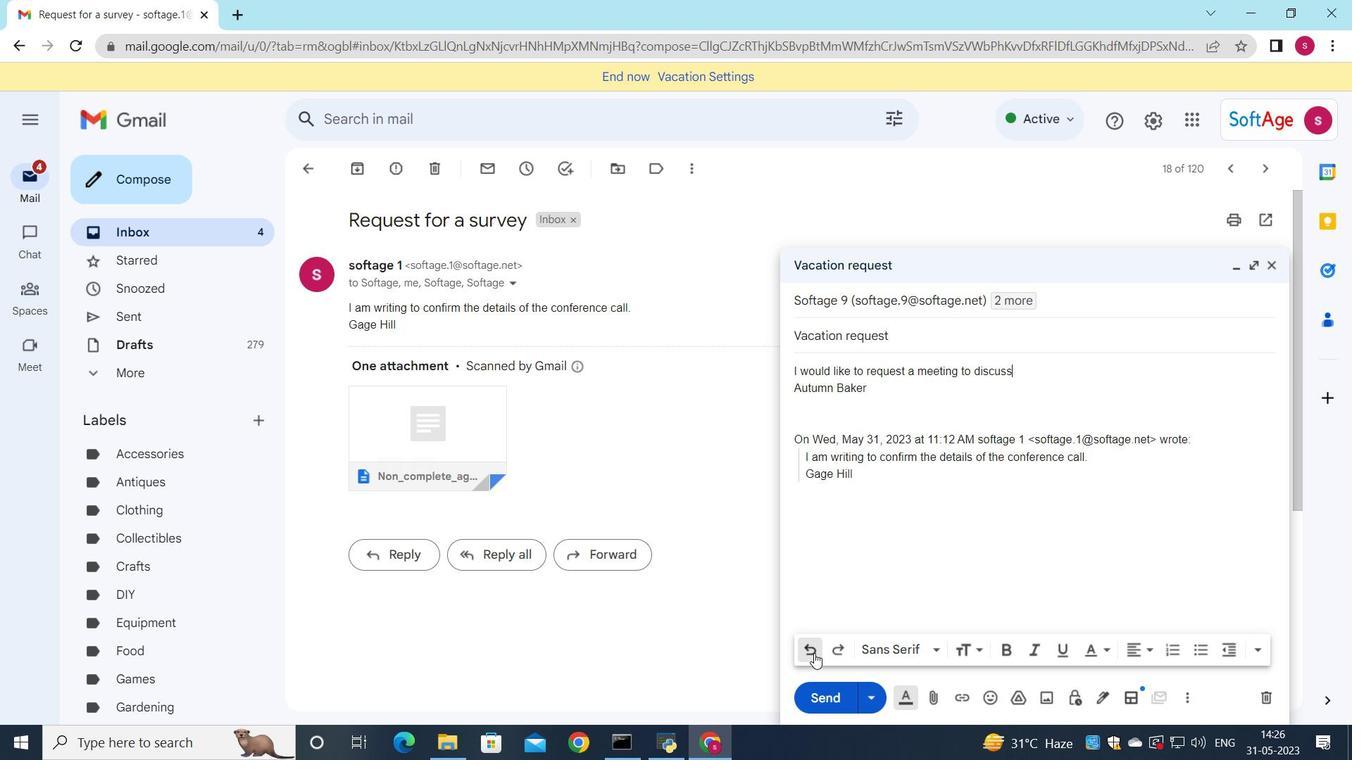 
Action: Mouse pressed left at (814, 654)
Screenshot: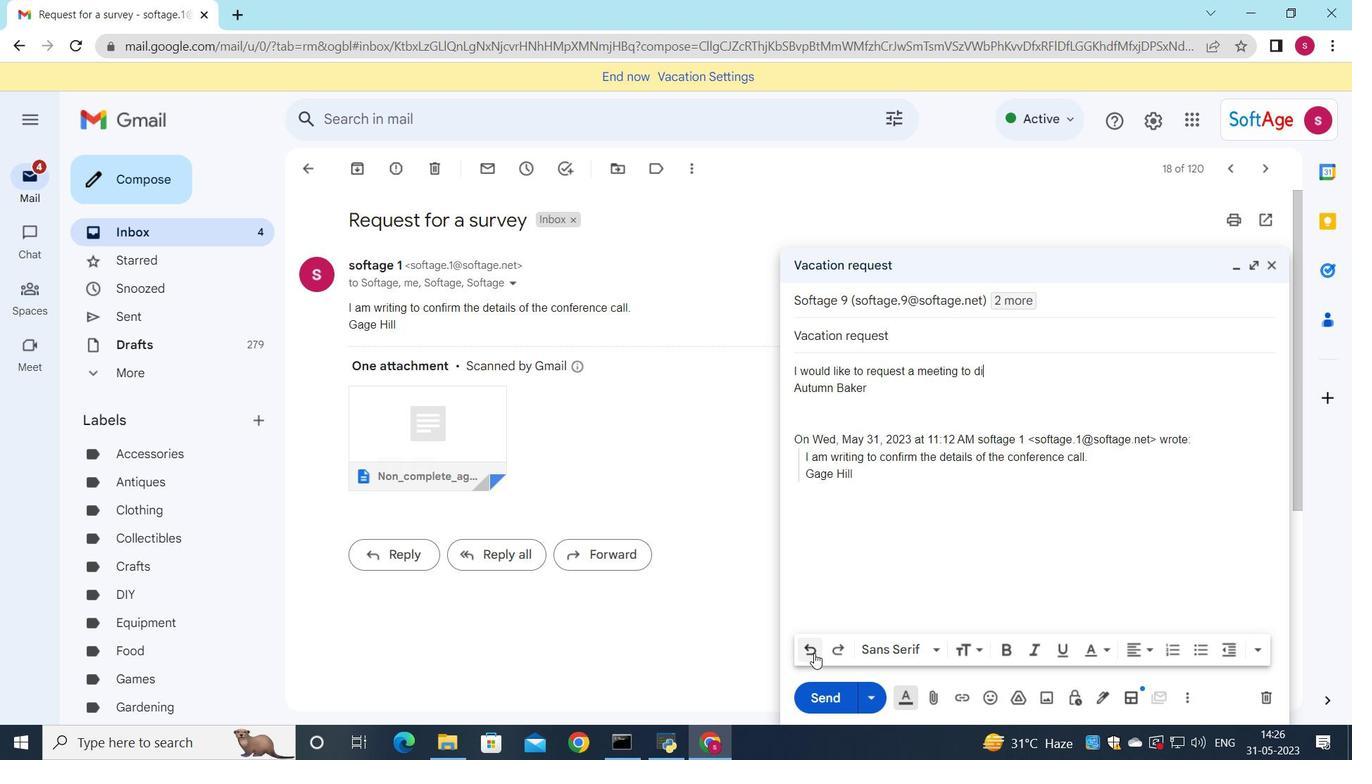 
Action: Mouse pressed left at (814, 654)
Screenshot: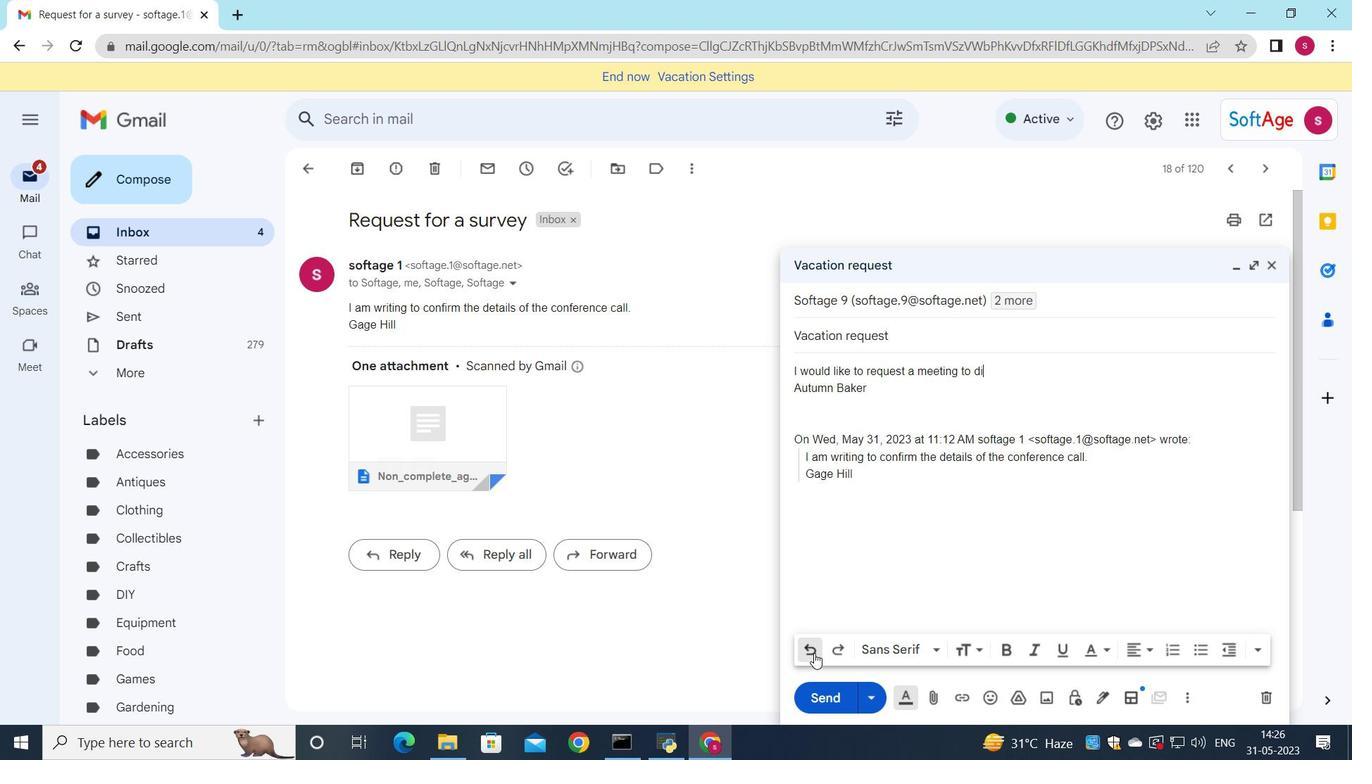 
Action: Mouse pressed left at (814, 654)
Screenshot: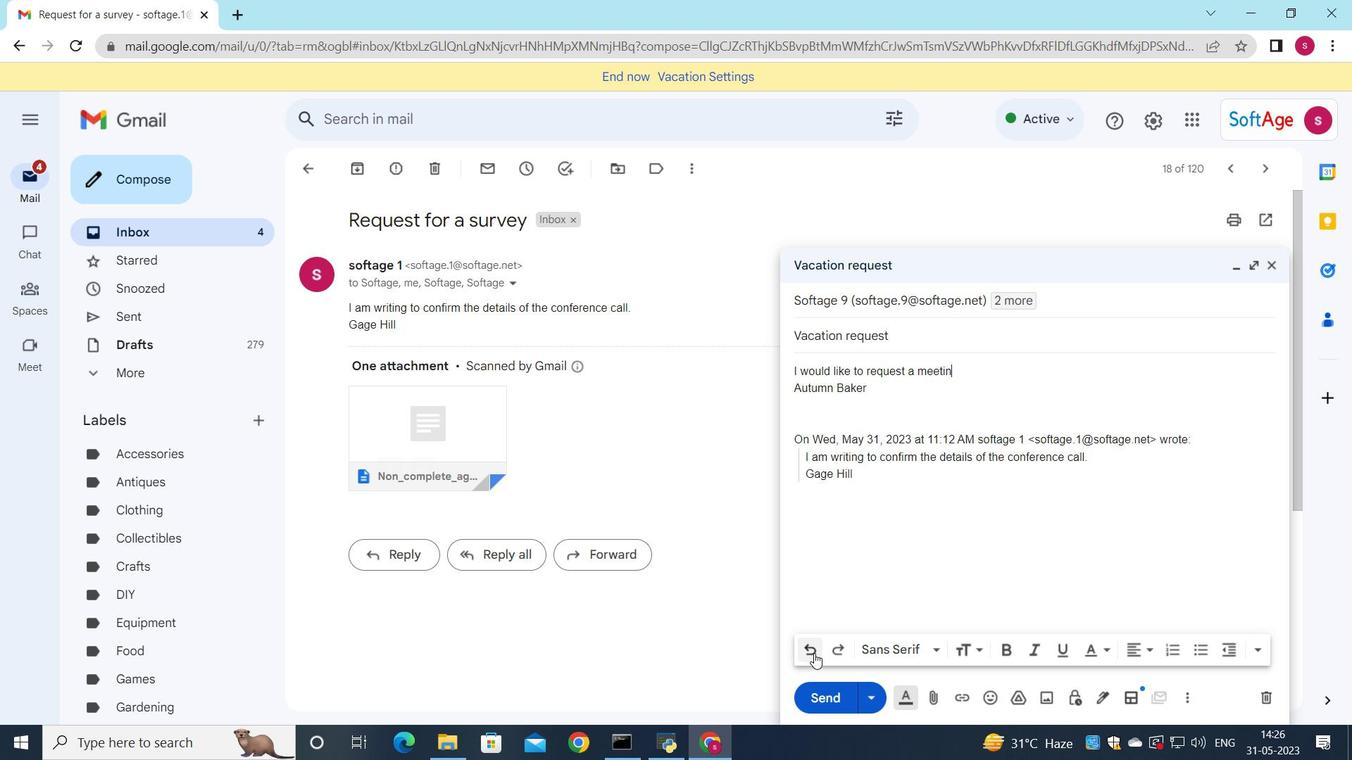 
Action: Mouse pressed left at (814, 654)
Screenshot: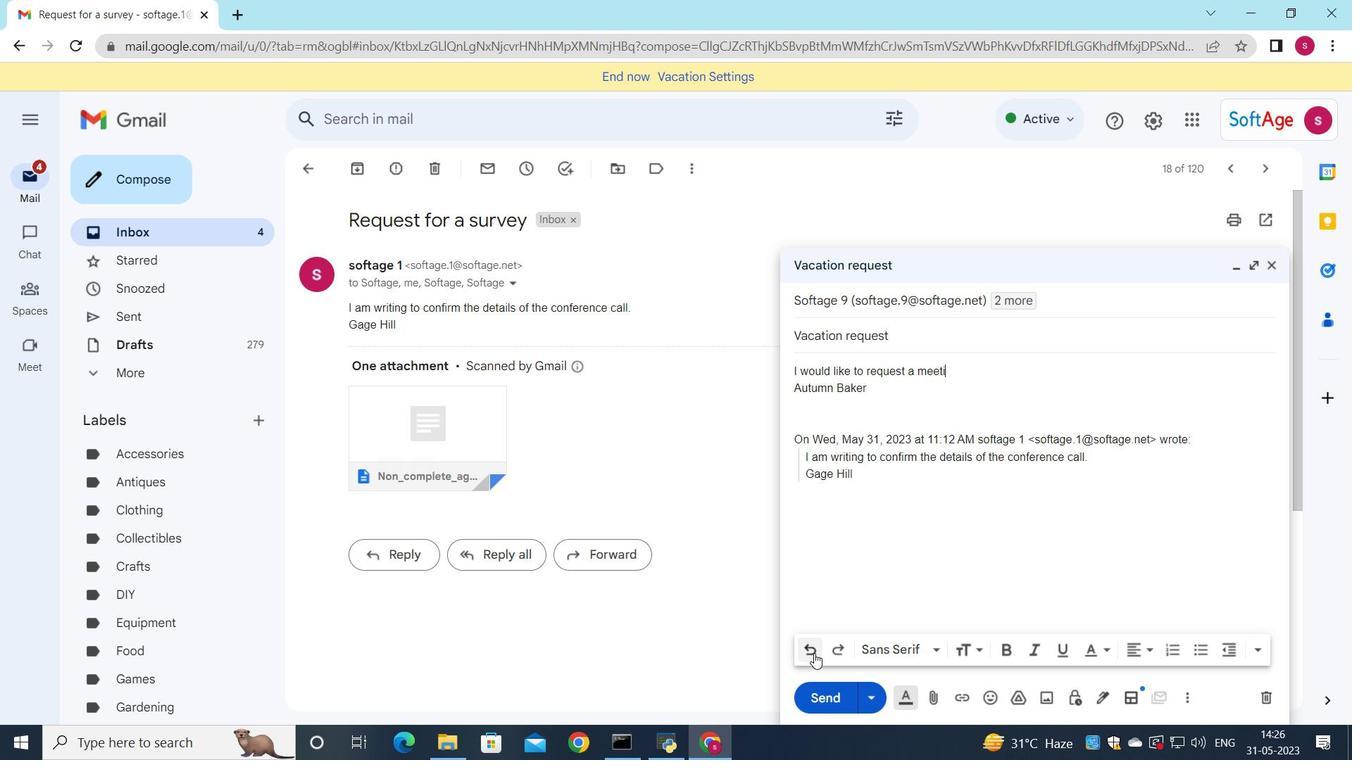 
Action: Mouse pressed left at (814, 654)
Screenshot: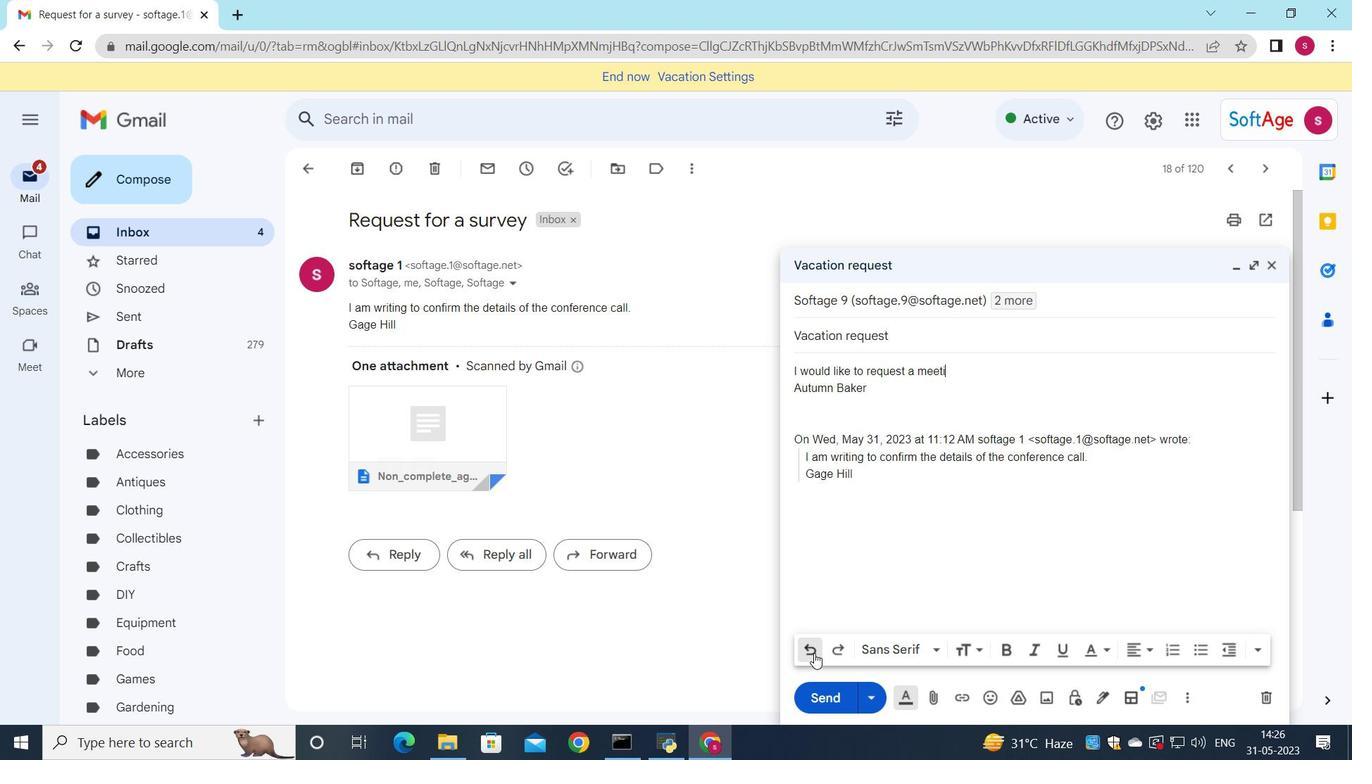 
Action: Mouse pressed left at (814, 654)
Screenshot: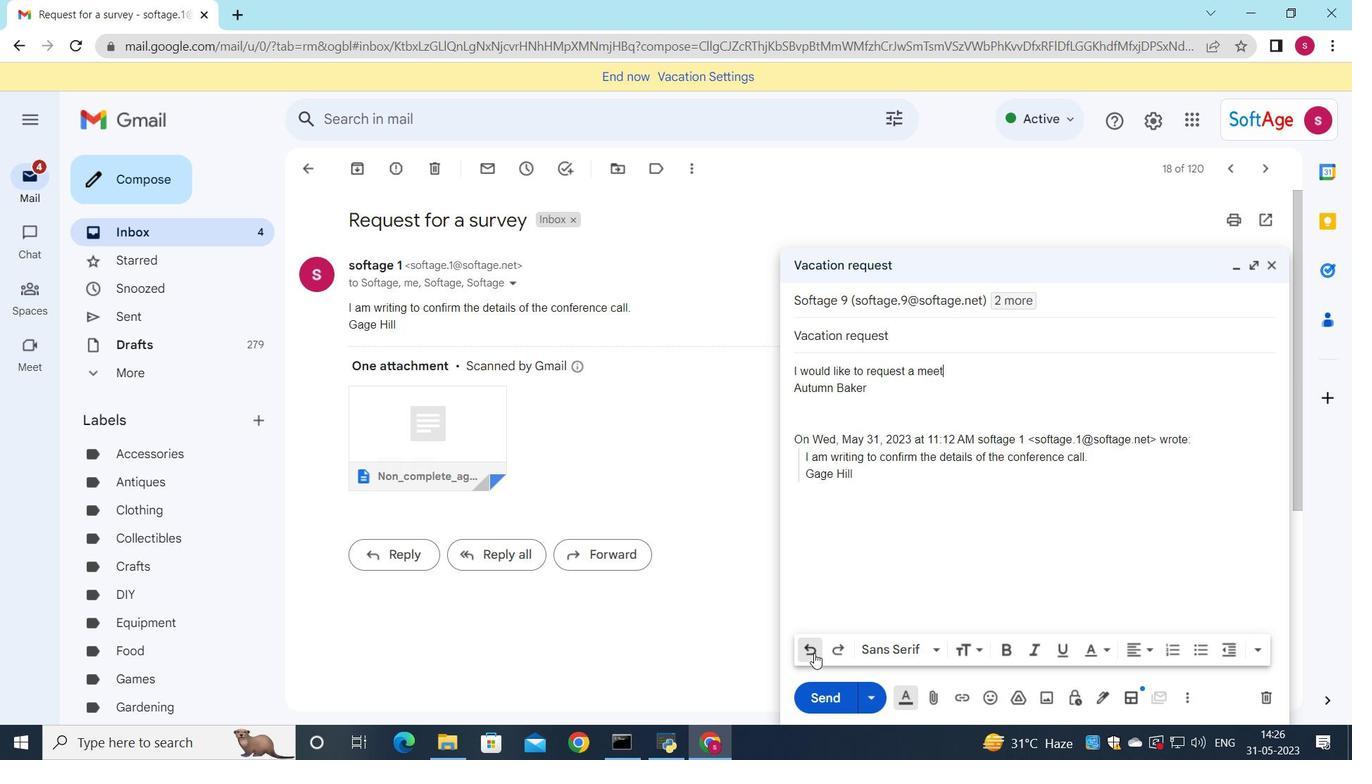 
Action: Mouse pressed left at (814, 654)
Screenshot: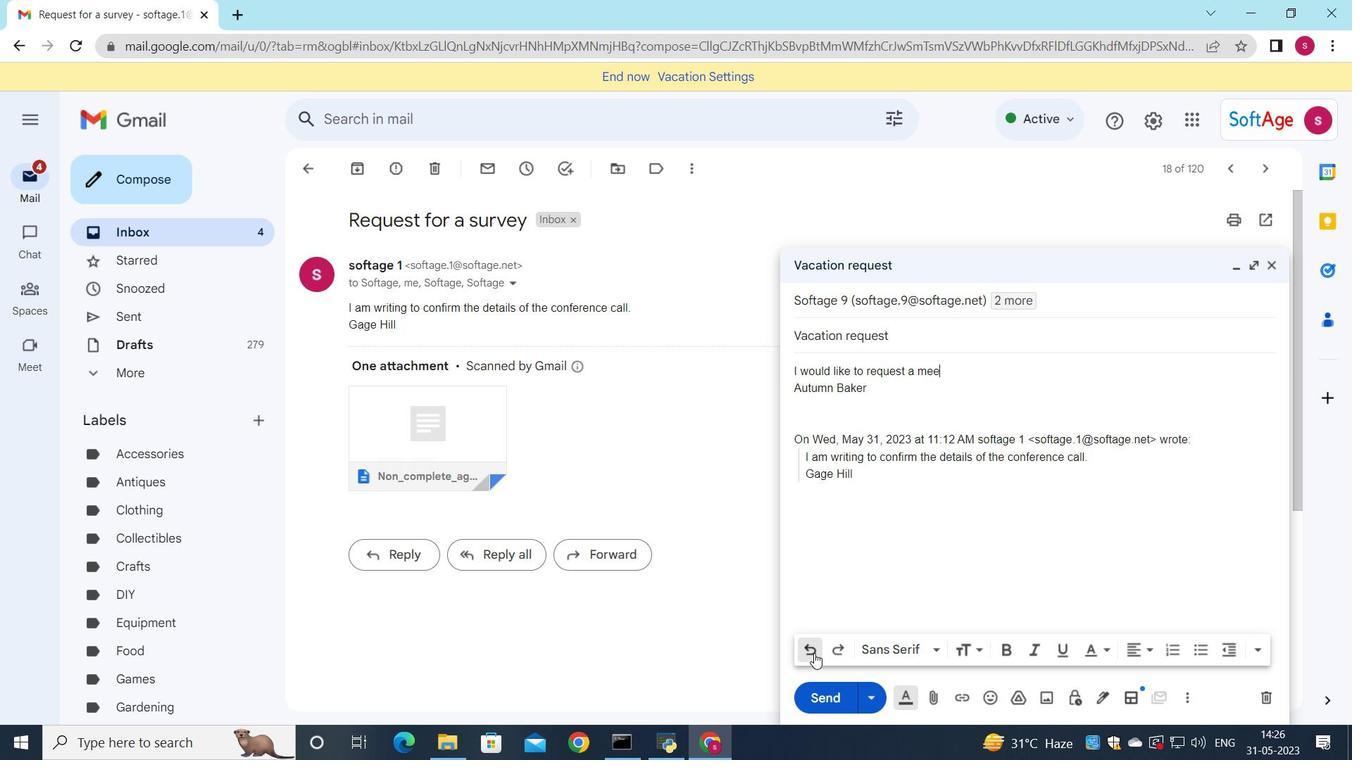 
Action: Mouse pressed left at (814, 654)
Screenshot: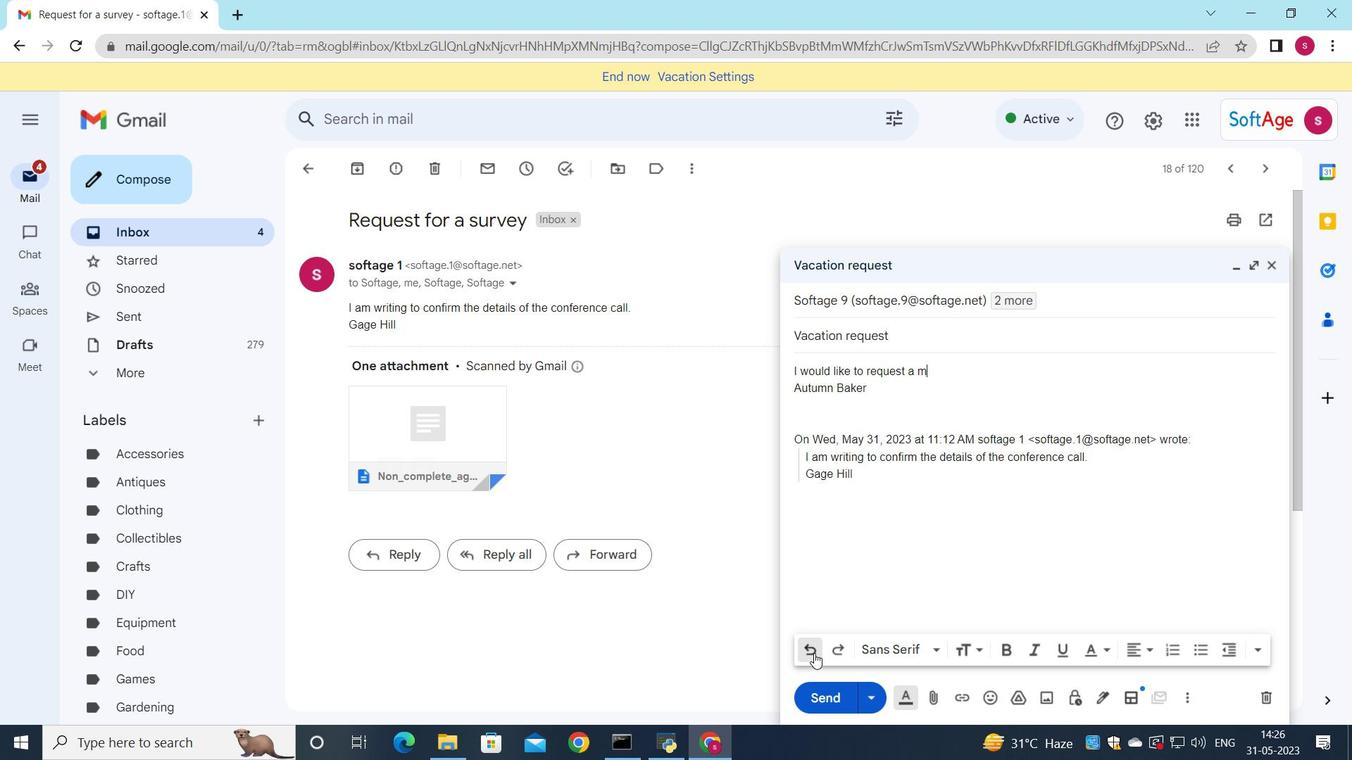 
Action: Mouse pressed left at (814, 654)
Screenshot: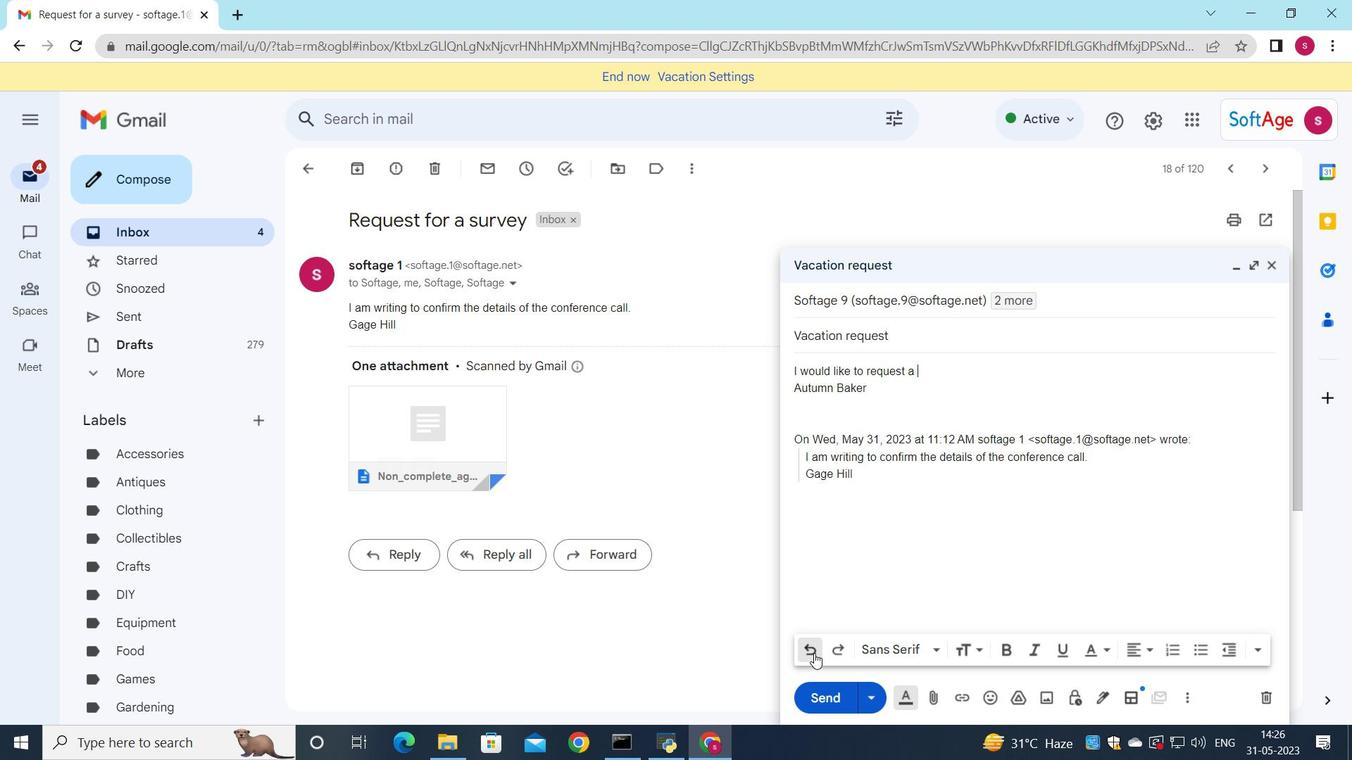 
Action: Mouse pressed left at (814, 654)
Screenshot: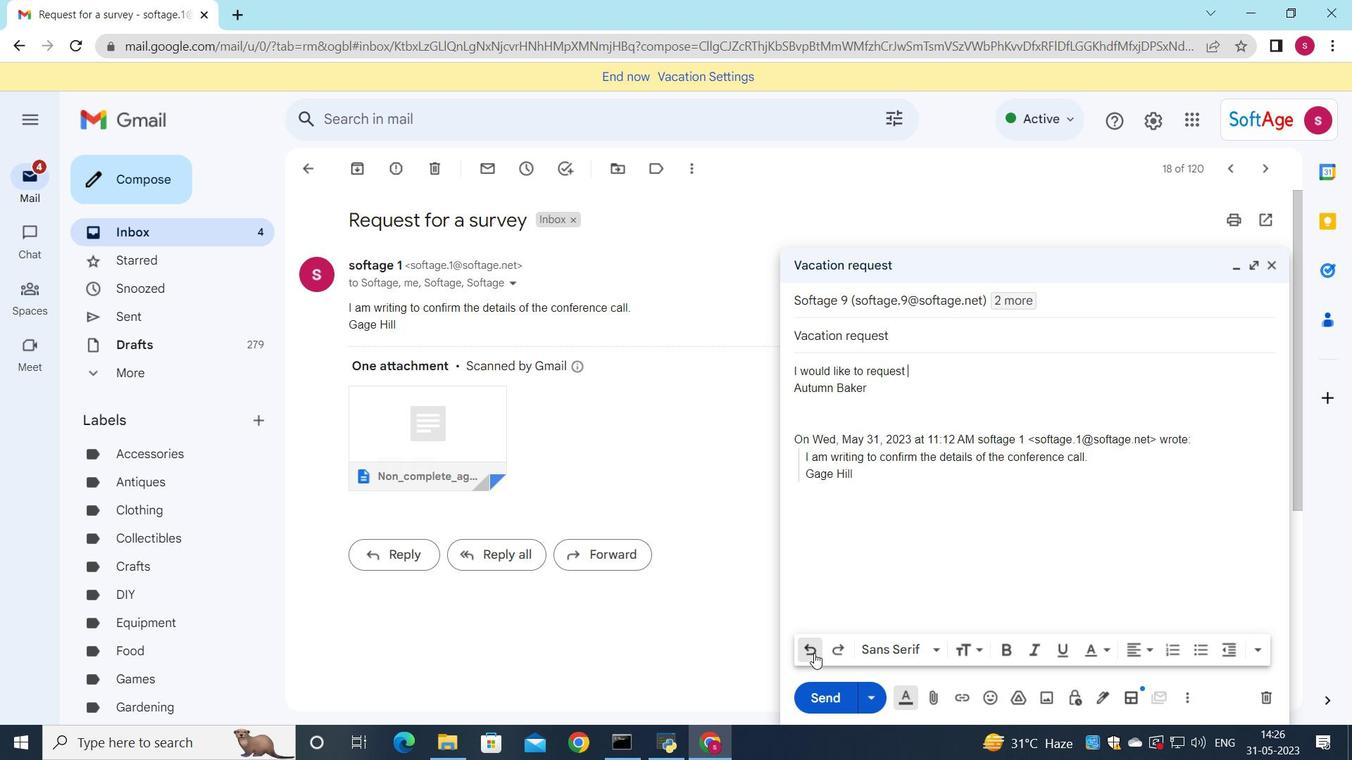 
Action: Mouse pressed left at (814, 654)
Screenshot: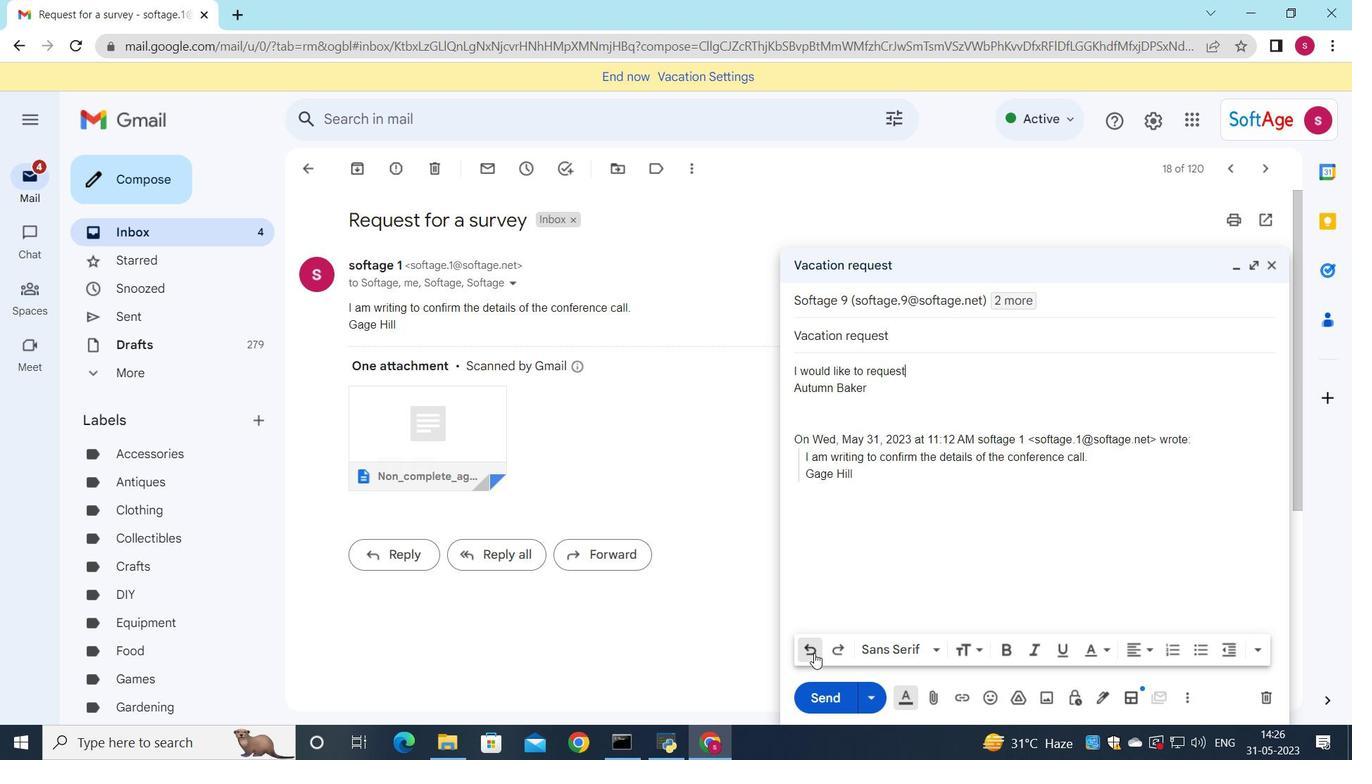 
Action: Mouse pressed left at (814, 654)
Screenshot: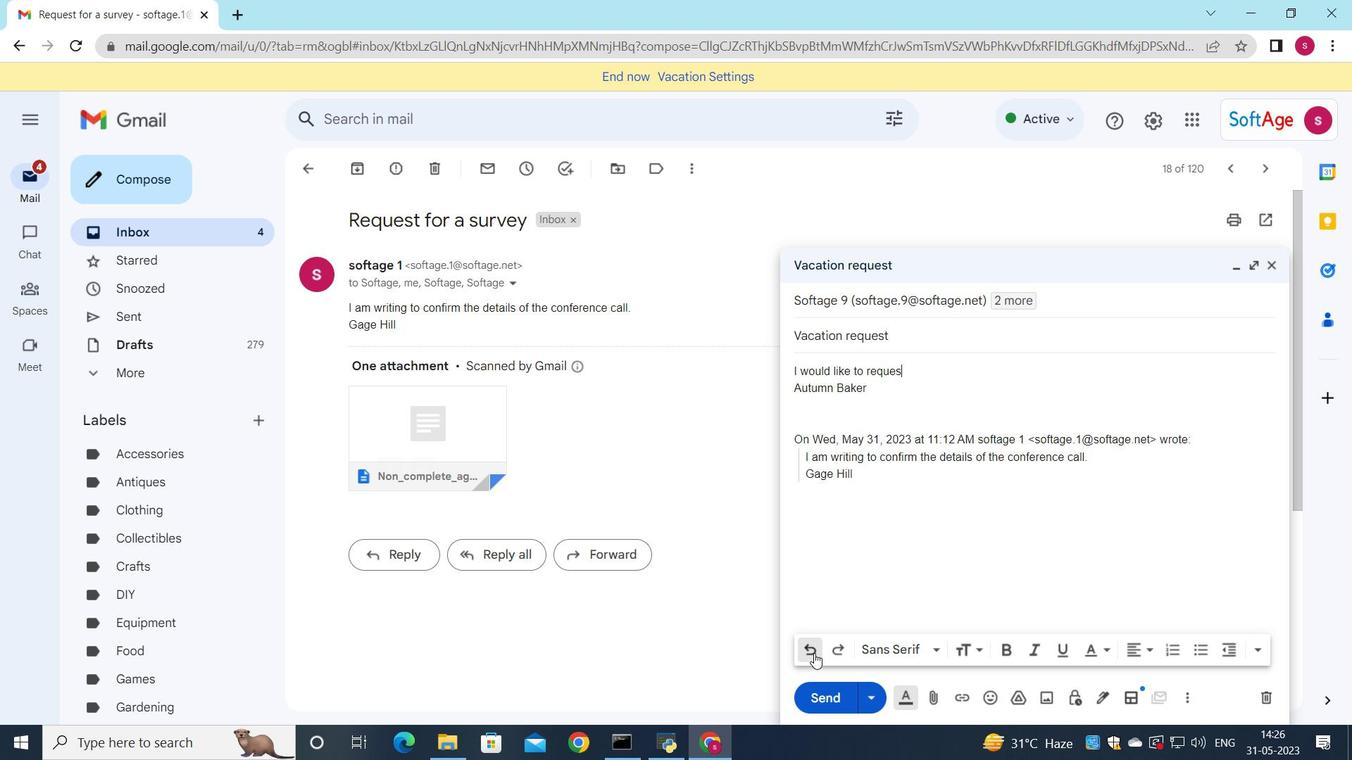 
Action: Mouse pressed left at (814, 654)
Screenshot: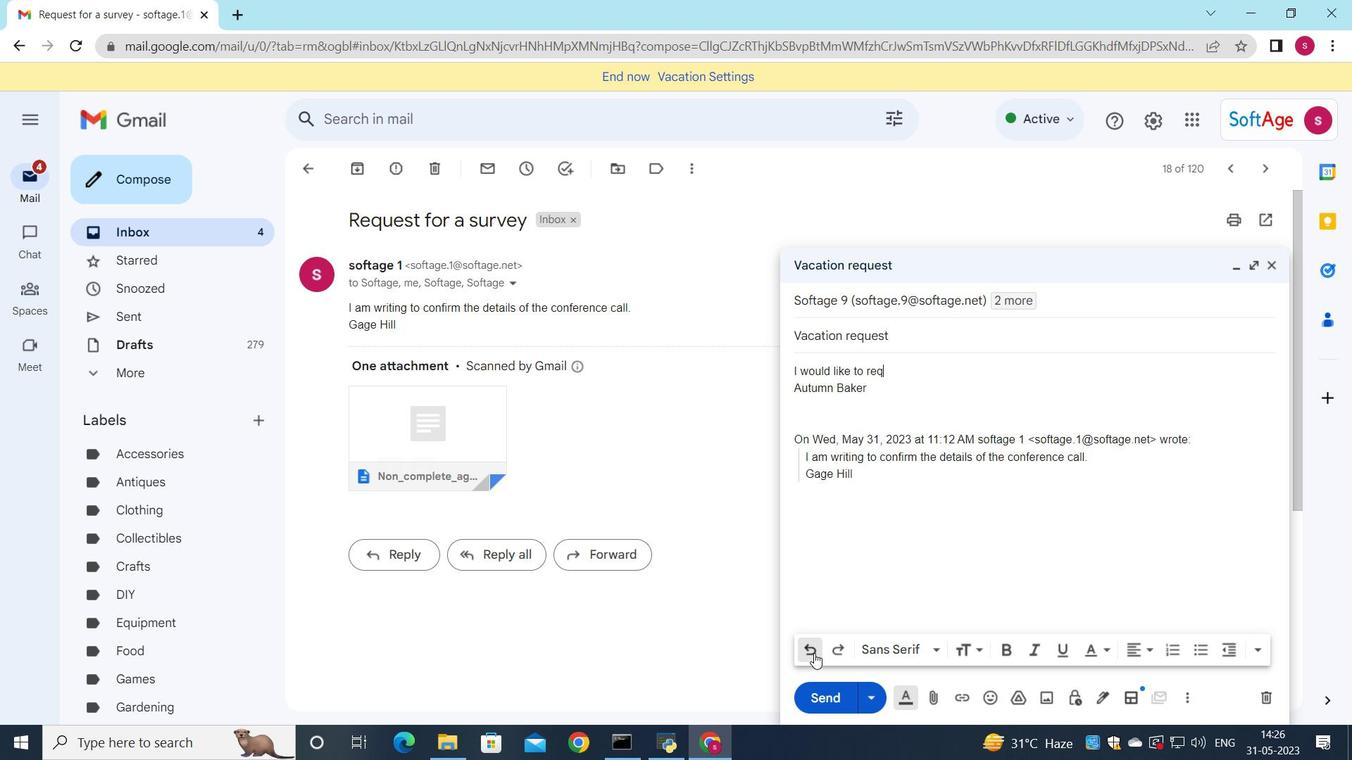 
Action: Mouse pressed left at (814, 654)
Screenshot: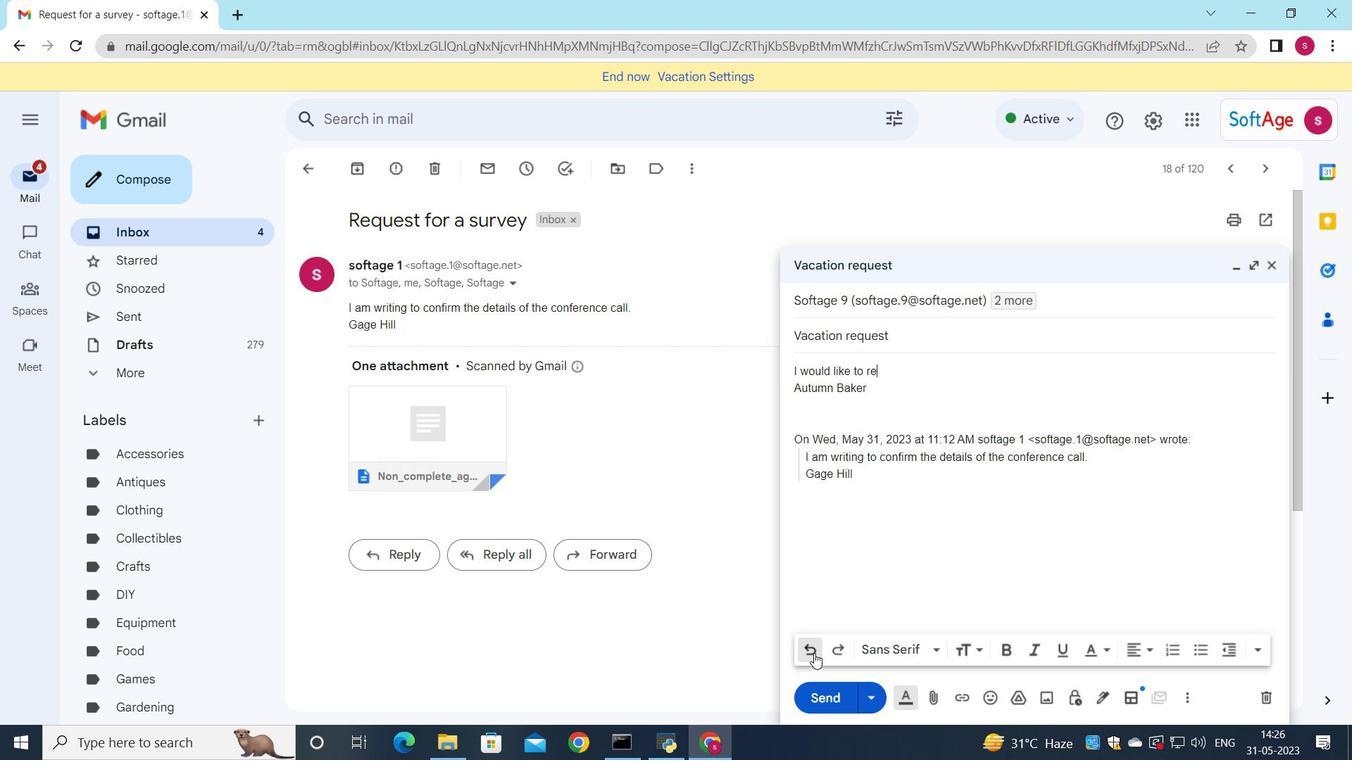 
Action: Mouse pressed left at (814, 654)
Screenshot: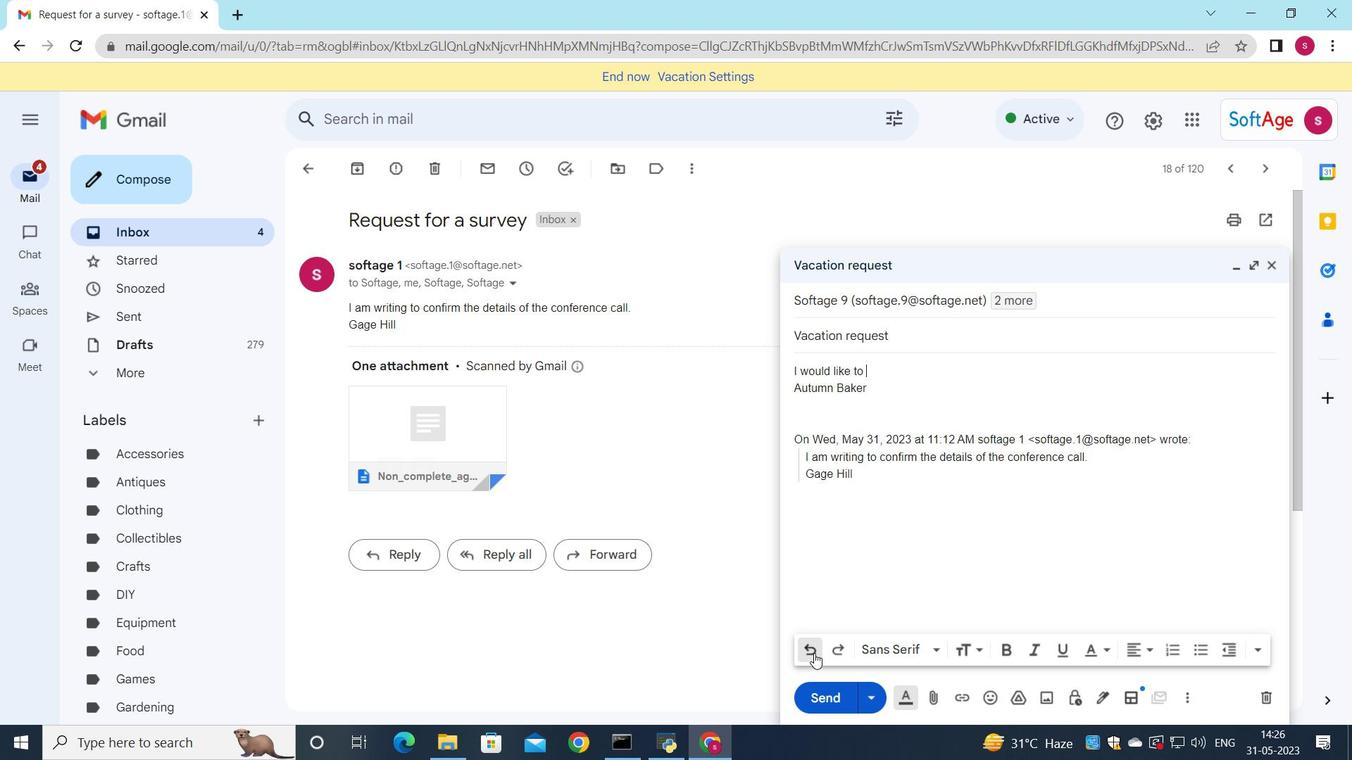 
Action: Mouse pressed left at (814, 654)
Screenshot: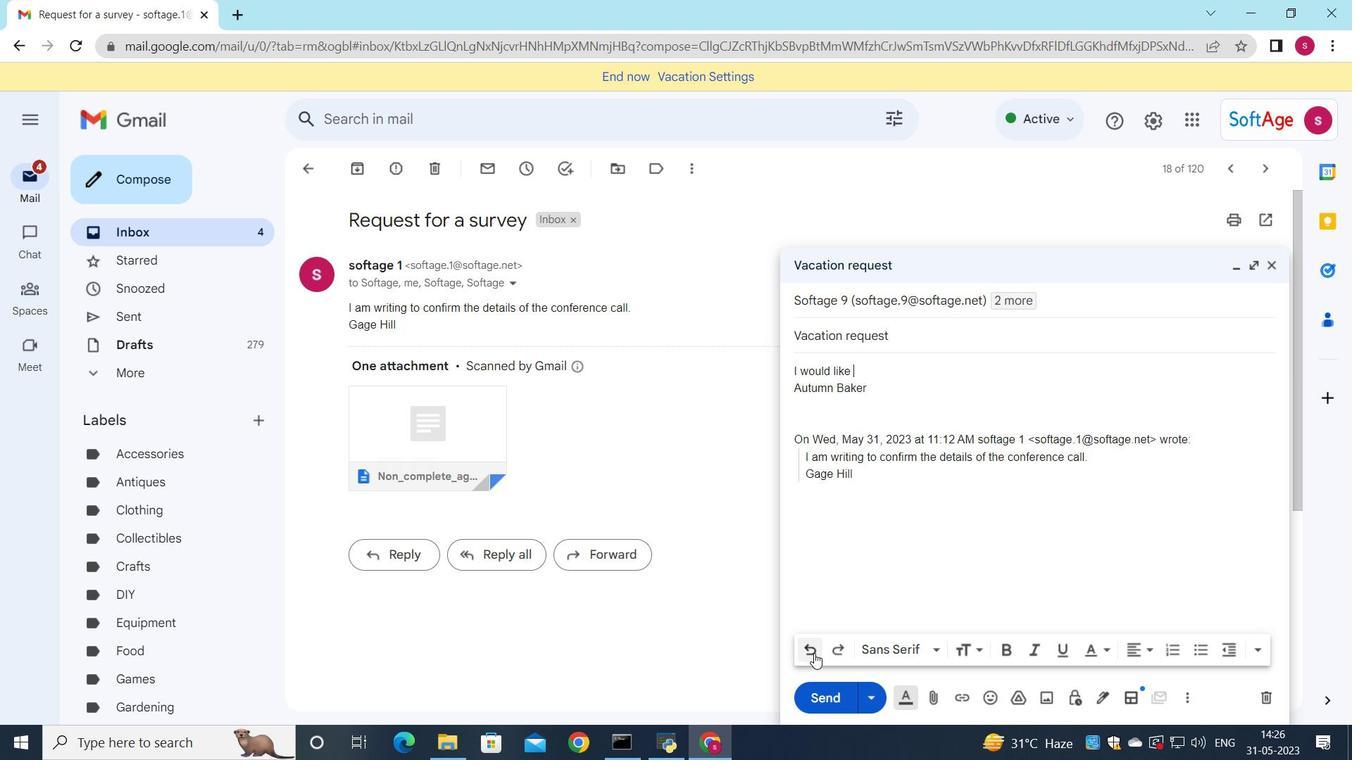 
Action: Mouse pressed left at (814, 654)
Screenshot: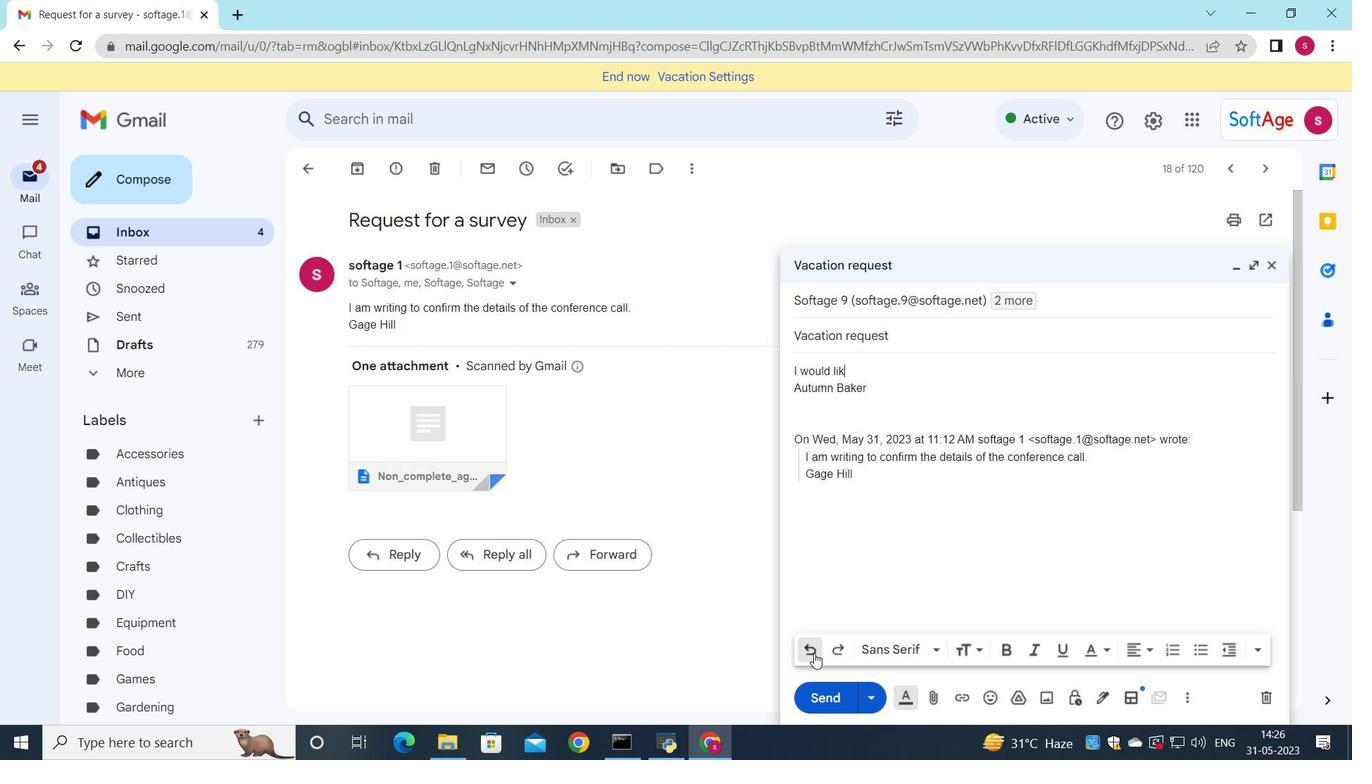 
Action: Mouse pressed left at (814, 654)
Screenshot: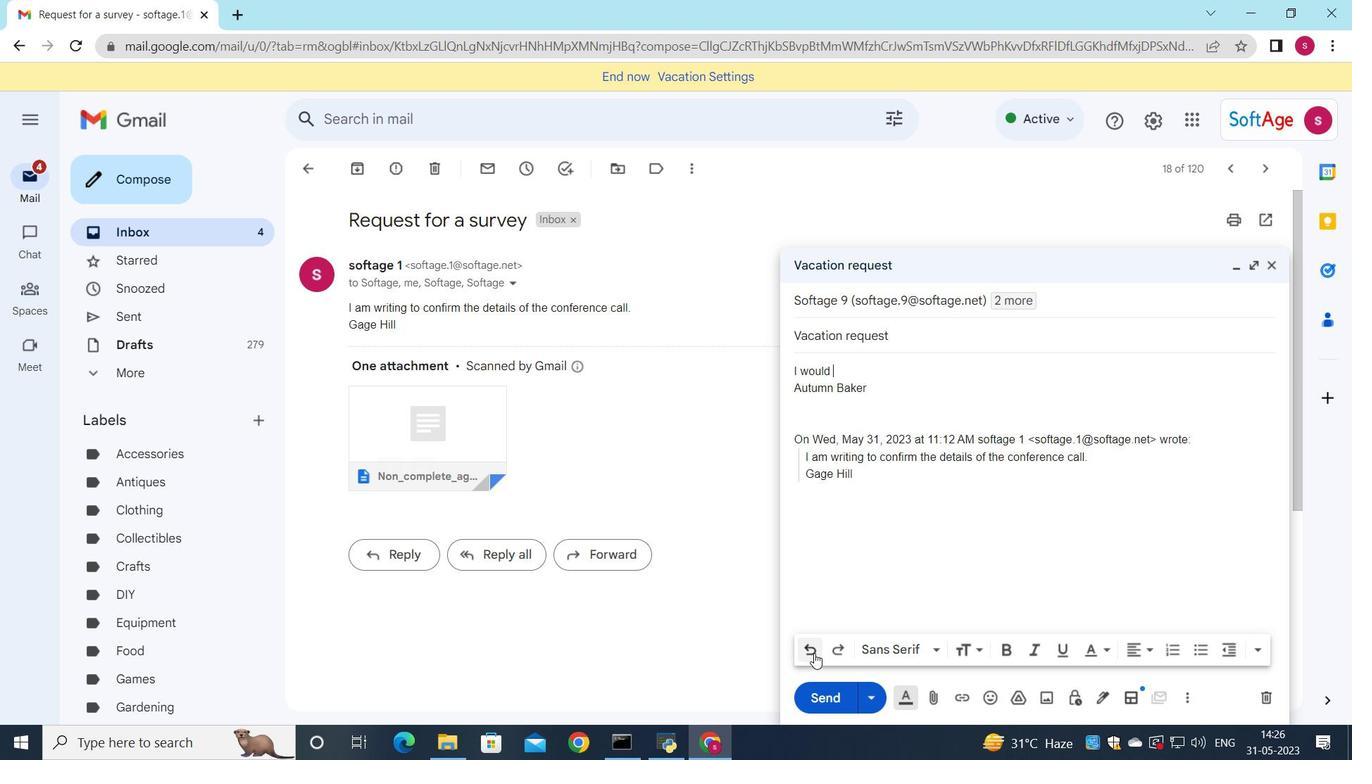 
Action: Mouse pressed left at (814, 654)
Screenshot: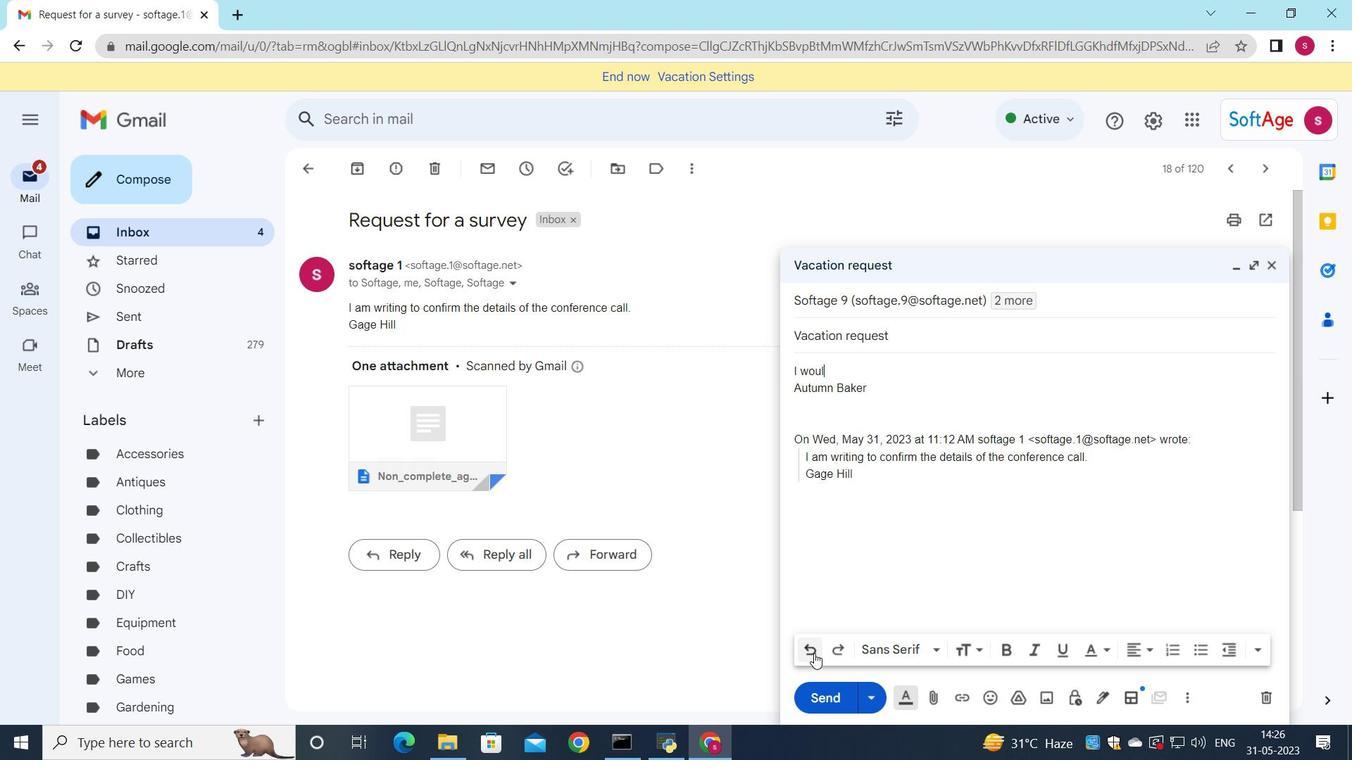 
Action: Mouse pressed left at (814, 654)
Screenshot: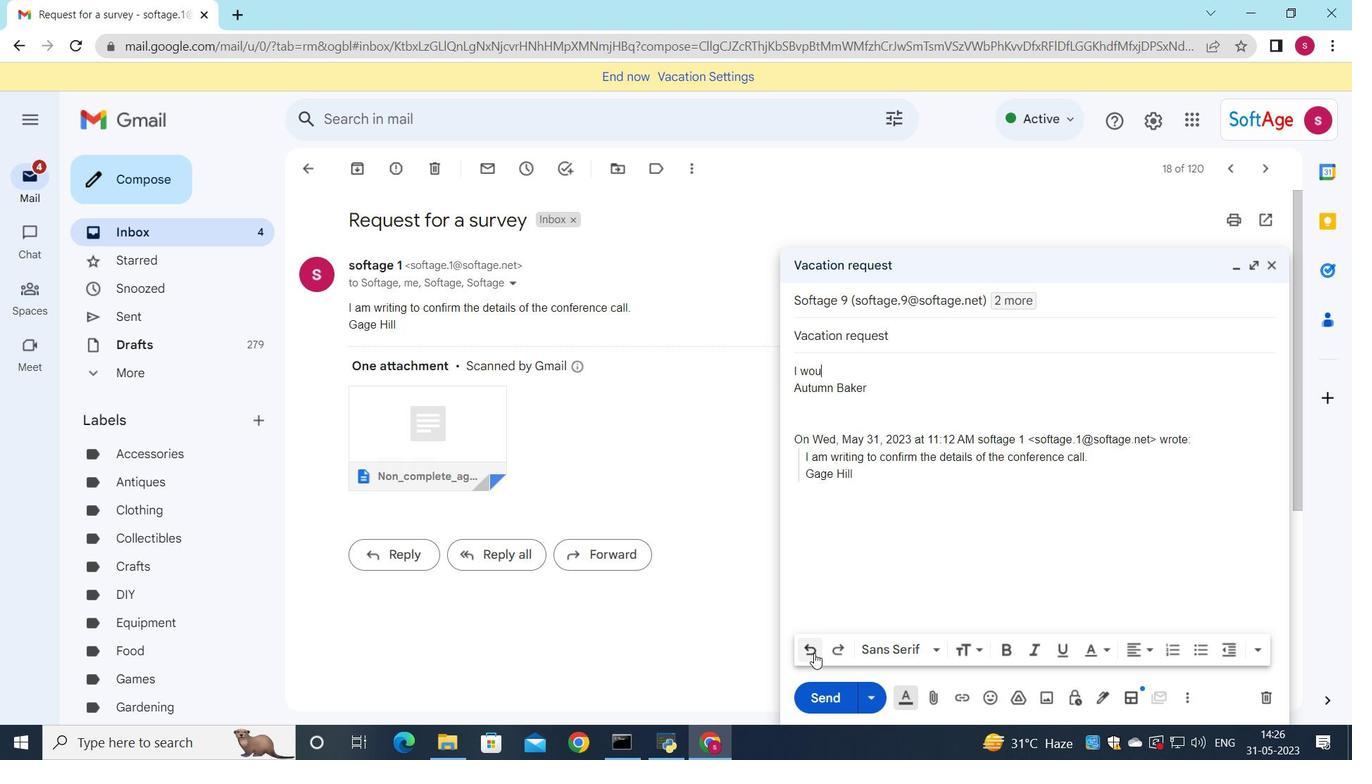 
Action: Mouse pressed left at (814, 654)
Screenshot: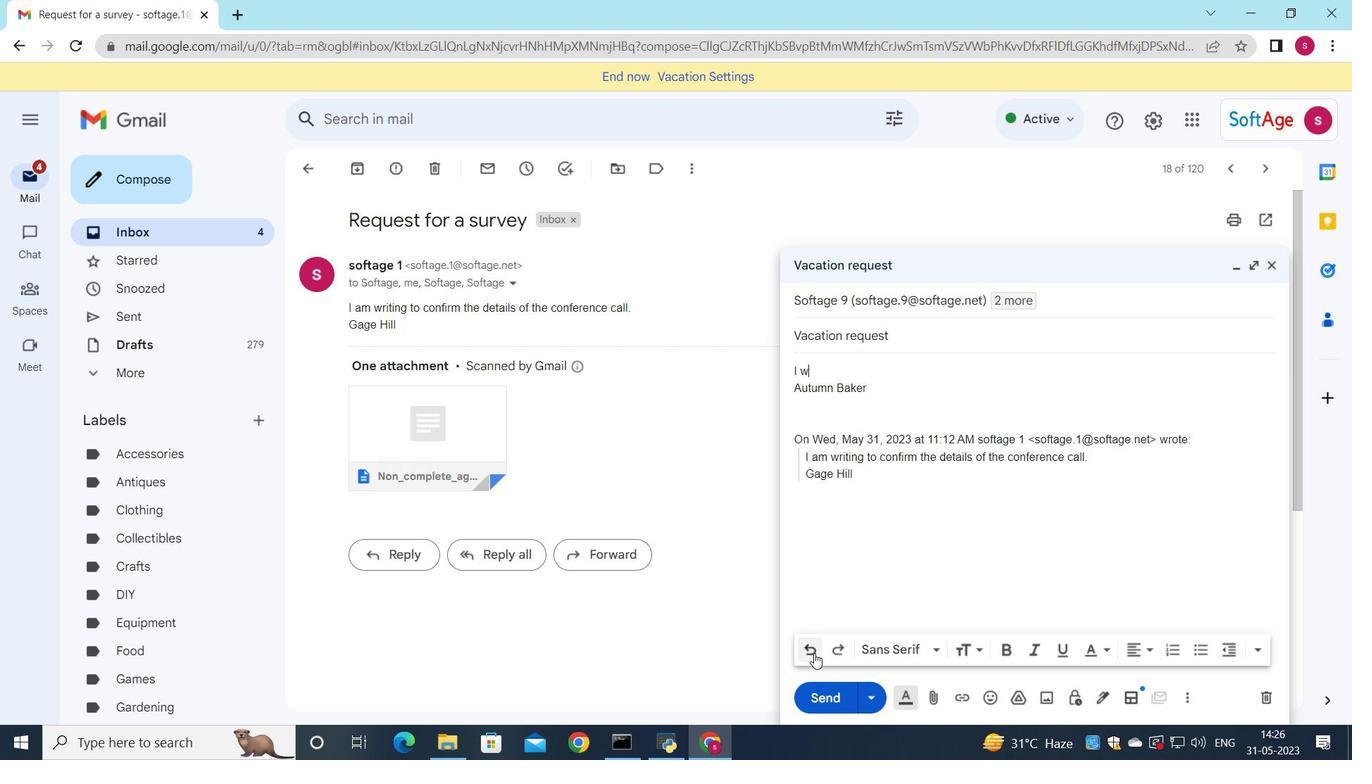 
Action: Mouse pressed left at (814, 654)
Screenshot: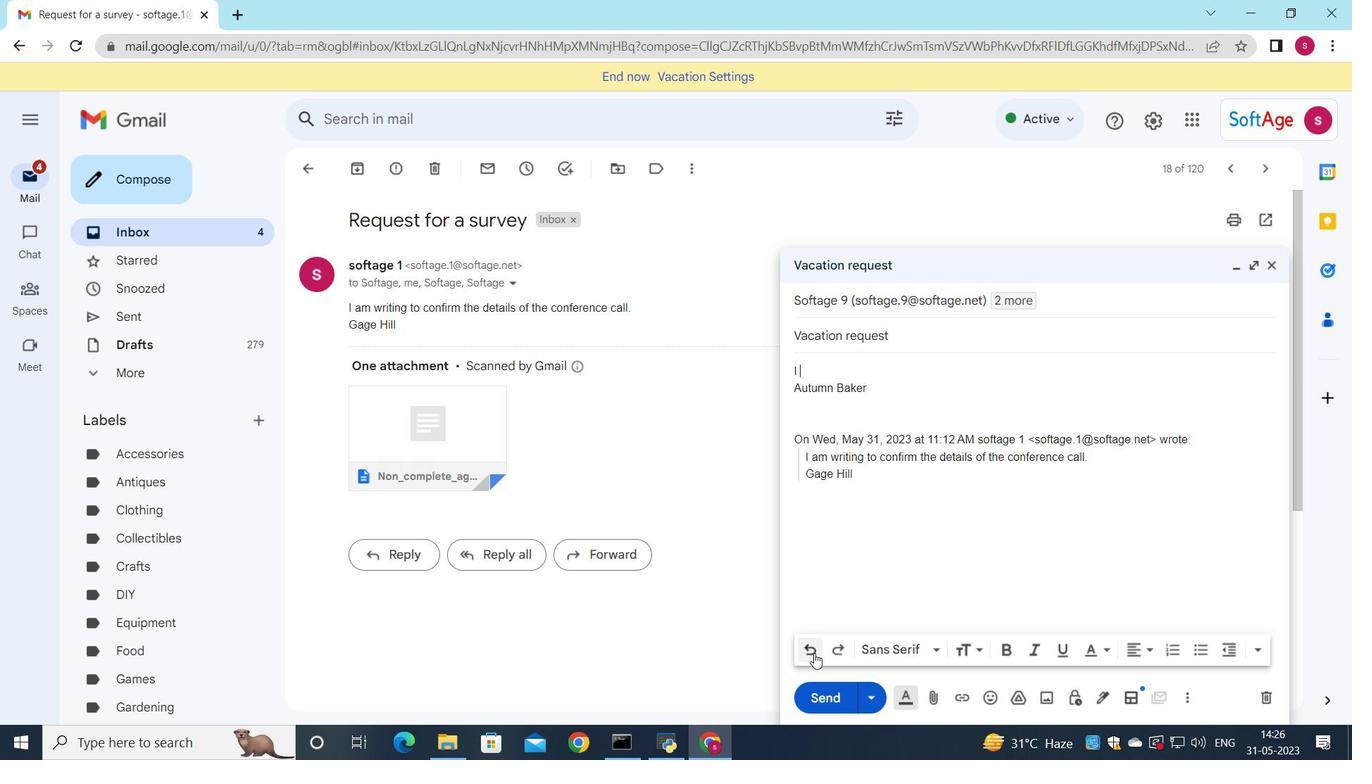 
Action: Mouse pressed left at (814, 654)
Screenshot: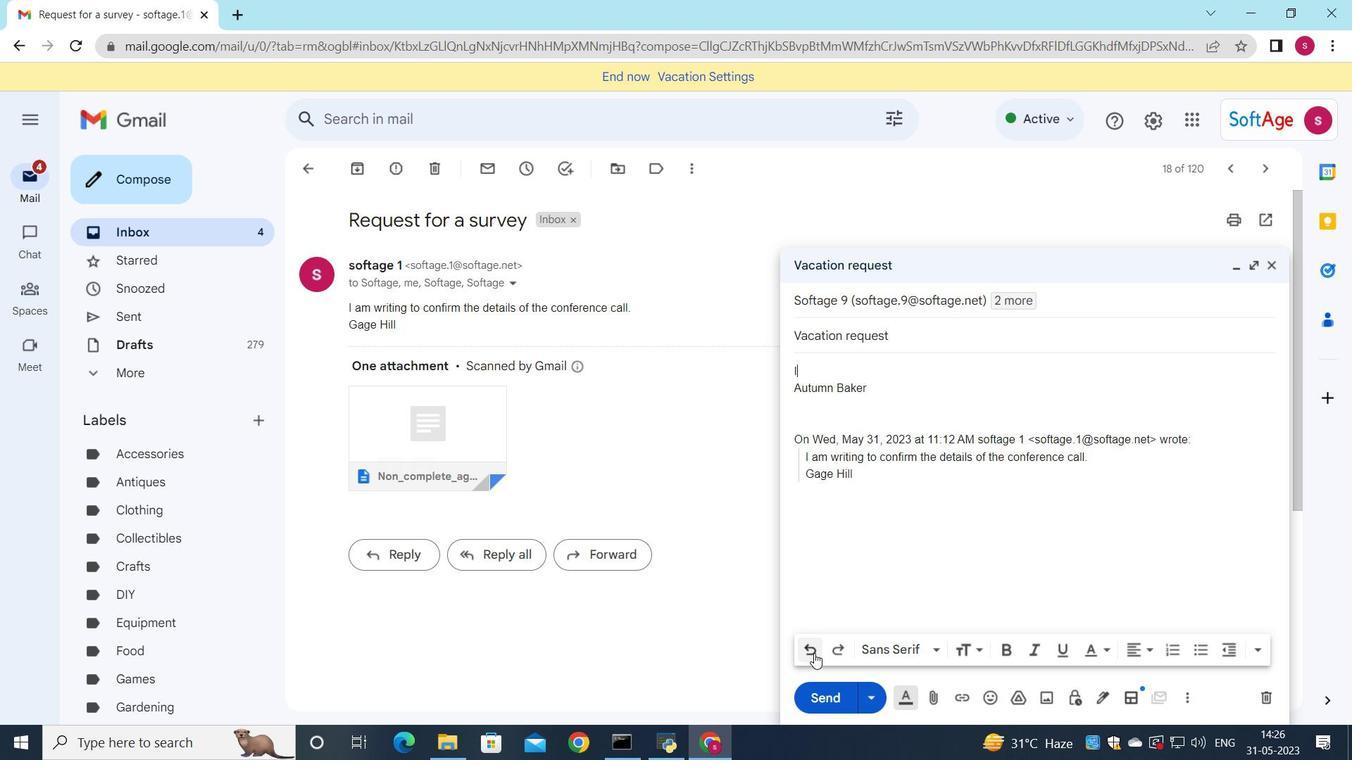 
Action: Key pressed <Key.shift>I<Key.space>will<Key.space>review<Key.space>this<Key.space>document<Key.space>and<Key.space>get<Key.space>back<Key.space>to<Key.space>you<Key.space>shortly.
Screenshot: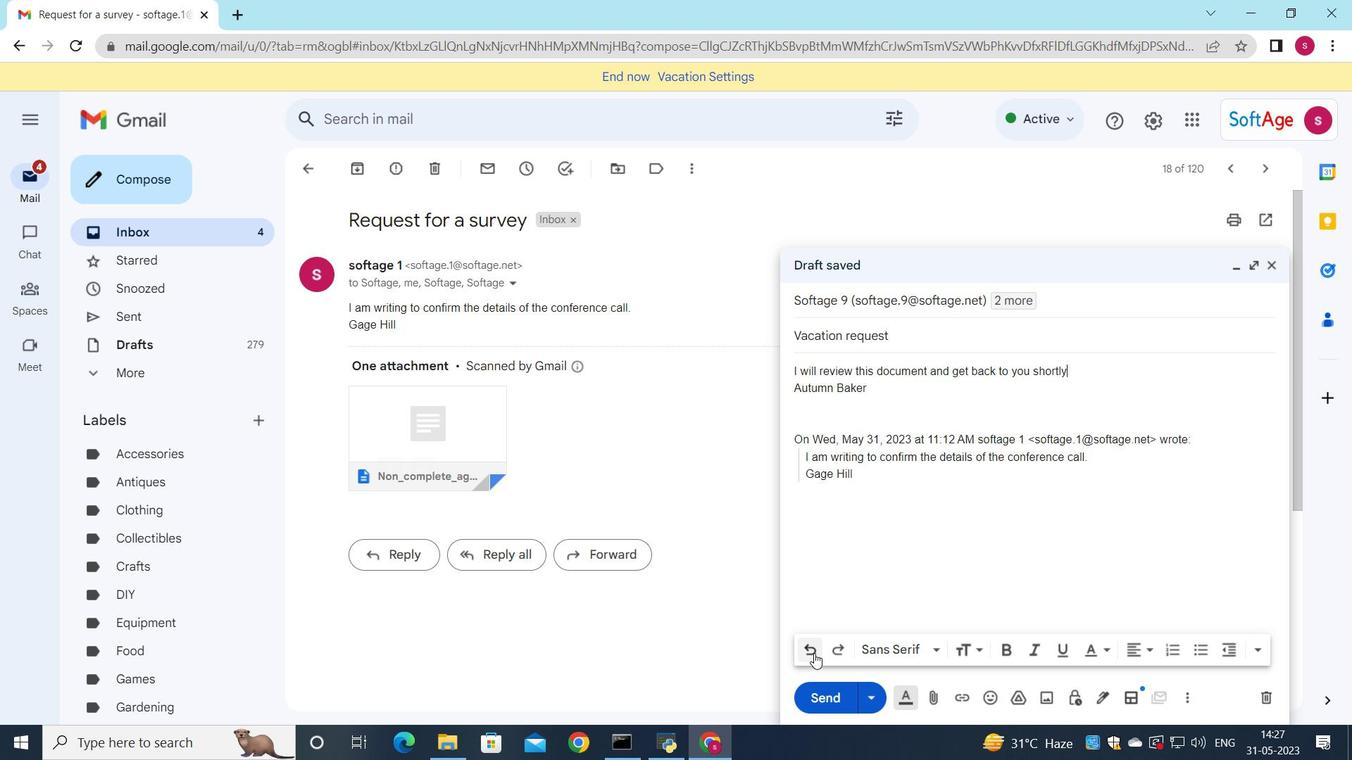 
Action: Mouse moved to (816, 682)
Screenshot: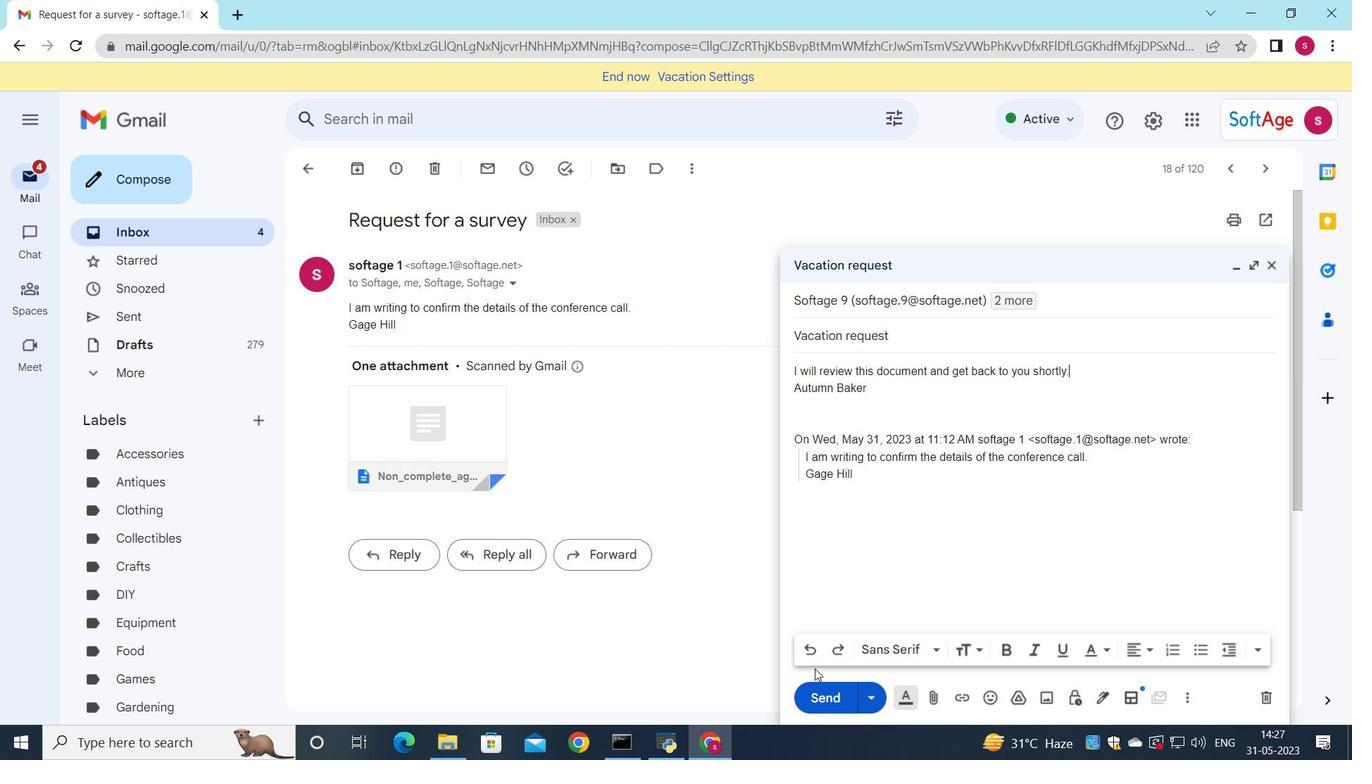 
Action: Mouse pressed left at (816, 682)
Screenshot: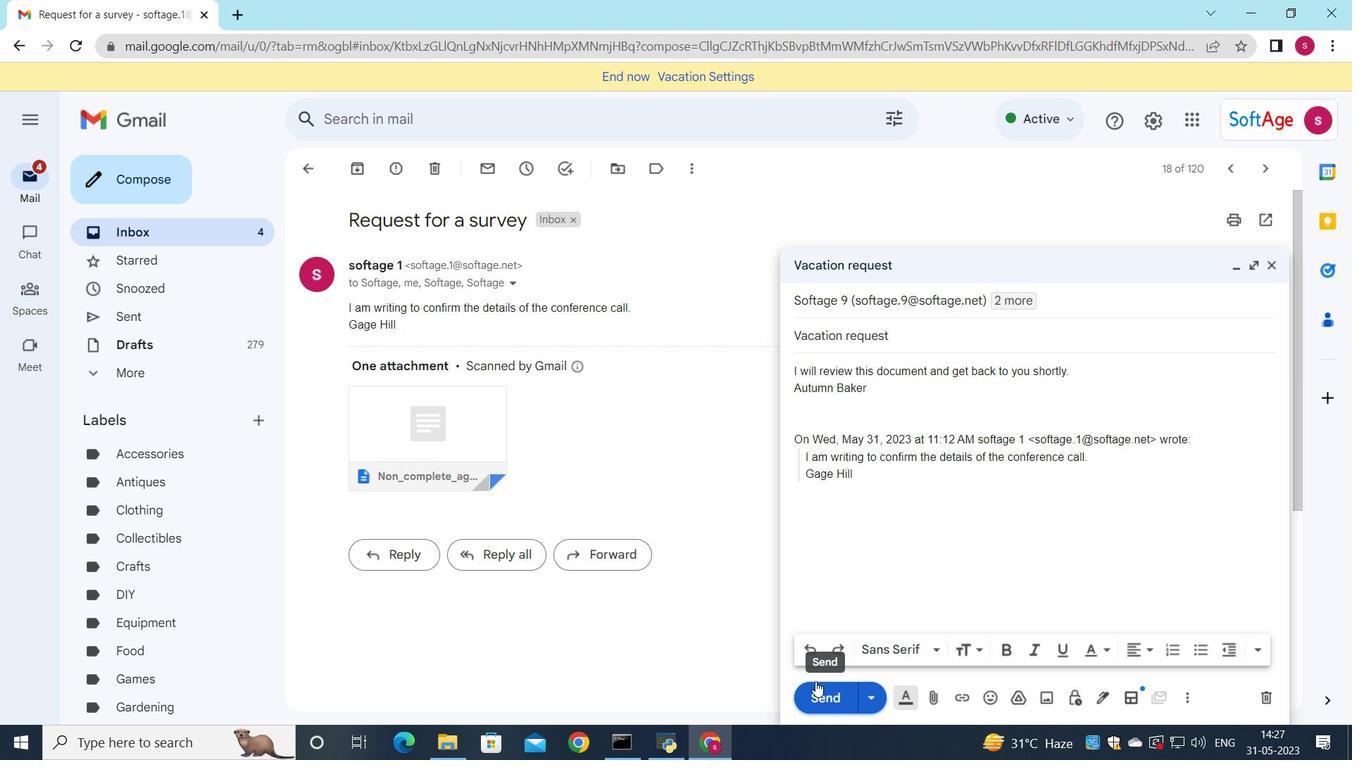 
Action: Mouse moved to (133, 225)
Screenshot: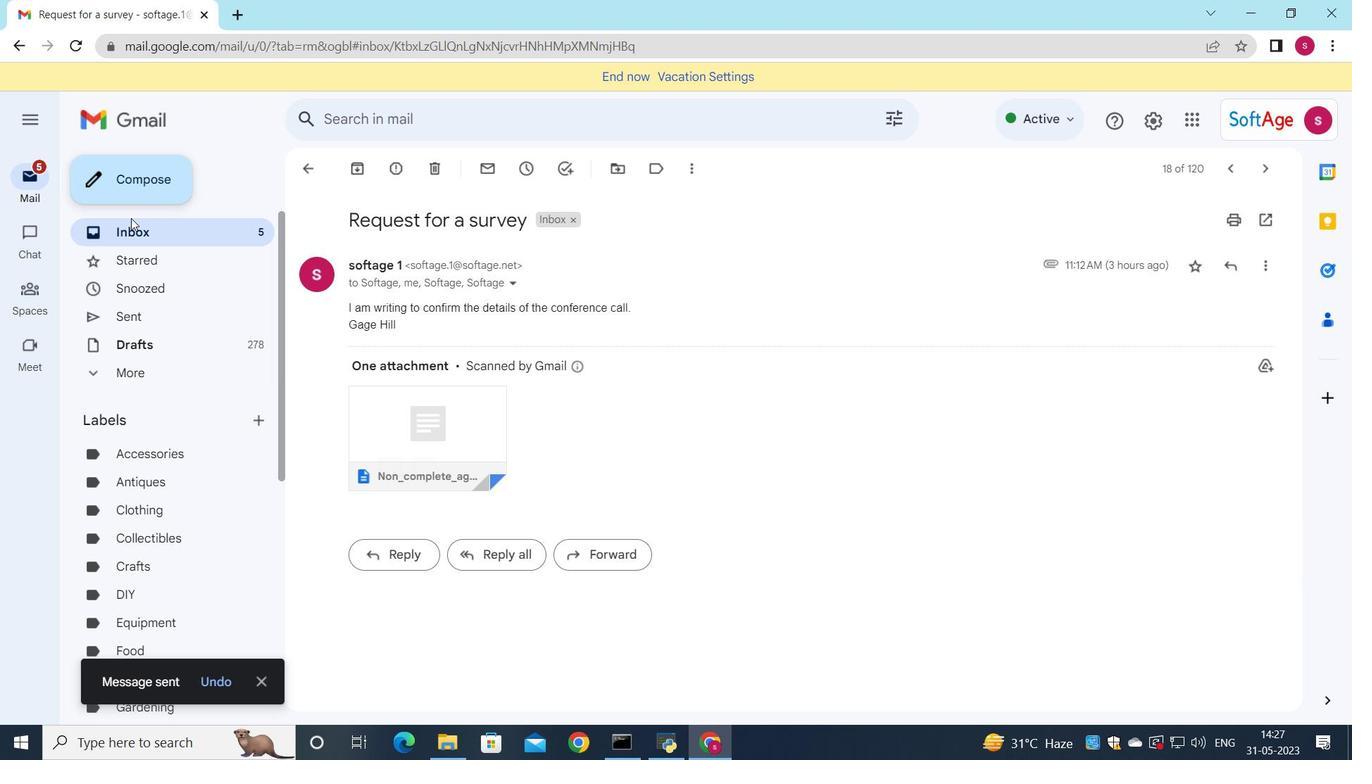 
Action: Mouse pressed left at (133, 225)
Screenshot: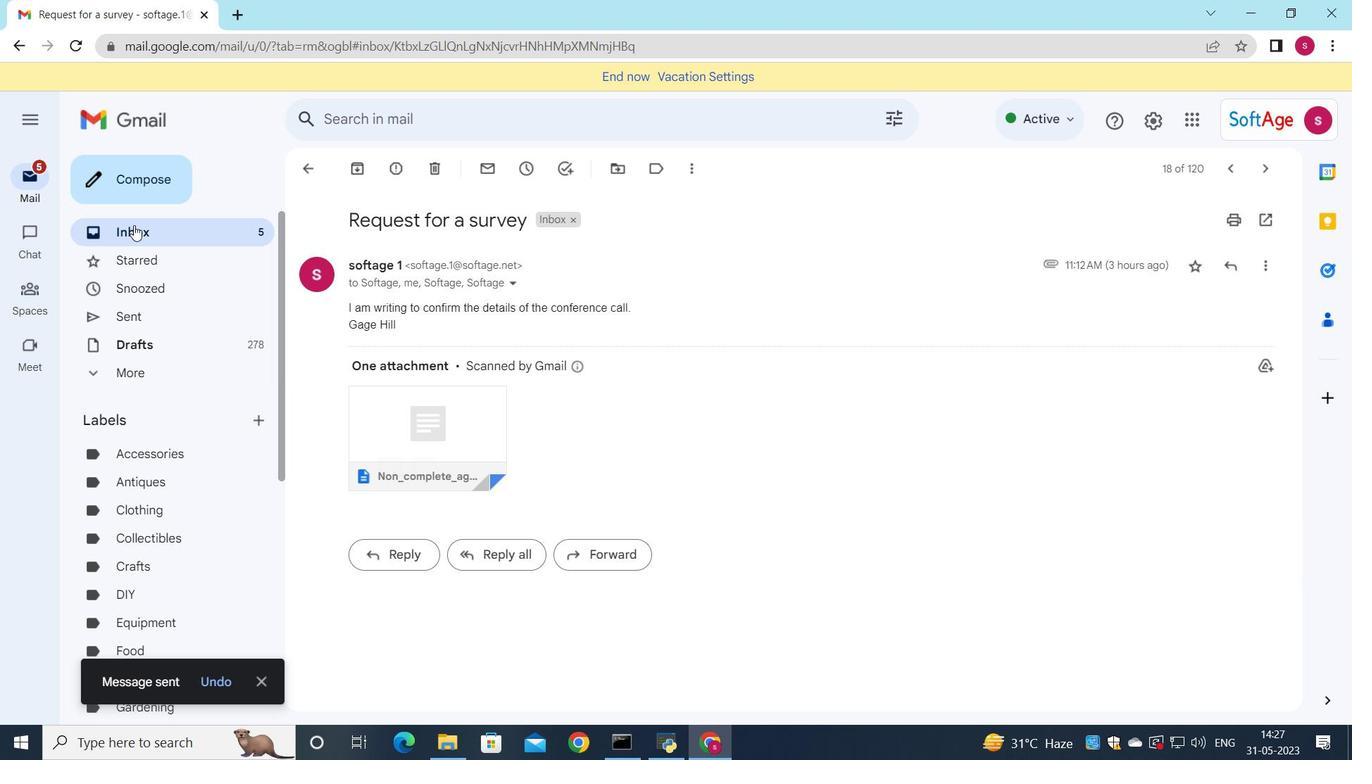 
Action: Mouse moved to (475, 295)
Screenshot: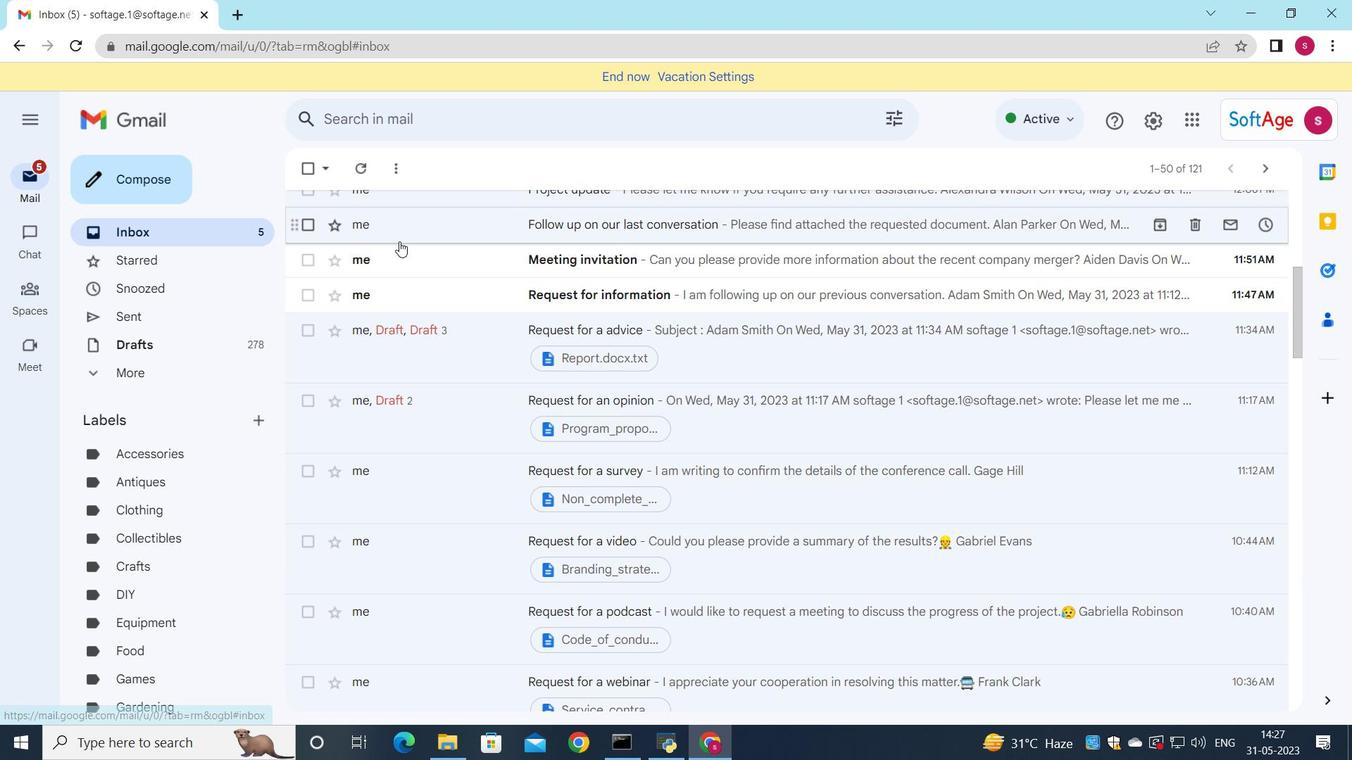 
Action: Mouse scrolled (475, 296) with delta (0, 0)
Screenshot: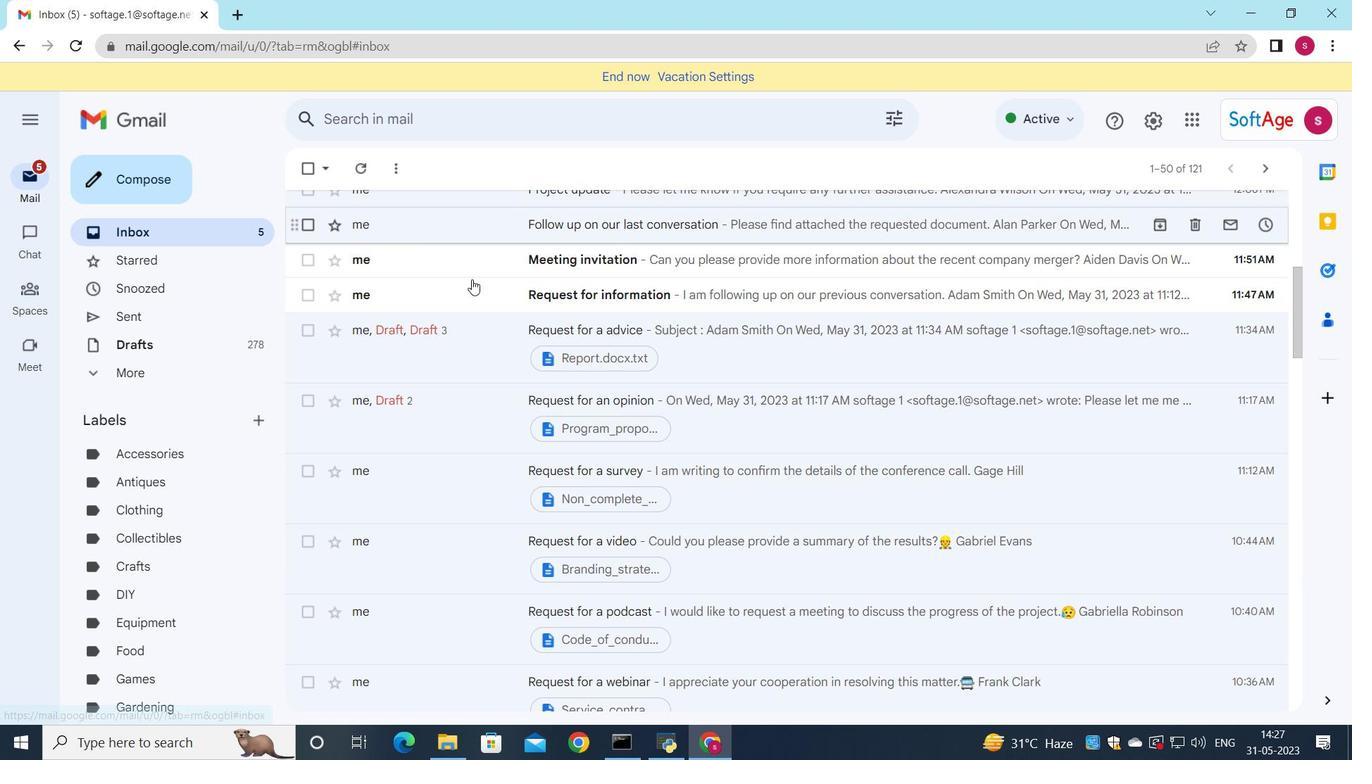 
Action: Mouse moved to (476, 295)
Screenshot: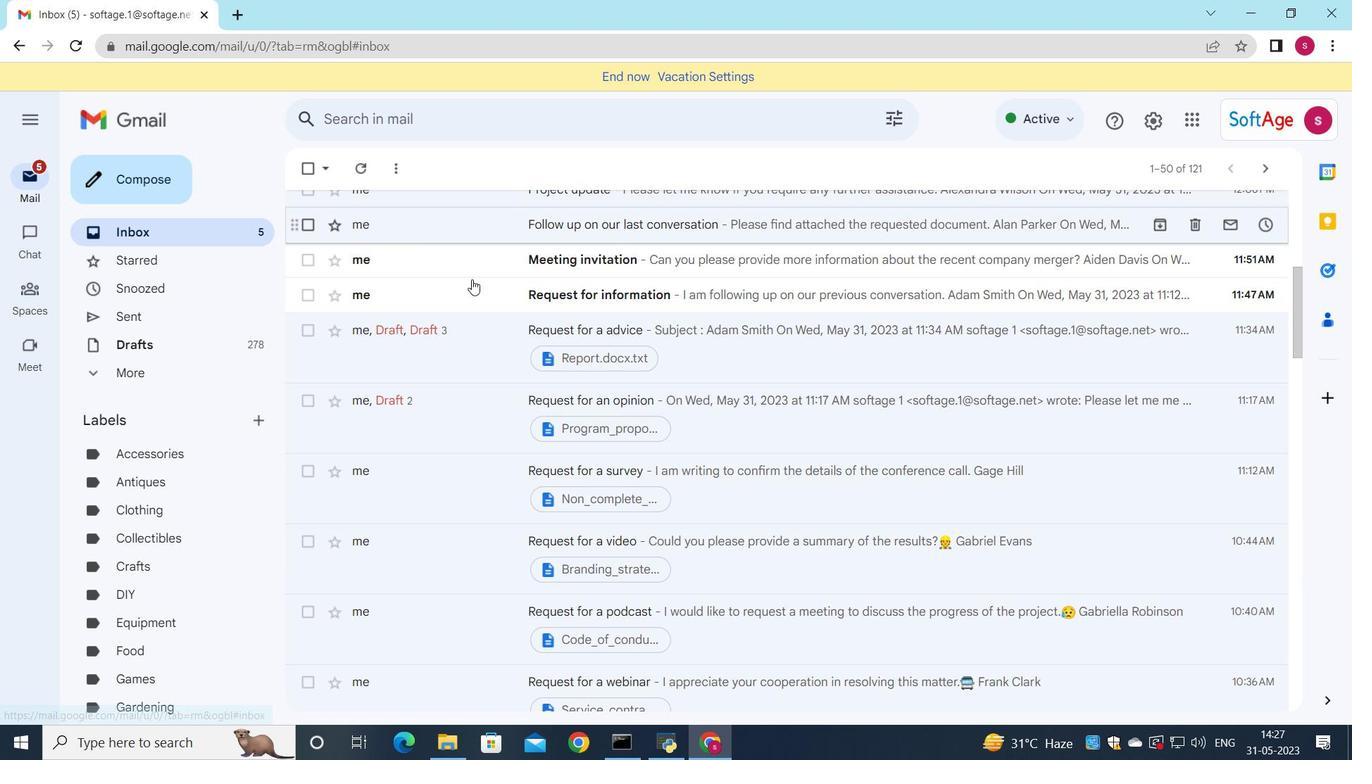 
Action: Mouse scrolled (476, 296) with delta (0, 0)
Screenshot: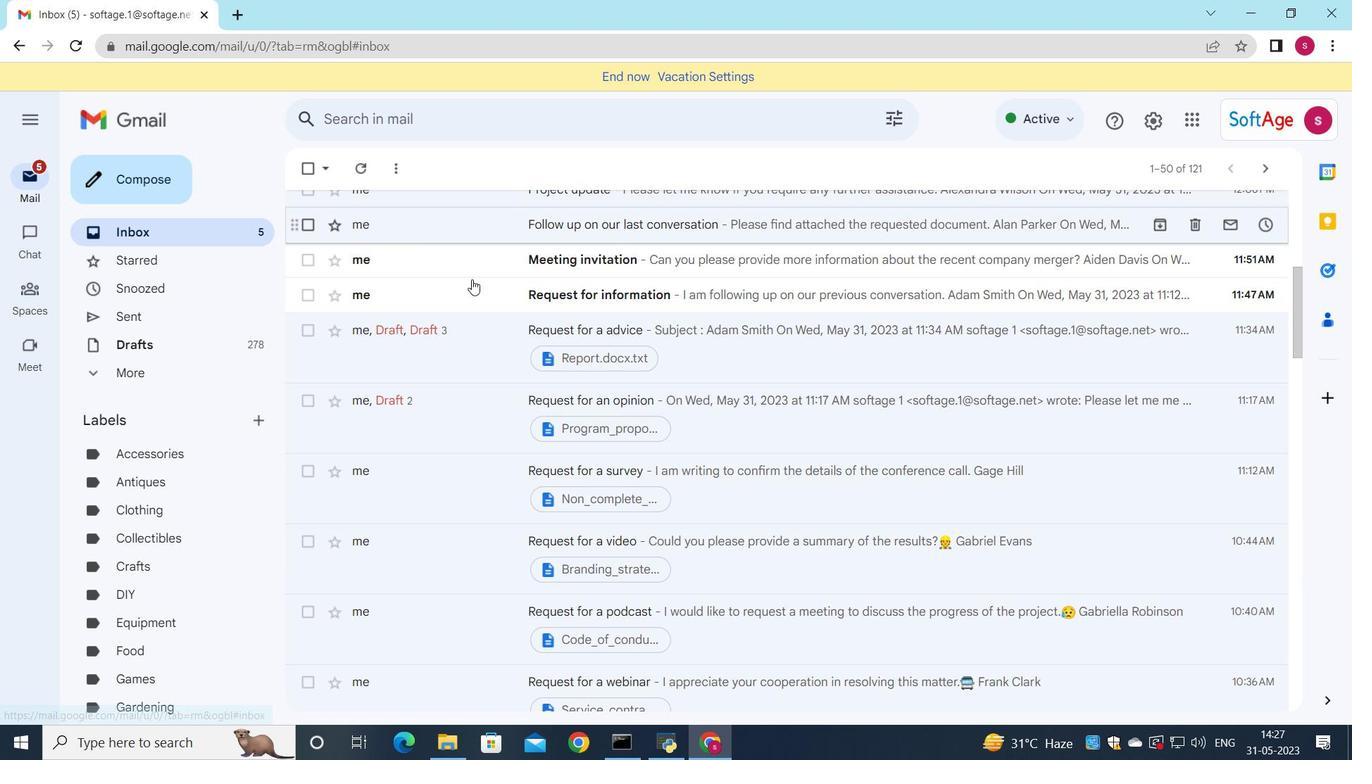
Action: Mouse scrolled (476, 296) with delta (0, 0)
Screenshot: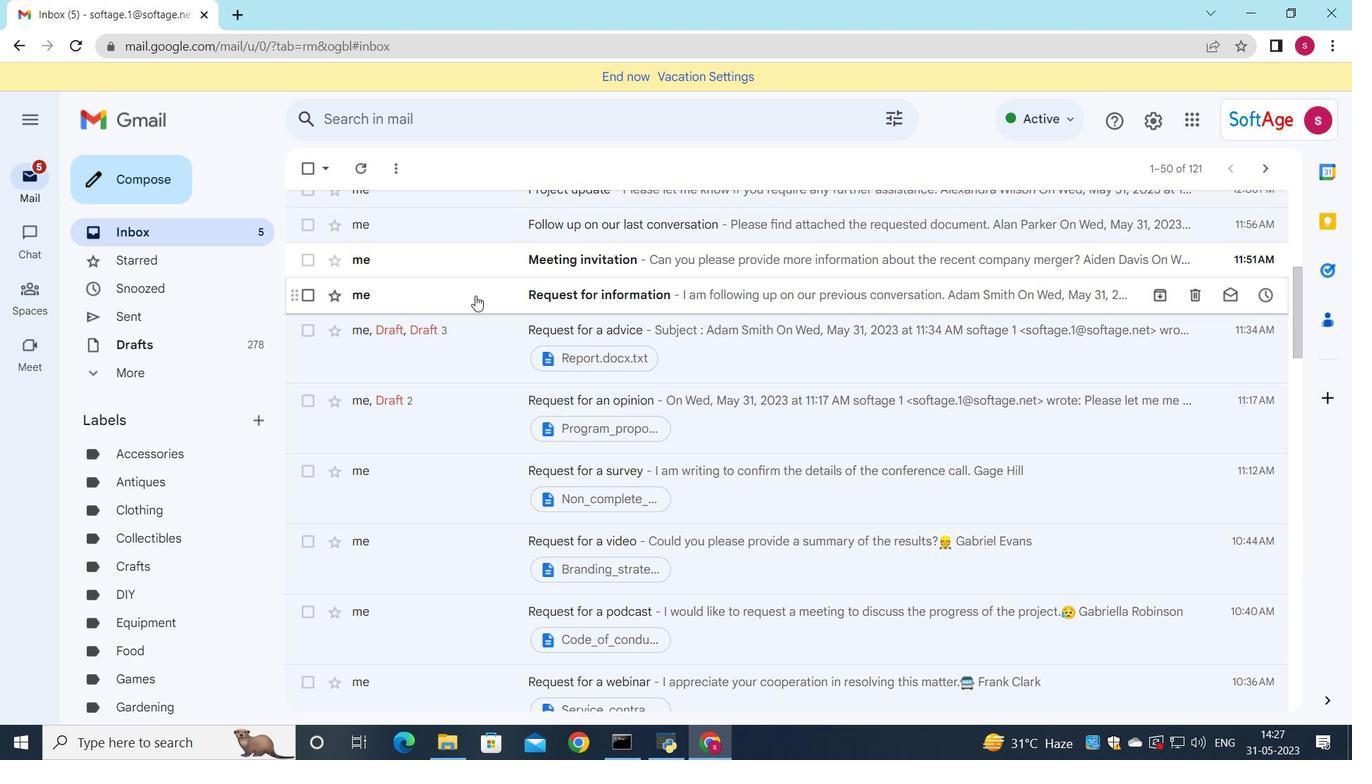 
Action: Mouse scrolled (476, 296) with delta (0, 0)
Screenshot: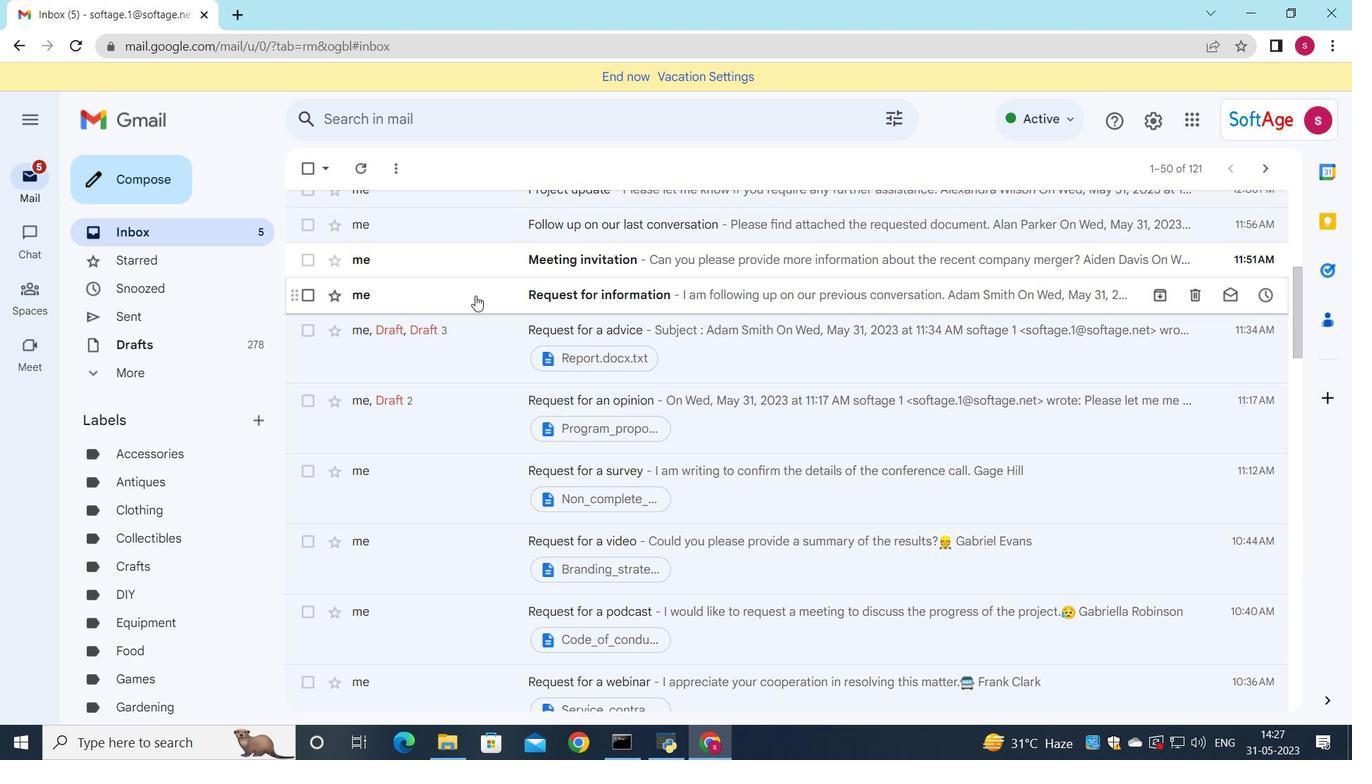 
Action: Mouse scrolled (476, 296) with delta (0, 0)
Screenshot: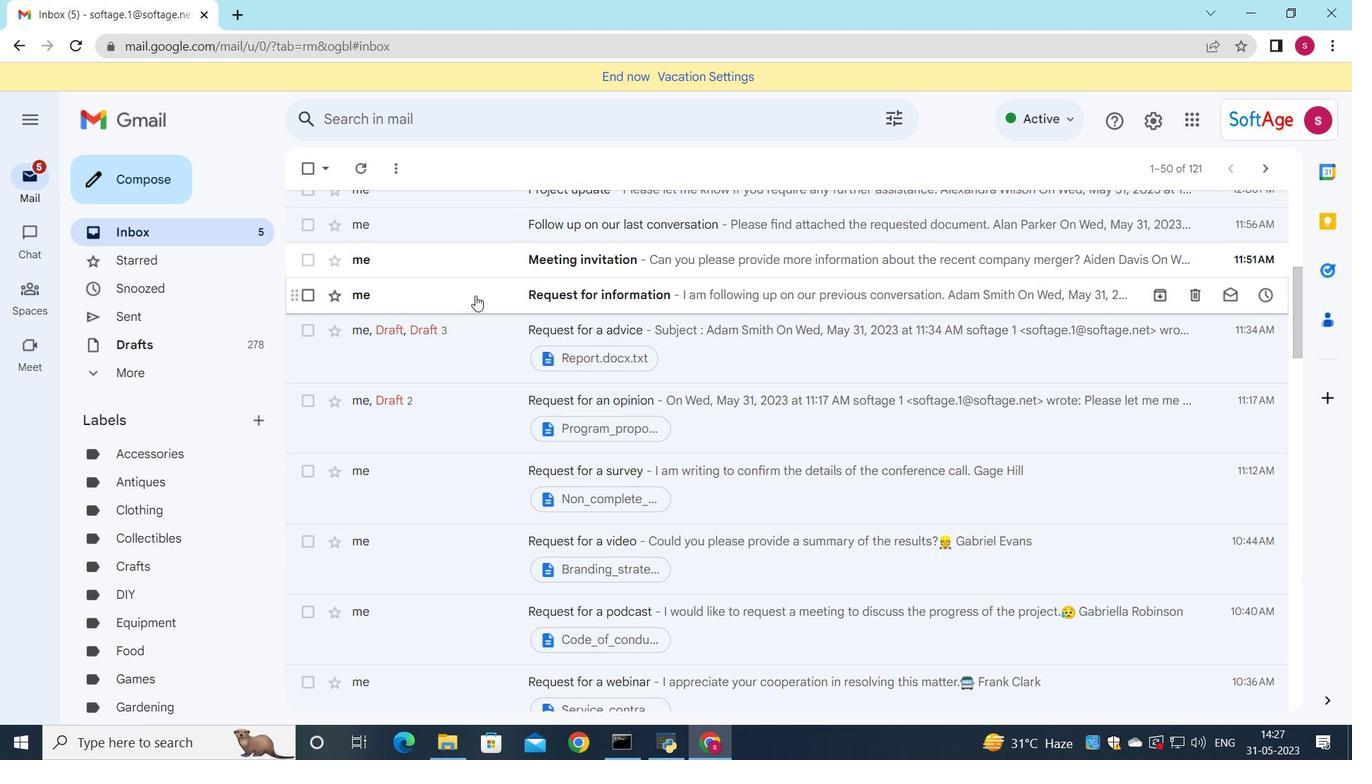 
Action: Mouse scrolled (476, 296) with delta (0, 0)
Screenshot: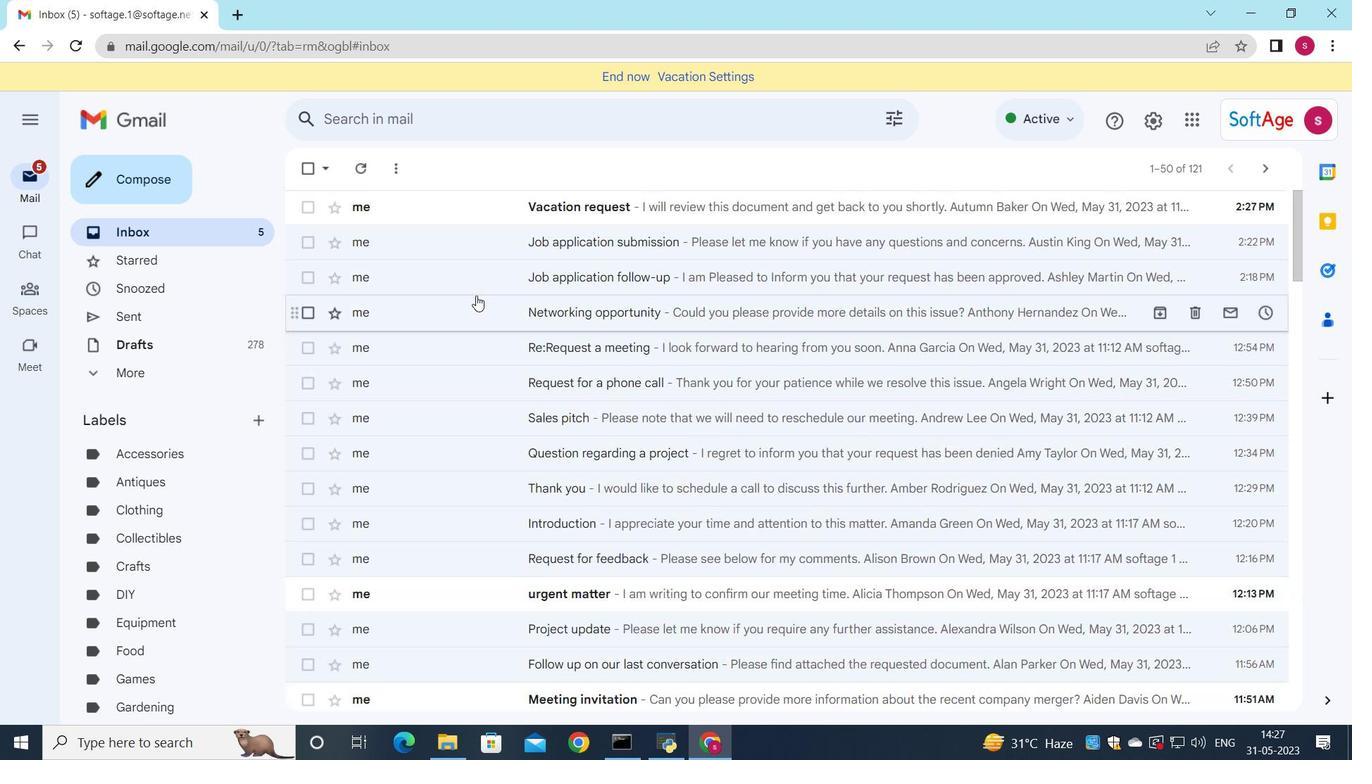 
Action: Mouse scrolled (476, 296) with delta (0, 0)
Screenshot: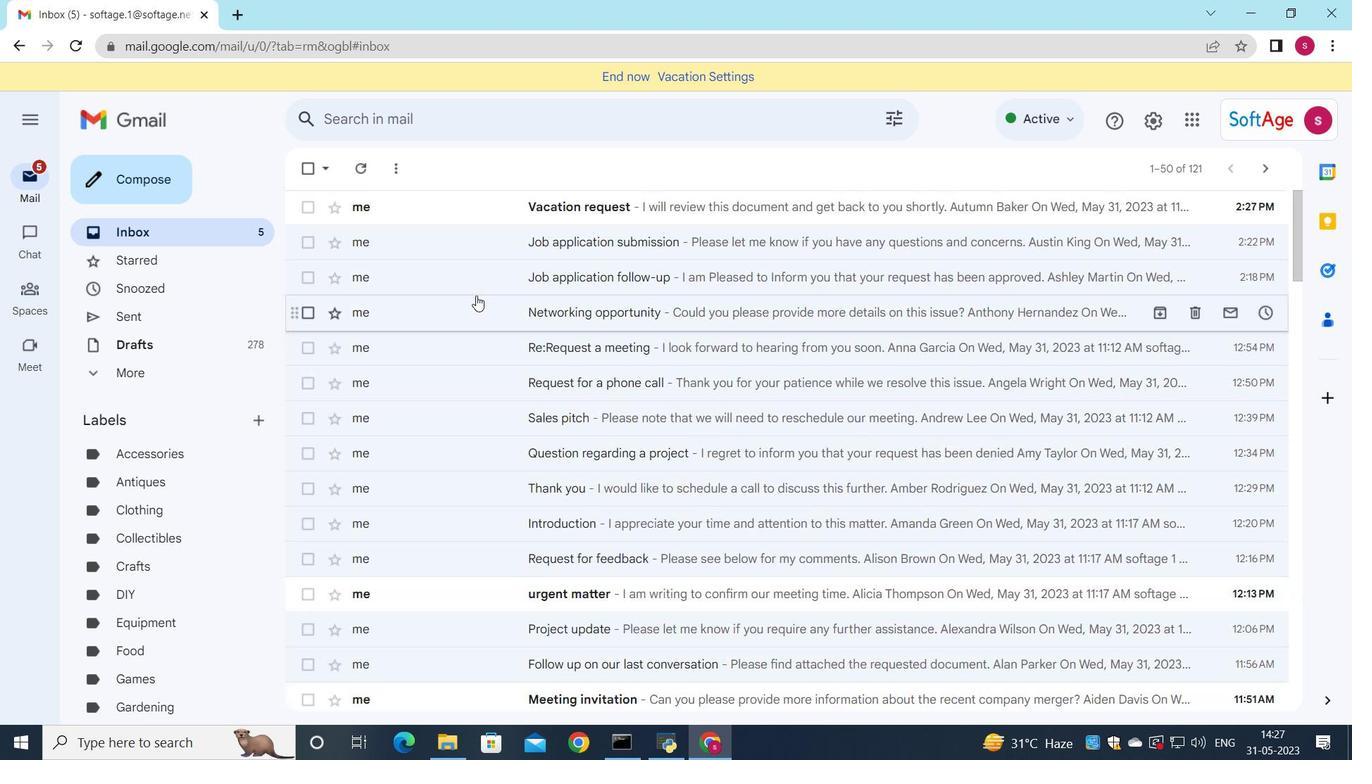 
Action: Mouse scrolled (476, 296) with delta (0, 0)
Screenshot: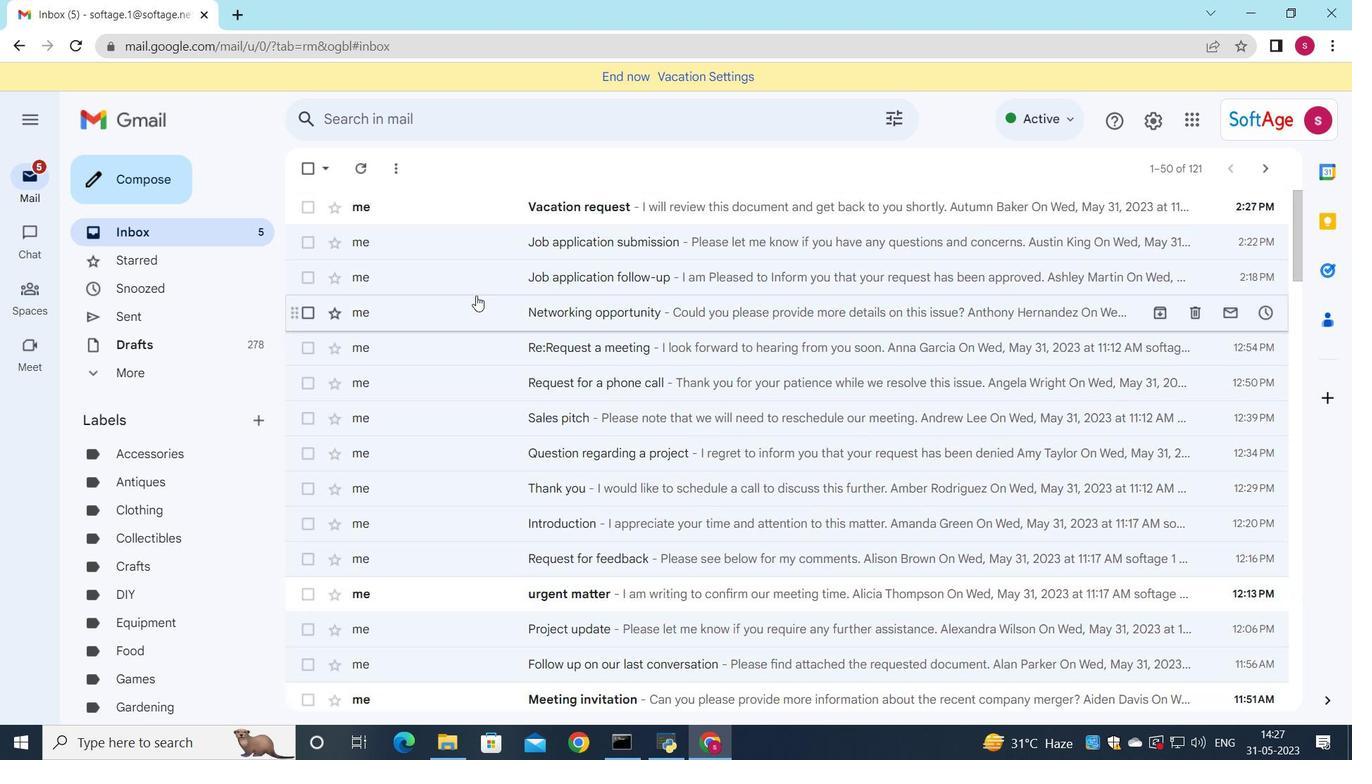 
Action: Mouse scrolled (476, 296) with delta (0, 0)
Screenshot: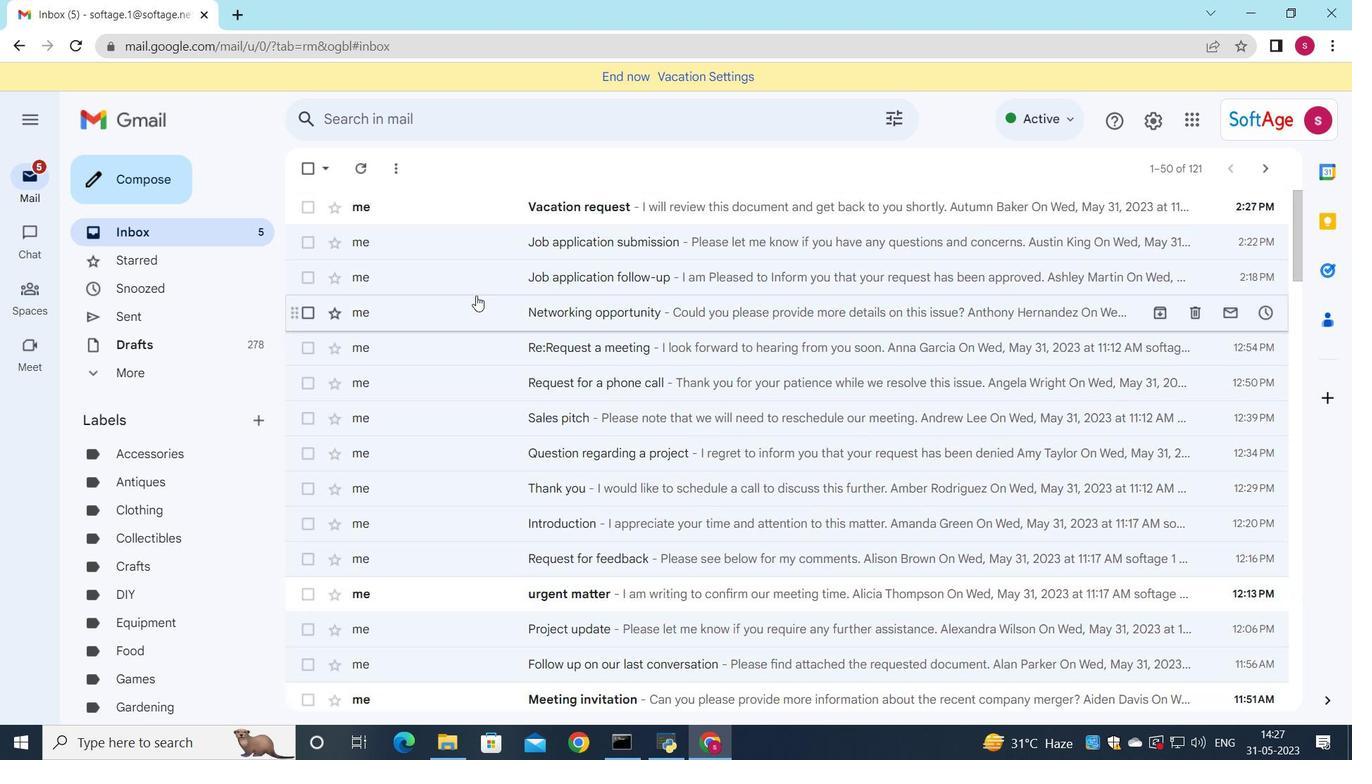 
Action: Mouse scrolled (476, 296) with delta (0, 0)
Screenshot: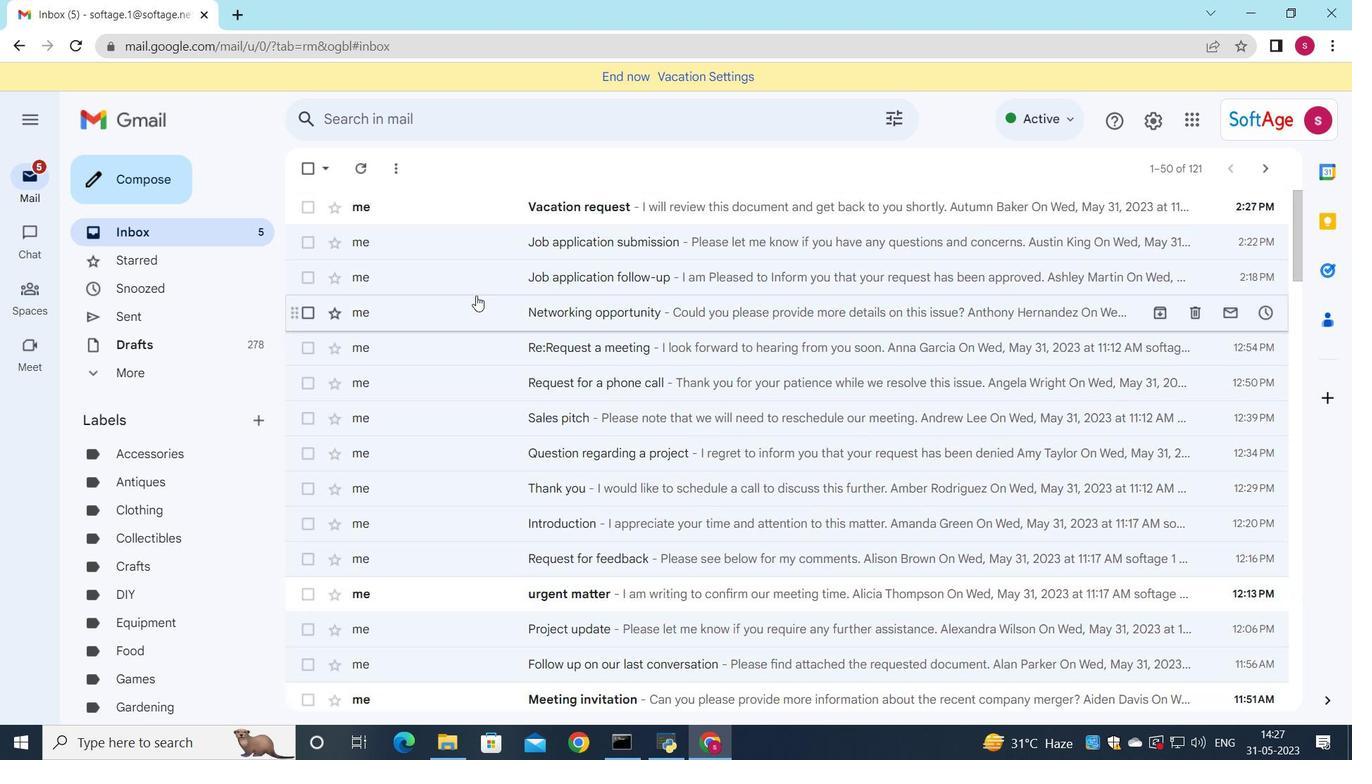 
Action: Mouse scrolled (476, 296) with delta (0, 0)
Screenshot: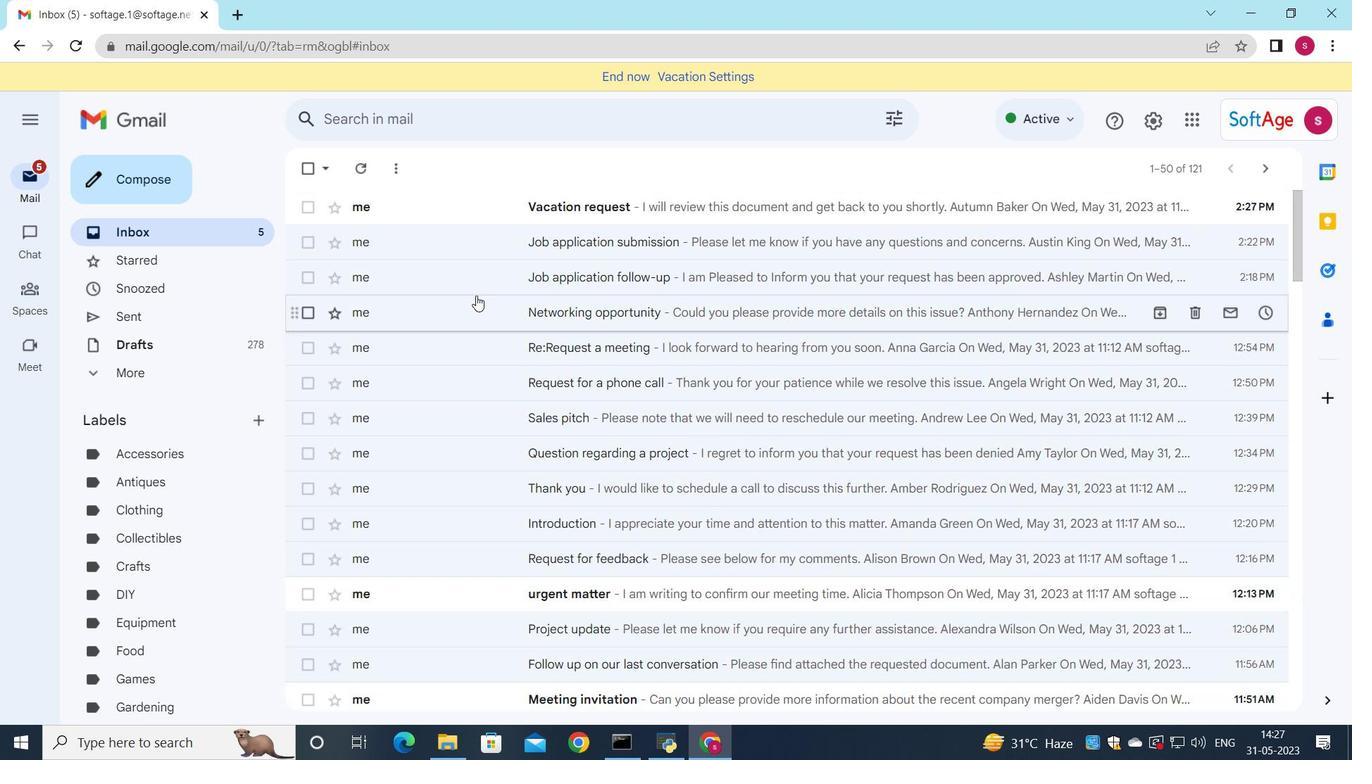 
Action: Mouse moved to (691, 211)
Screenshot: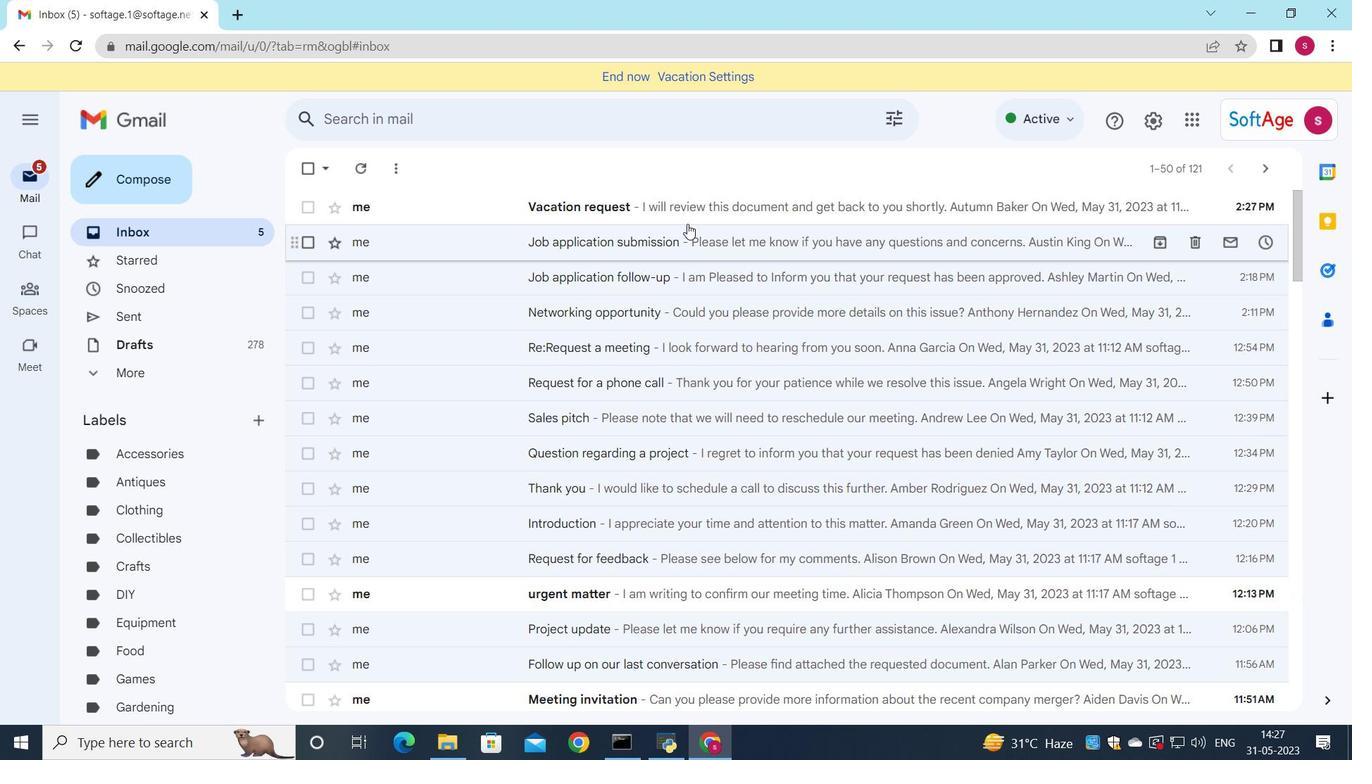 
Action: Mouse pressed left at (691, 211)
Screenshot: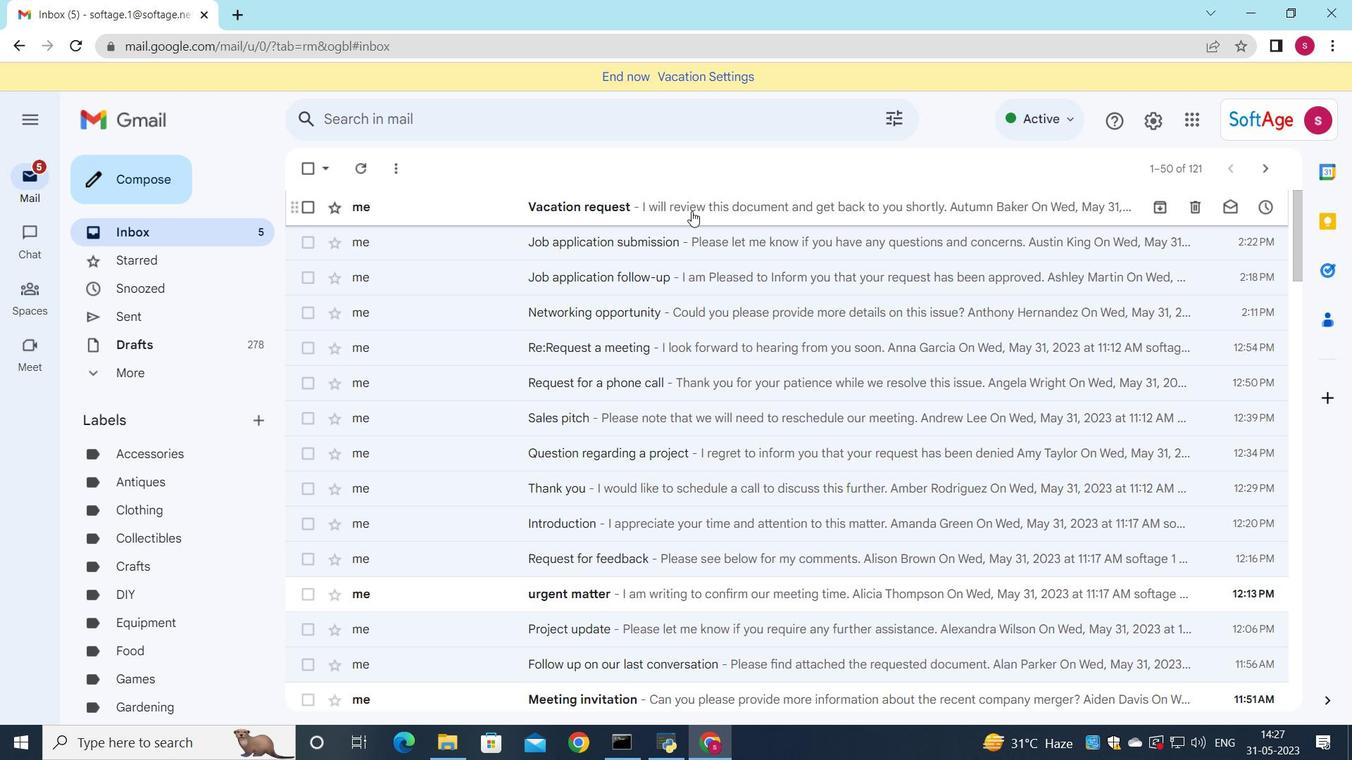 
Action: Mouse moved to (794, 281)
Screenshot: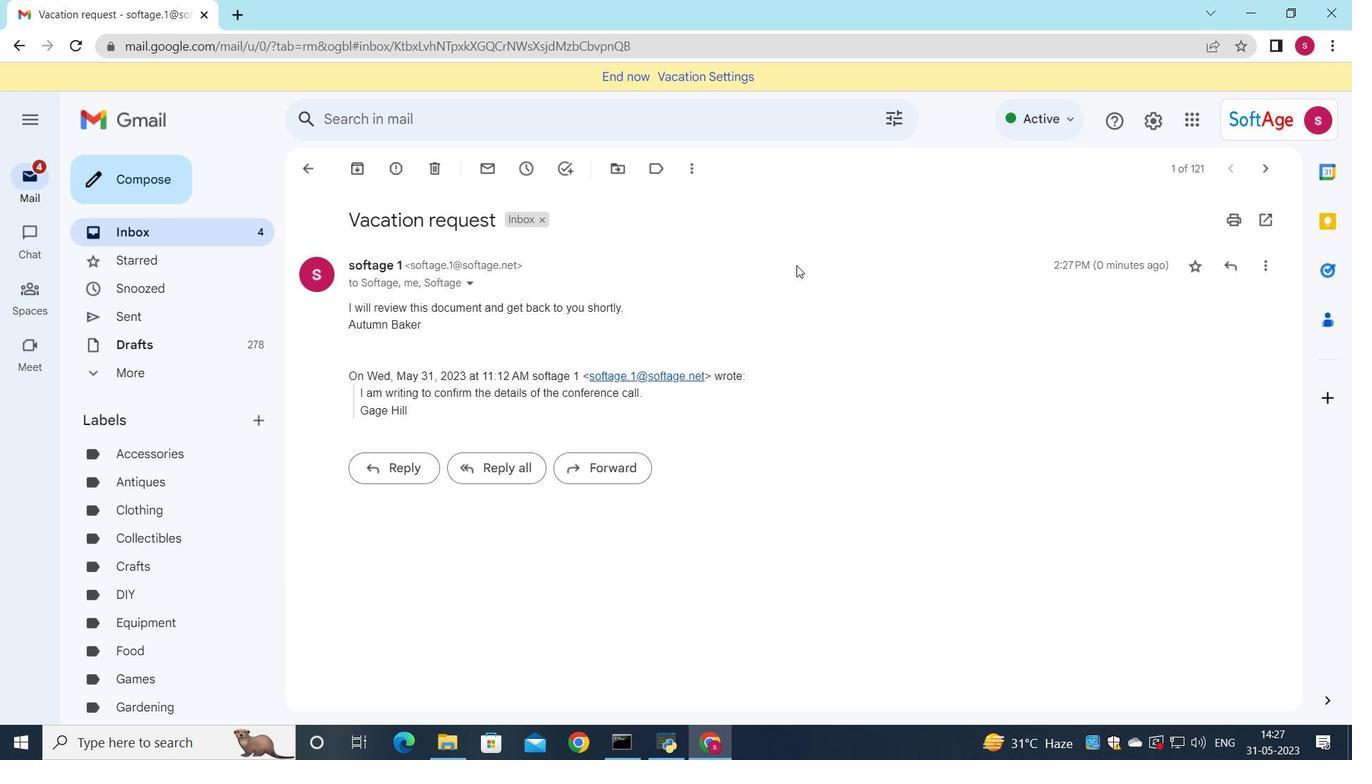 
